 Task: Look for Airbnb properties in Treviso, Italy from 13th December, 2023 to 17th December, 2023 for 2 adults. Place can be entire room with 2 bedrooms having 2 beds and 1 bathroom. Property type can be guest house. Amenities needed are: wifi.
Action: Mouse moved to (273, 325)
Screenshot: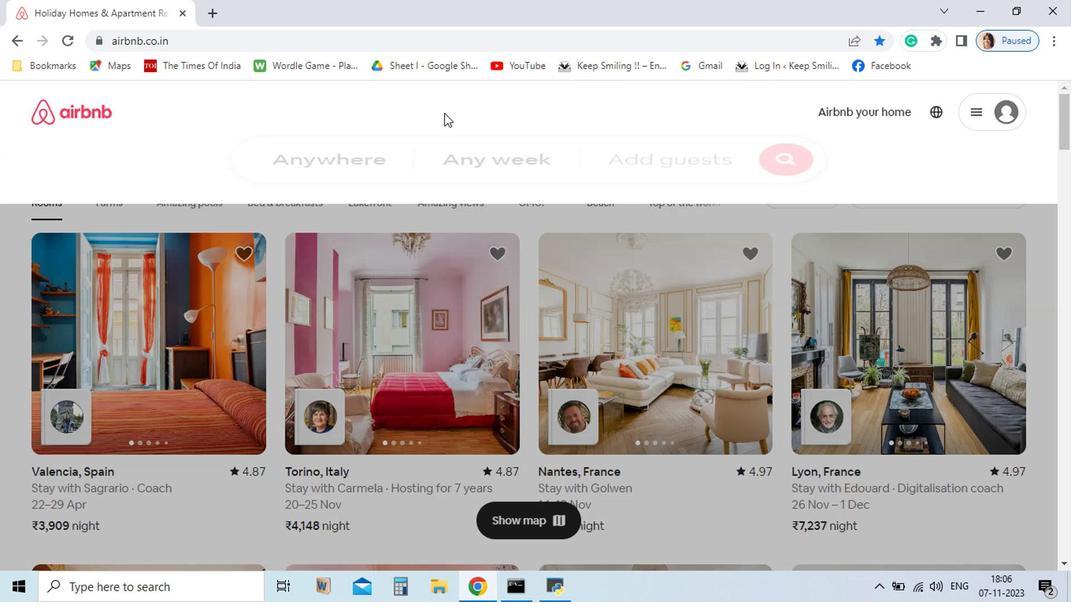 
Action: Mouse pressed left at (273, 325)
Screenshot: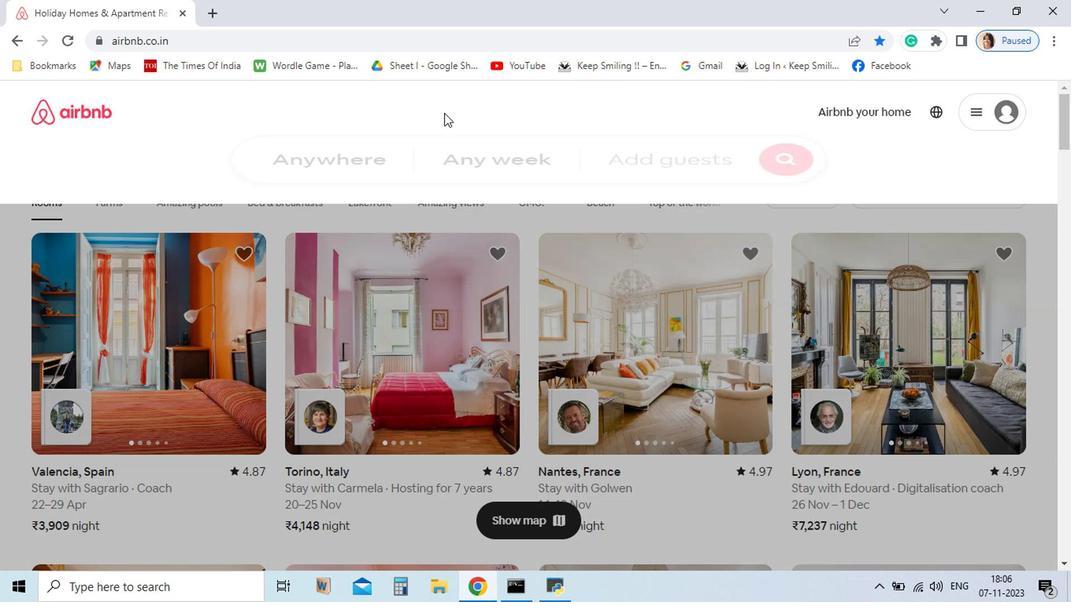 
Action: Mouse moved to (284, 368)
Screenshot: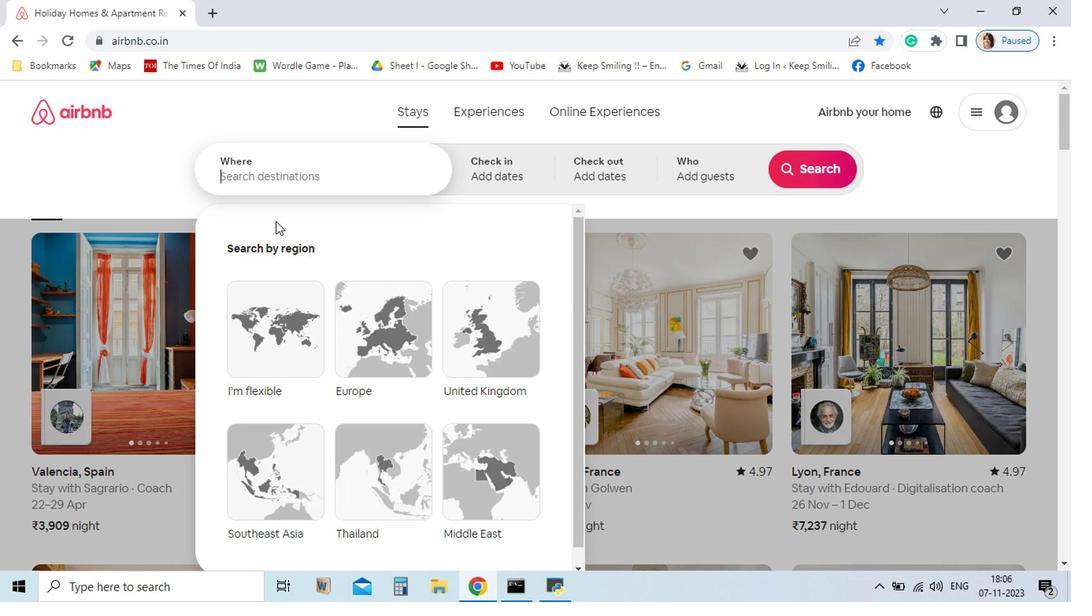 
Action: Key pressed <Key.shift>Treviso,<Key.space><Key.shift_r>Italy
Screenshot: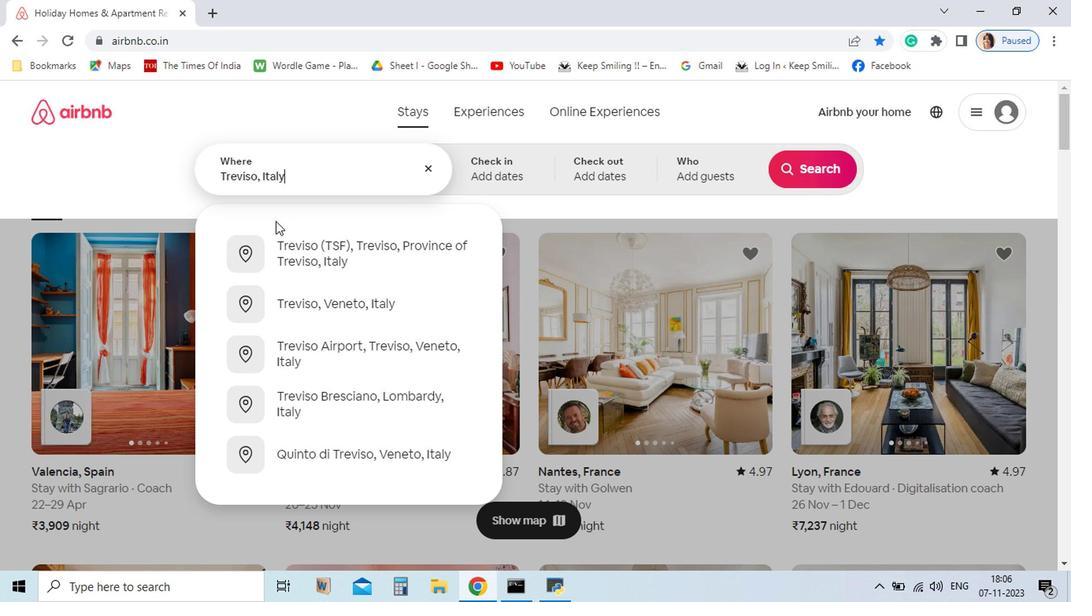 
Action: Mouse moved to (284, 368)
Screenshot: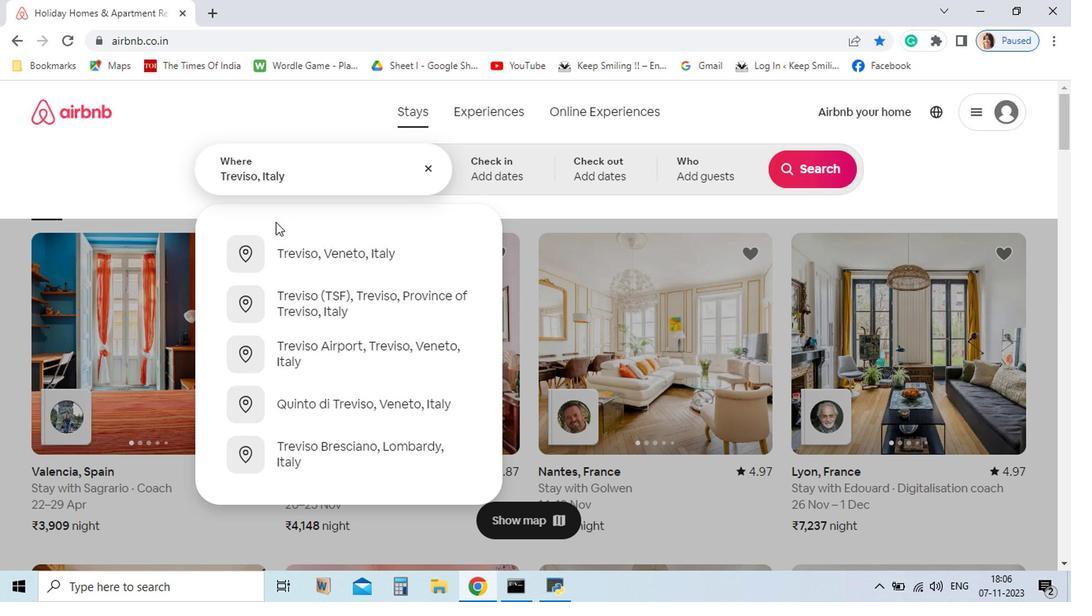 
Action: Key pressed <Key.enter>
Screenshot: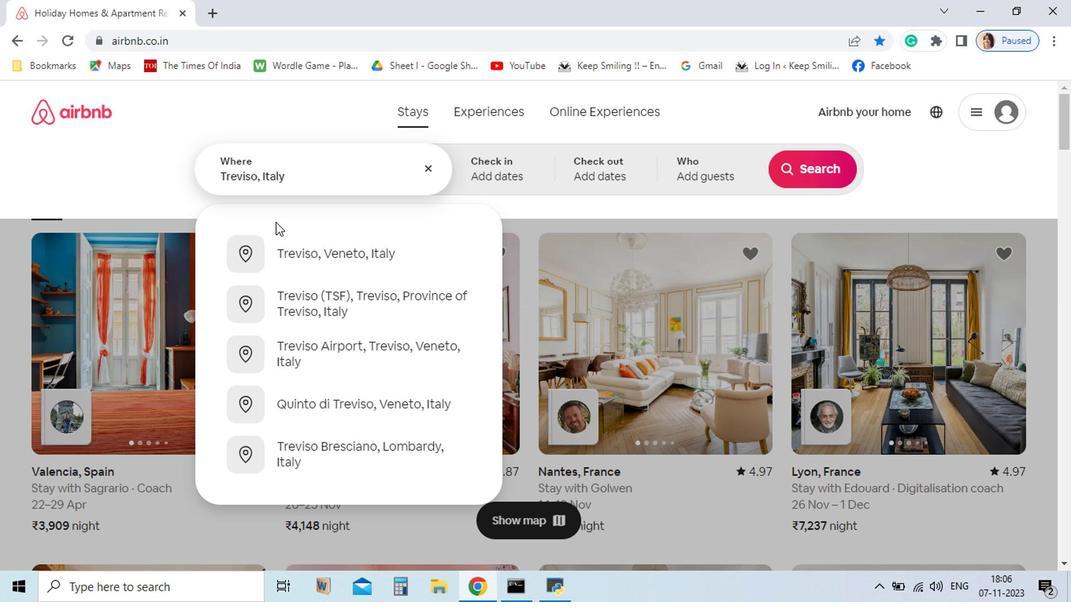 
Action: Mouse moved to (260, 458)
Screenshot: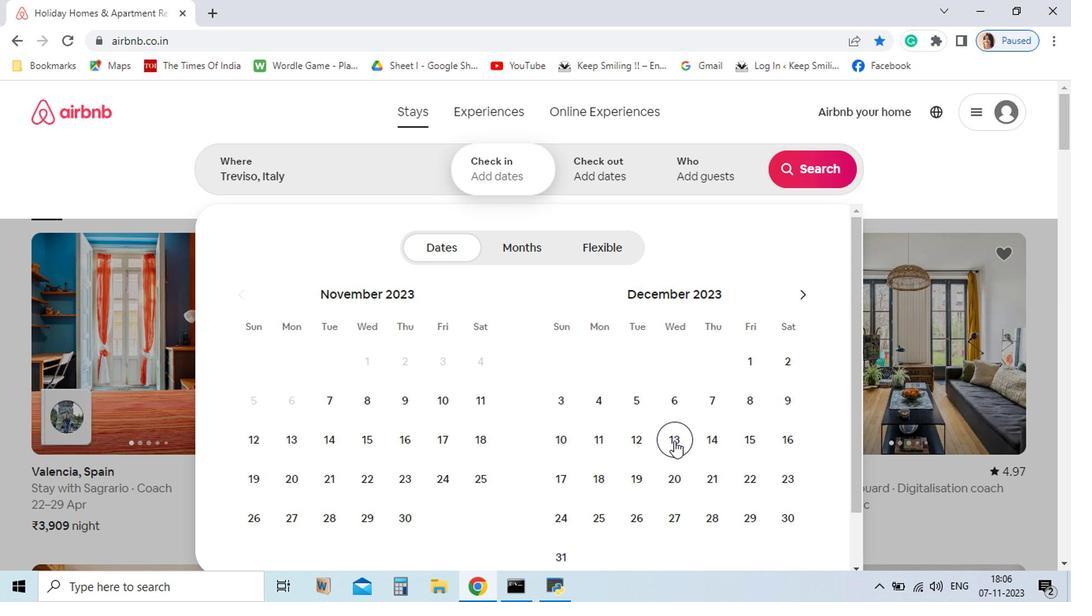 
Action: Mouse pressed left at (260, 458)
Screenshot: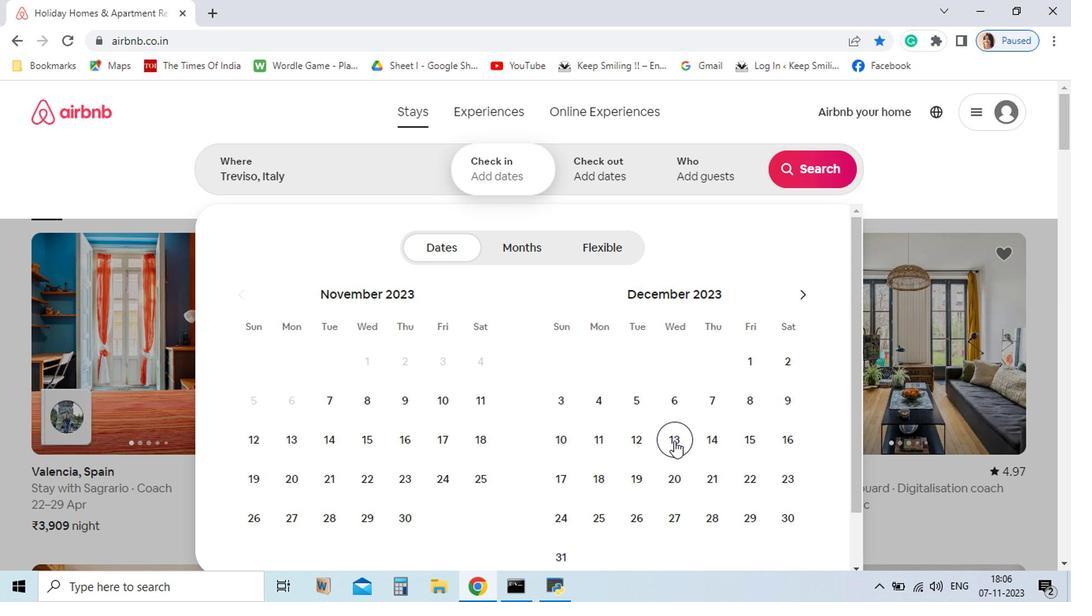 
Action: Mouse moved to (266, 474)
Screenshot: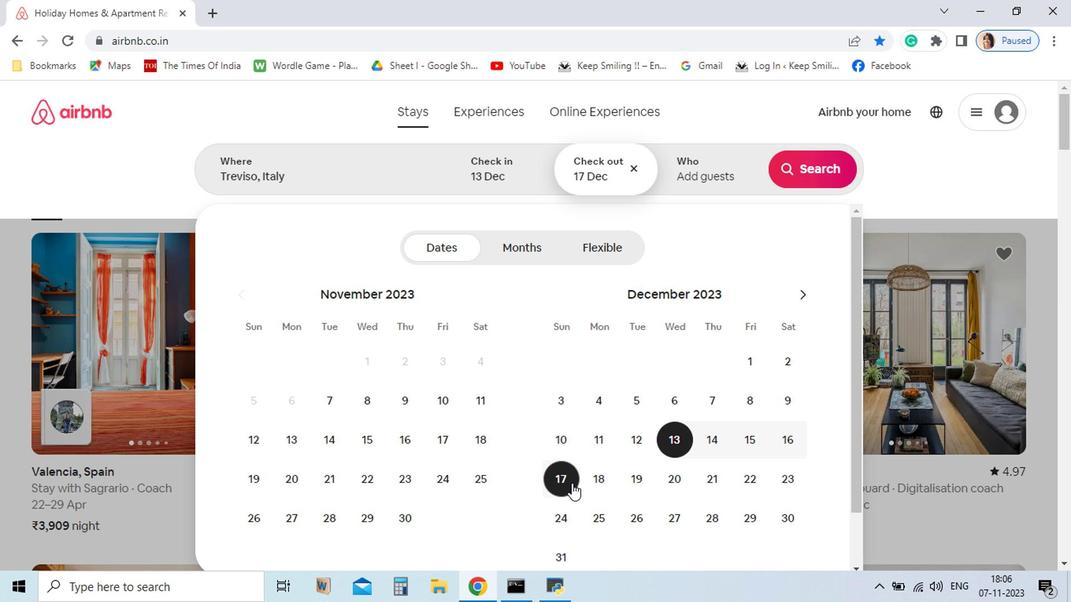 
Action: Mouse pressed left at (266, 474)
Screenshot: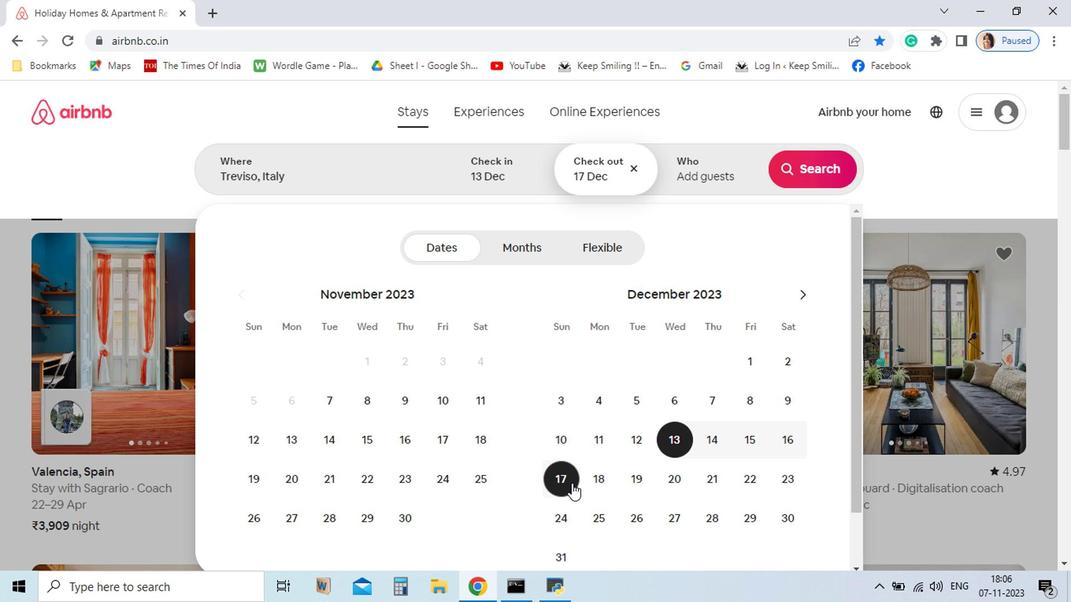 
Action: Mouse moved to (259, 347)
Screenshot: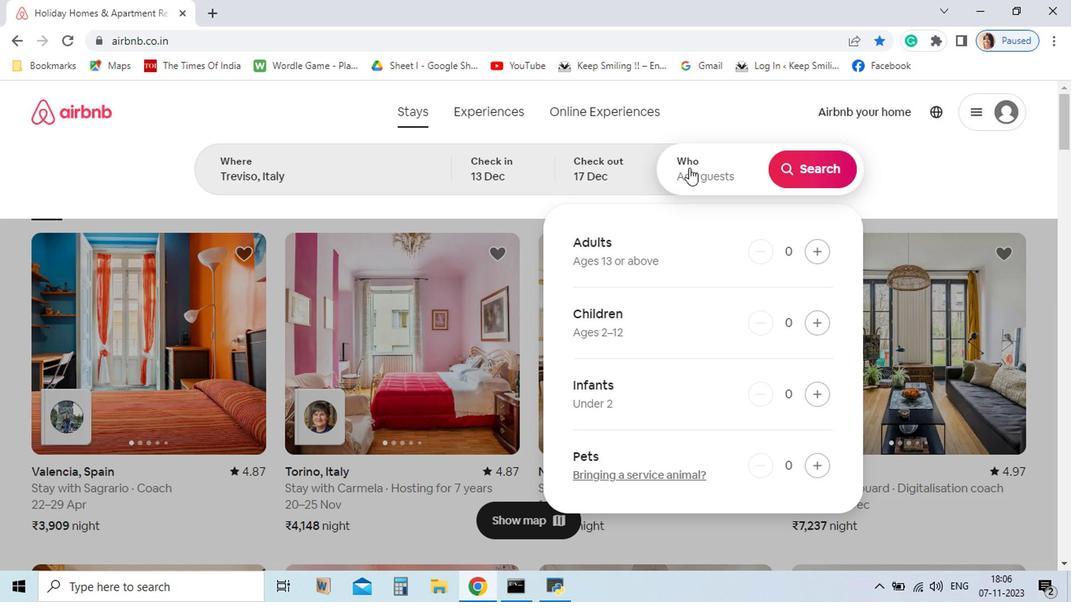 
Action: Mouse pressed left at (259, 347)
Screenshot: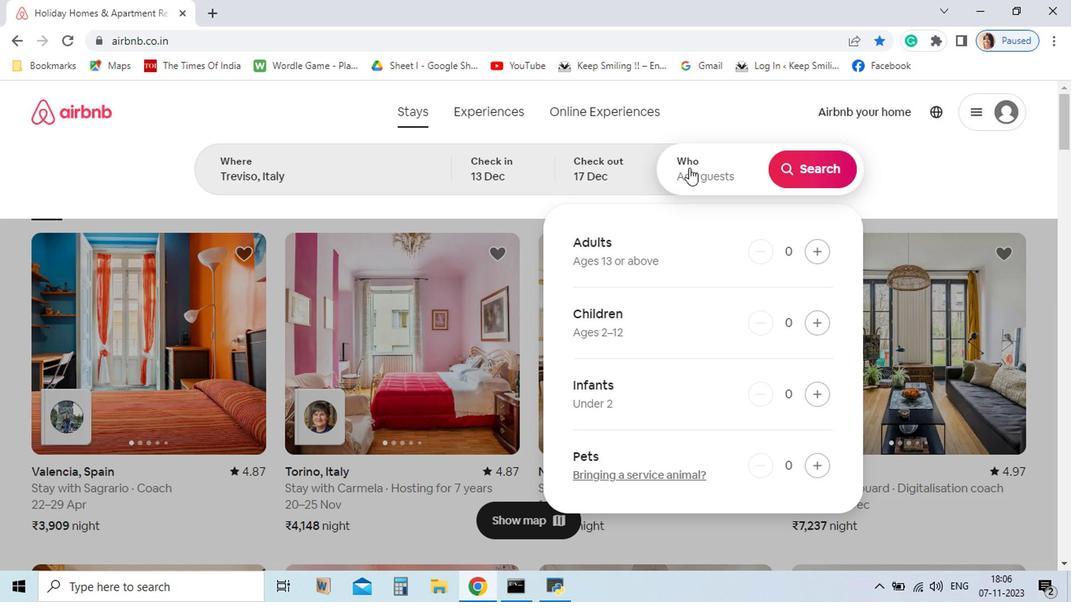 
Action: Mouse moved to (252, 378)
Screenshot: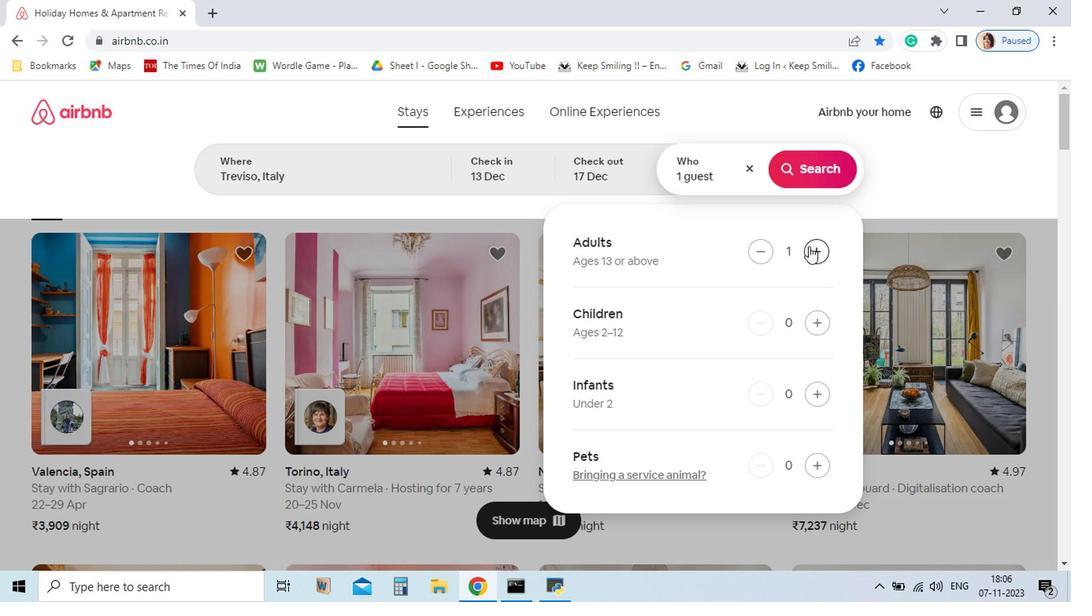 
Action: Mouse pressed left at (252, 378)
Screenshot: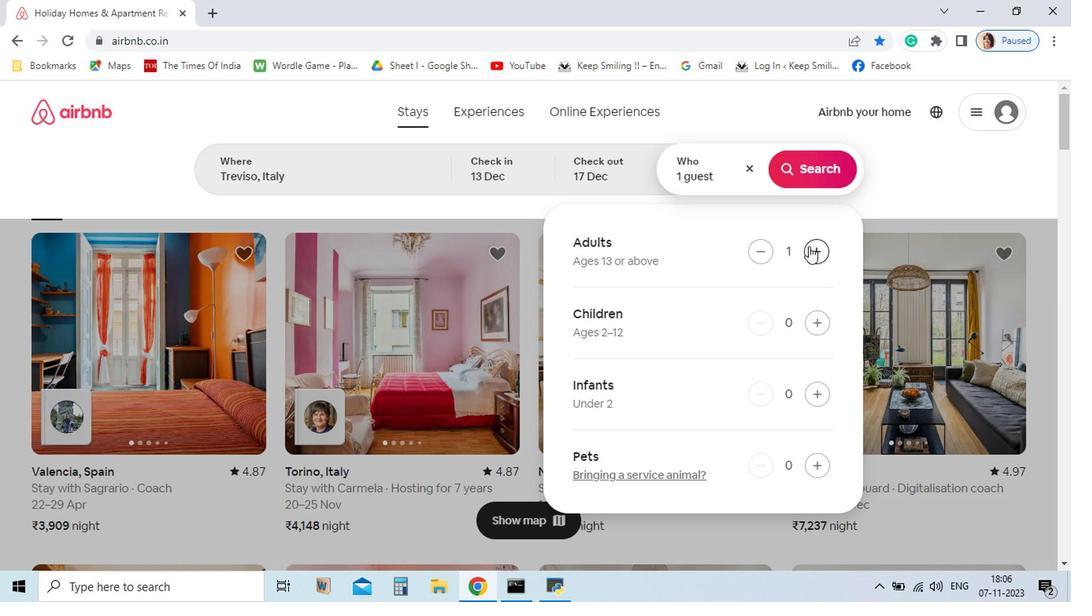 
Action: Mouse pressed left at (252, 378)
Screenshot: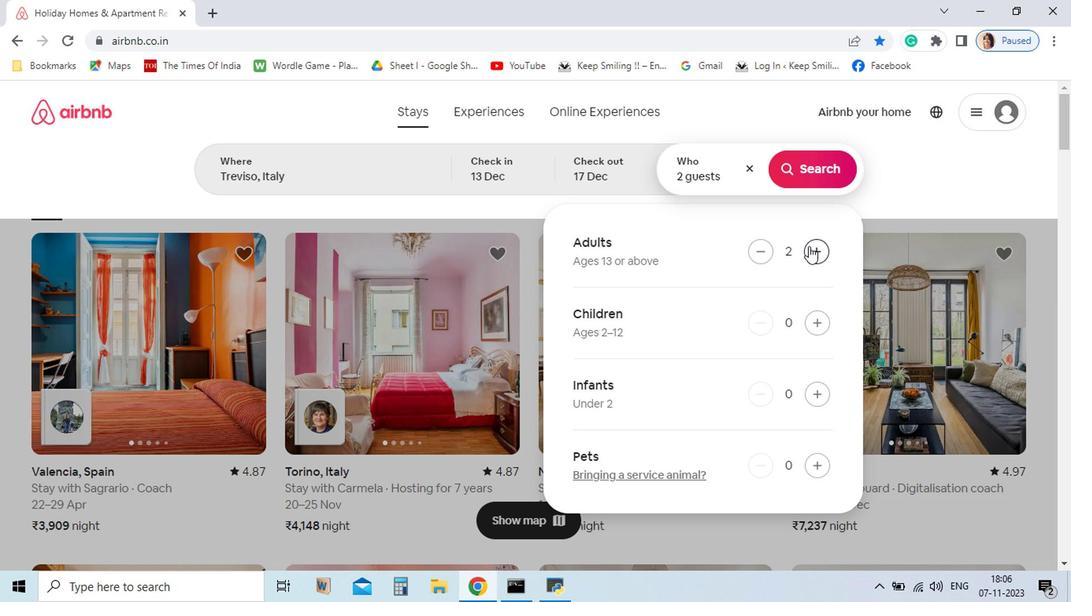
Action: Mouse moved to (252, 352)
Screenshot: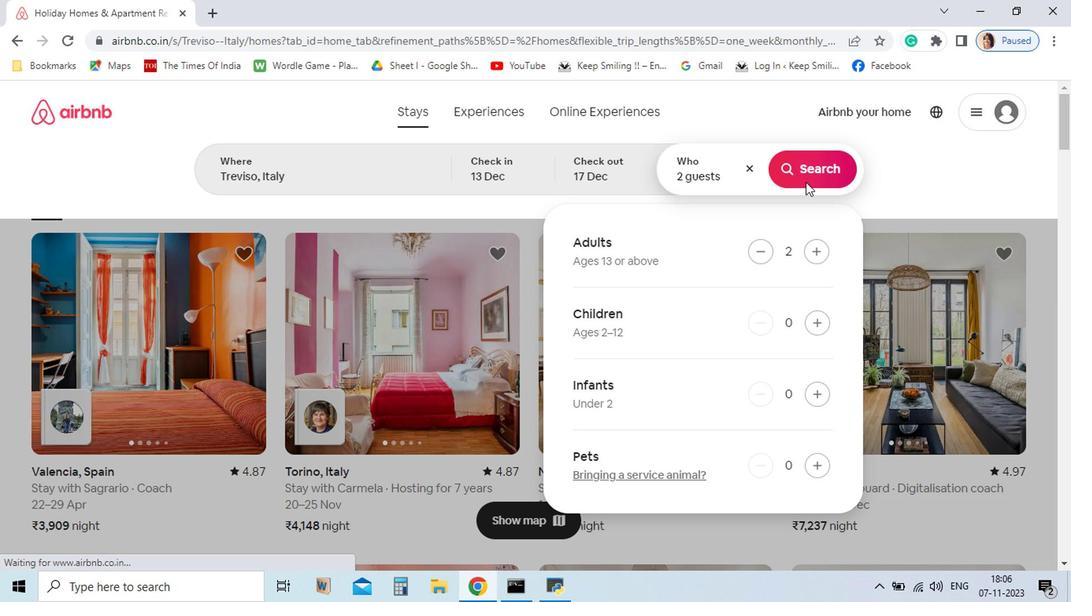 
Action: Mouse pressed left at (252, 352)
Screenshot: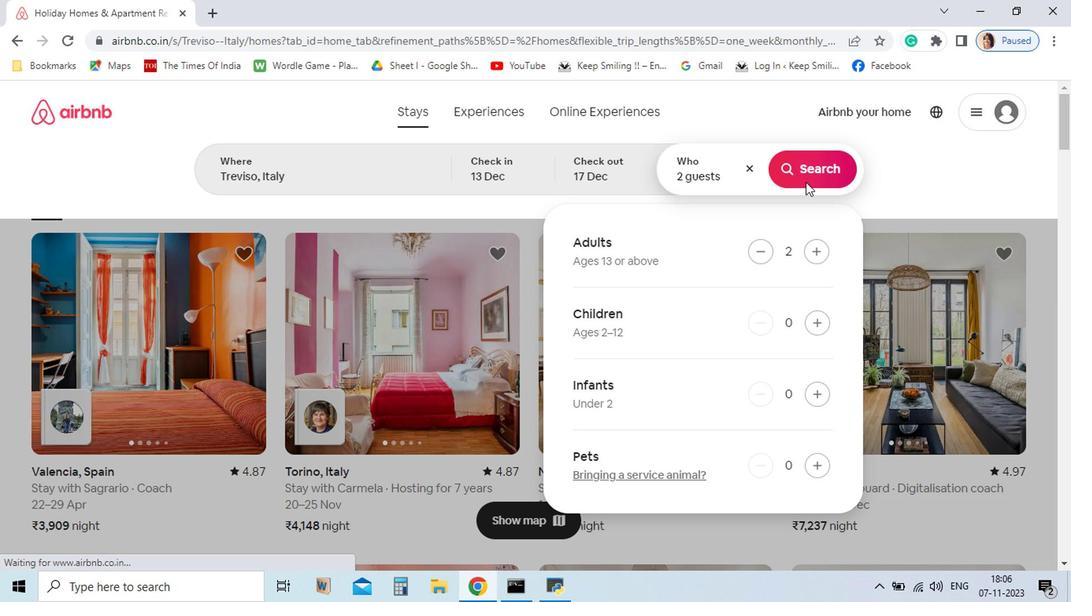 
Action: Mouse moved to (251, 351)
Screenshot: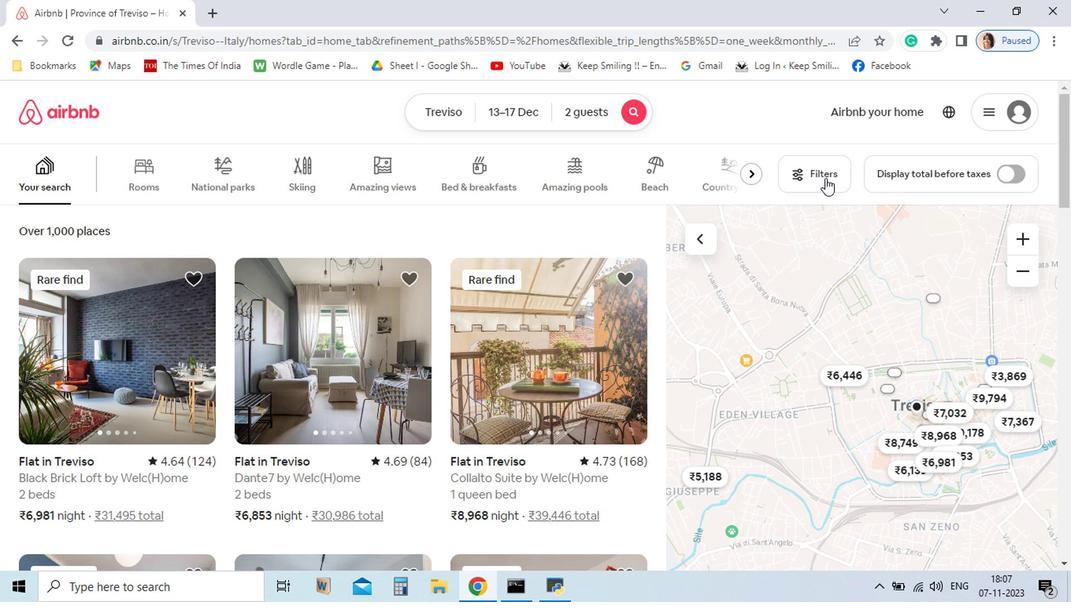 
Action: Mouse pressed left at (251, 351)
Screenshot: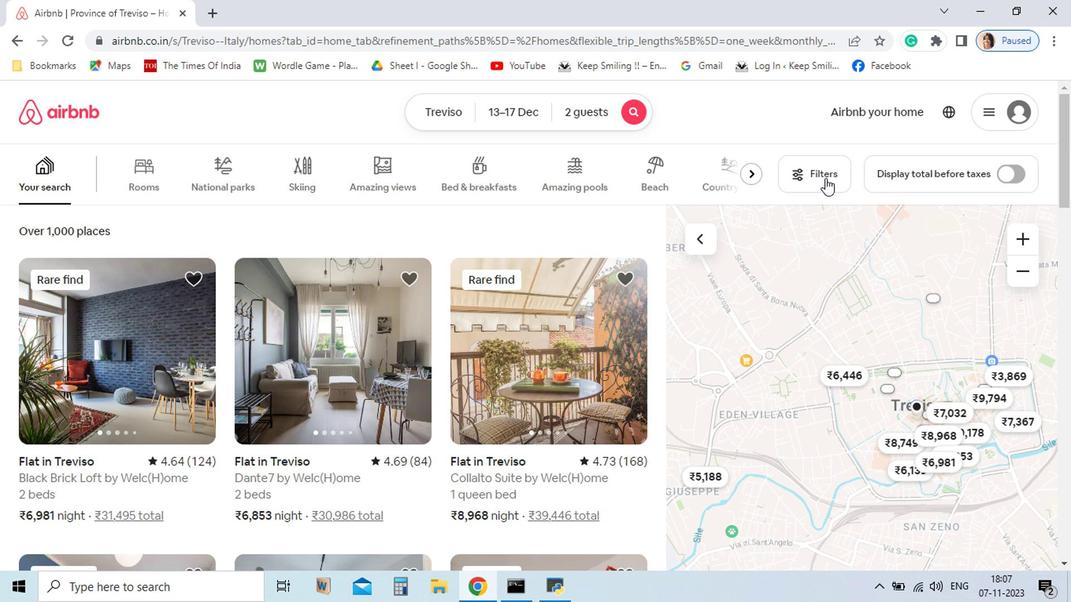 
Action: Mouse moved to (251, 361)
Screenshot: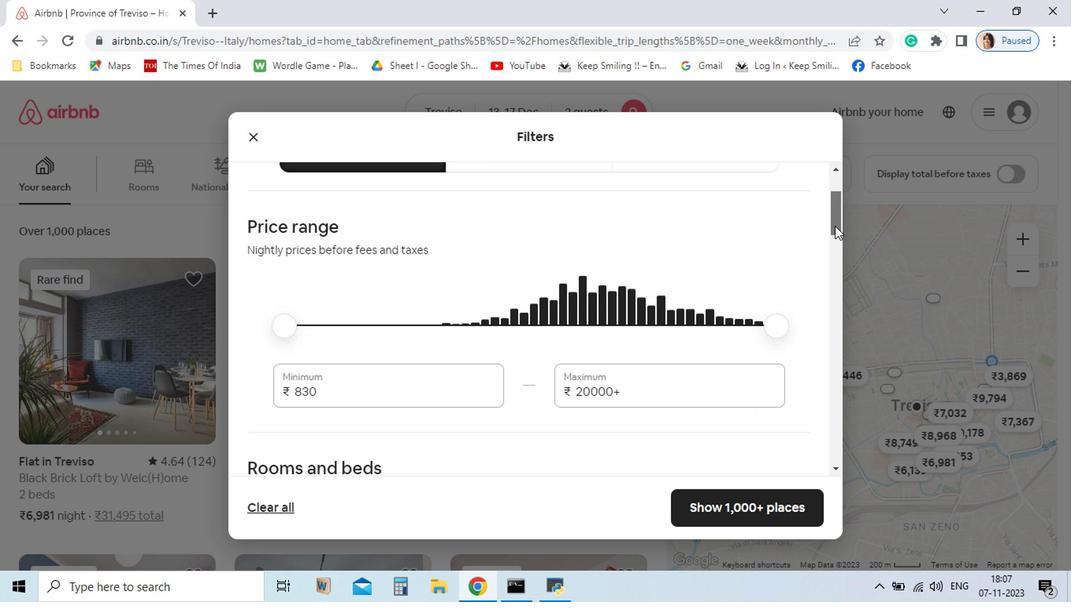 
Action: Mouse pressed left at (251, 361)
Screenshot: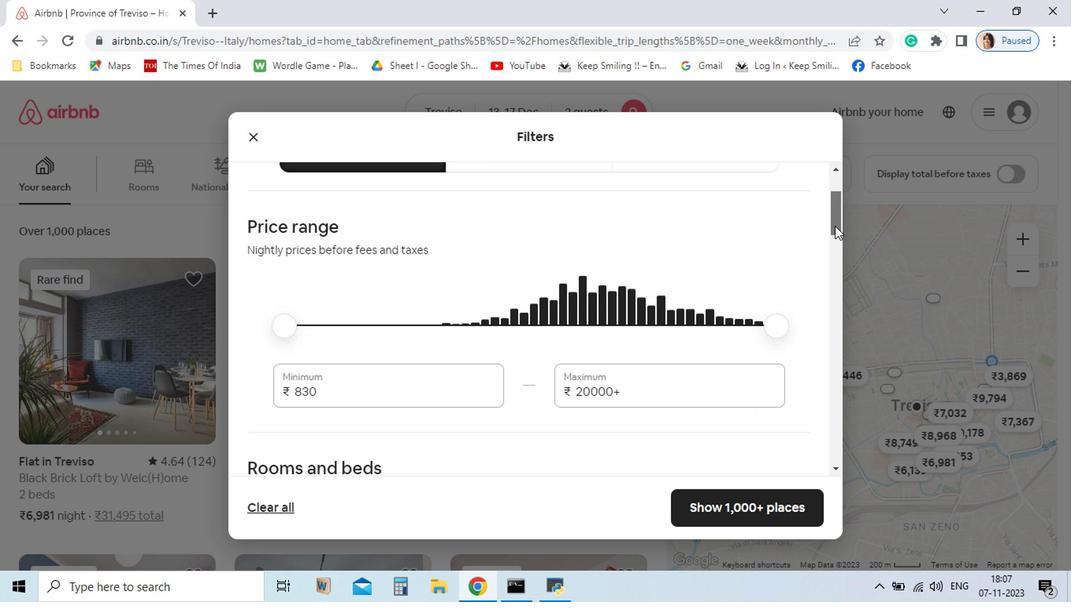 
Action: Mouse moved to (277, 410)
Screenshot: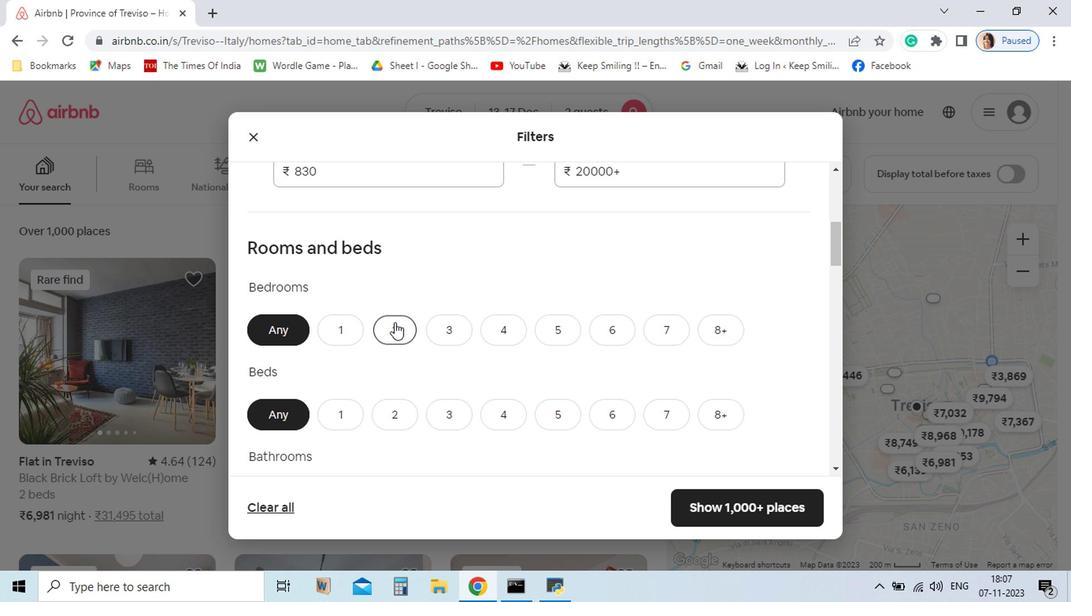 
Action: Mouse pressed left at (277, 410)
Screenshot: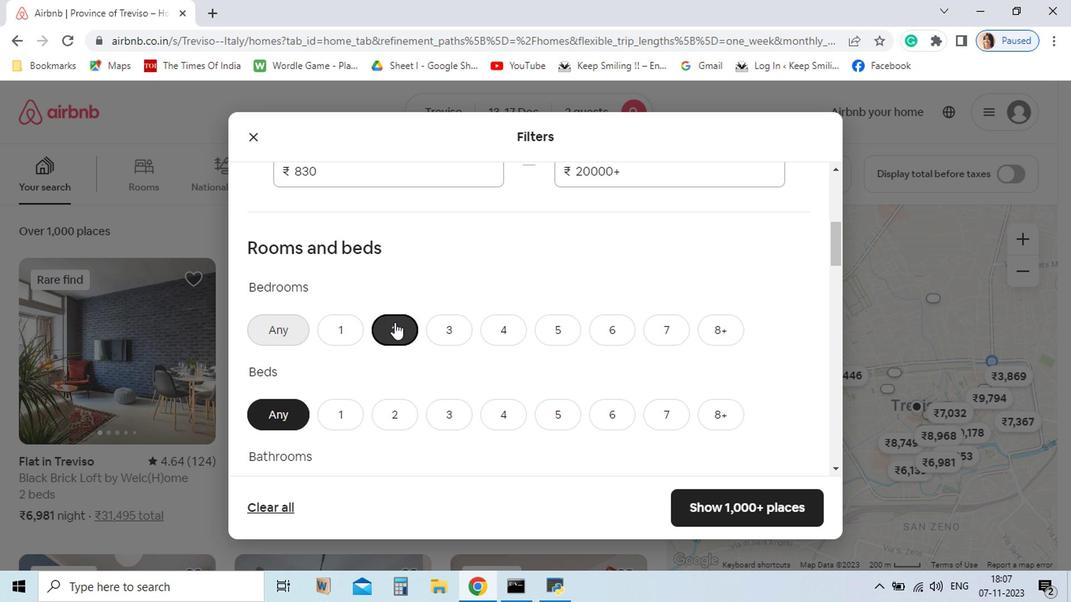 
Action: Mouse moved to (276, 446)
Screenshot: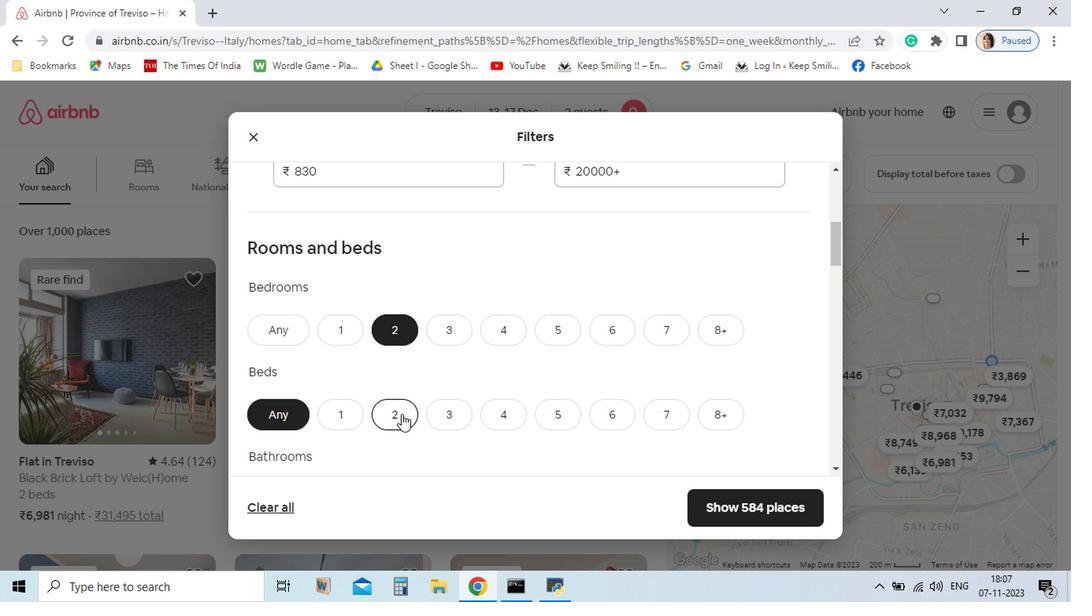 
Action: Mouse pressed left at (276, 446)
Screenshot: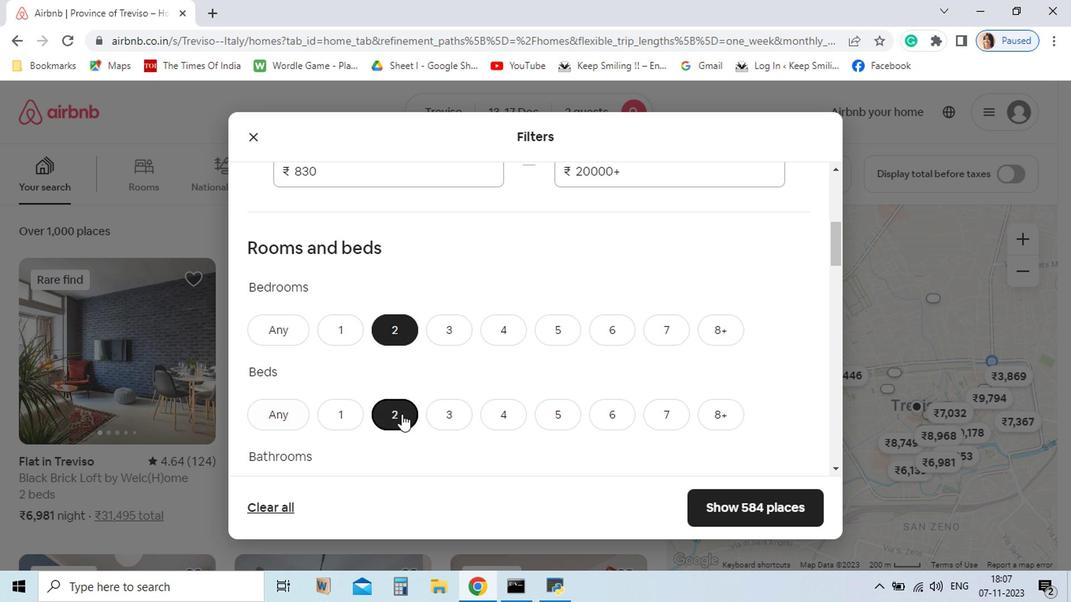 
Action: Mouse moved to (276, 453)
Screenshot: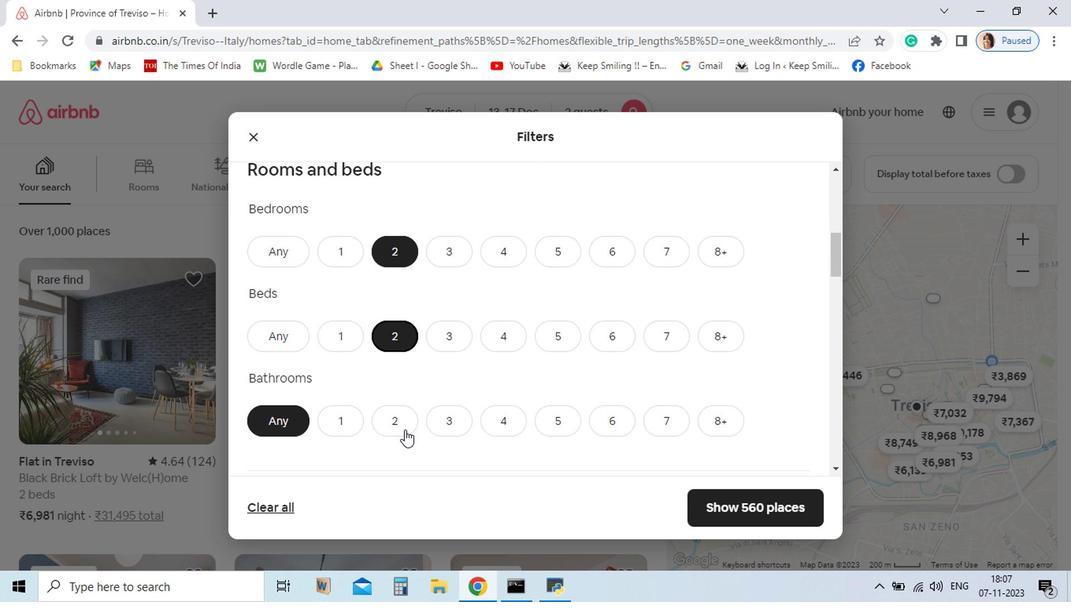 
Action: Mouse scrolled (276, 453) with delta (0, 0)
Screenshot: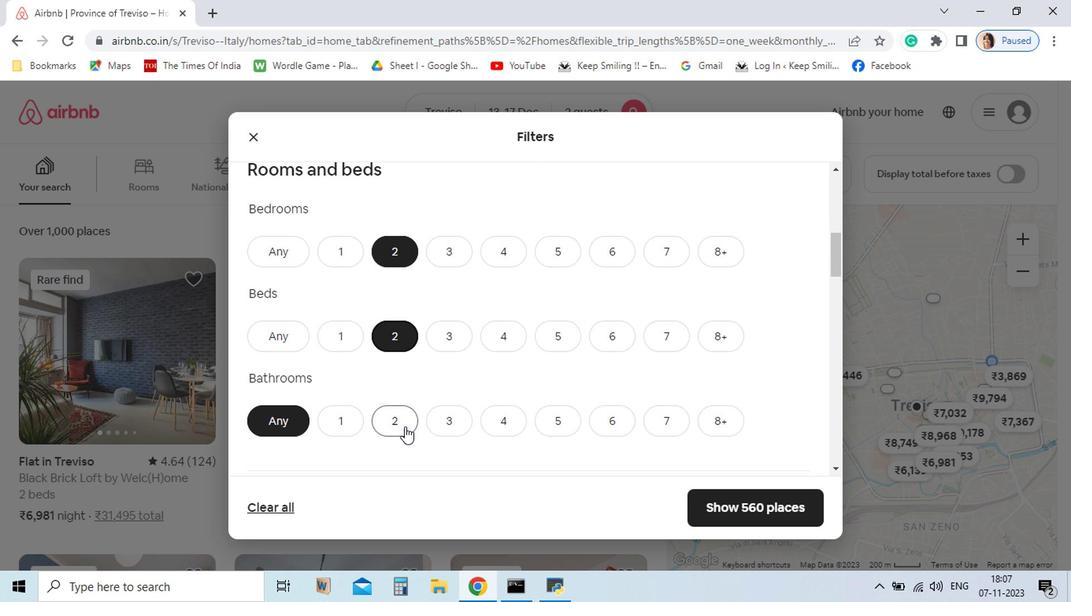 
Action: Mouse moved to (279, 448)
Screenshot: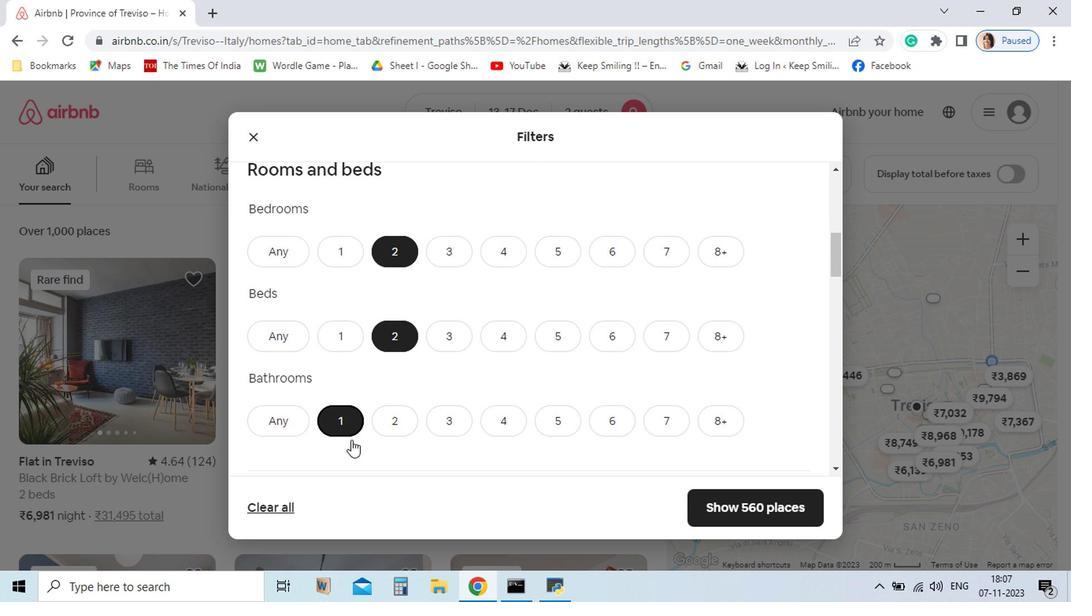 
Action: Mouse pressed left at (279, 448)
Screenshot: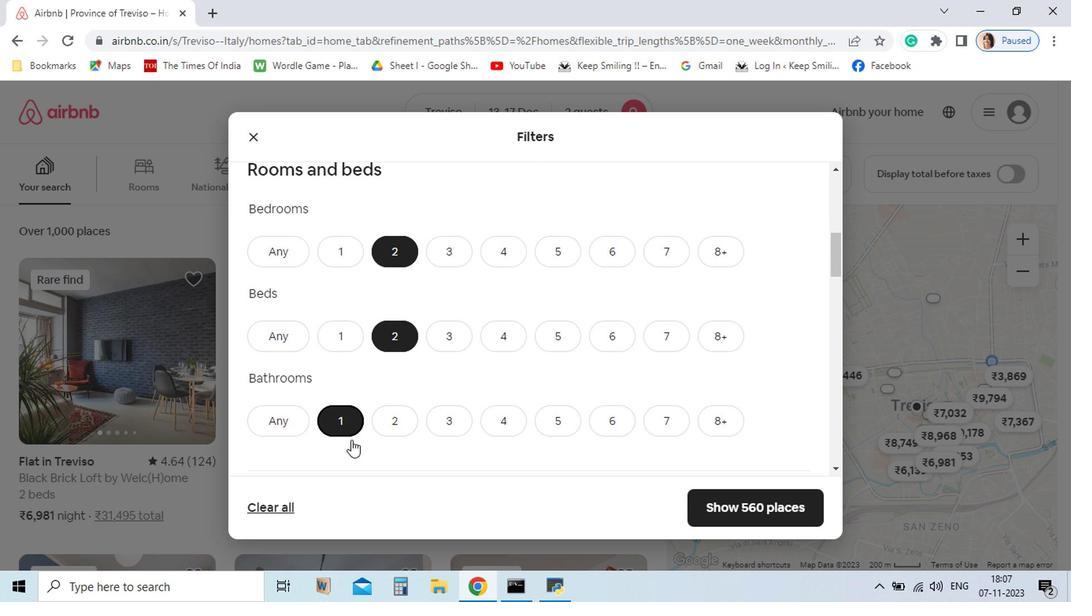 
Action: Mouse moved to (265, 454)
Screenshot: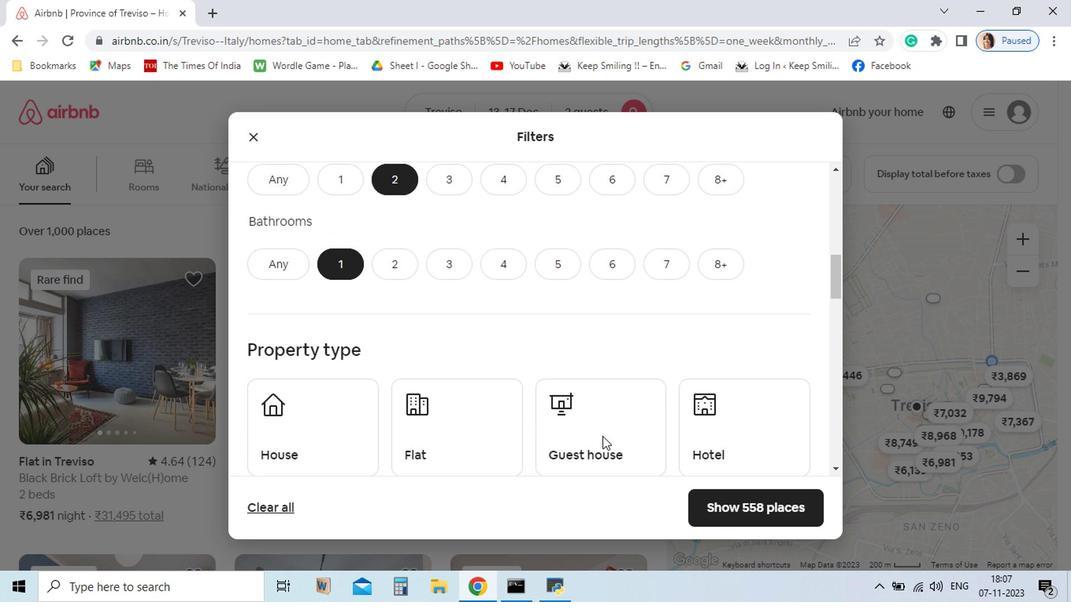 
Action: Mouse scrolled (265, 454) with delta (0, 0)
Screenshot: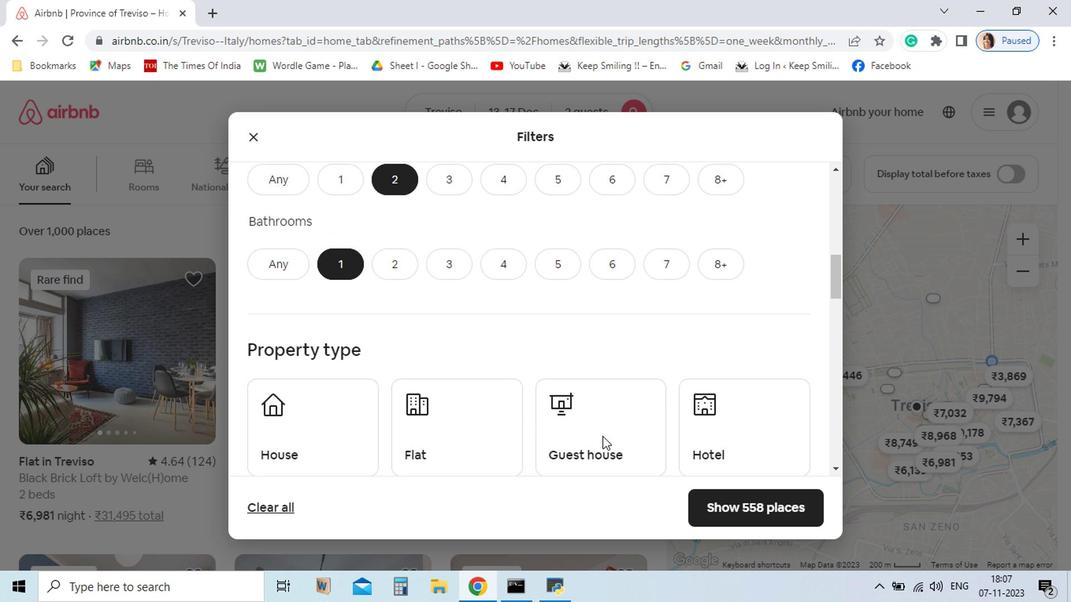 
Action: Mouse moved to (265, 455)
Screenshot: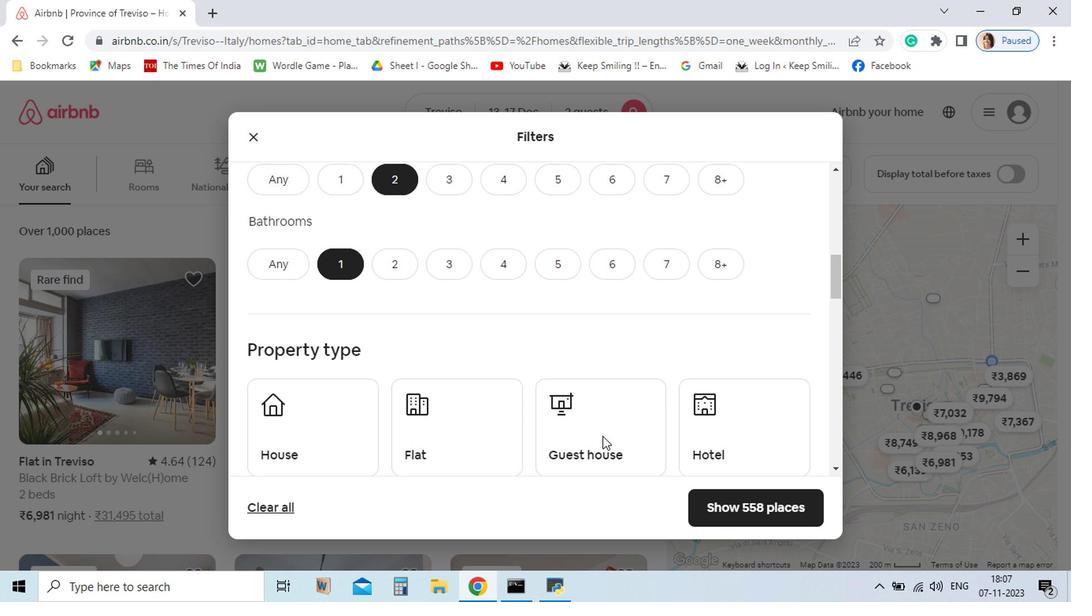 
Action: Mouse scrolled (265, 455) with delta (0, 0)
Screenshot: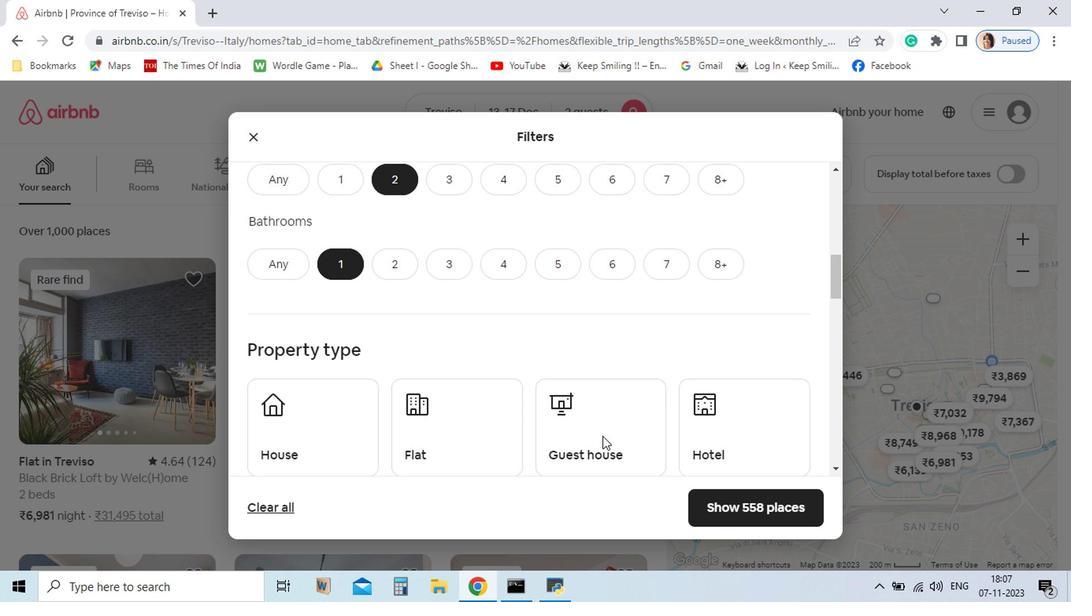 
Action: Mouse moved to (265, 455)
Screenshot: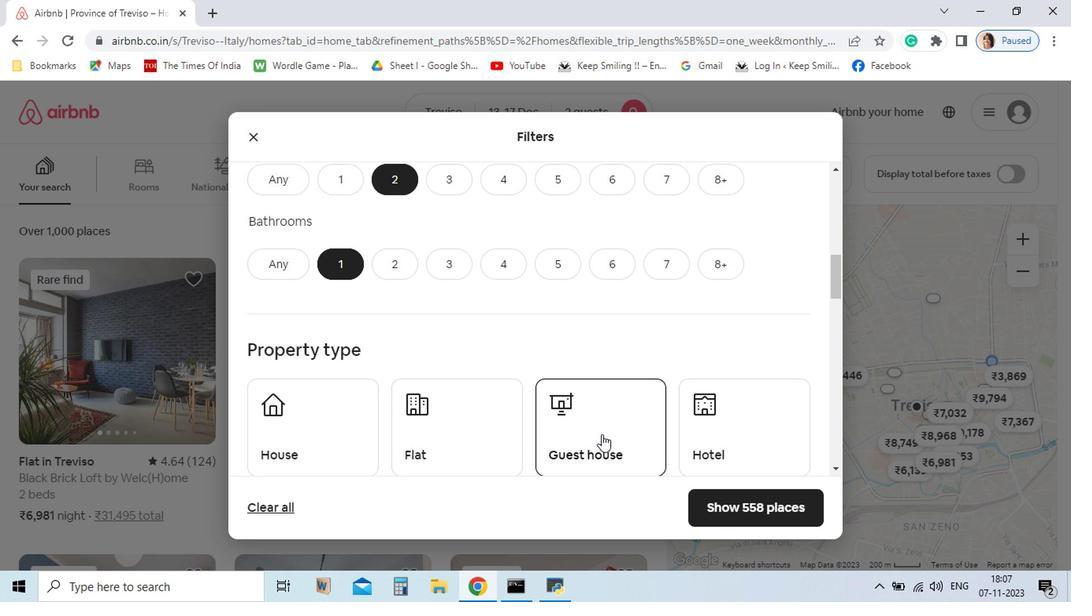 
Action: Mouse pressed left at (265, 455)
Screenshot: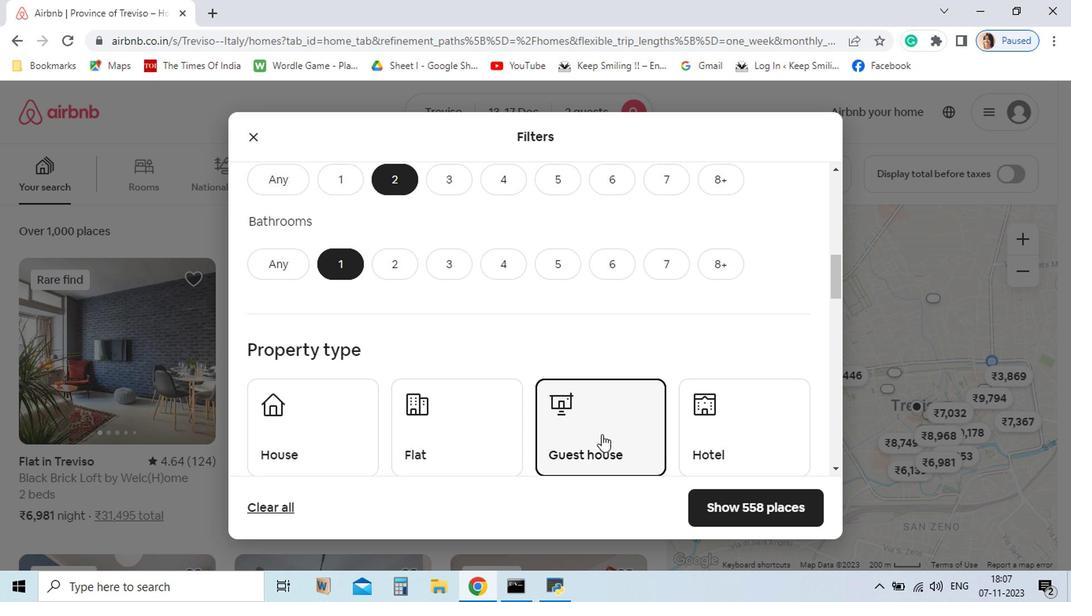 
Action: Mouse scrolled (265, 454) with delta (0, 0)
Screenshot: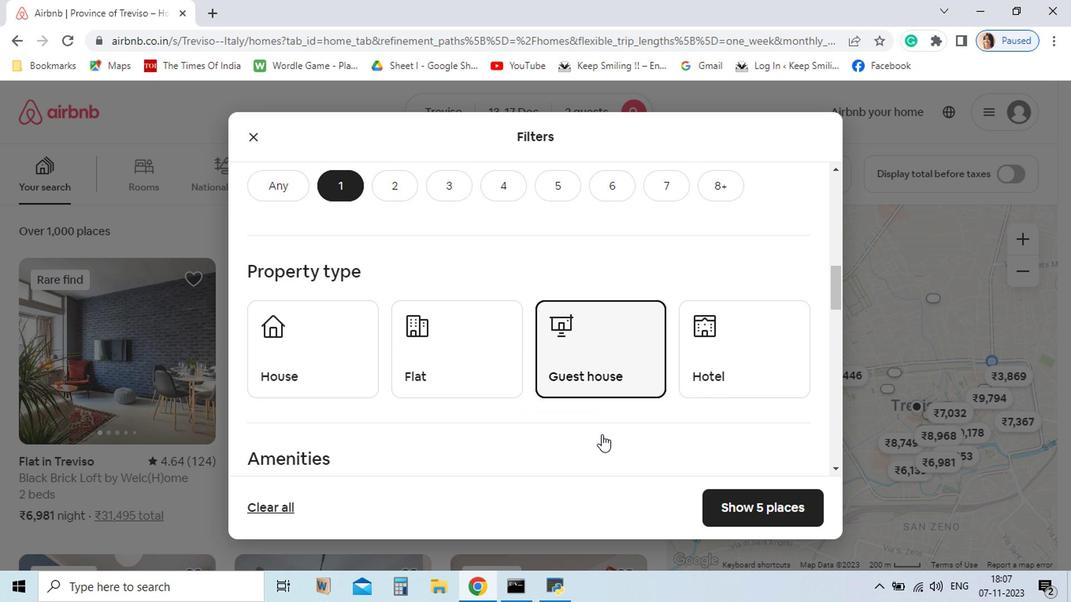 
Action: Mouse scrolled (265, 454) with delta (0, 0)
Screenshot: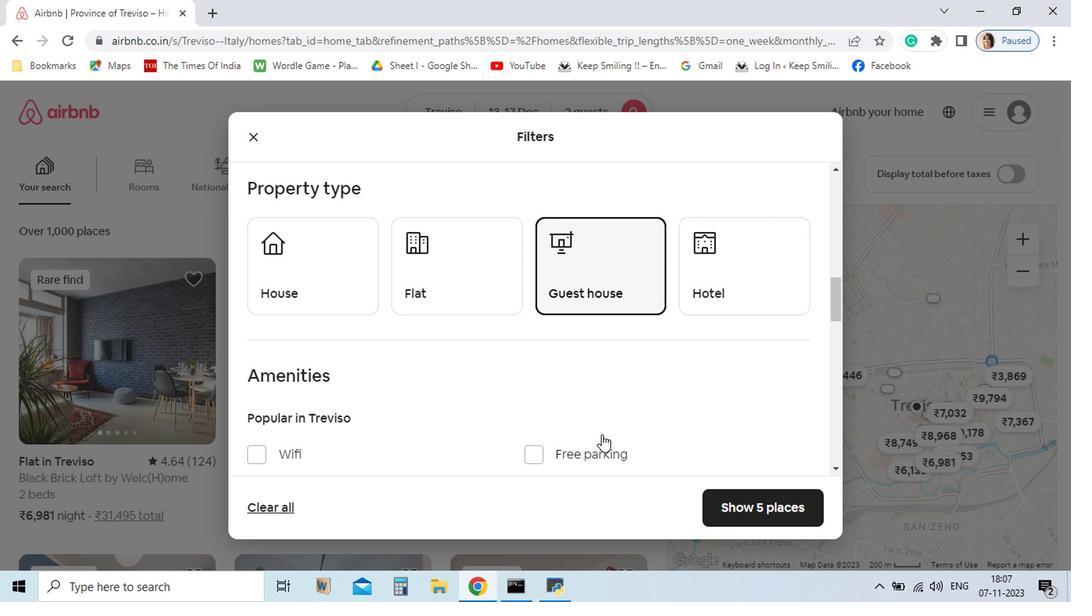 
Action: Mouse scrolled (265, 454) with delta (0, 0)
Screenshot: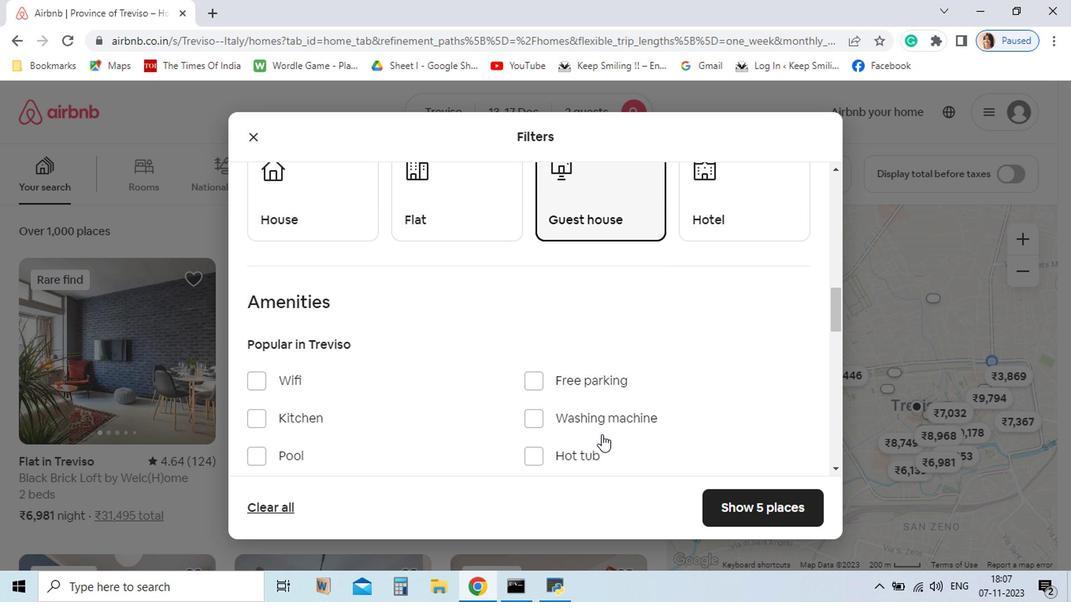 
Action: Mouse moved to (285, 431)
Screenshot: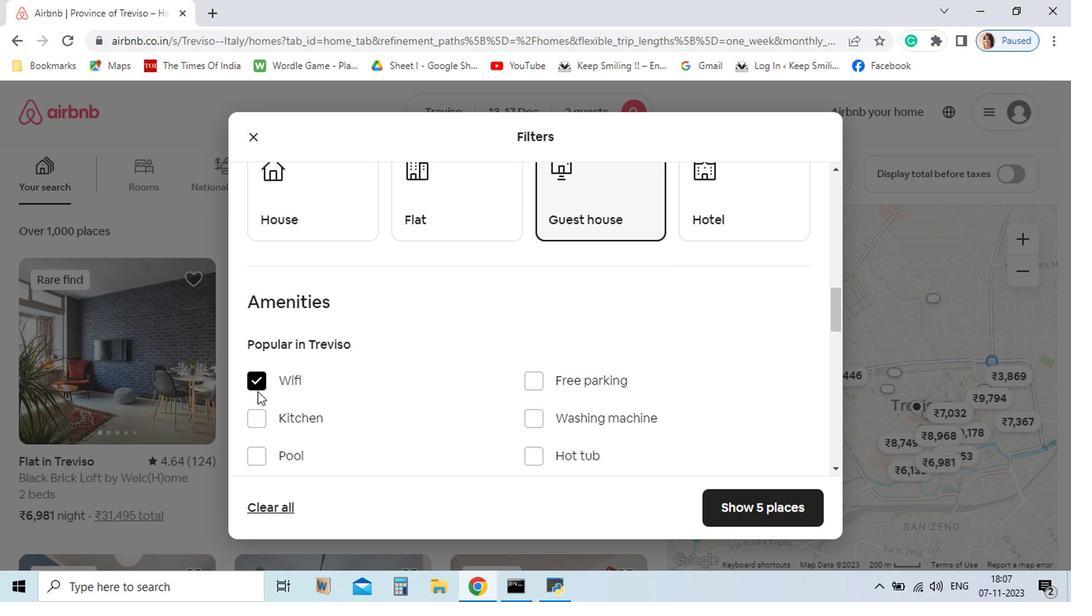 
Action: Mouse pressed left at (285, 431)
Screenshot: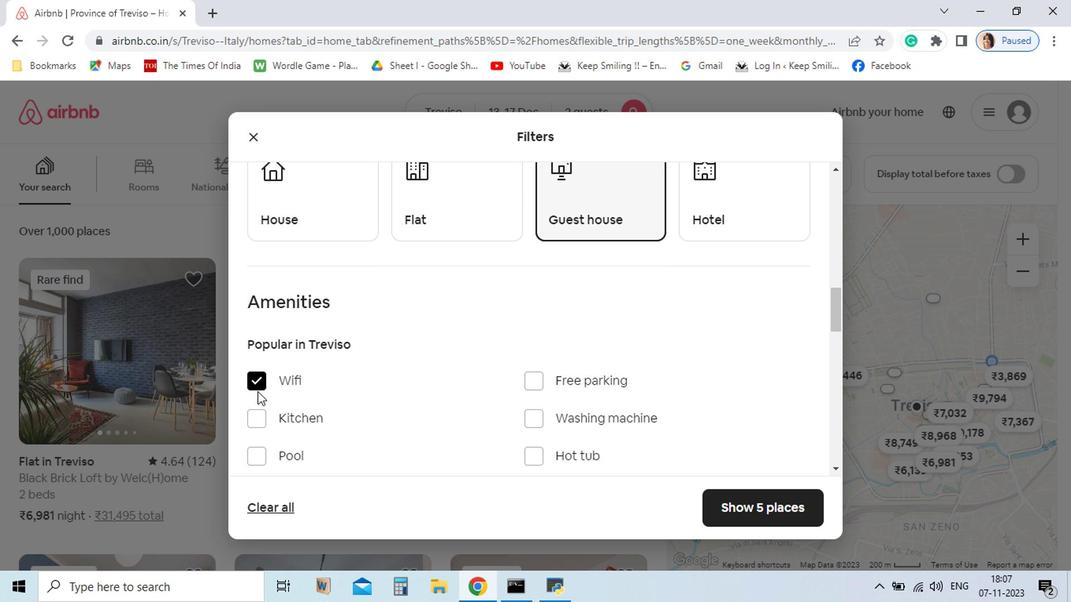 
Action: Mouse moved to (256, 487)
Screenshot: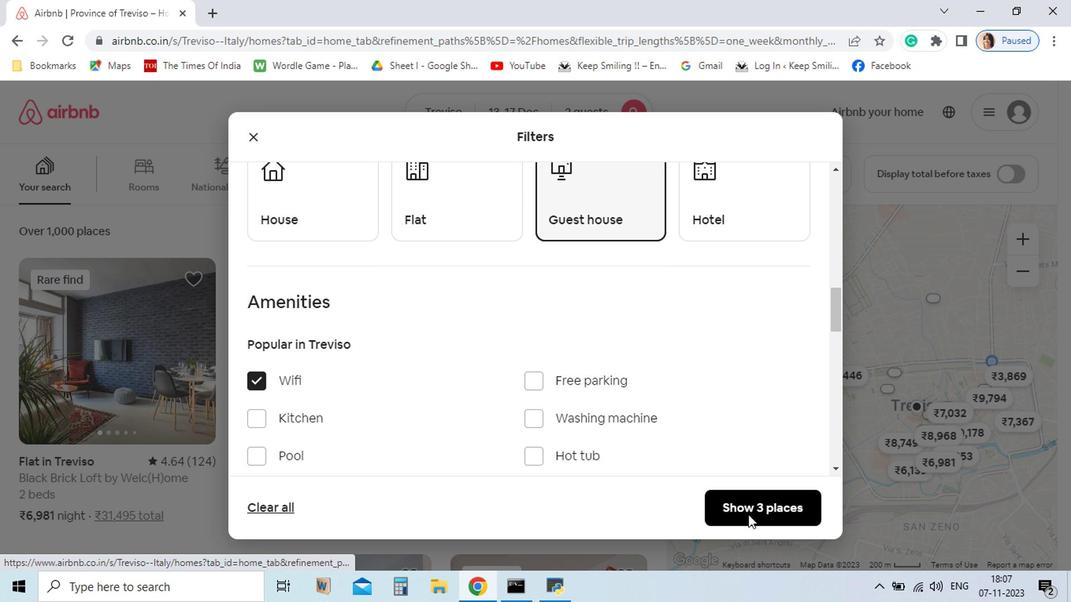 
Action: Mouse pressed left at (256, 487)
Screenshot: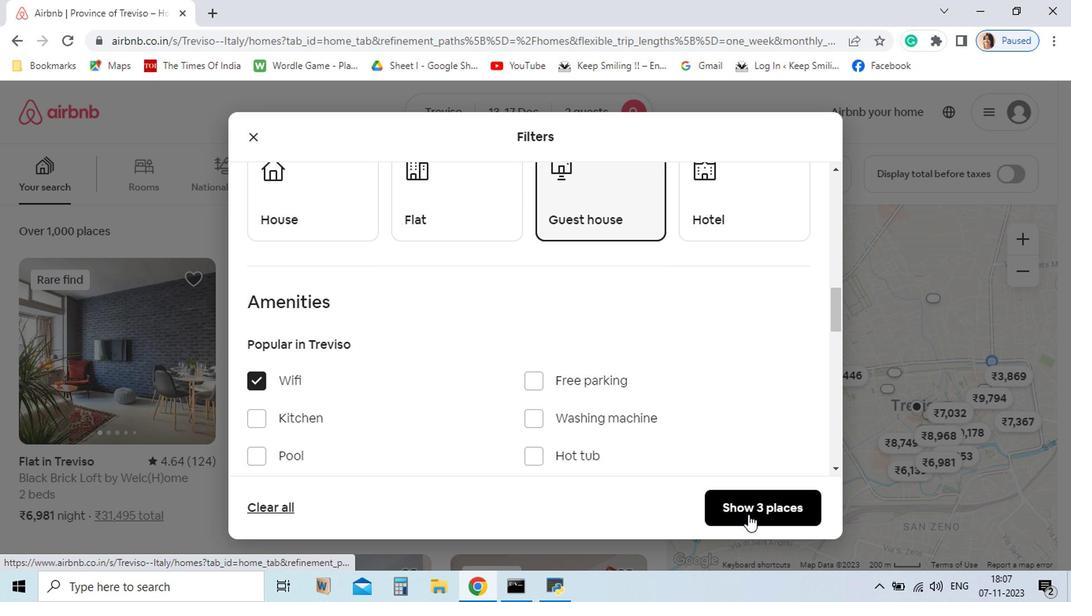 
Action: Mouse moved to (281, 467)
Screenshot: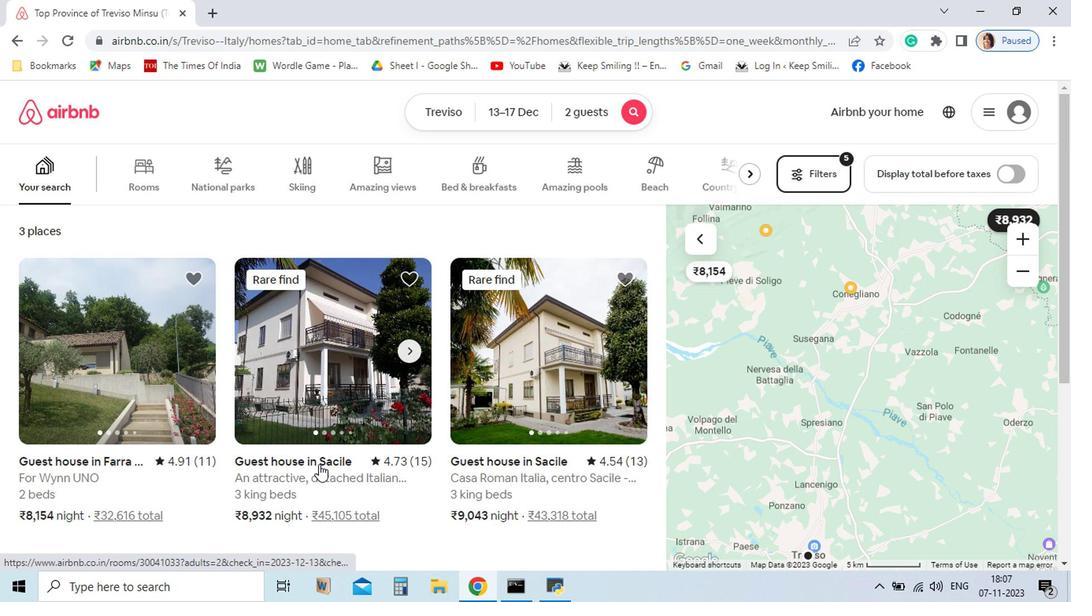 
Action: Mouse pressed left at (281, 467)
Screenshot: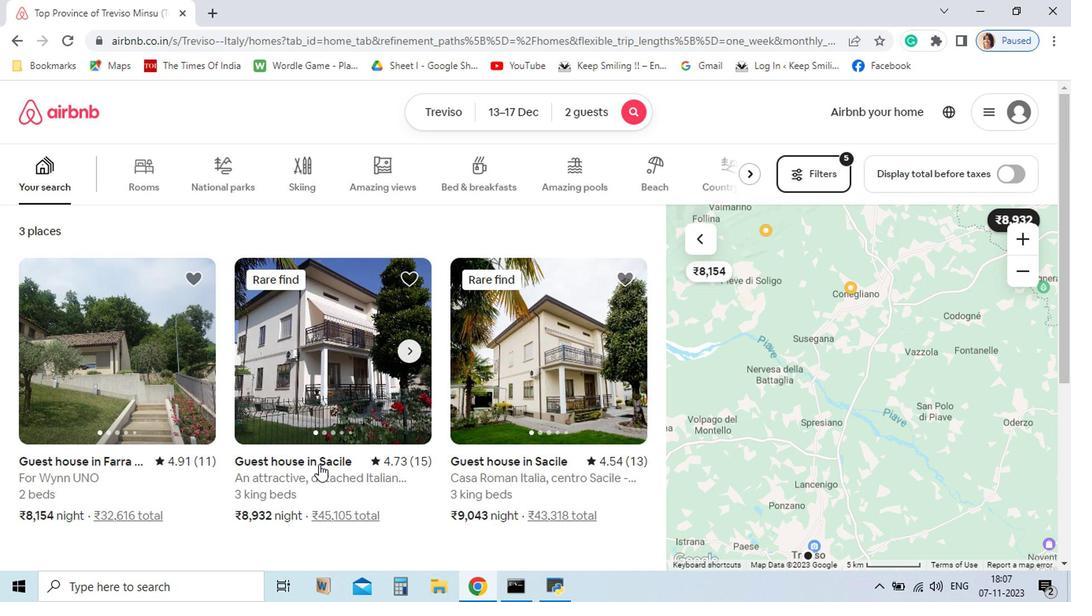 
Action: Mouse moved to (248, 475)
Screenshot: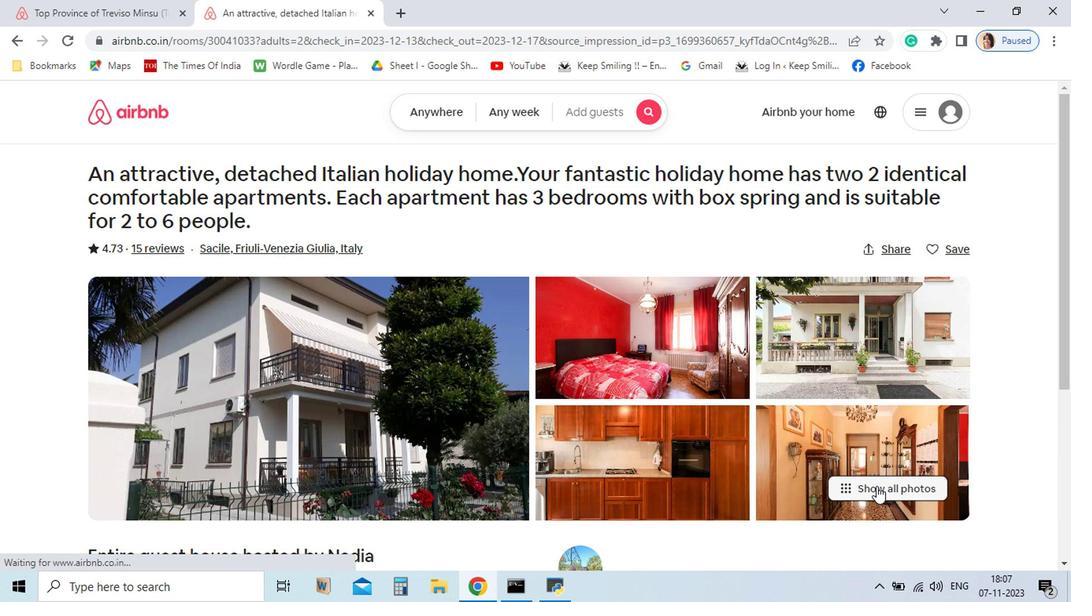 
Action: Mouse pressed left at (248, 475)
Screenshot: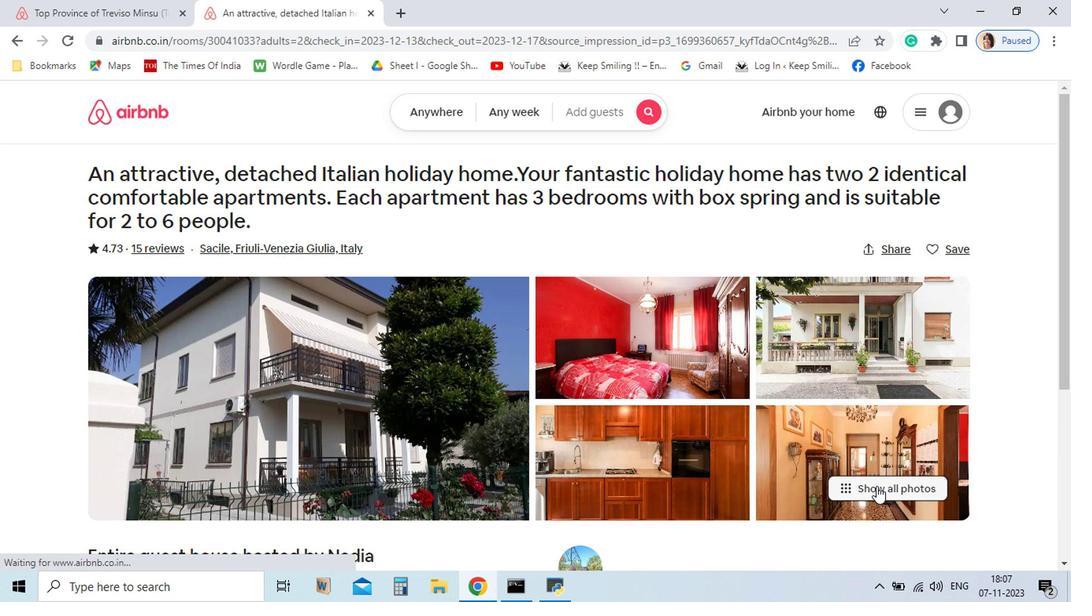 
Action: Mouse moved to (280, 354)
Screenshot: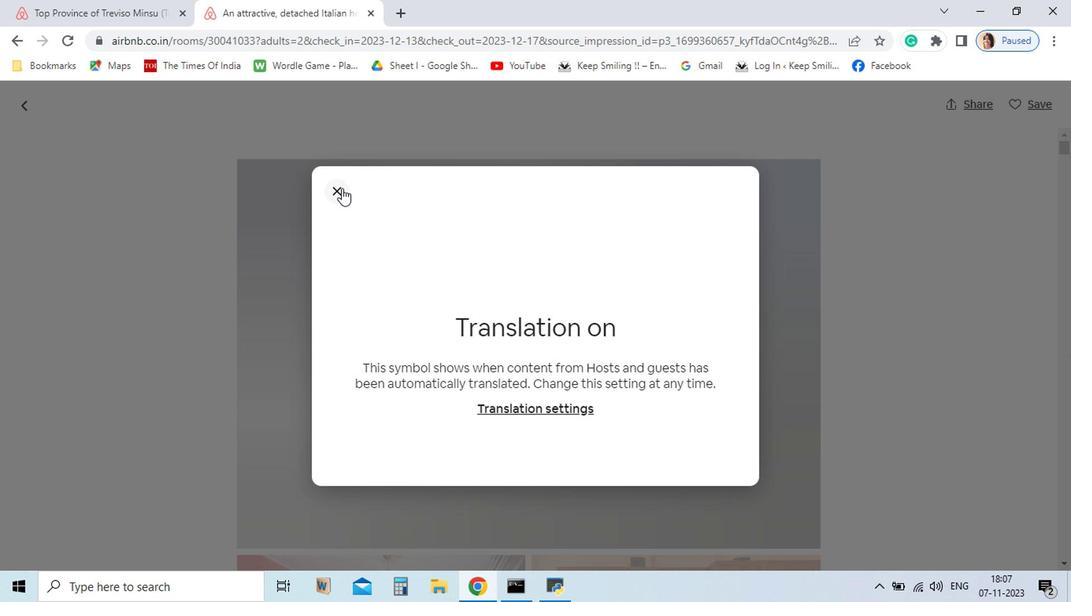 
Action: Mouse pressed left at (280, 354)
Screenshot: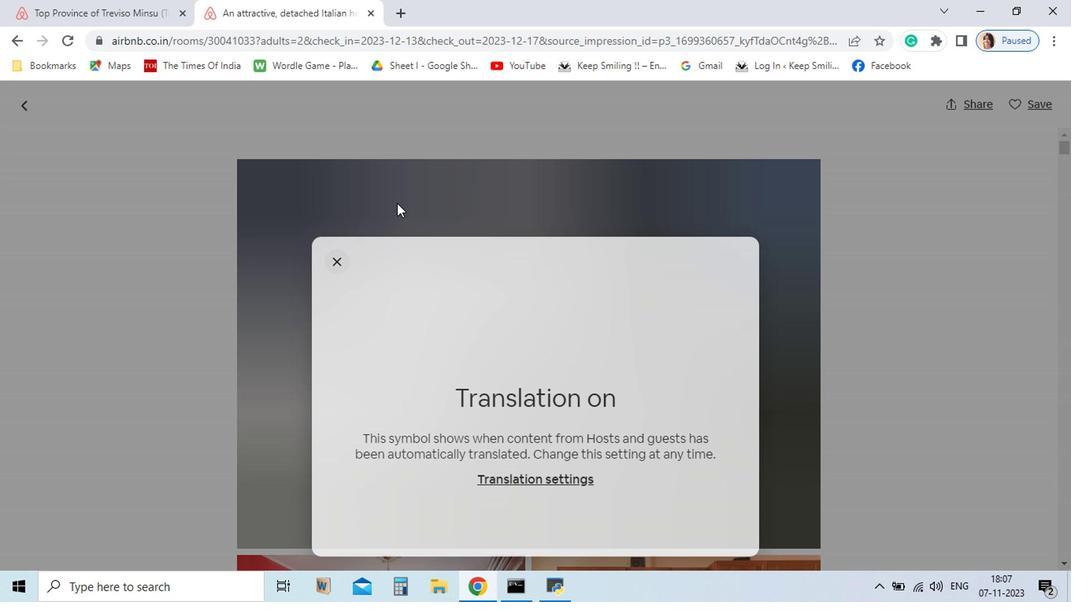 
Action: Mouse moved to (237, 507)
Screenshot: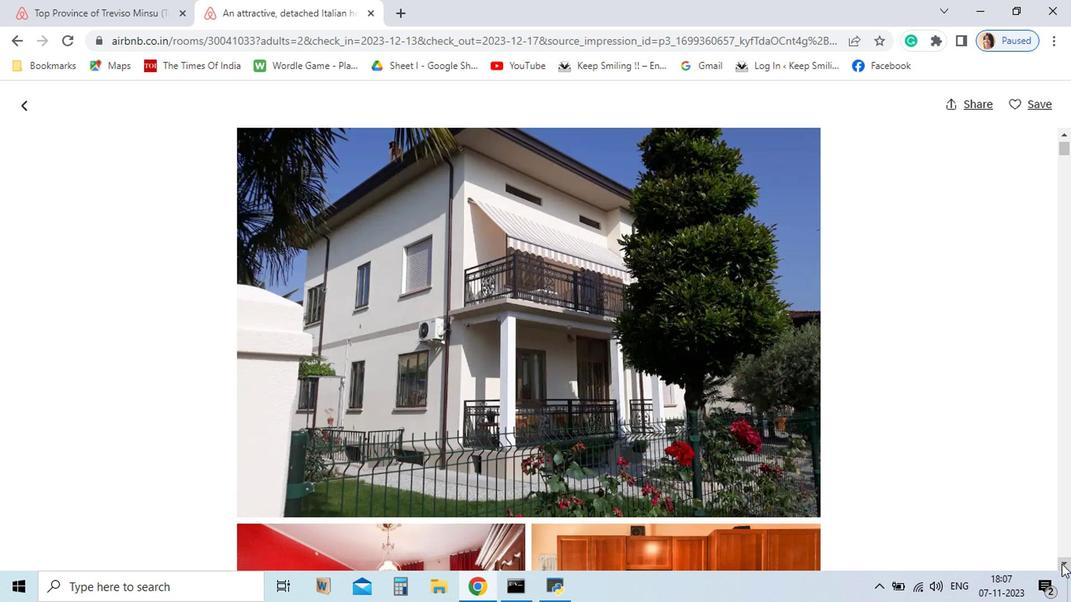
Action: Mouse pressed left at (237, 507)
Screenshot: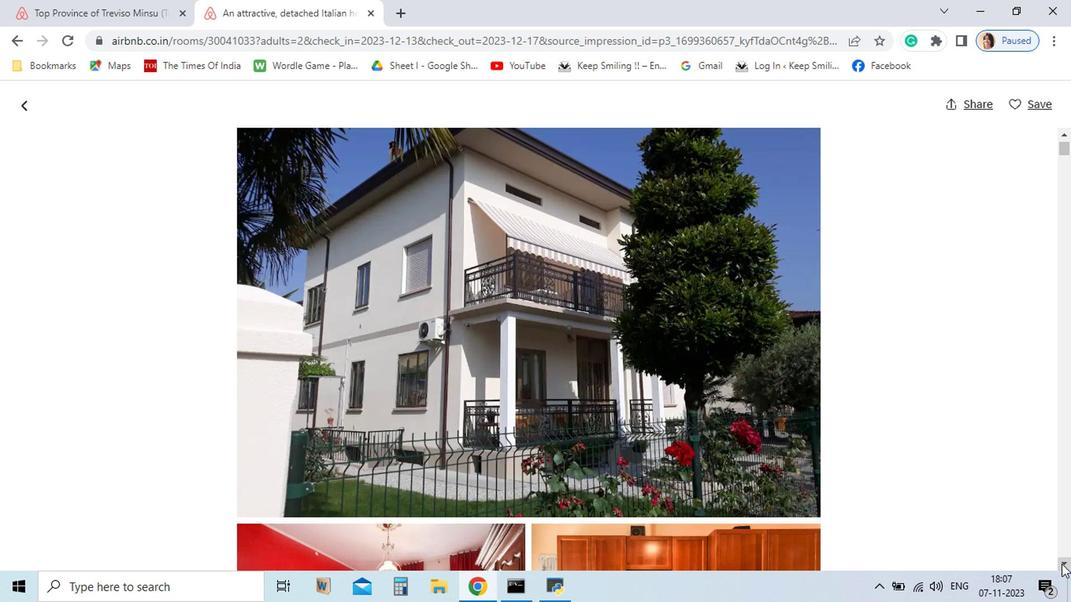 
Action: Mouse pressed left at (237, 507)
Screenshot: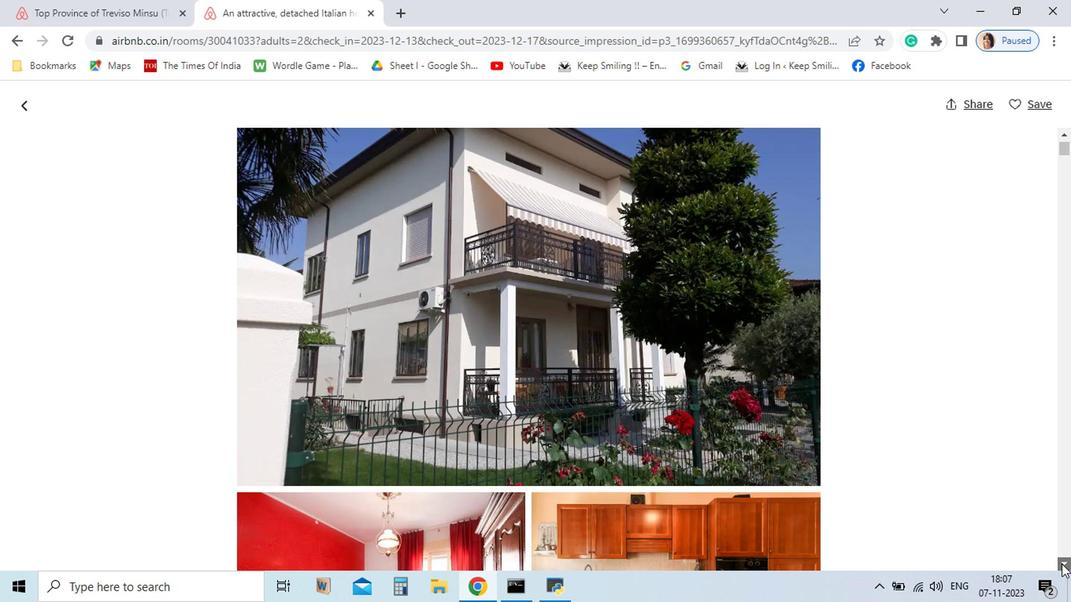 
Action: Mouse pressed left at (237, 507)
Screenshot: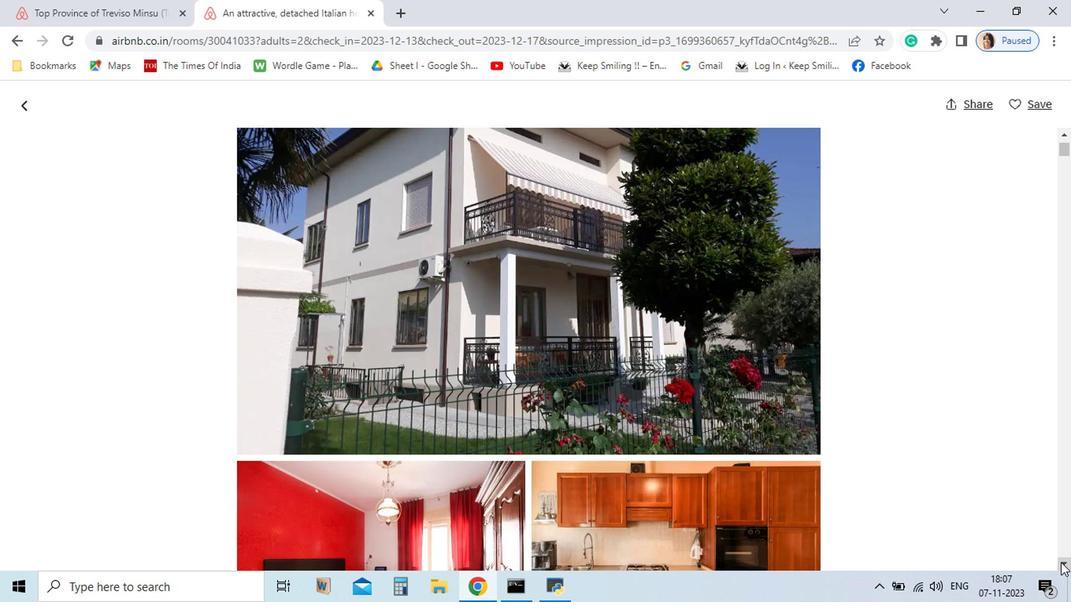 
Action: Mouse moved to (237, 506)
Screenshot: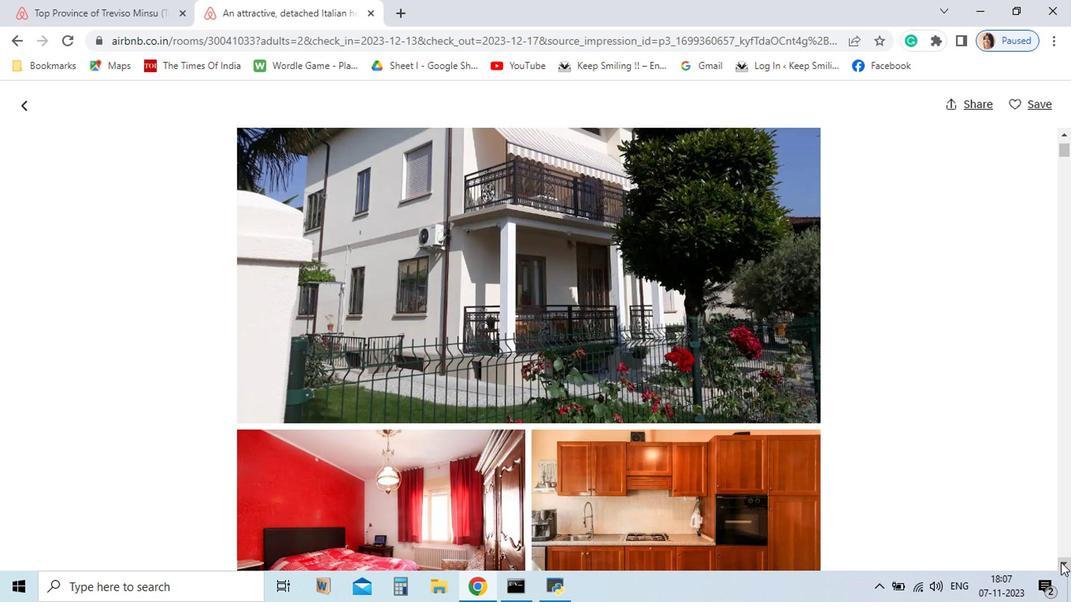 
Action: Mouse pressed left at (237, 506)
Screenshot: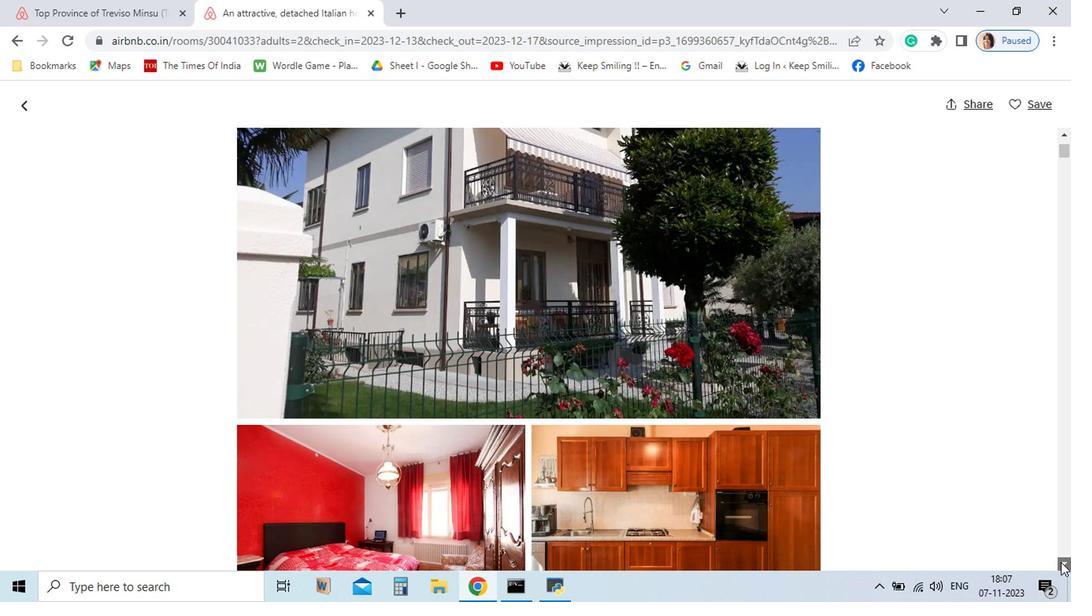 
Action: Mouse pressed left at (237, 506)
Screenshot: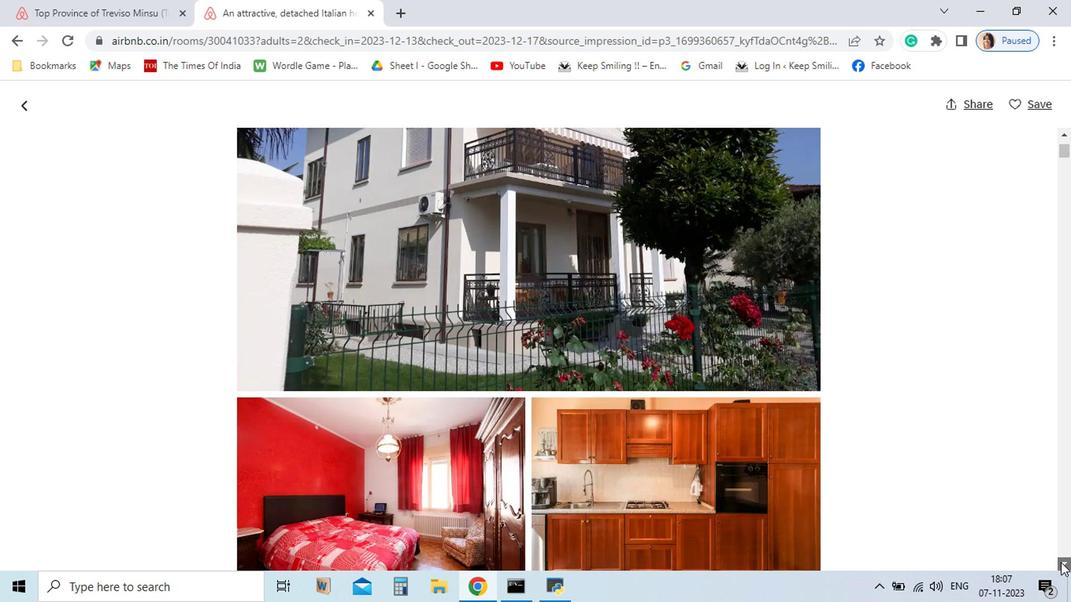 
Action: Mouse pressed left at (237, 506)
Screenshot: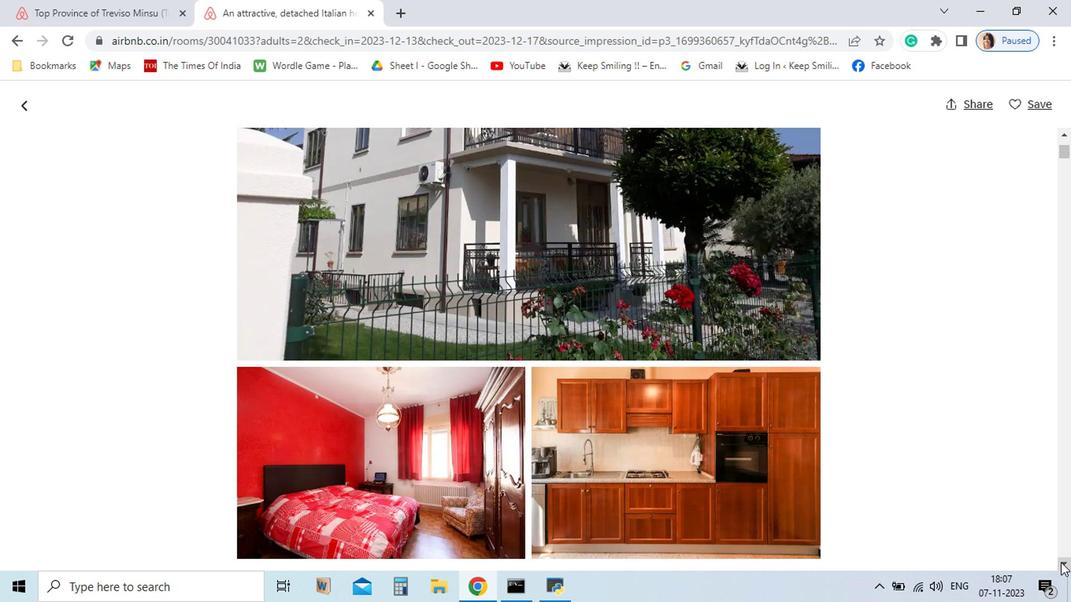 
Action: Mouse pressed left at (237, 506)
Screenshot: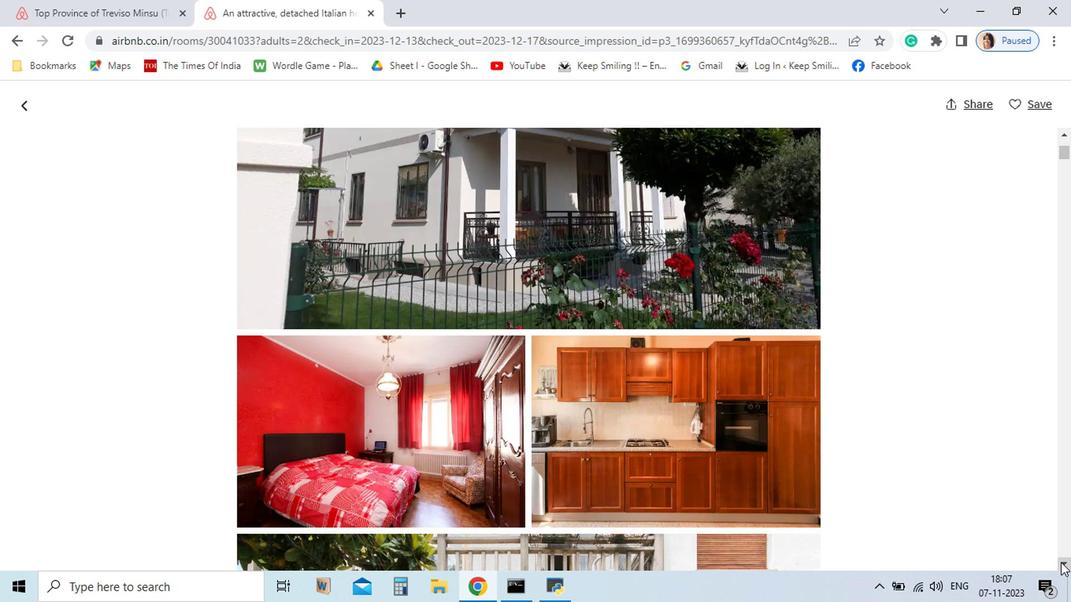 
Action: Mouse pressed left at (237, 506)
Screenshot: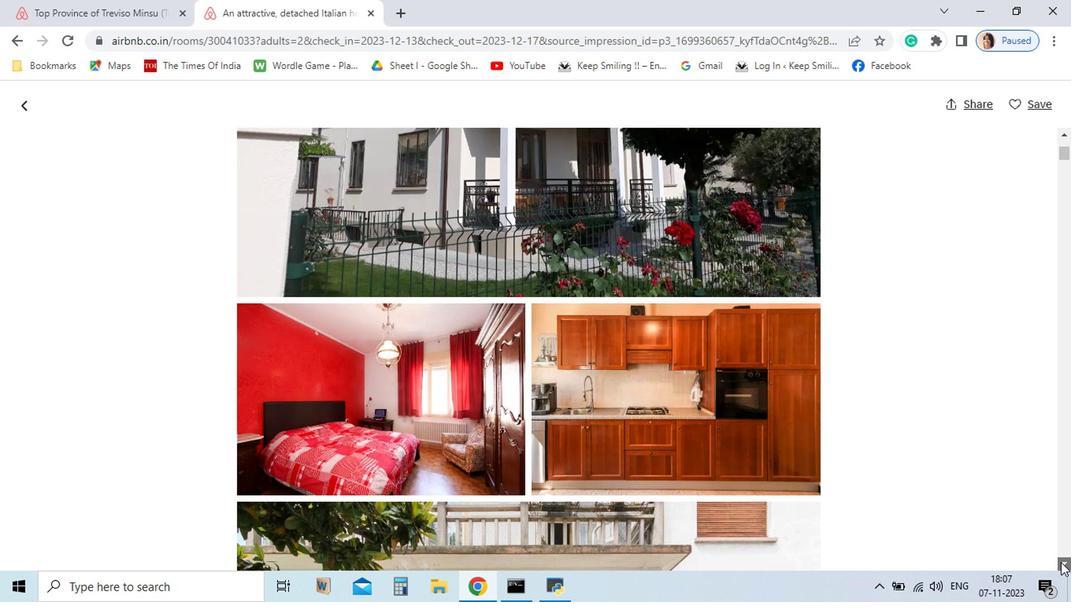 
Action: Mouse pressed left at (237, 506)
Screenshot: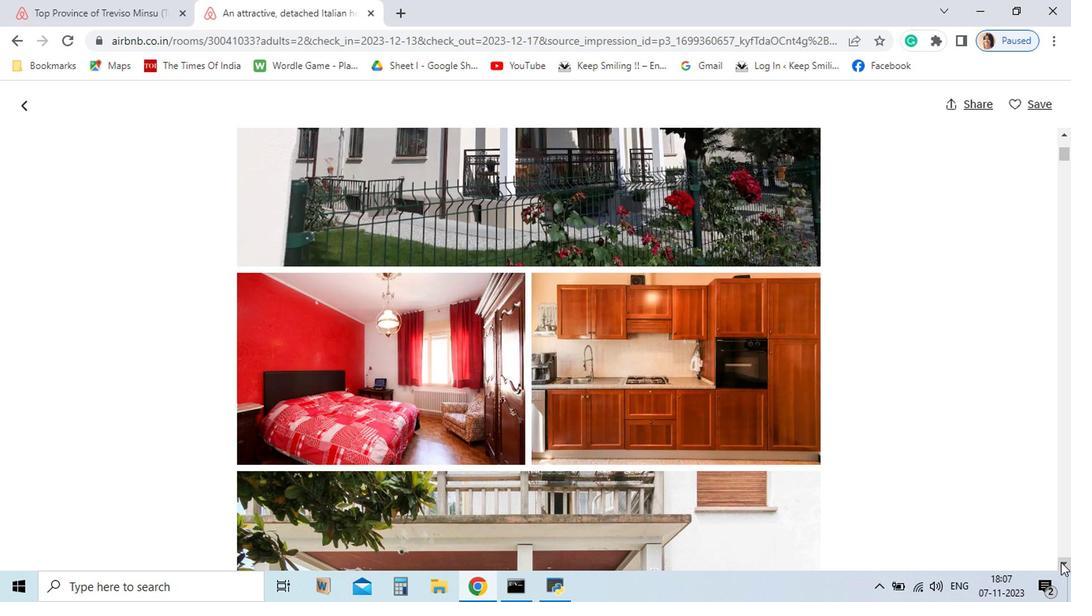 
Action: Mouse pressed left at (237, 506)
Screenshot: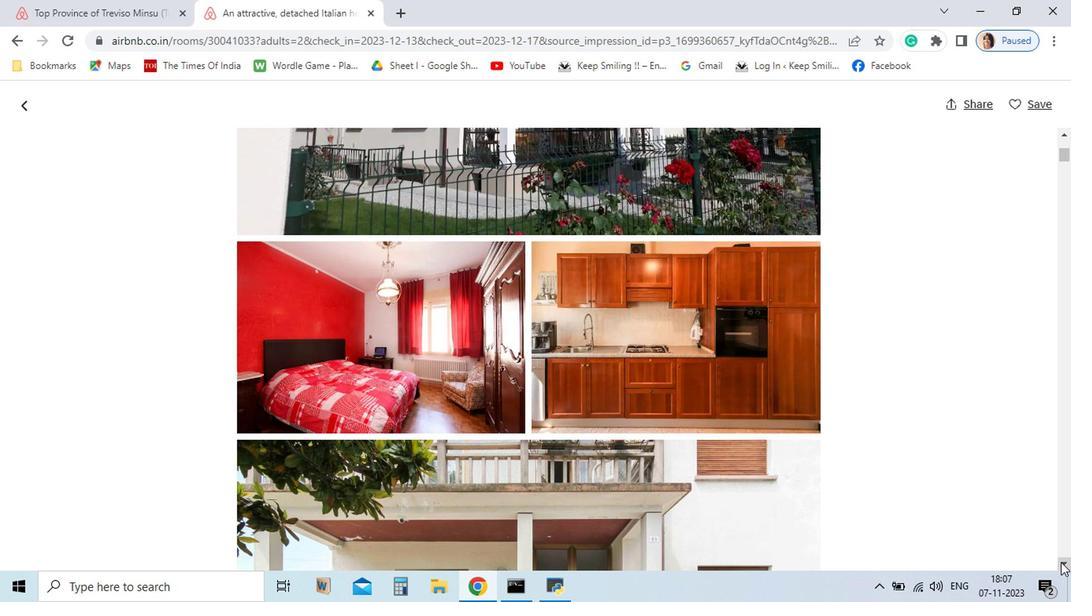 
Action: Mouse pressed left at (237, 506)
Screenshot: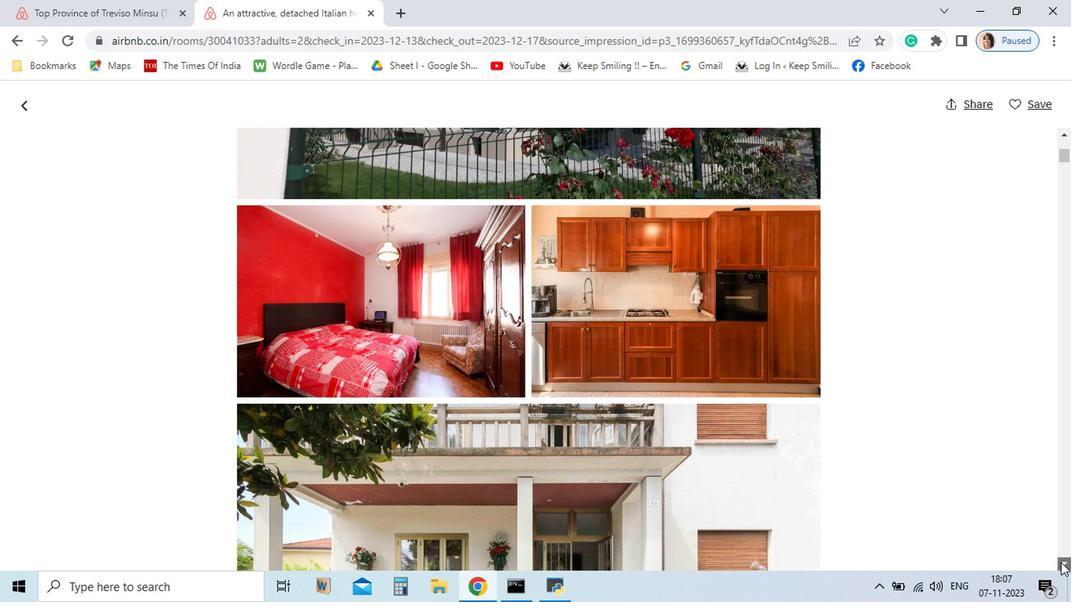 
Action: Mouse pressed left at (237, 506)
Screenshot: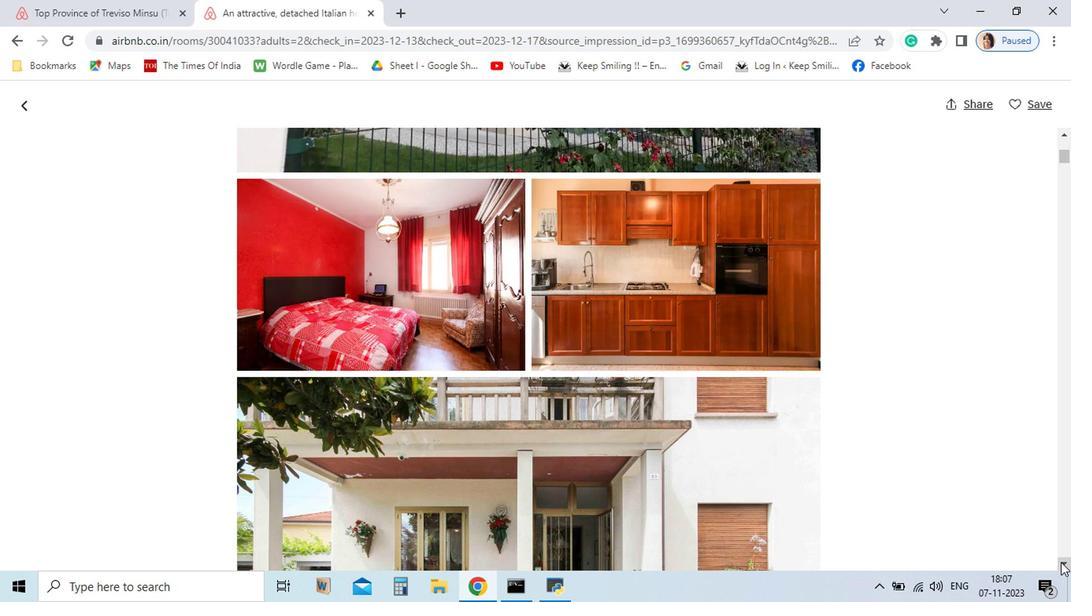 
Action: Mouse pressed left at (237, 506)
Screenshot: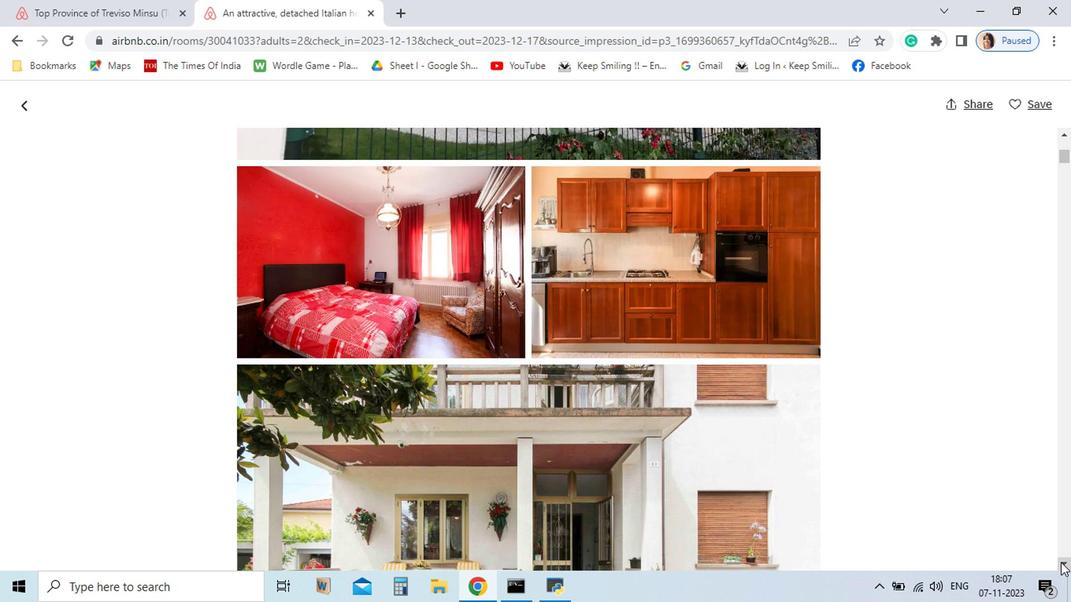 
Action: Mouse pressed left at (237, 506)
Screenshot: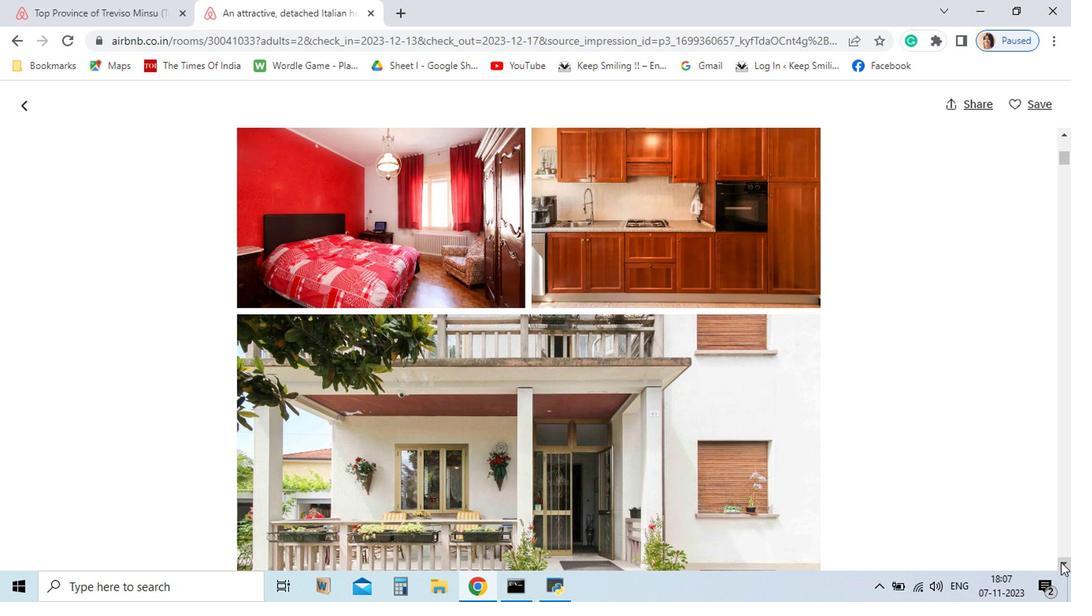 
Action: Mouse pressed left at (237, 506)
Screenshot: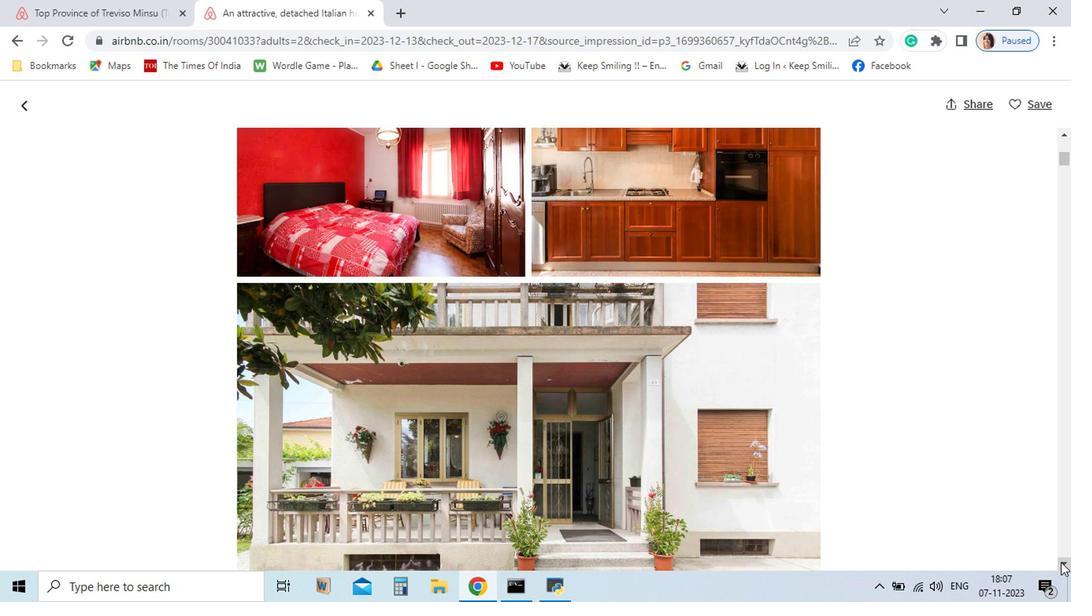 
Action: Mouse pressed left at (237, 506)
Screenshot: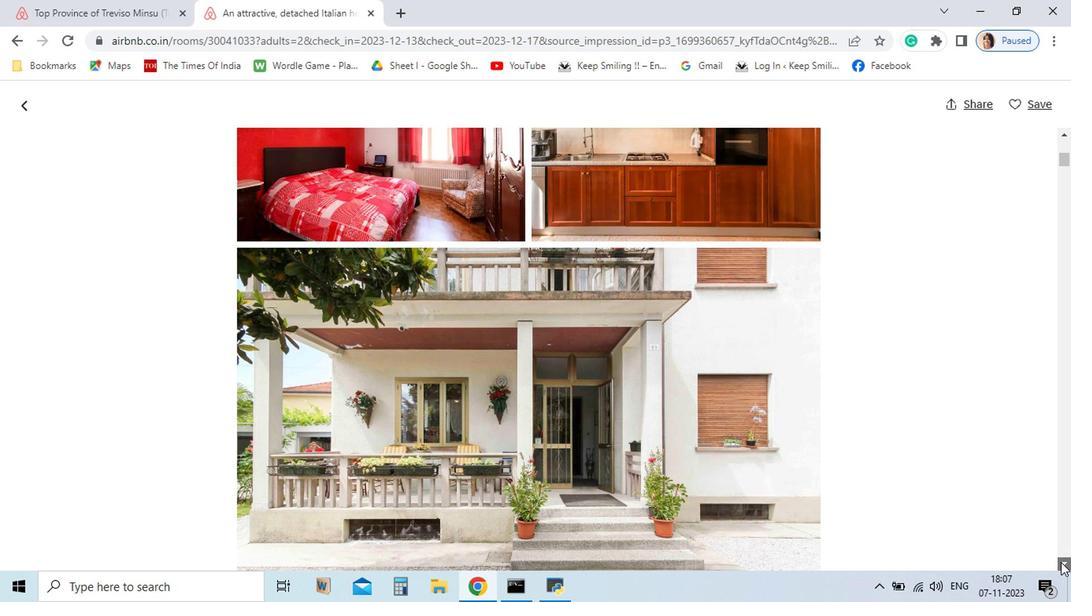 
Action: Mouse pressed left at (237, 506)
Screenshot: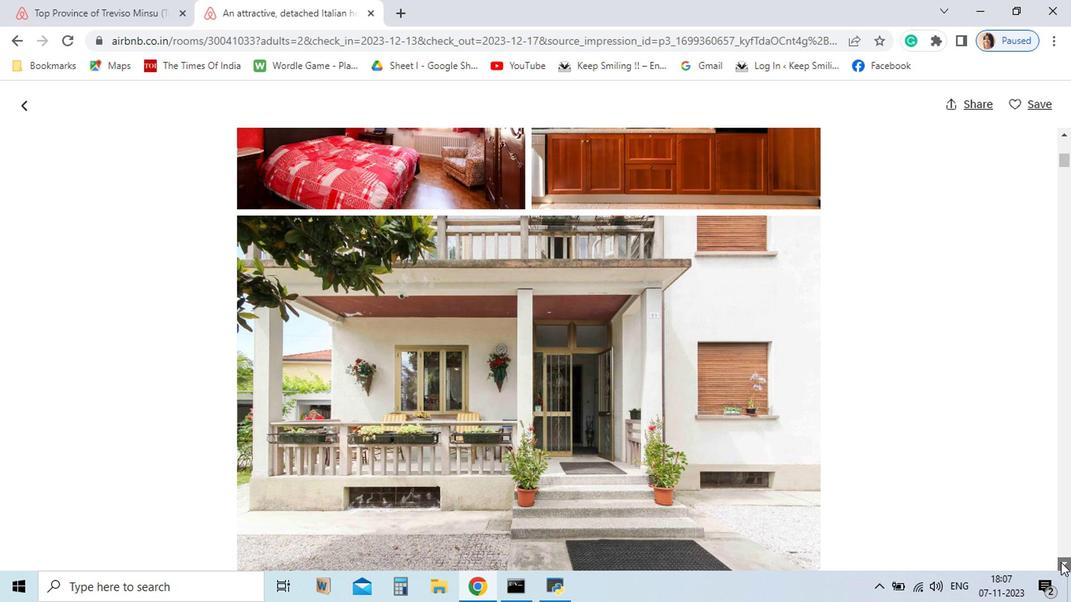 
Action: Mouse pressed left at (237, 506)
Screenshot: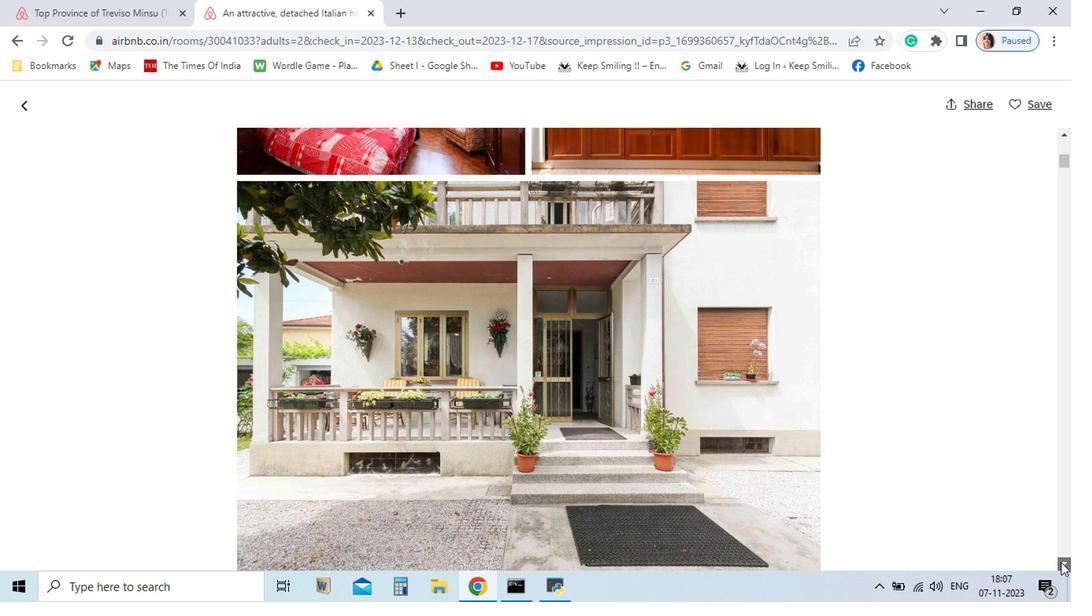 
Action: Mouse pressed left at (237, 506)
Screenshot: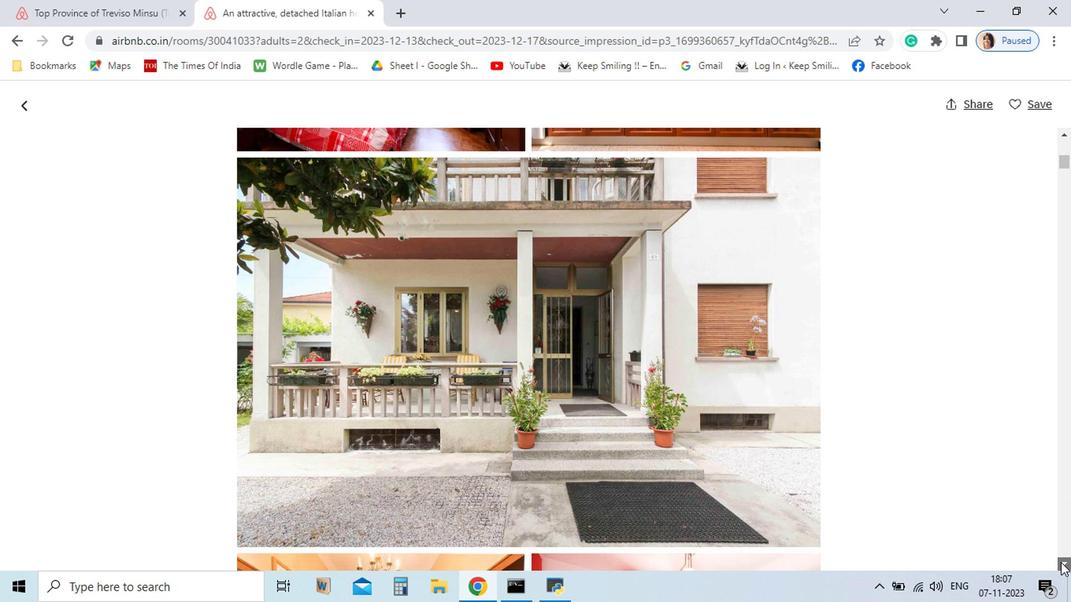 
Action: Mouse pressed left at (237, 506)
Screenshot: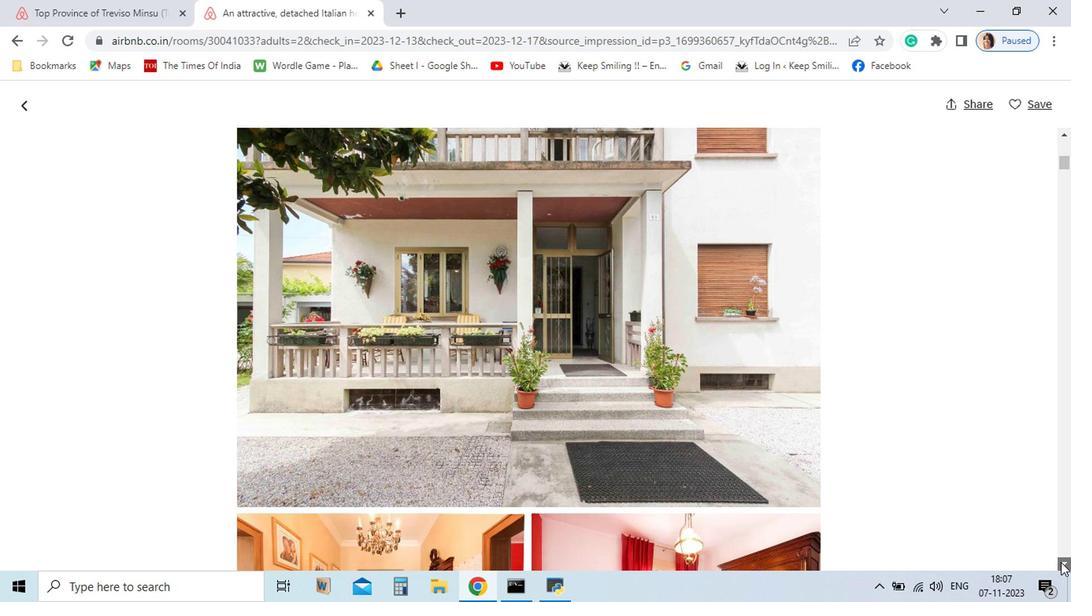 
Action: Mouse pressed left at (237, 506)
Screenshot: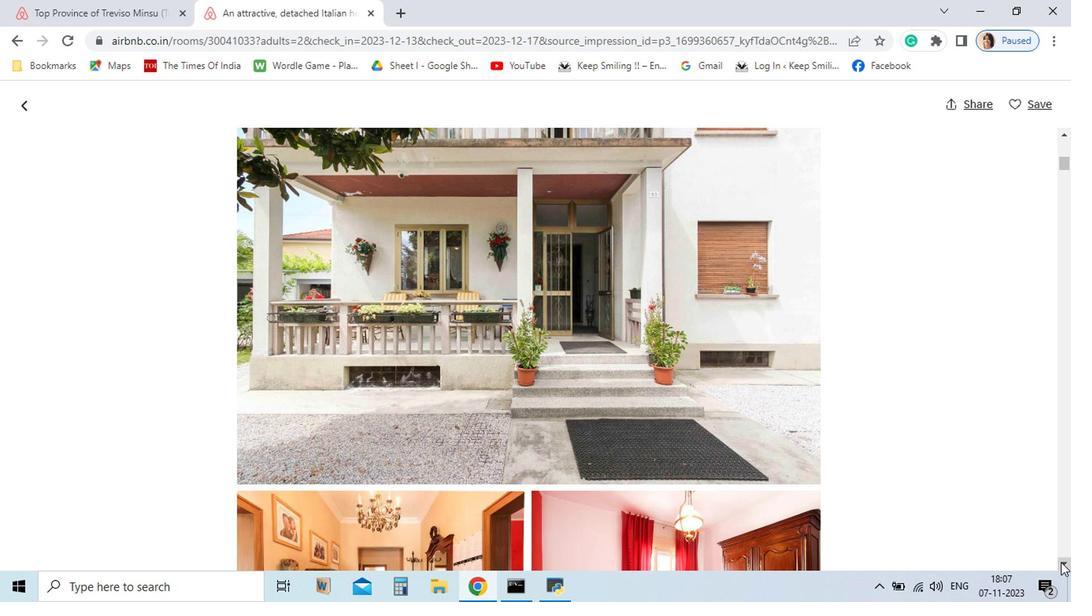 
Action: Mouse pressed left at (237, 506)
Screenshot: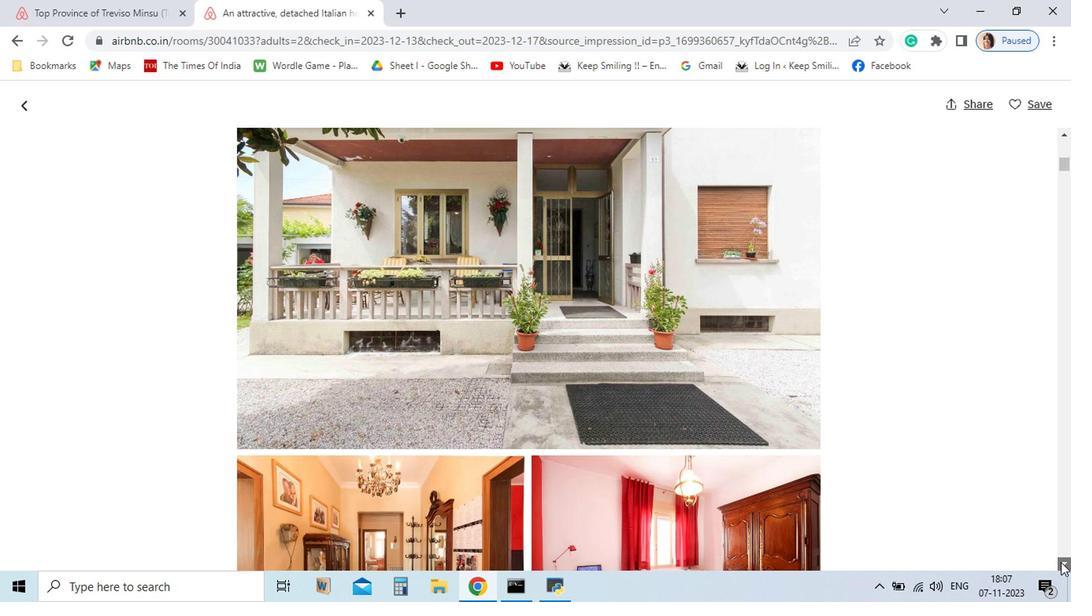 
Action: Mouse pressed left at (237, 506)
Screenshot: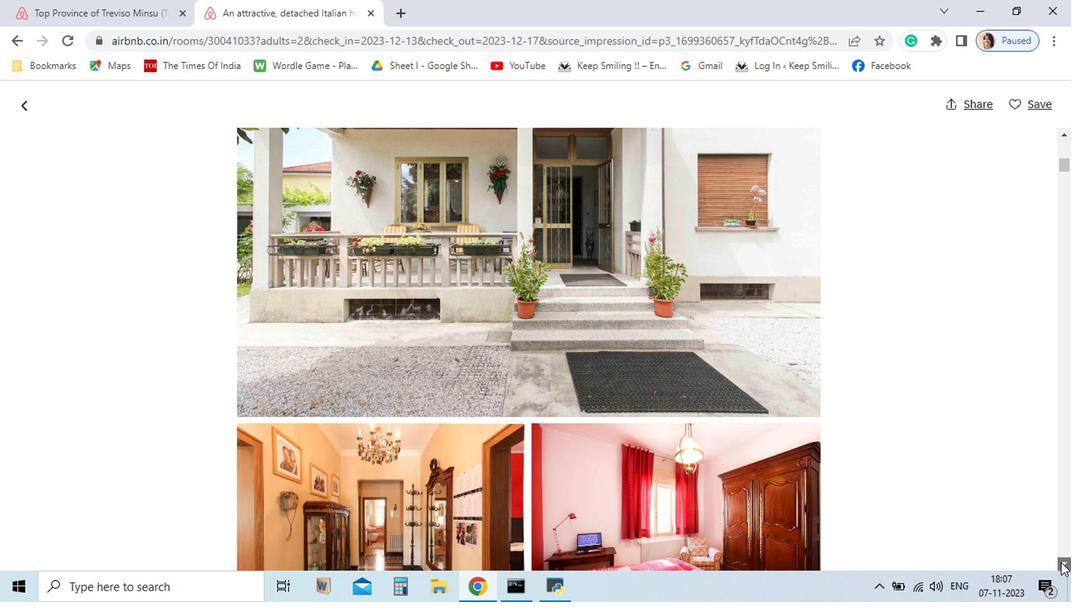 
Action: Mouse pressed left at (237, 506)
Screenshot: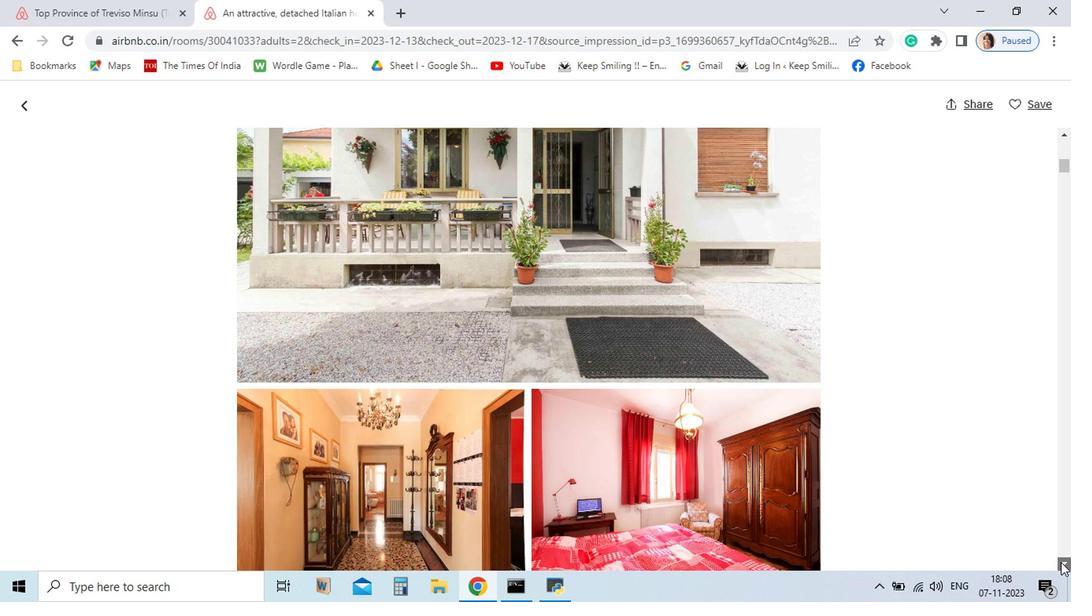 
Action: Mouse pressed left at (237, 506)
Screenshot: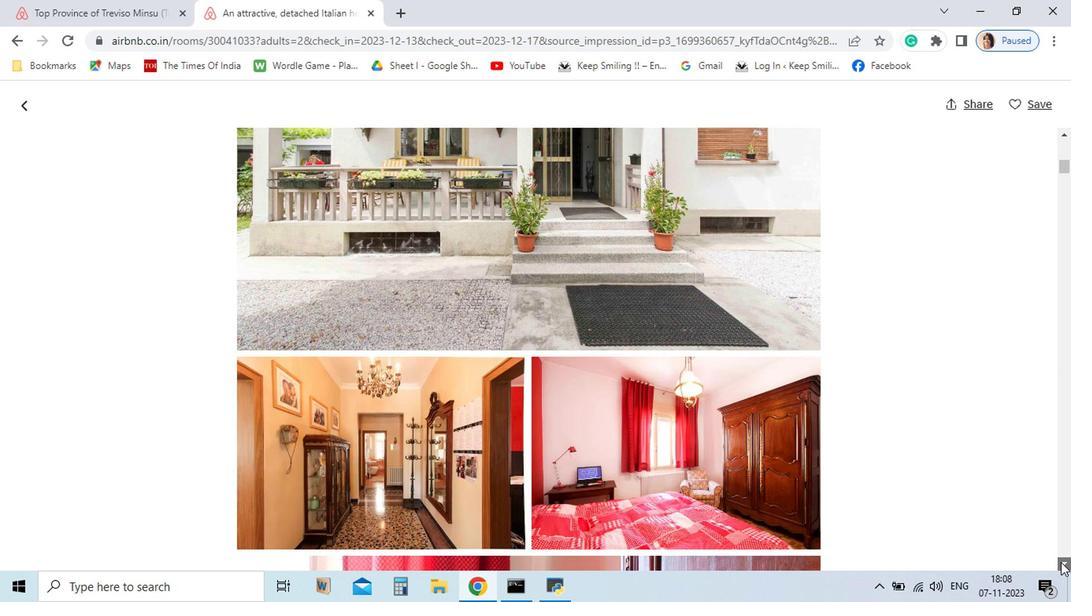 
Action: Mouse pressed left at (237, 506)
Screenshot: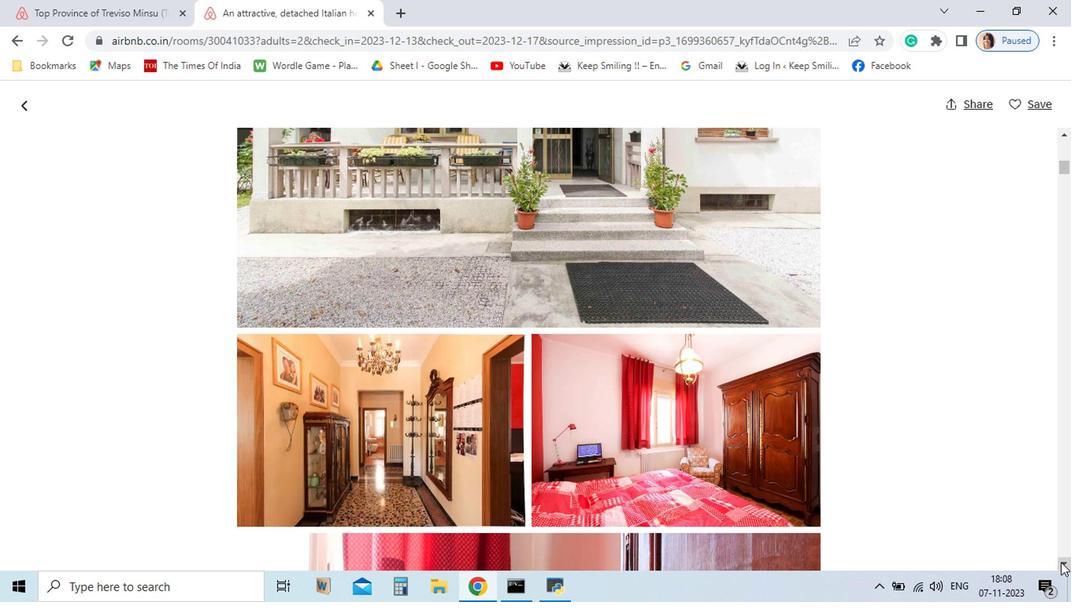 
Action: Mouse pressed left at (237, 506)
Screenshot: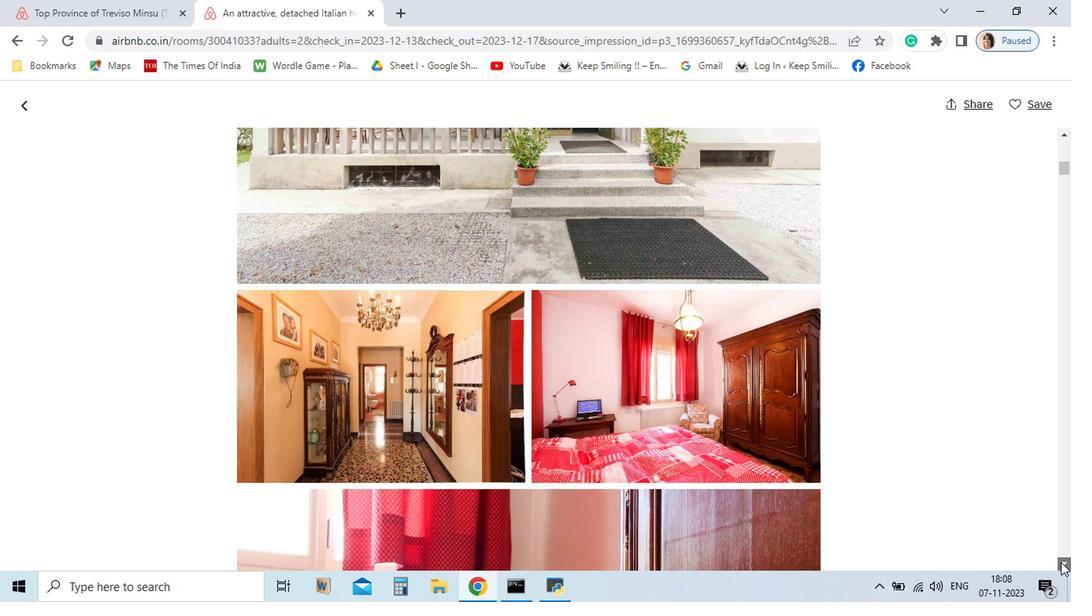 
Action: Mouse pressed left at (237, 506)
Screenshot: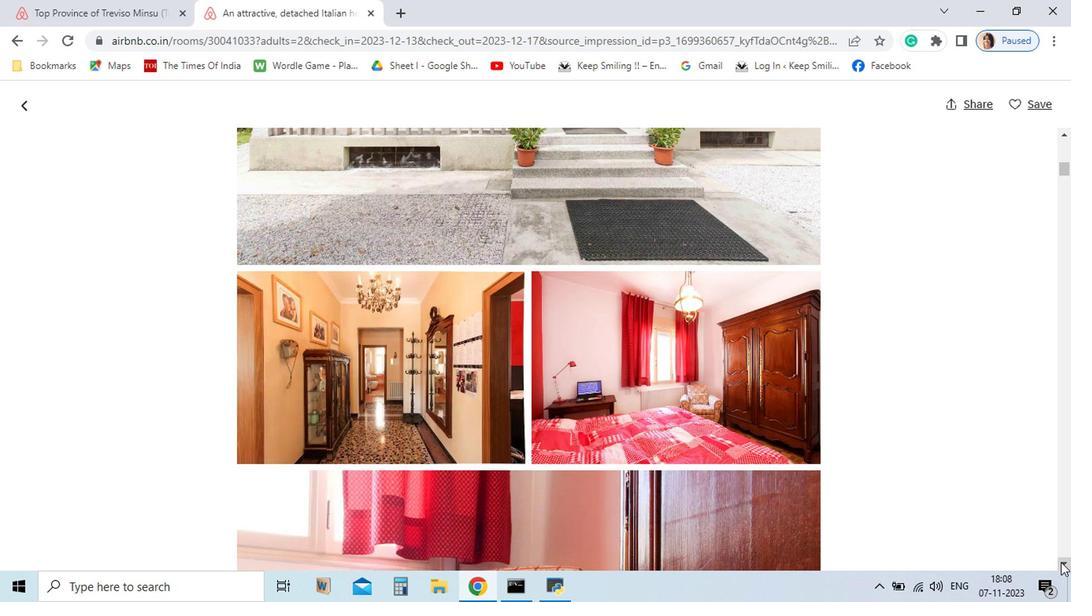 
Action: Mouse pressed left at (237, 506)
Screenshot: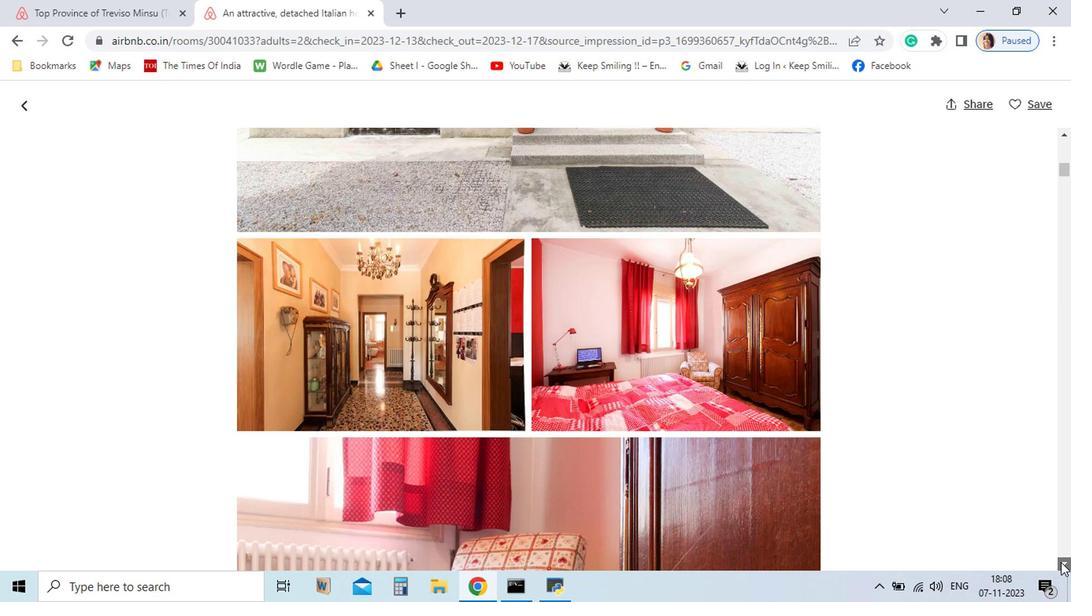 
Action: Mouse pressed left at (237, 506)
Screenshot: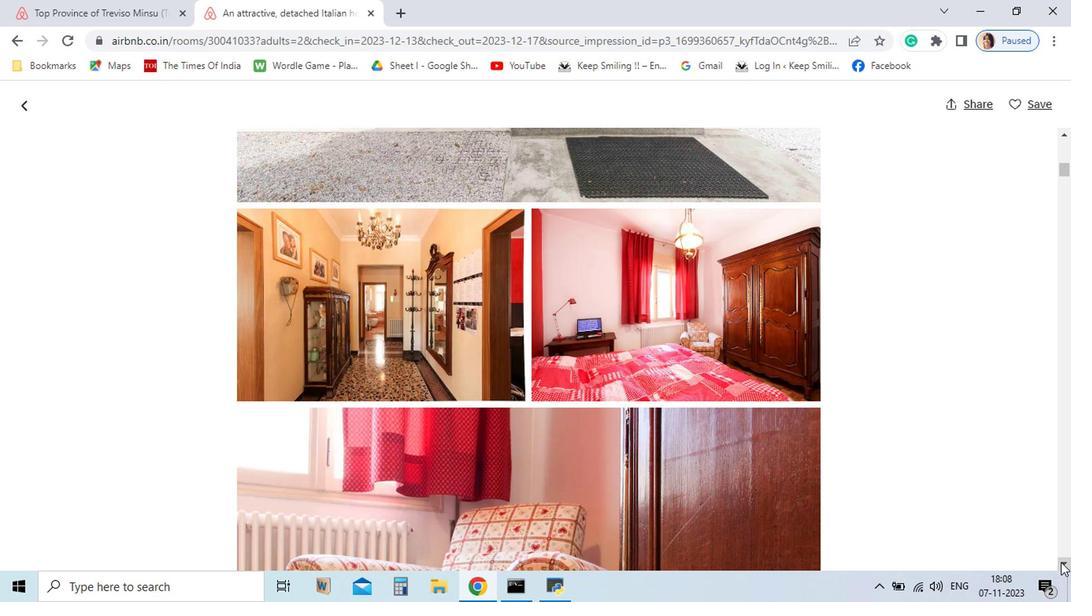
Action: Mouse pressed left at (237, 506)
Screenshot: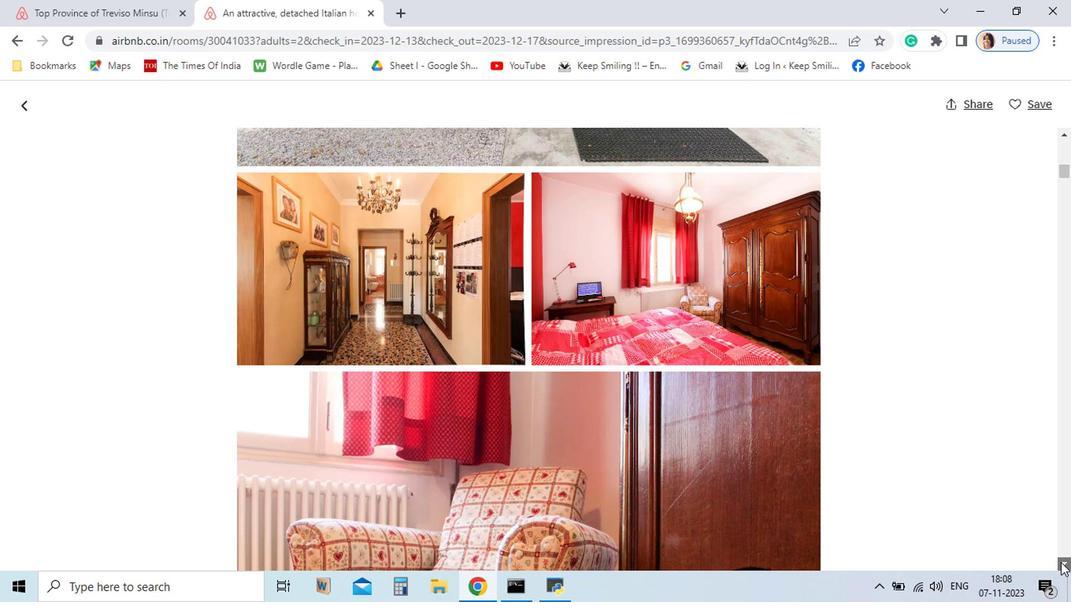 
Action: Mouse pressed left at (237, 506)
Screenshot: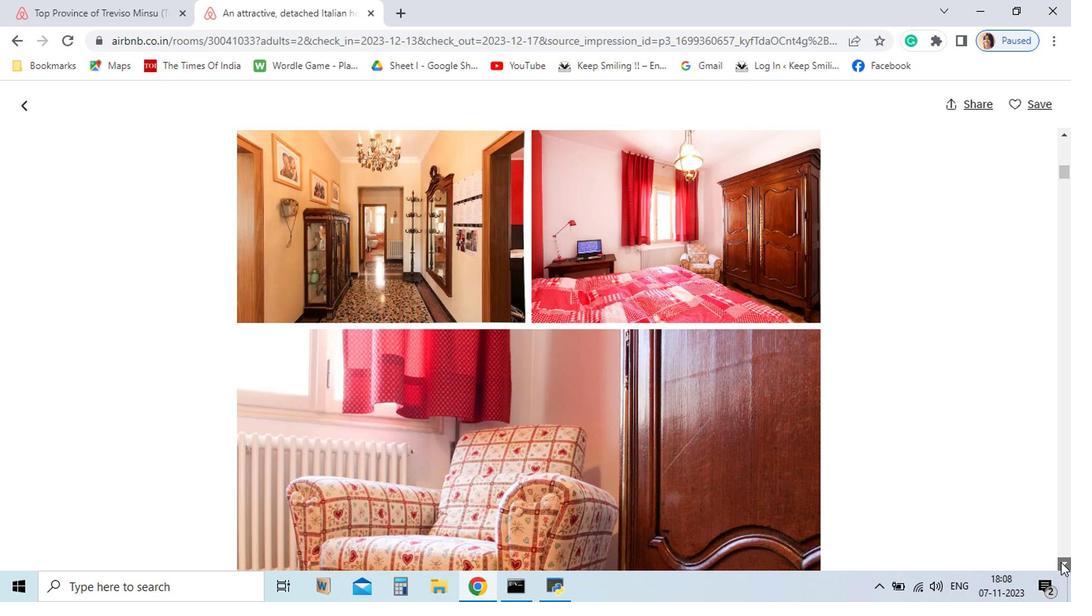 
Action: Mouse pressed left at (237, 506)
Screenshot: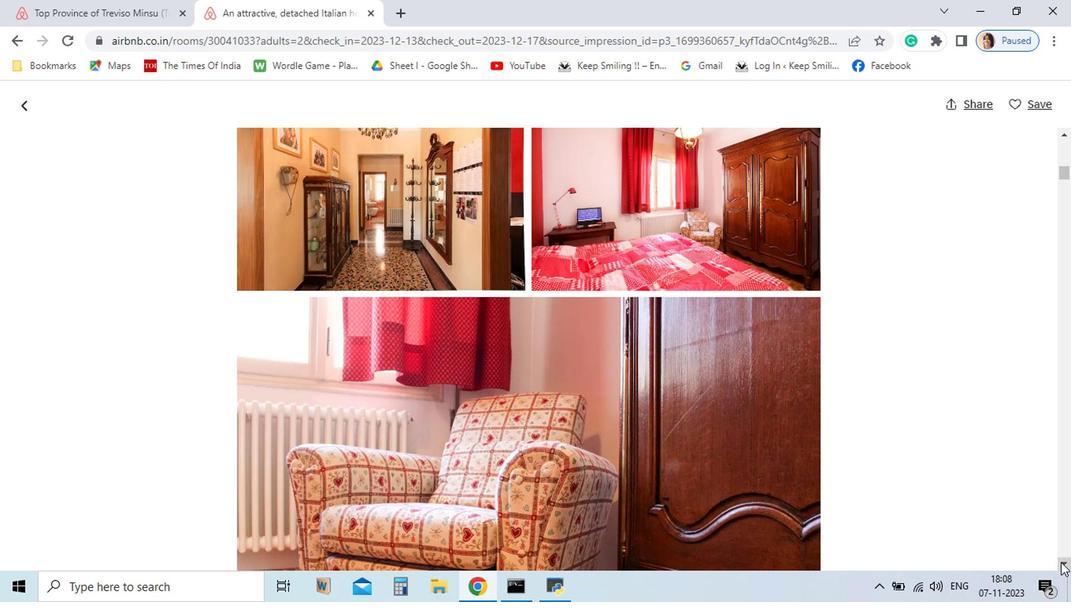 
Action: Mouse pressed left at (237, 506)
Screenshot: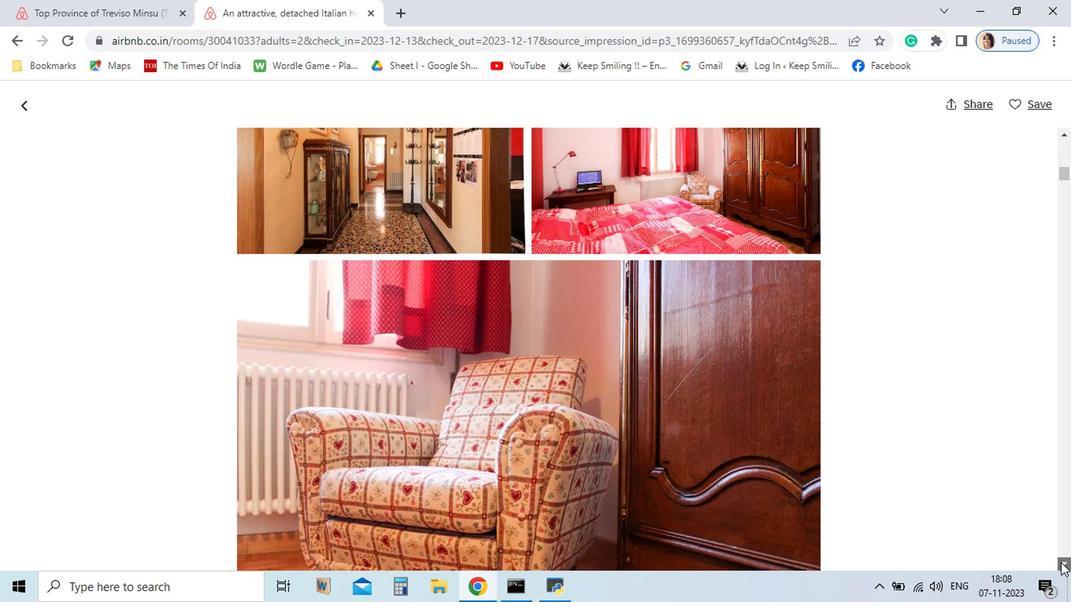 
Action: Mouse pressed left at (237, 506)
Screenshot: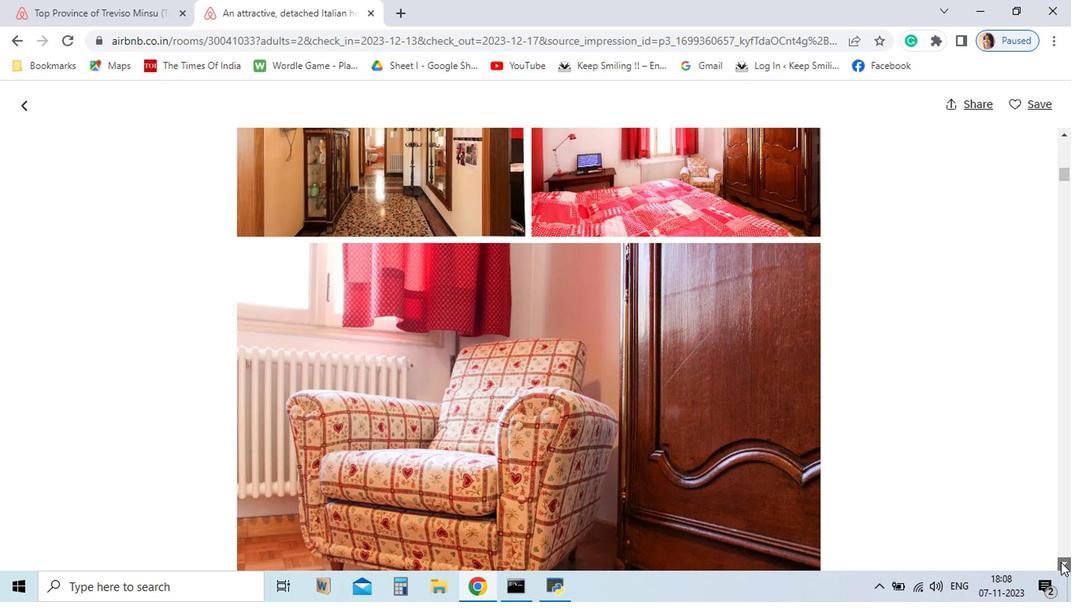 
Action: Mouse pressed left at (237, 506)
Screenshot: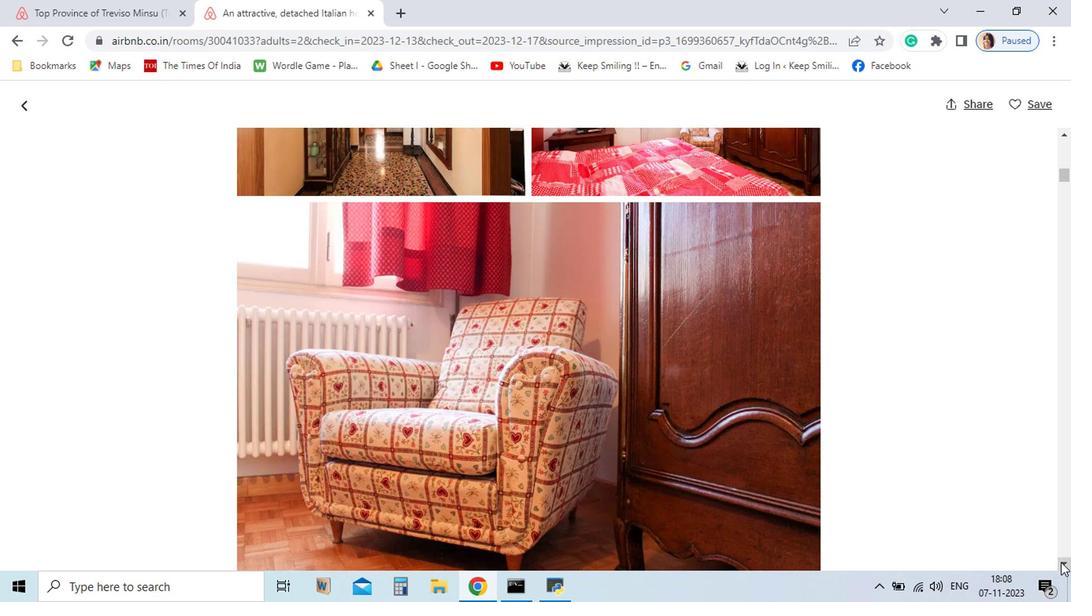 
Action: Mouse pressed left at (237, 506)
Screenshot: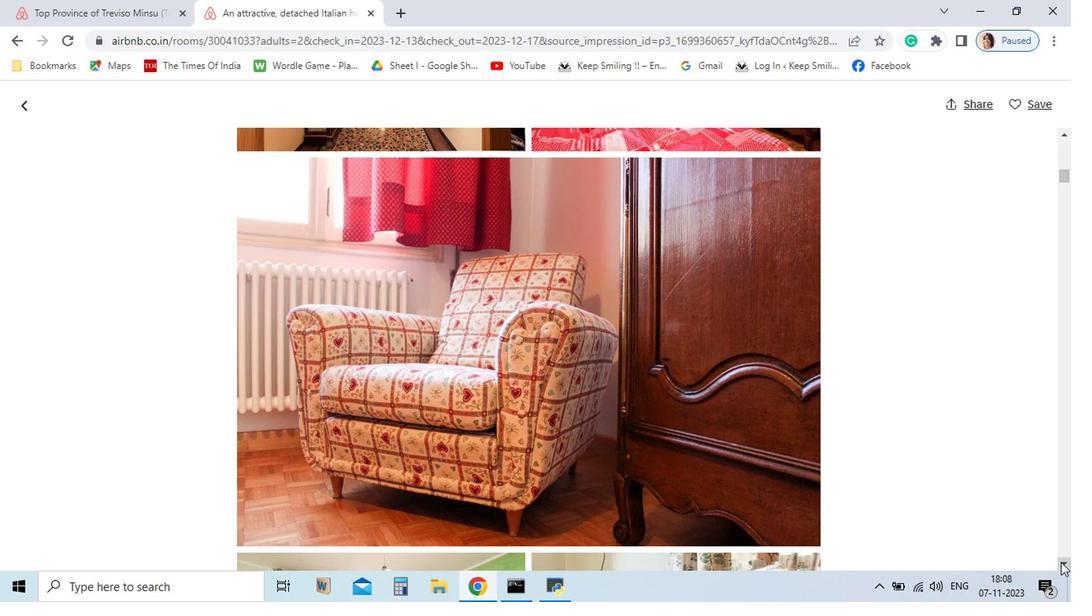 
Action: Mouse pressed left at (237, 506)
Screenshot: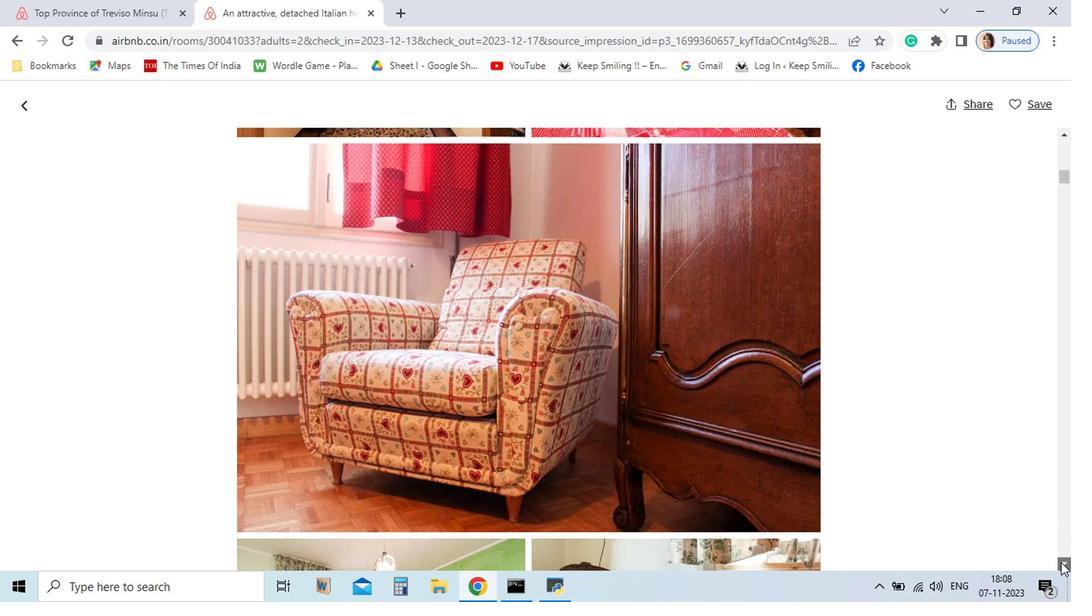 
Action: Mouse pressed left at (237, 506)
Screenshot: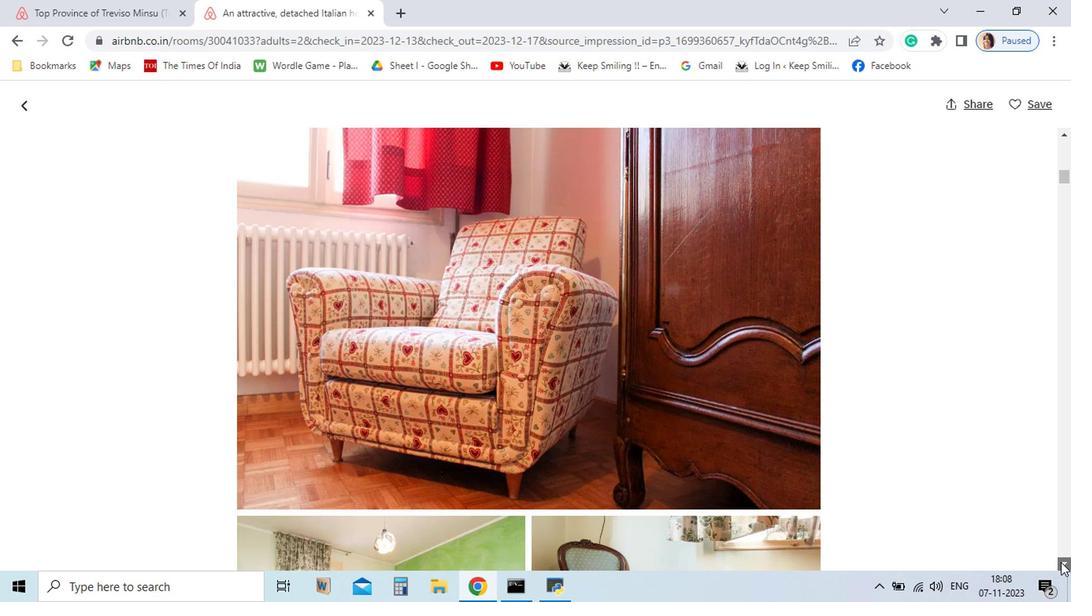 
Action: Mouse pressed left at (237, 506)
Screenshot: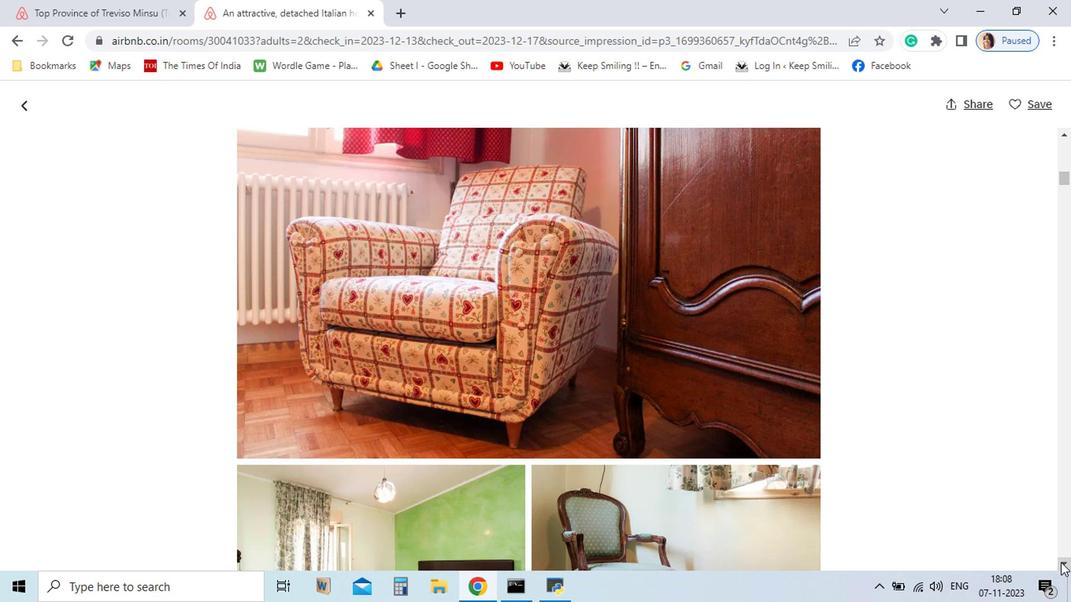 
Action: Mouse pressed left at (237, 506)
Screenshot: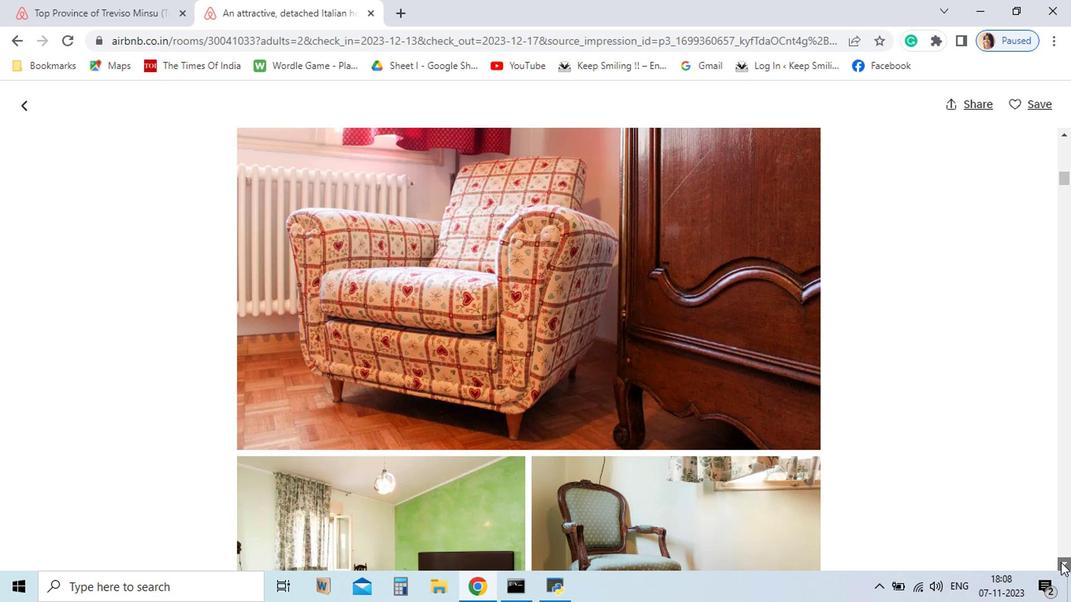 
Action: Mouse pressed left at (237, 506)
Screenshot: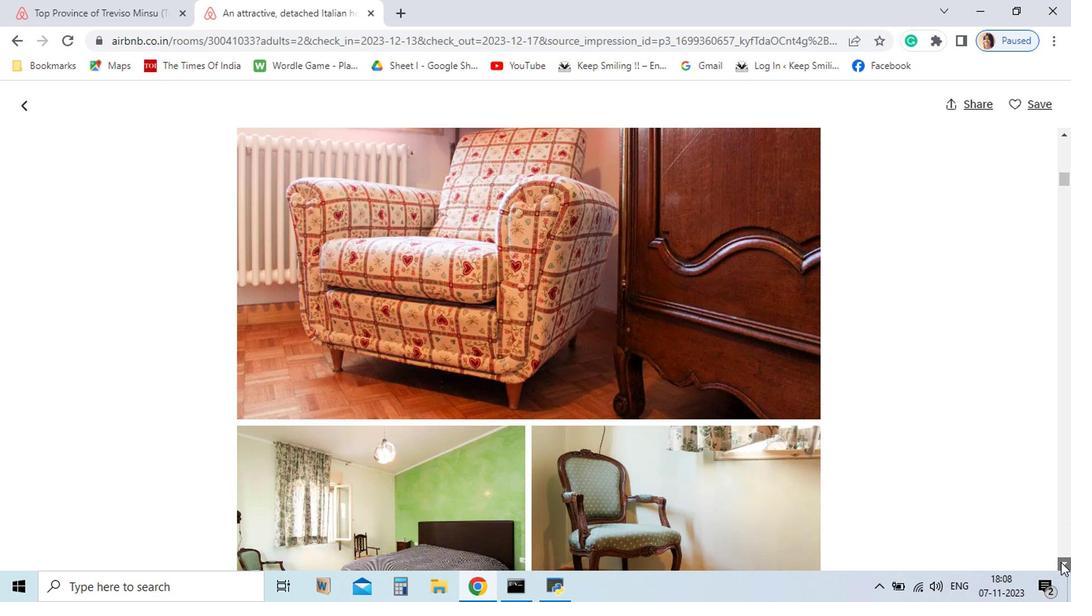 
Action: Mouse pressed left at (237, 506)
Screenshot: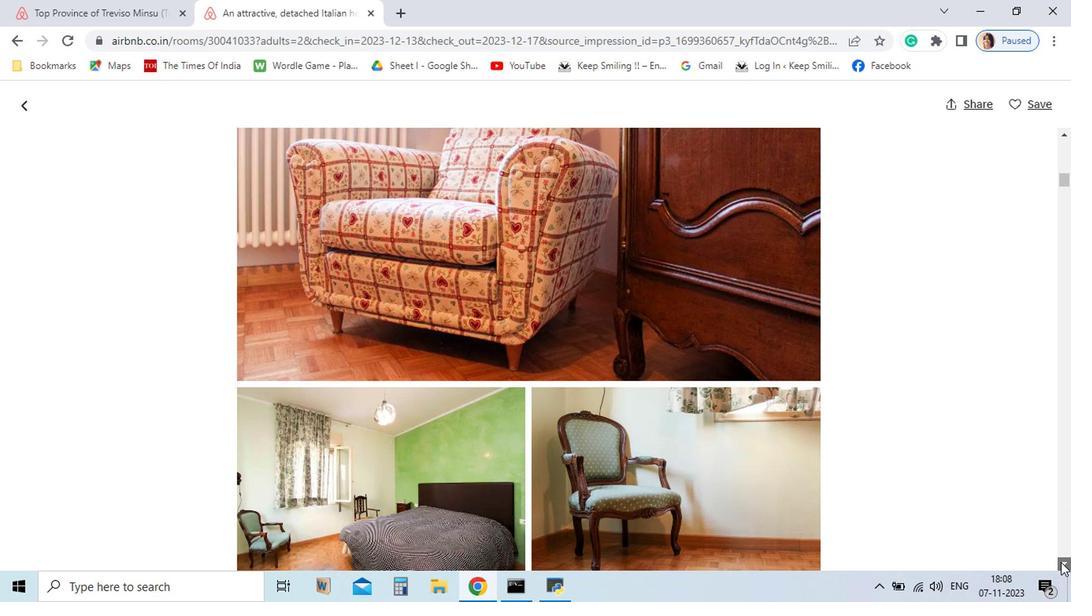 
Action: Mouse pressed left at (237, 506)
Screenshot: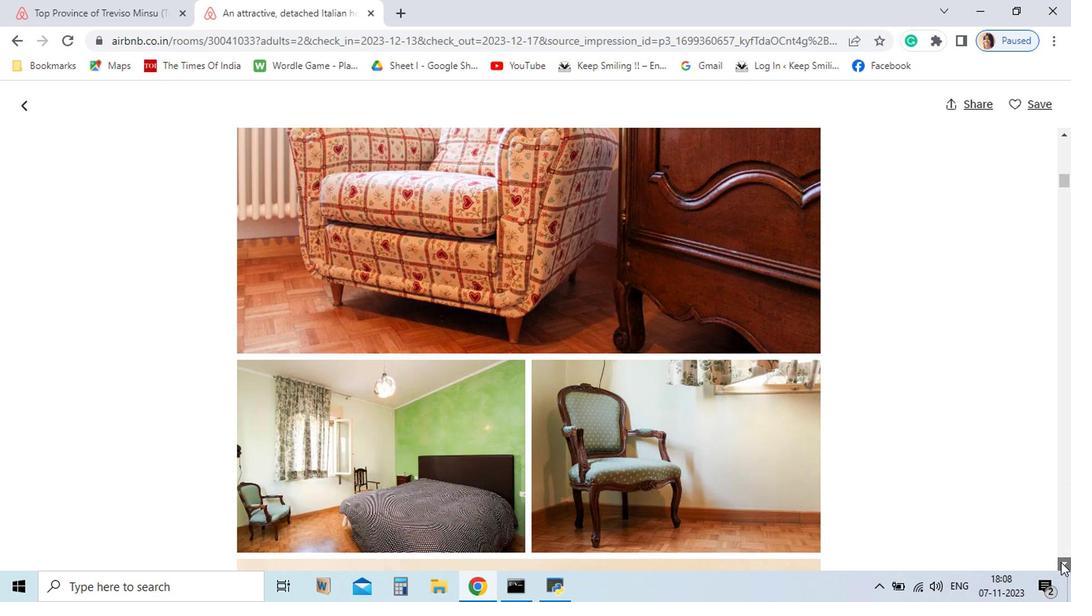 
Action: Mouse pressed left at (237, 506)
Screenshot: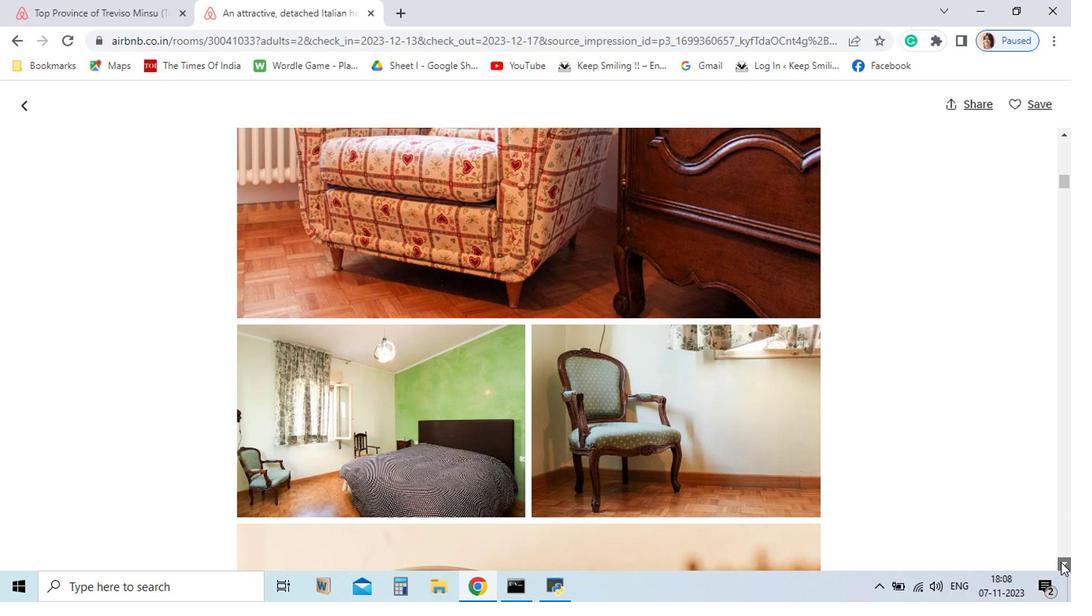 
Action: Mouse pressed left at (237, 506)
Screenshot: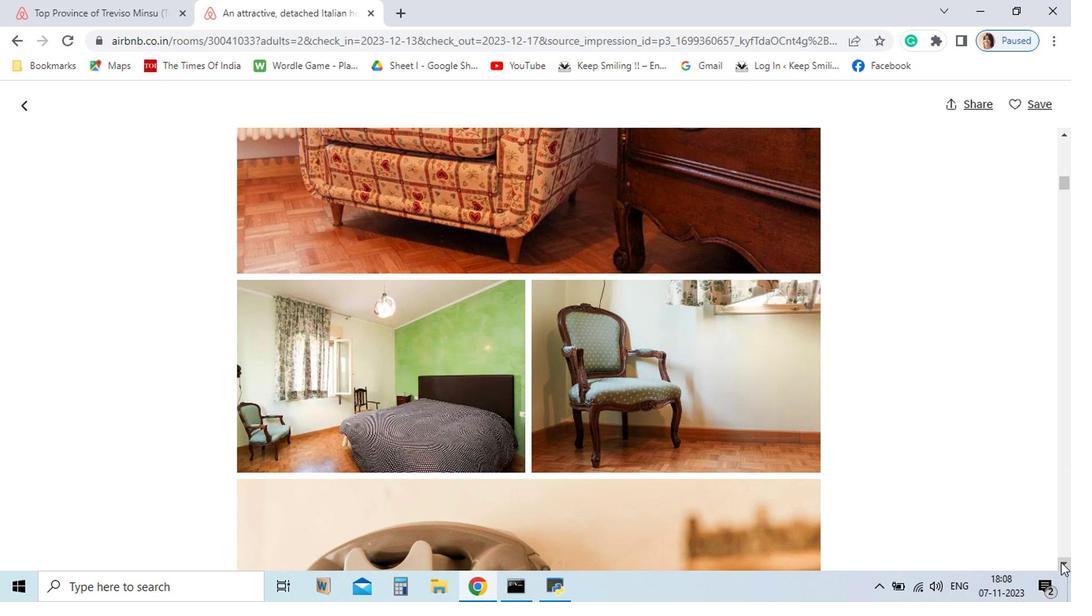 
Action: Mouse pressed left at (237, 506)
Screenshot: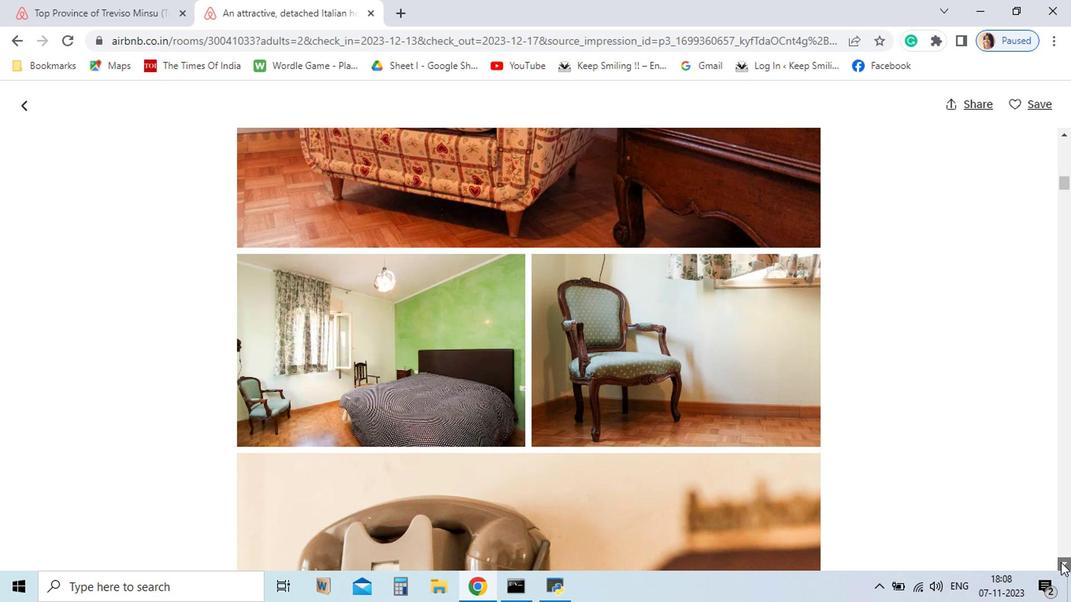
Action: Mouse pressed left at (237, 506)
Screenshot: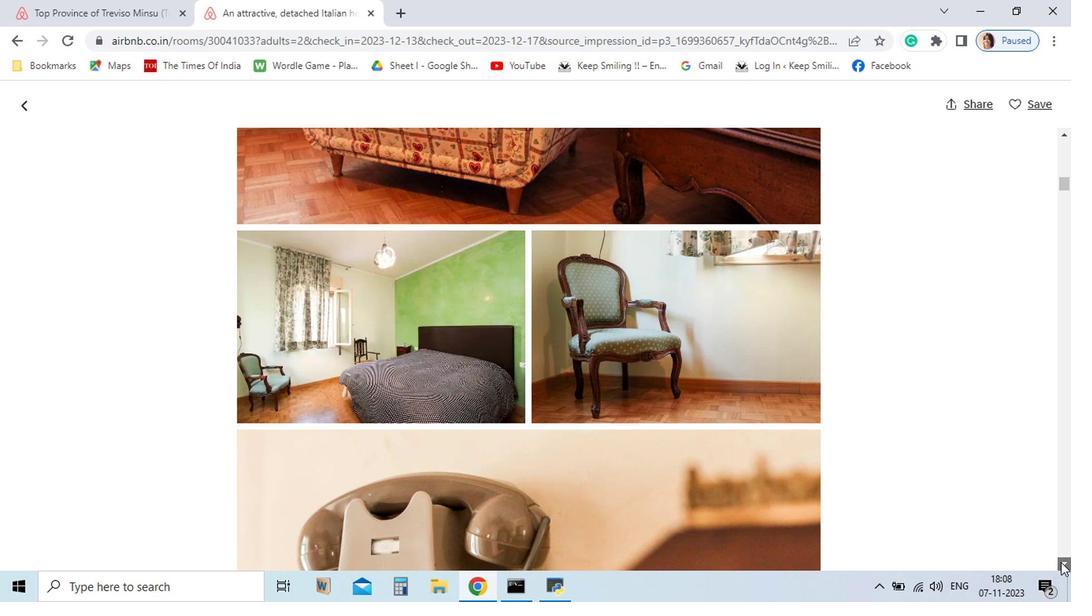 
Action: Mouse pressed left at (237, 506)
Screenshot: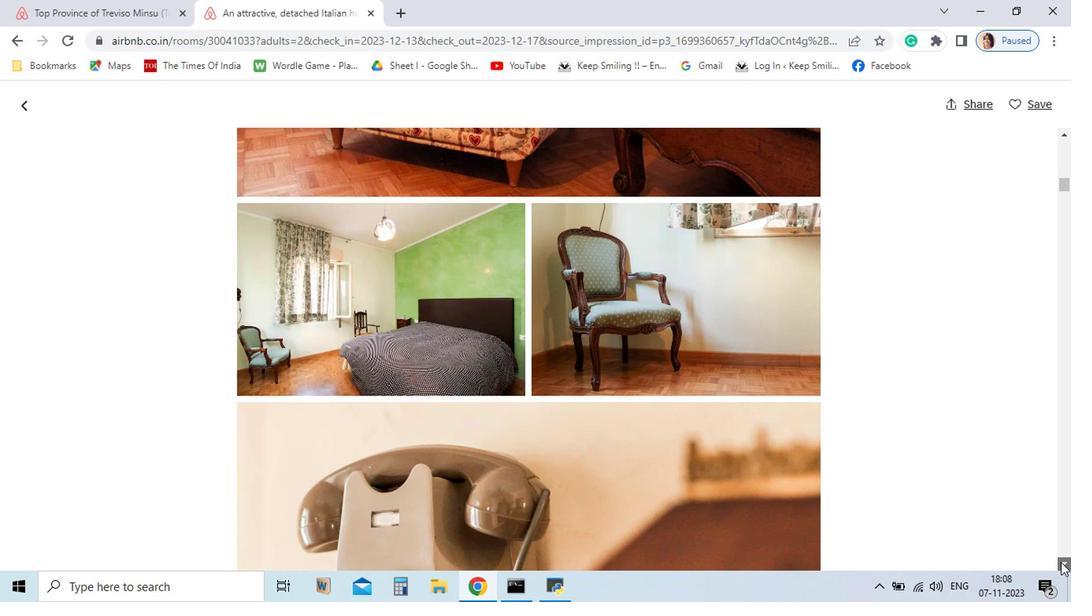 
Action: Mouse pressed left at (237, 506)
Screenshot: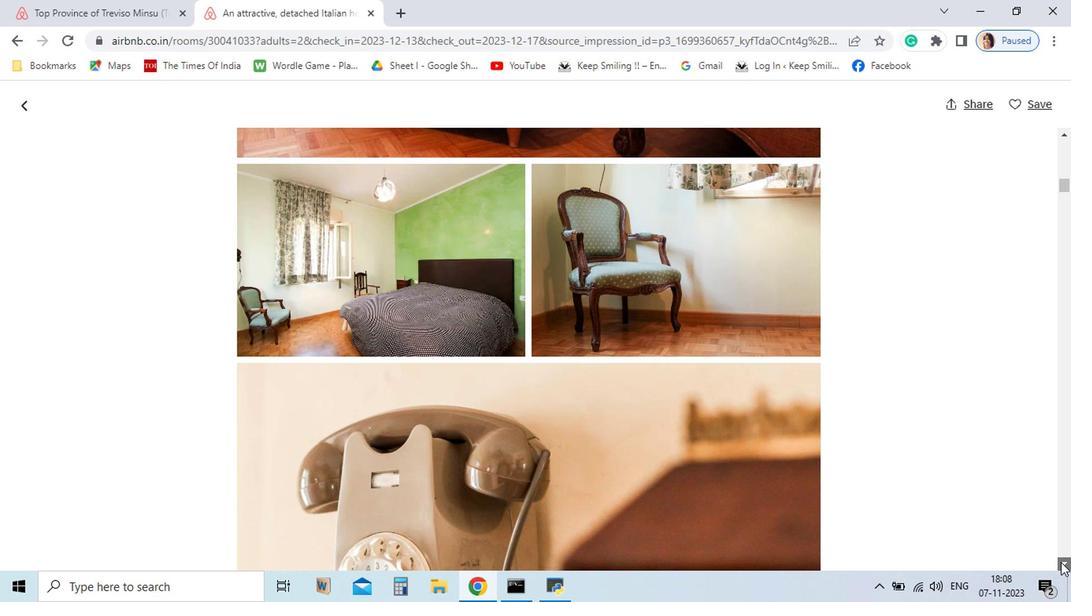
Action: Mouse pressed left at (237, 506)
Screenshot: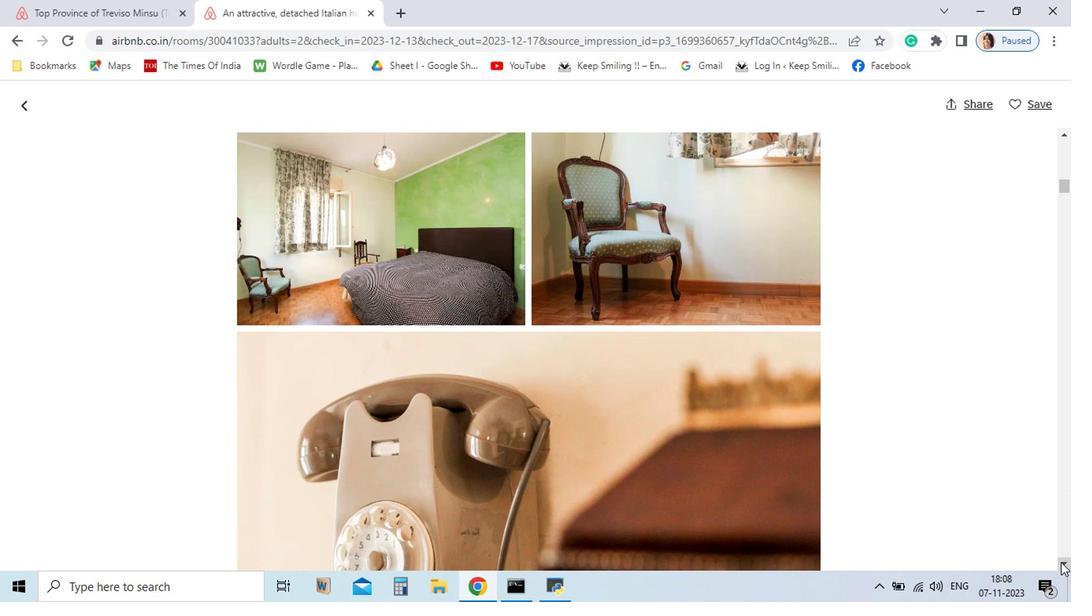 
Action: Mouse pressed left at (237, 506)
Screenshot: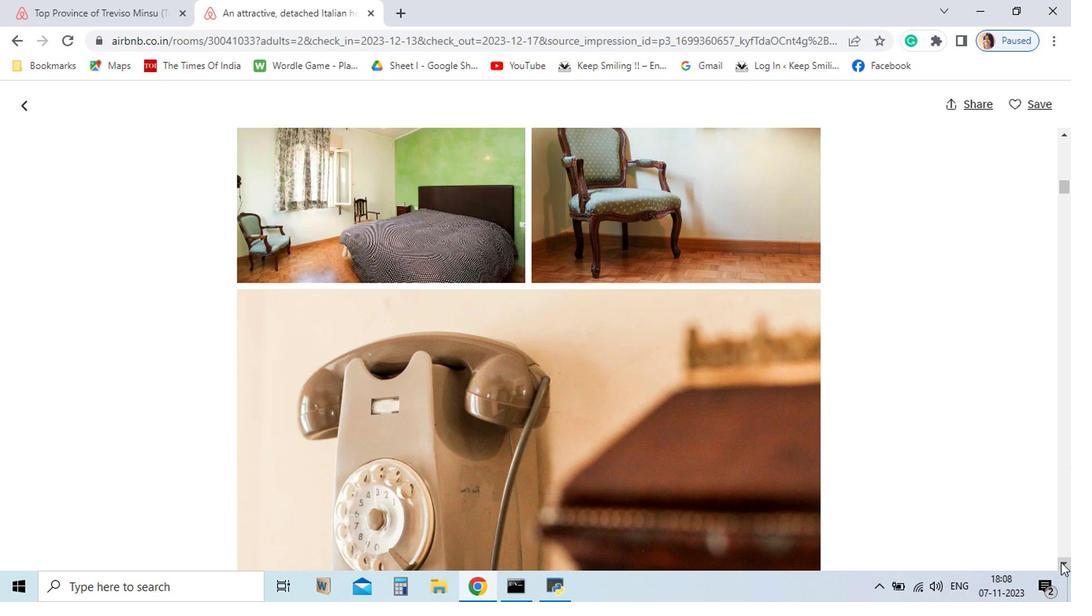 
Action: Mouse pressed left at (237, 506)
Screenshot: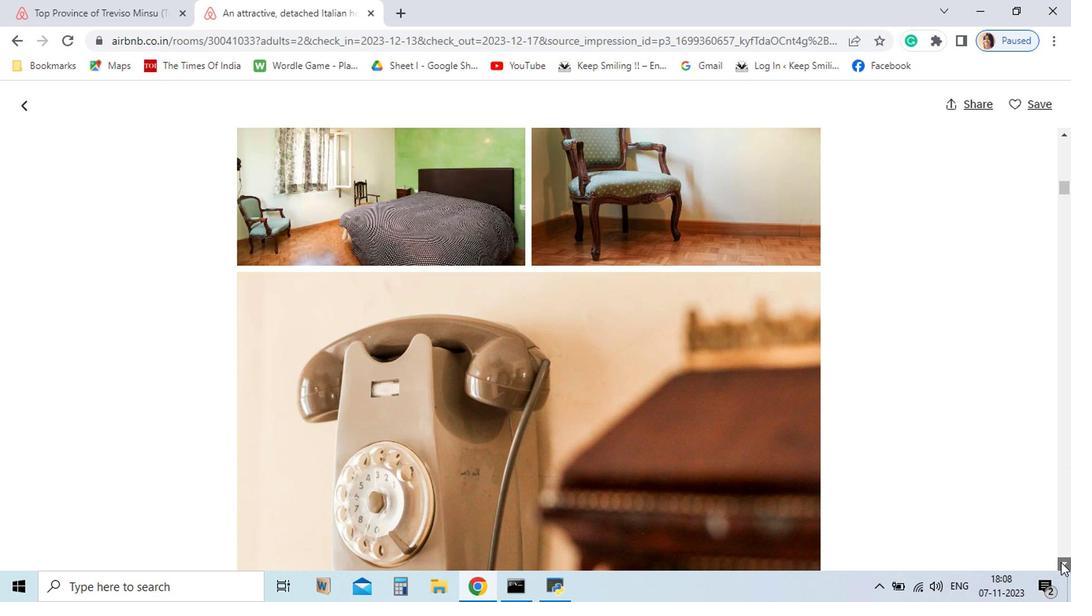 
Action: Mouse pressed left at (237, 506)
Screenshot: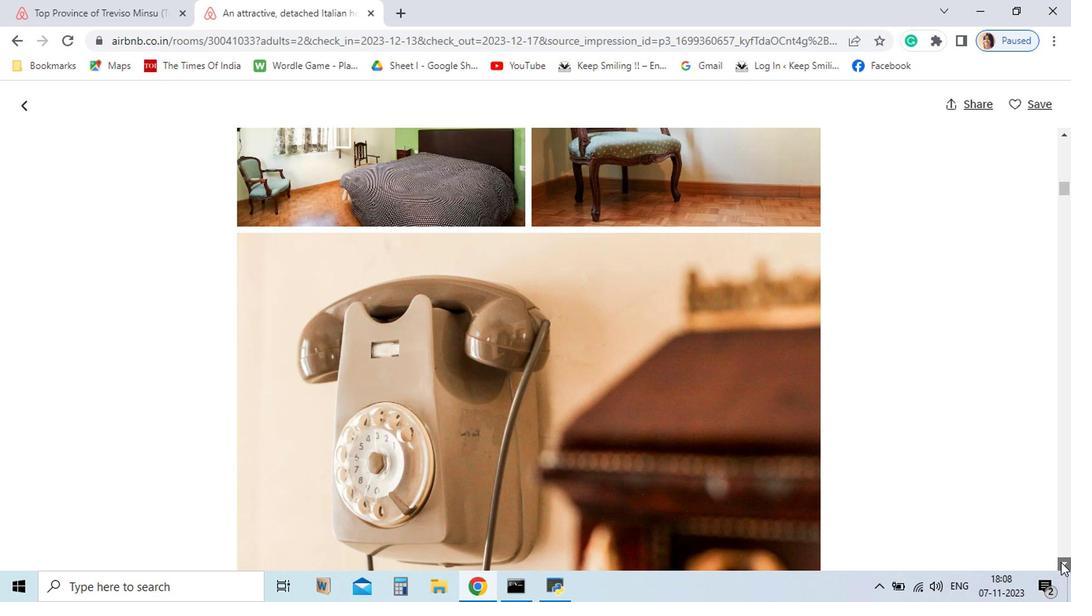 
Action: Mouse pressed left at (237, 506)
Screenshot: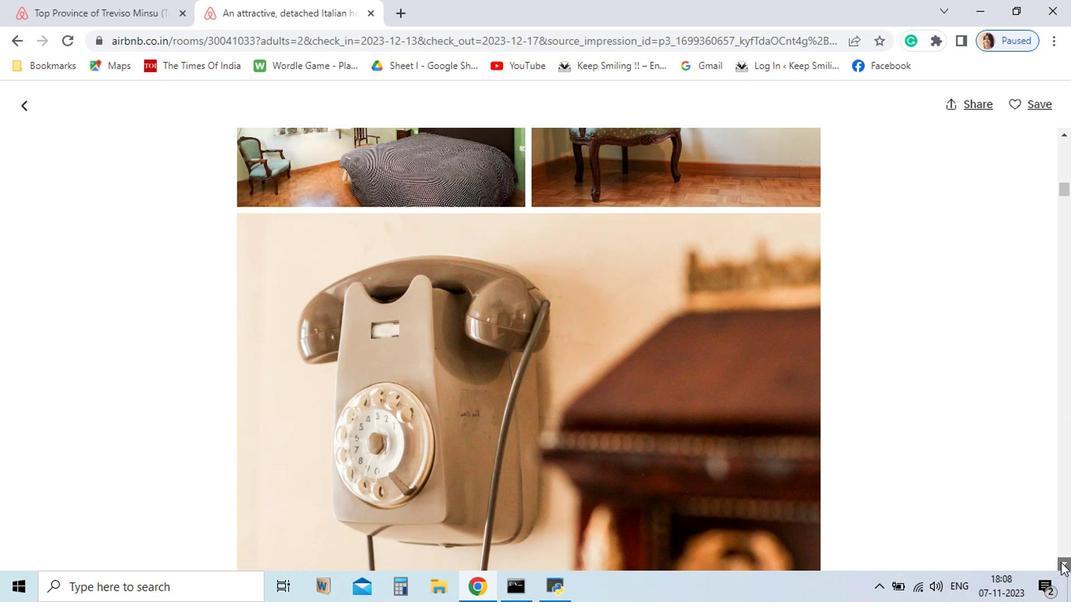
Action: Mouse pressed left at (237, 506)
Screenshot: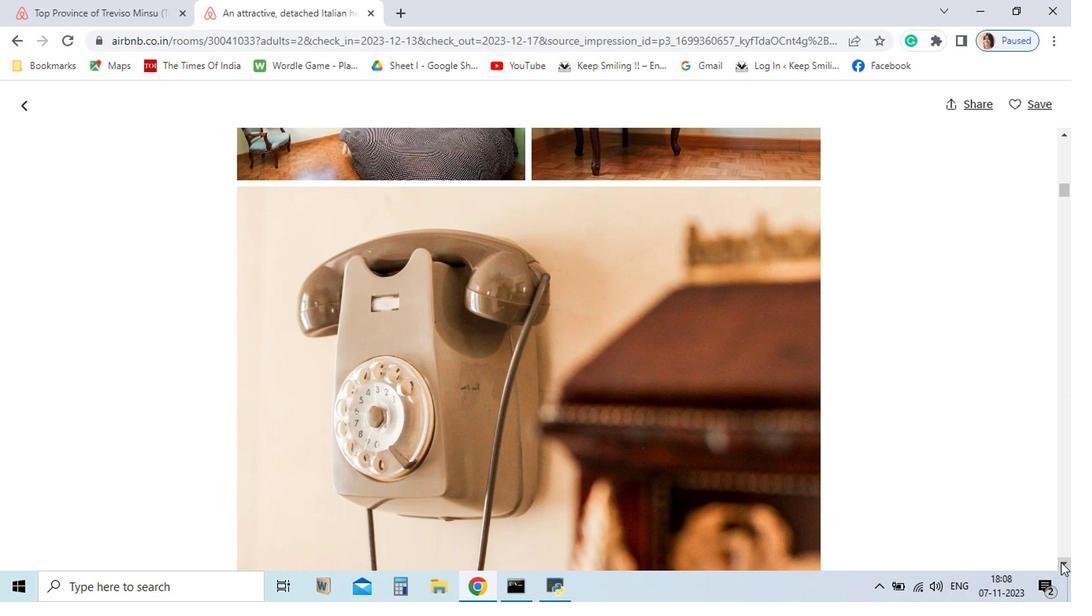 
Action: Mouse pressed left at (237, 506)
Screenshot: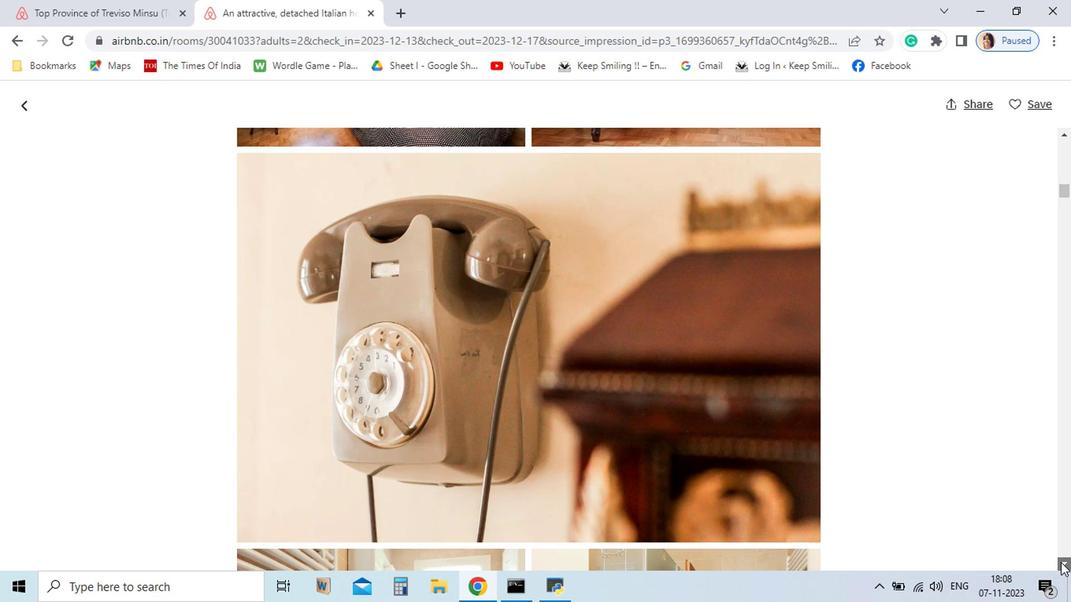 
Action: Mouse pressed left at (237, 506)
Screenshot: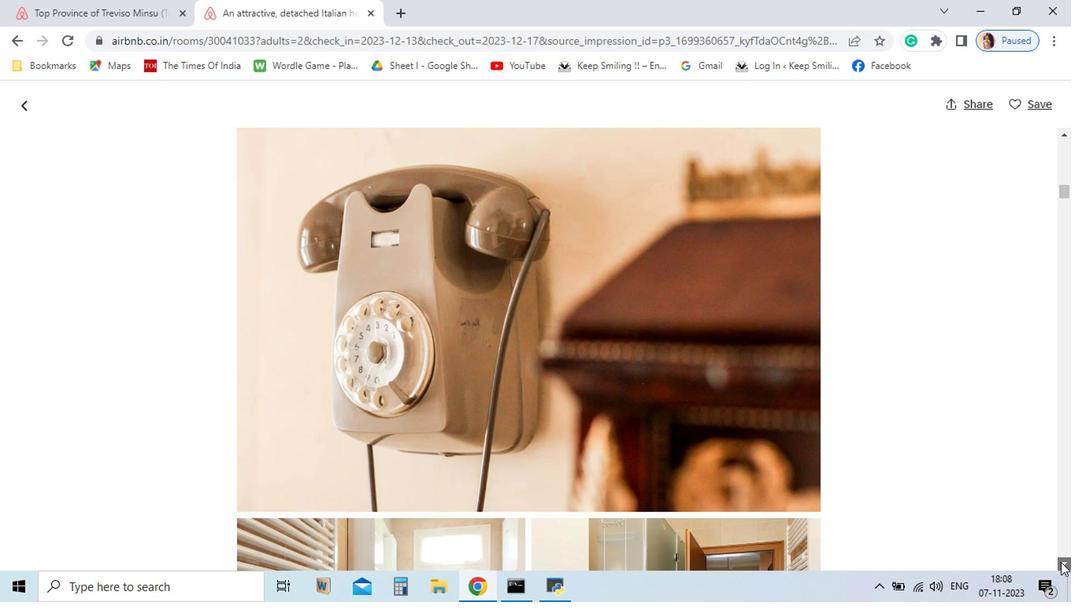 
Action: Mouse pressed left at (237, 506)
Screenshot: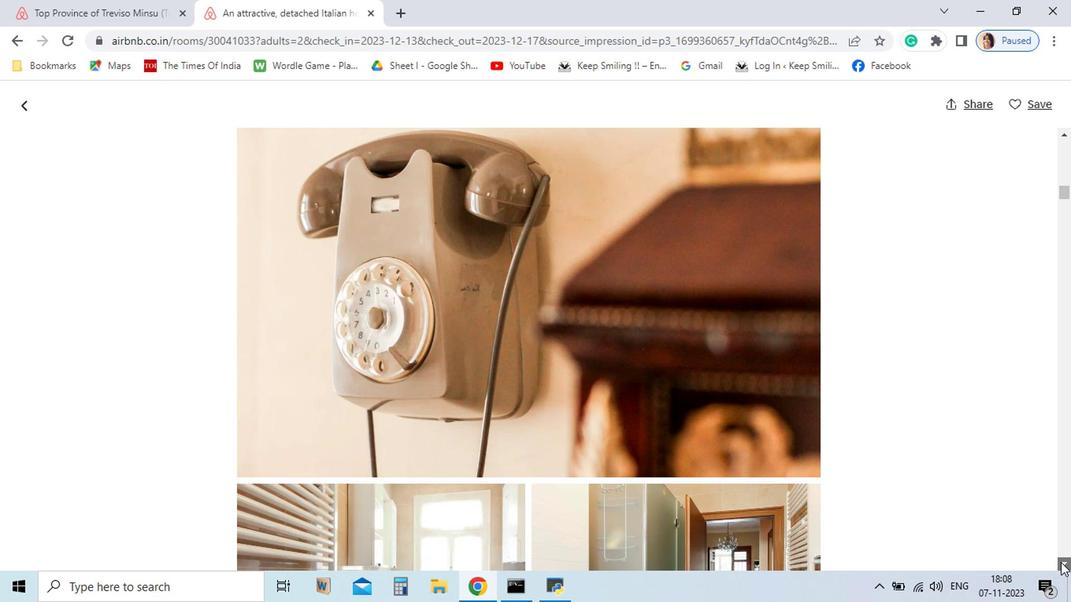 
Action: Mouse pressed left at (237, 506)
Screenshot: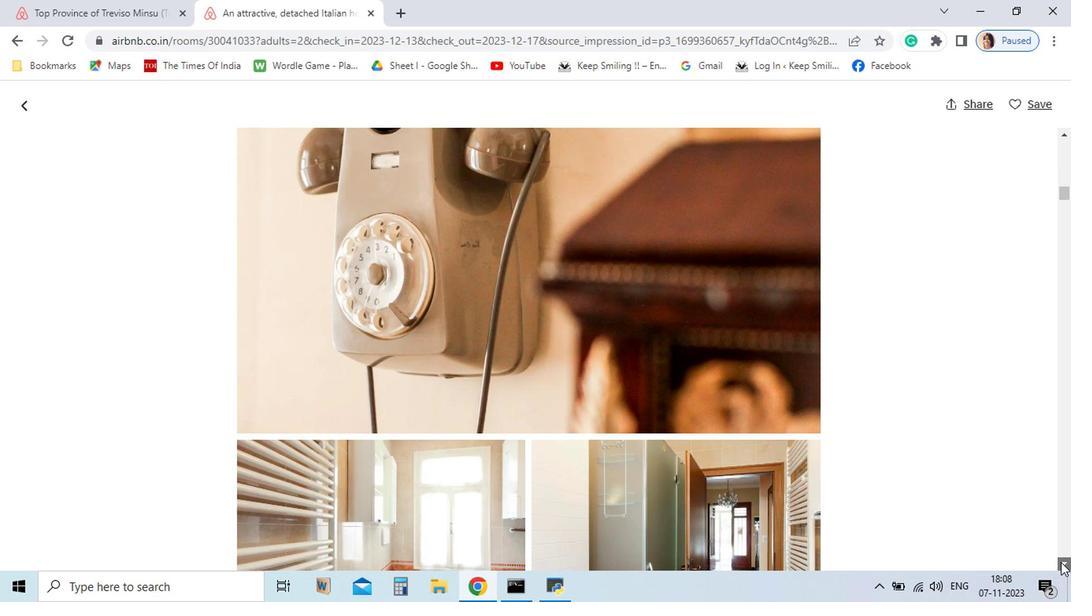 
Action: Mouse pressed left at (237, 506)
Screenshot: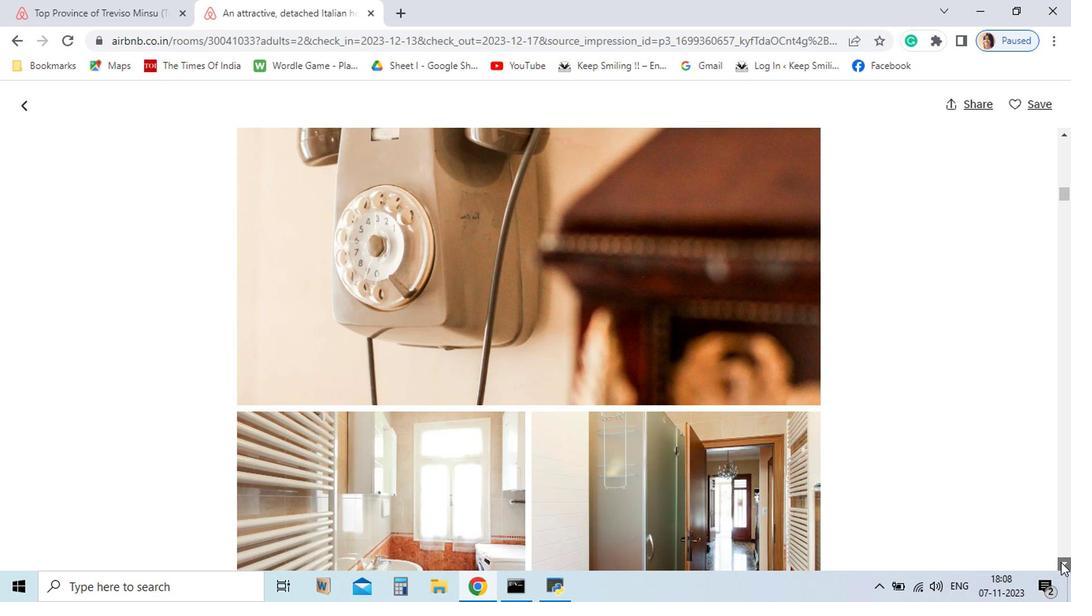 
Action: Mouse pressed left at (237, 506)
Screenshot: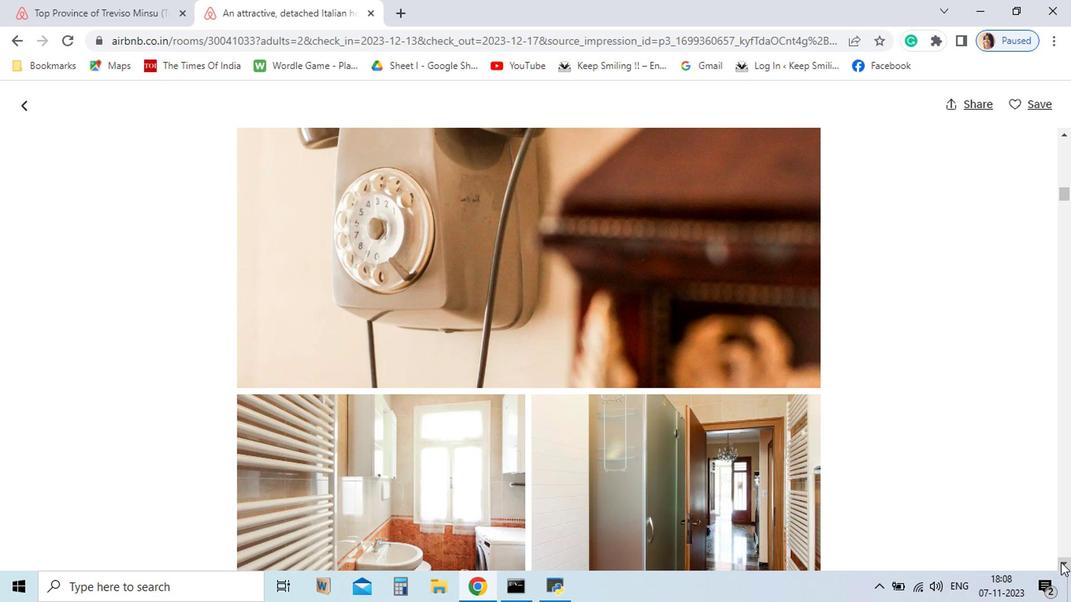 
Action: Mouse pressed left at (237, 506)
Screenshot: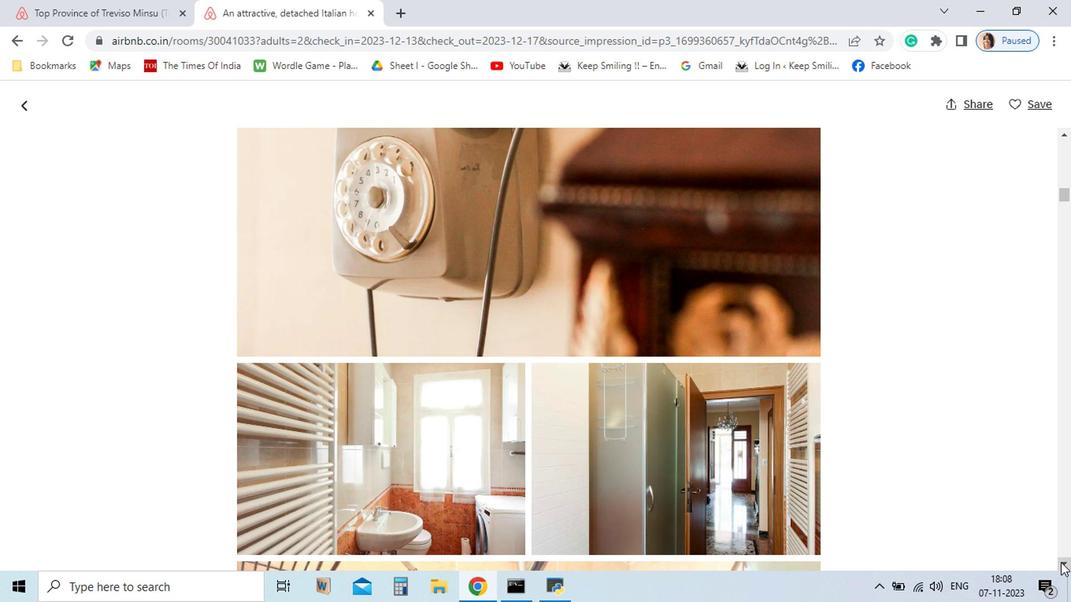 
Action: Mouse pressed left at (237, 506)
Screenshot: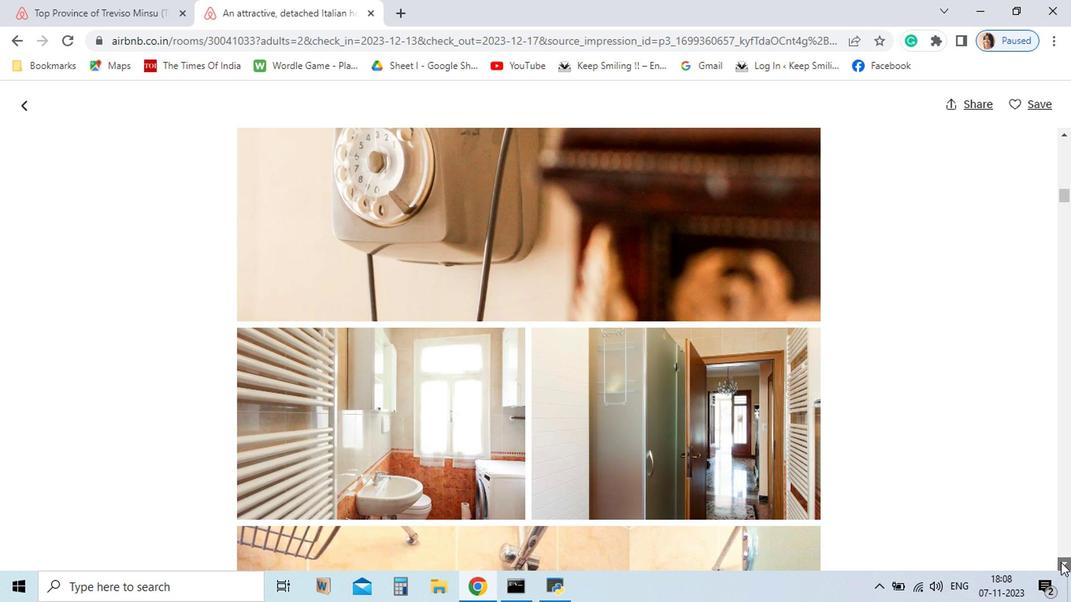 
Action: Mouse pressed left at (237, 506)
Screenshot: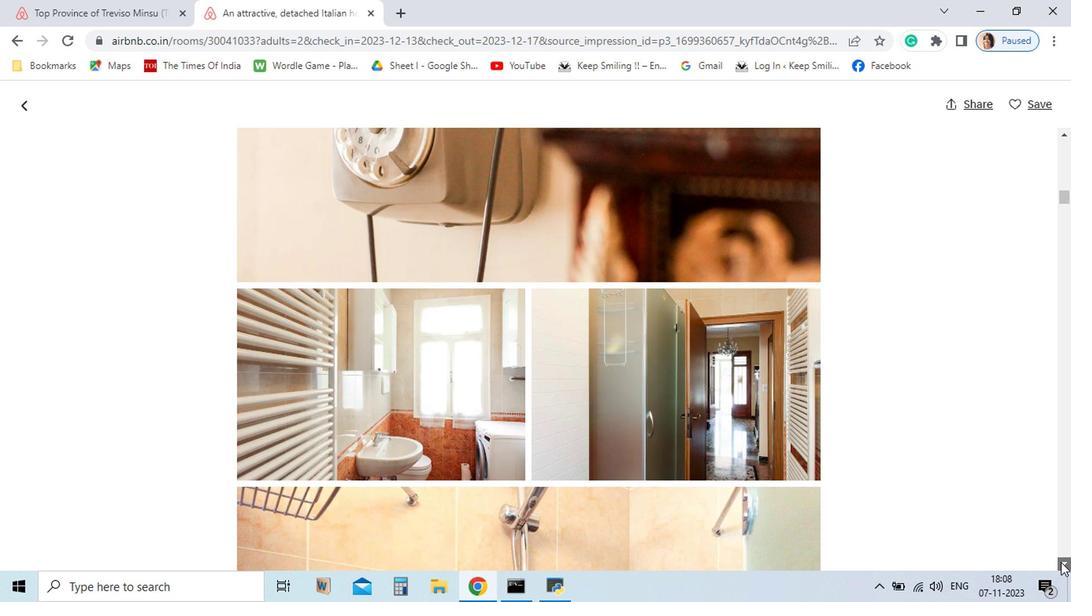 
Action: Mouse pressed left at (237, 506)
Screenshot: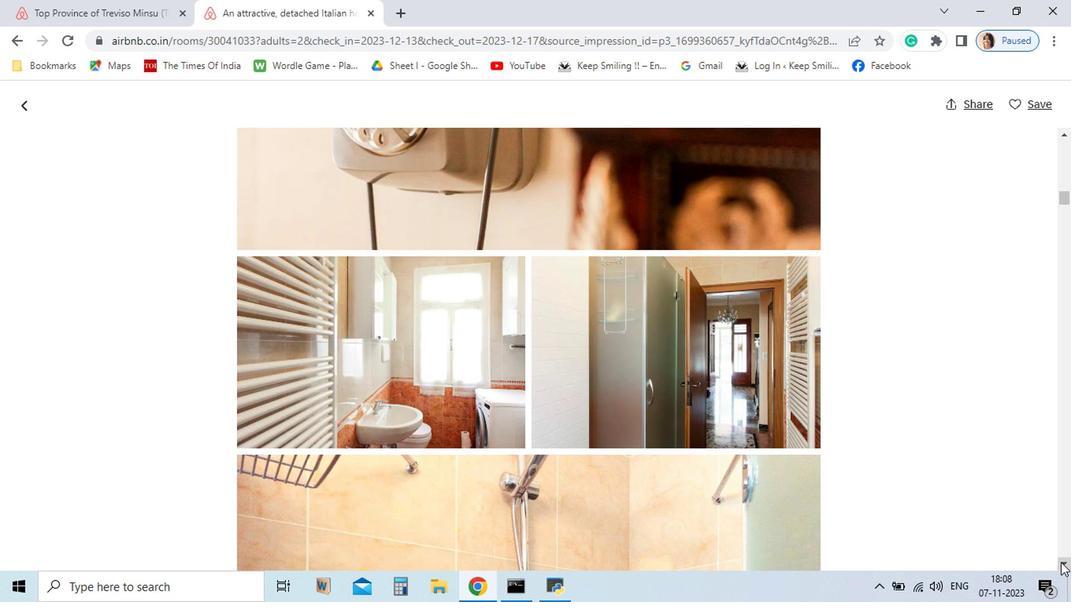 
Action: Mouse pressed left at (237, 506)
Screenshot: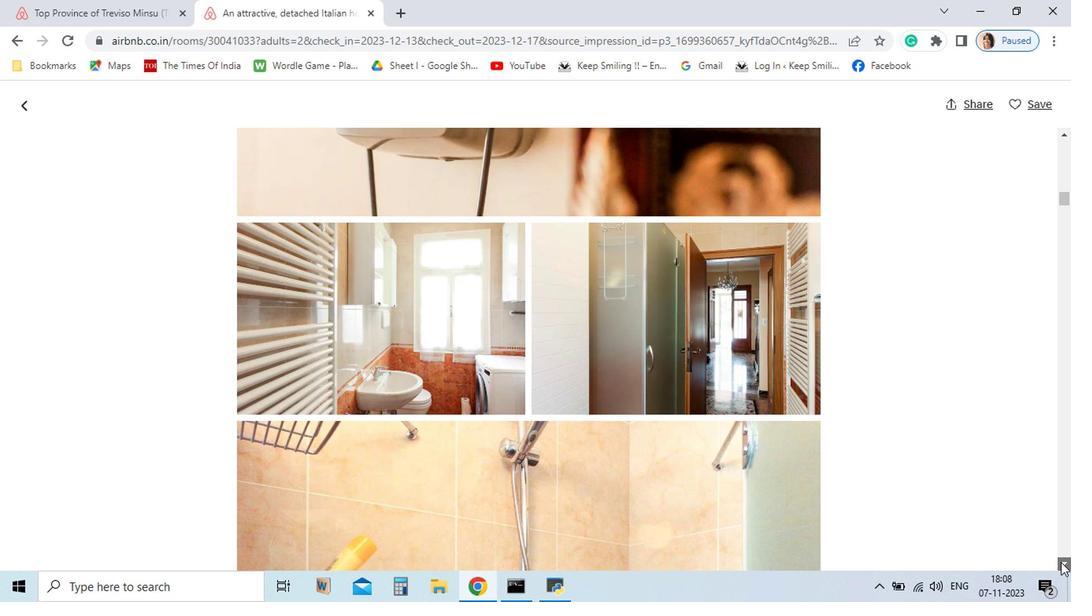 
Action: Mouse pressed left at (237, 506)
Screenshot: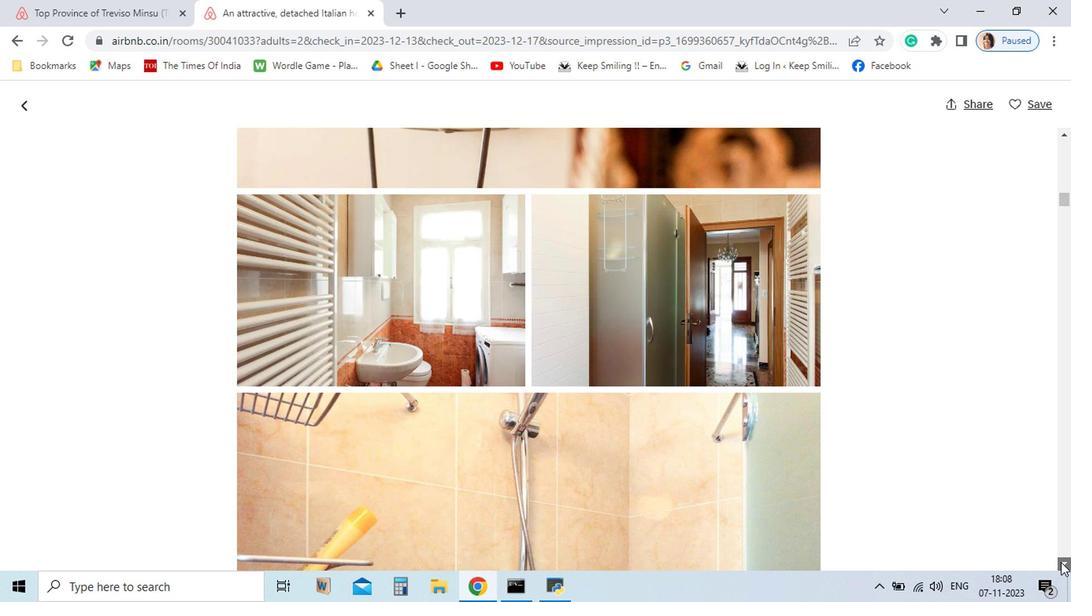 
Action: Mouse pressed left at (237, 506)
Screenshot: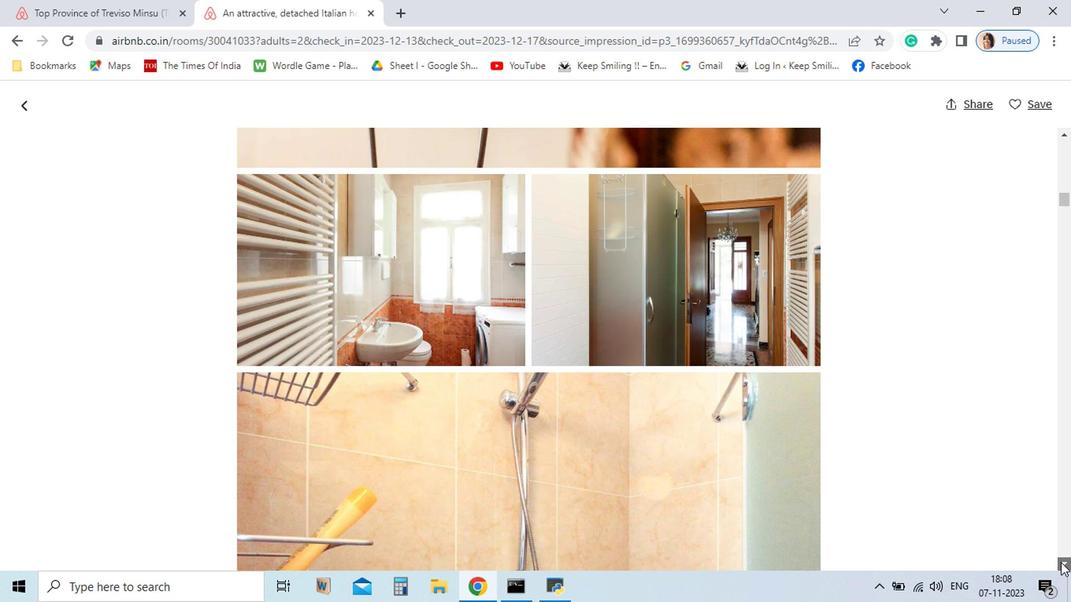 
Action: Mouse pressed left at (237, 506)
Screenshot: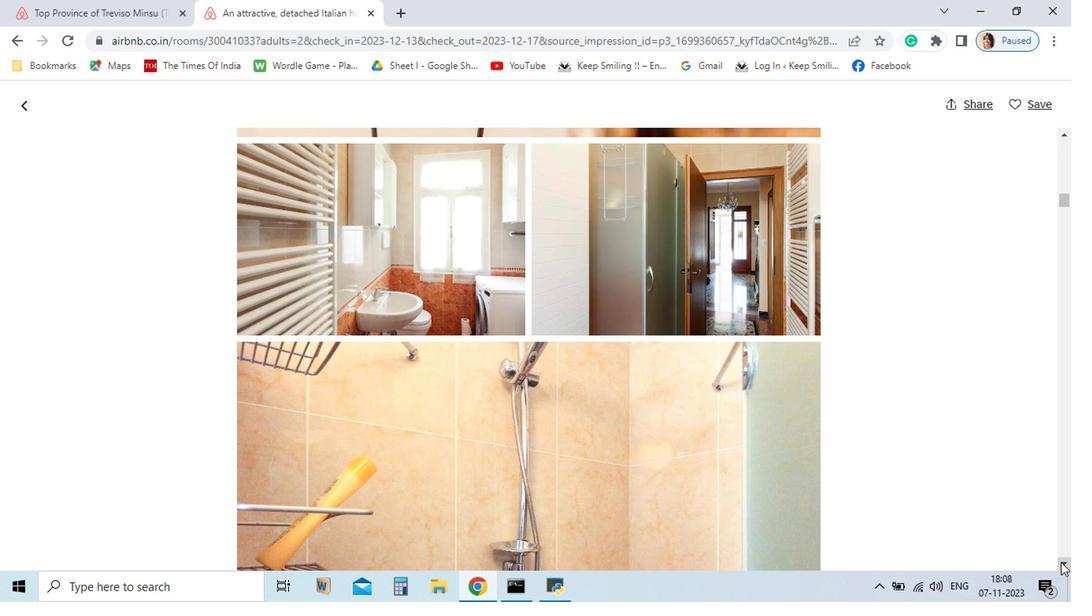 
Action: Mouse pressed left at (237, 506)
Screenshot: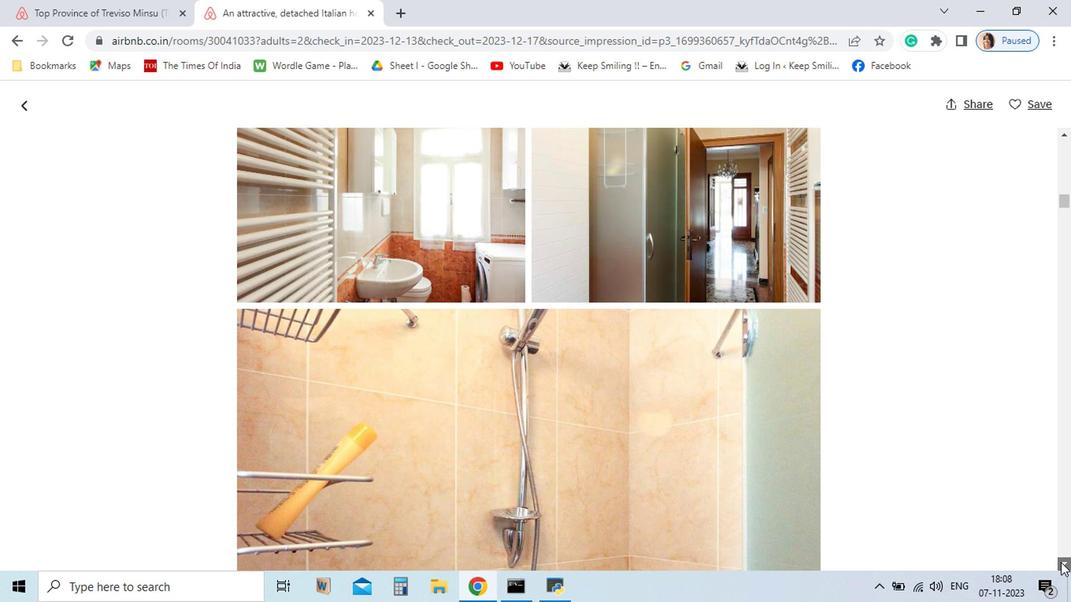 
Action: Mouse pressed left at (237, 506)
Screenshot: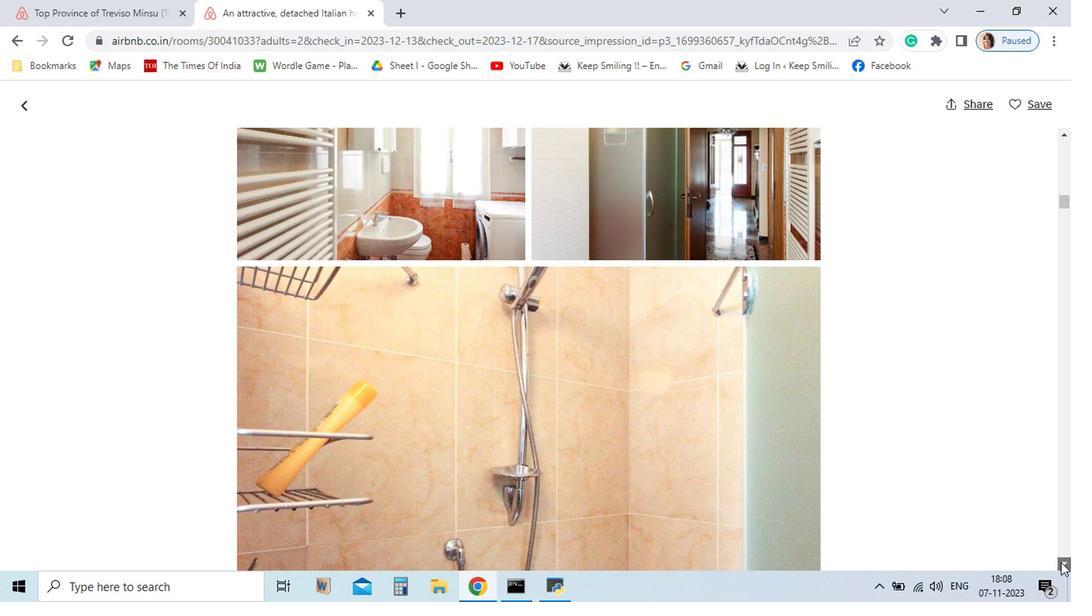 
Action: Mouse pressed left at (237, 506)
Screenshot: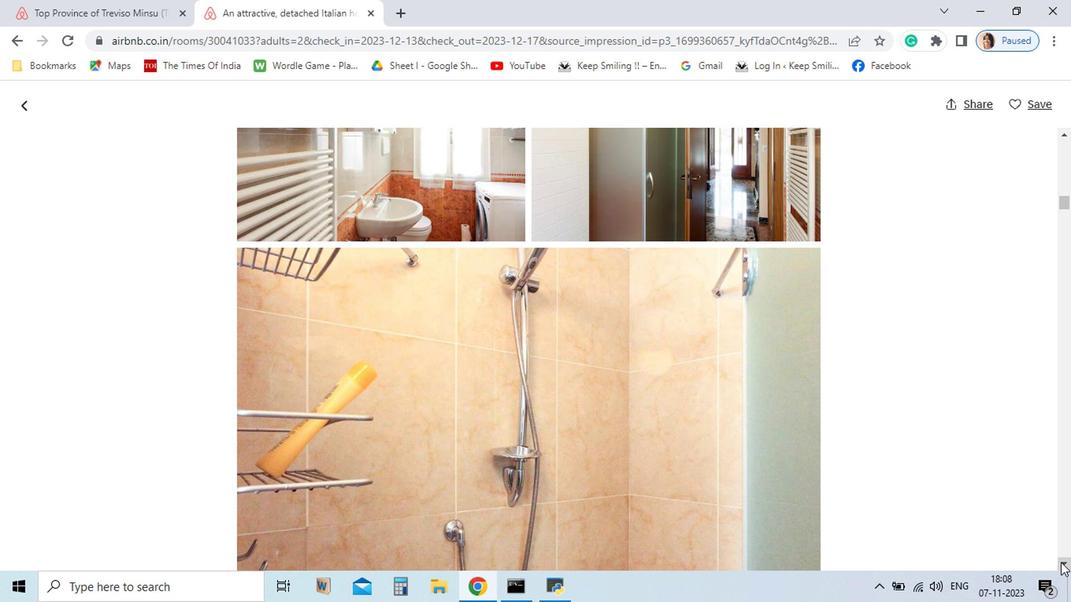 
Action: Mouse pressed left at (237, 506)
Screenshot: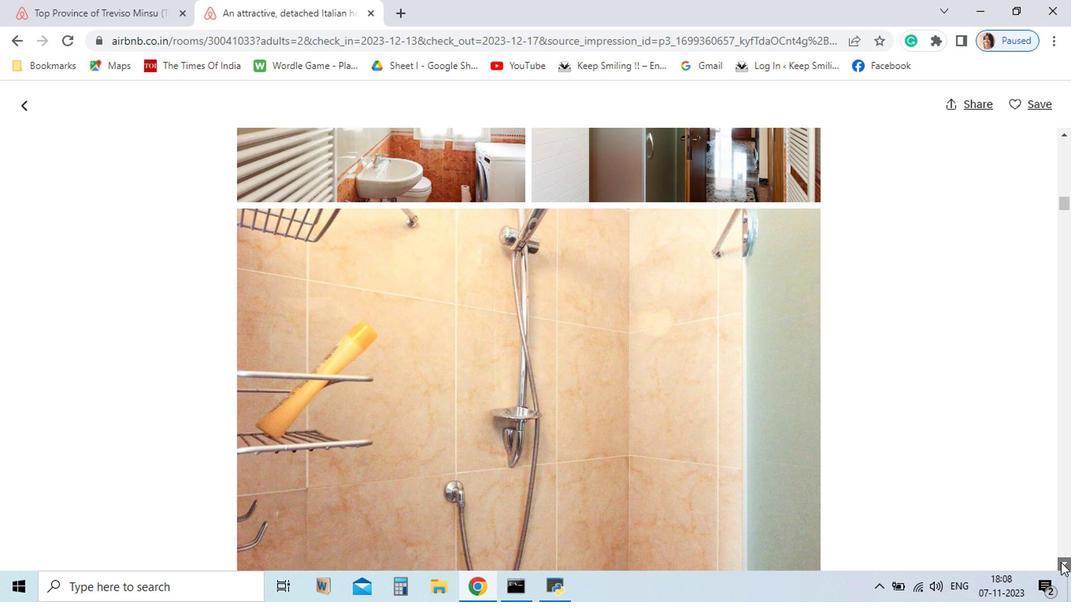 
Action: Mouse pressed left at (237, 506)
Screenshot: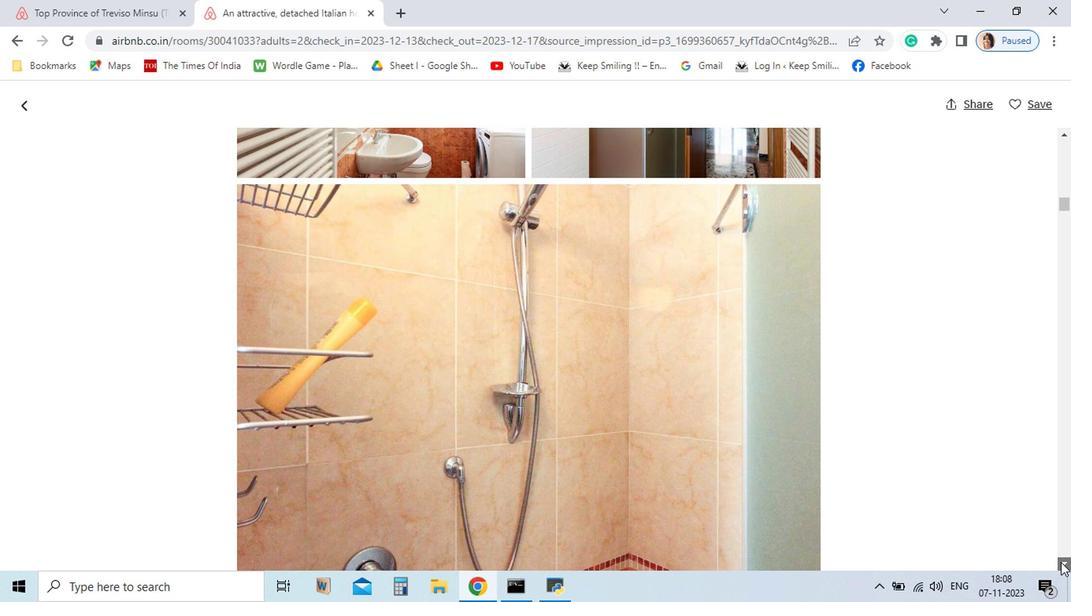 
Action: Mouse pressed left at (237, 506)
Screenshot: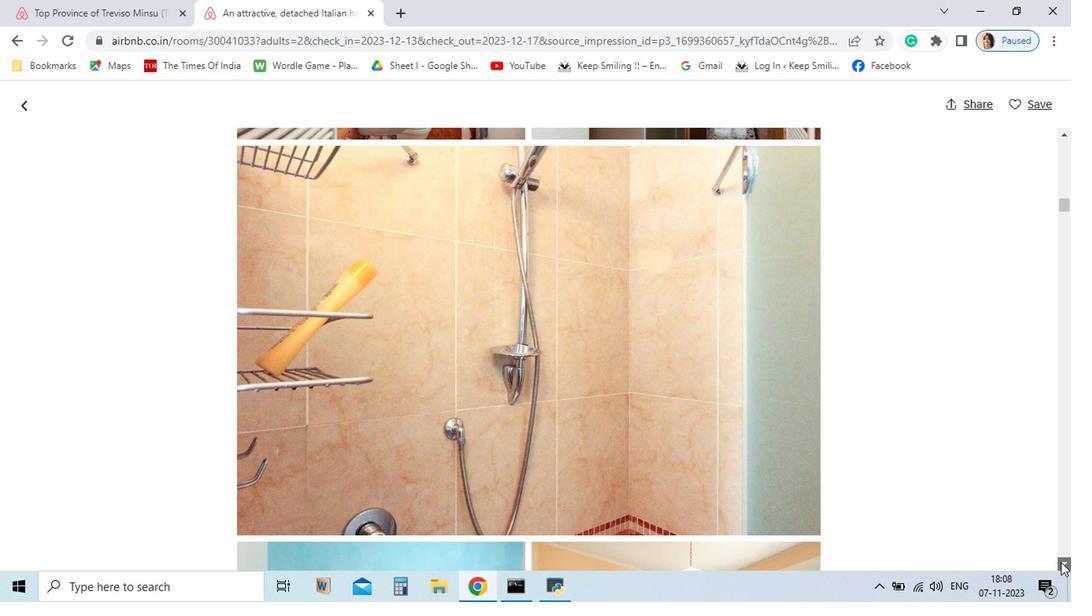 
Action: Mouse pressed left at (237, 506)
Screenshot: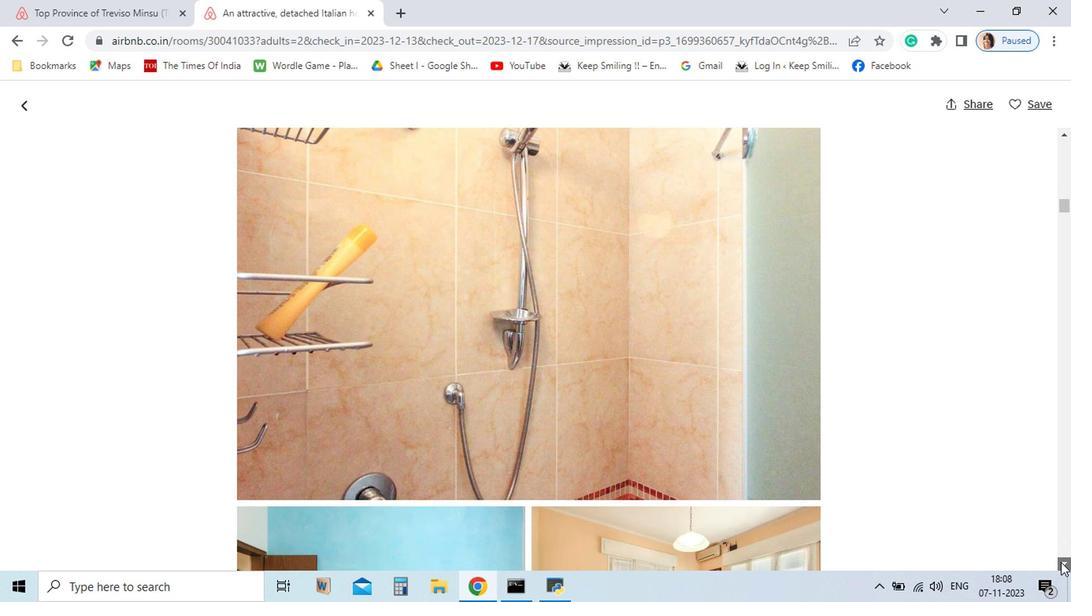 
Action: Mouse pressed left at (237, 506)
Screenshot: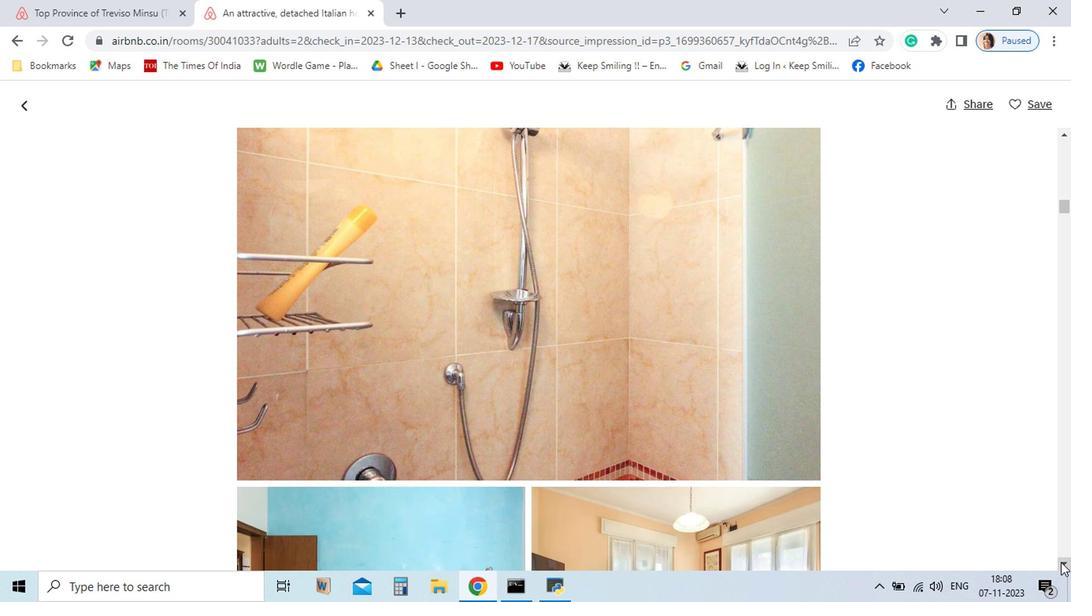 
Action: Mouse pressed left at (237, 506)
Screenshot: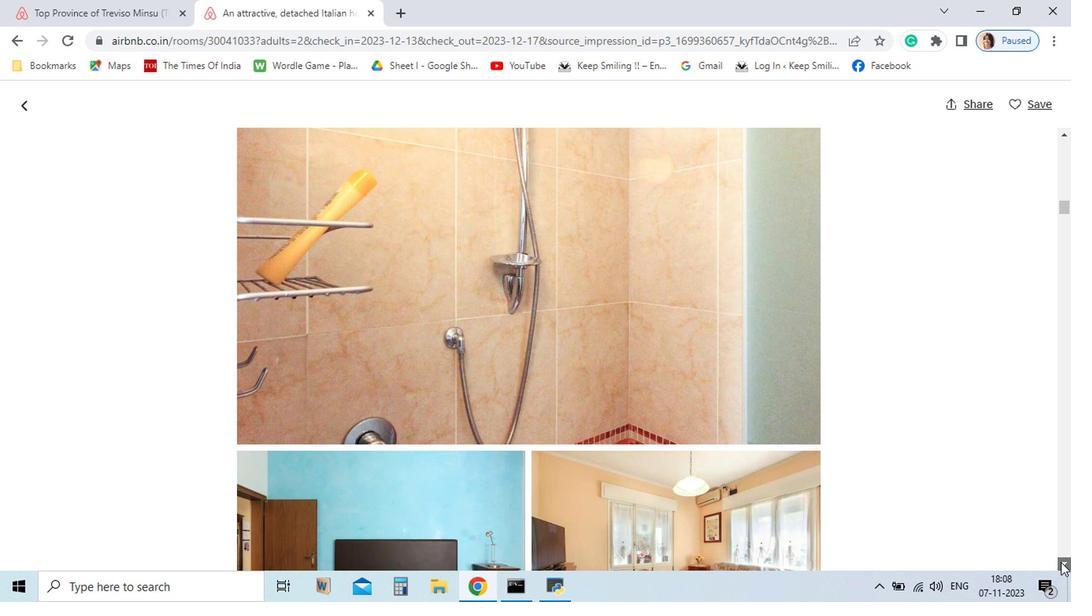 
Action: Mouse pressed left at (237, 506)
Screenshot: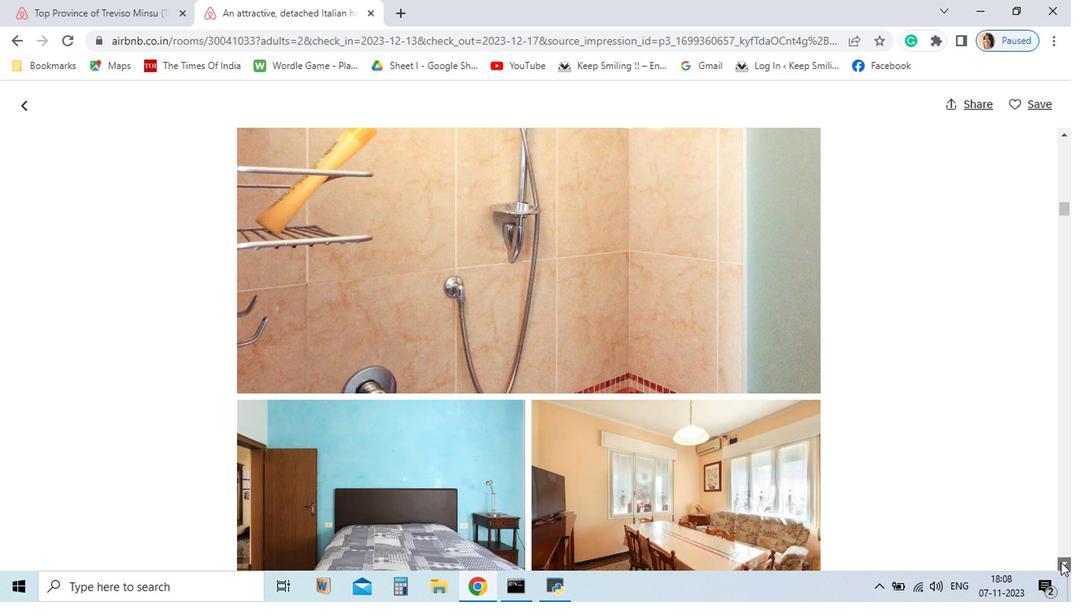 
Action: Mouse pressed left at (237, 506)
Screenshot: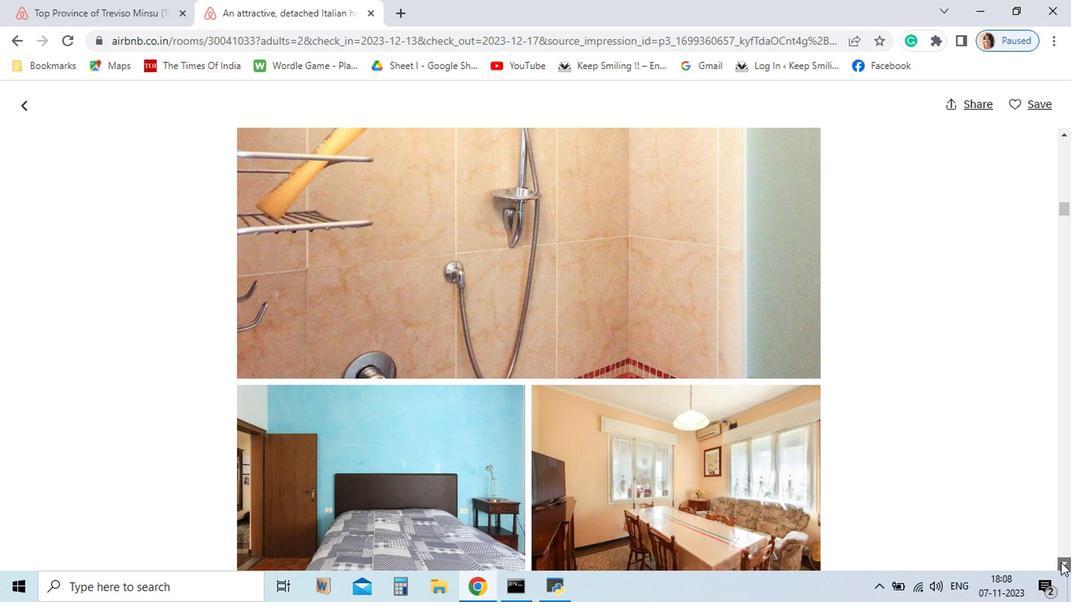 
Action: Mouse pressed left at (237, 506)
Screenshot: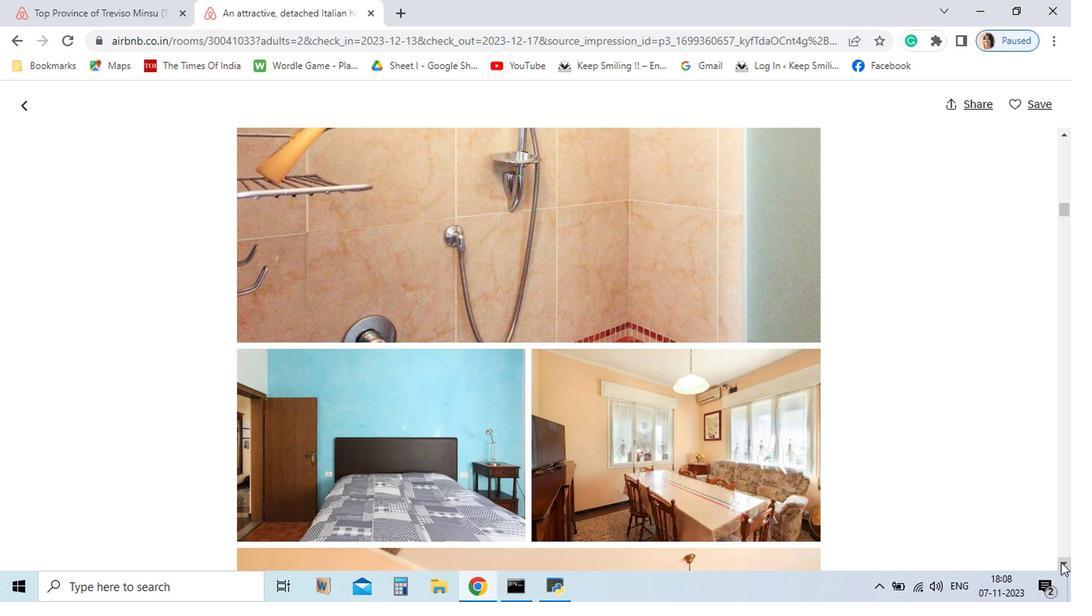 
Action: Mouse pressed left at (237, 506)
Screenshot: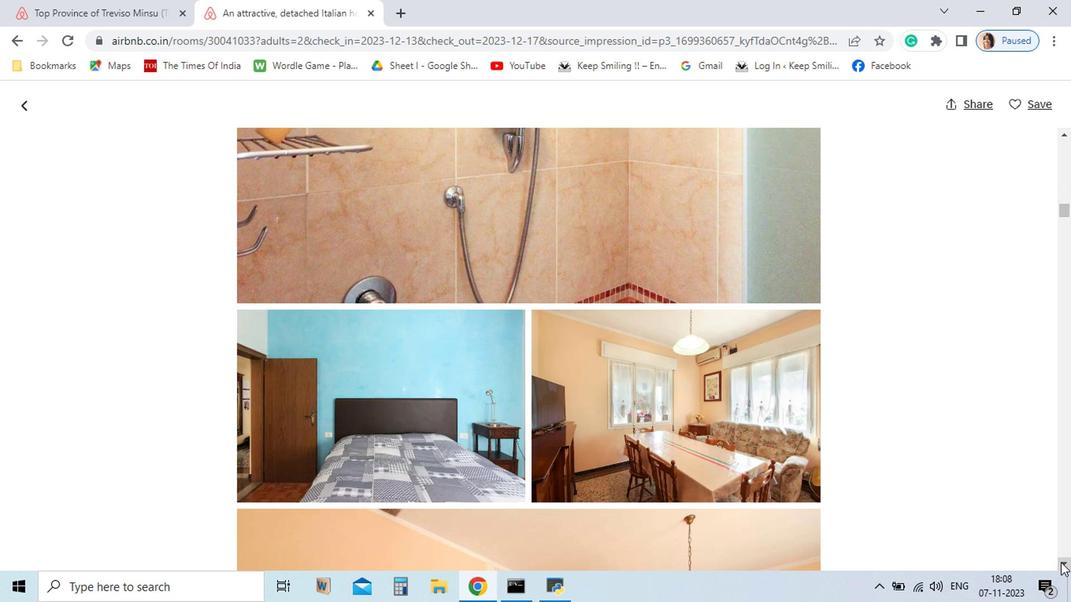 
Action: Mouse pressed left at (237, 506)
Screenshot: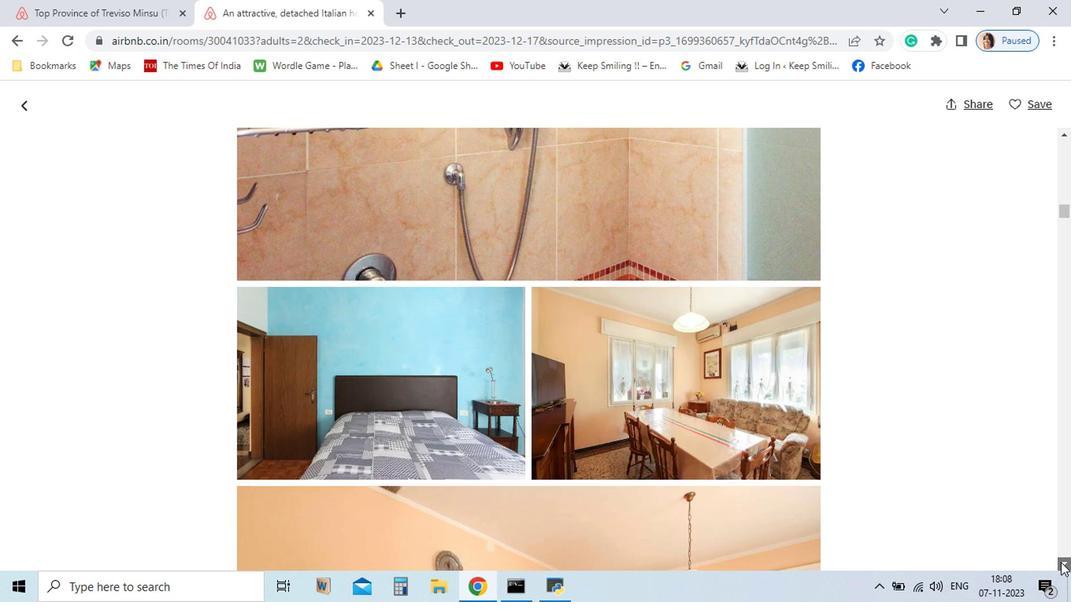 
Action: Mouse pressed left at (237, 506)
Screenshot: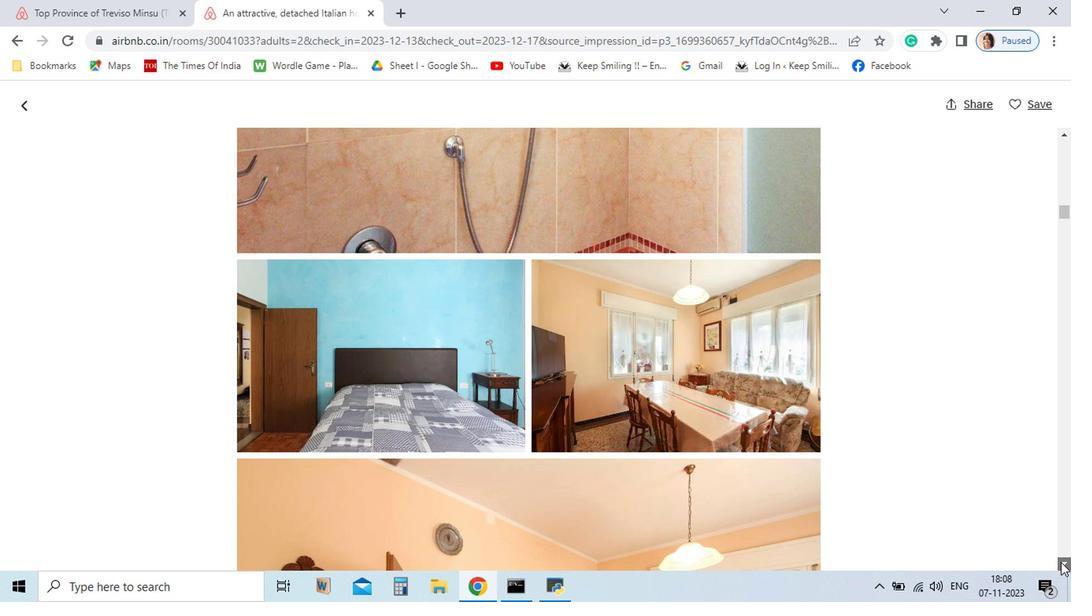 
Action: Mouse pressed left at (237, 506)
Screenshot: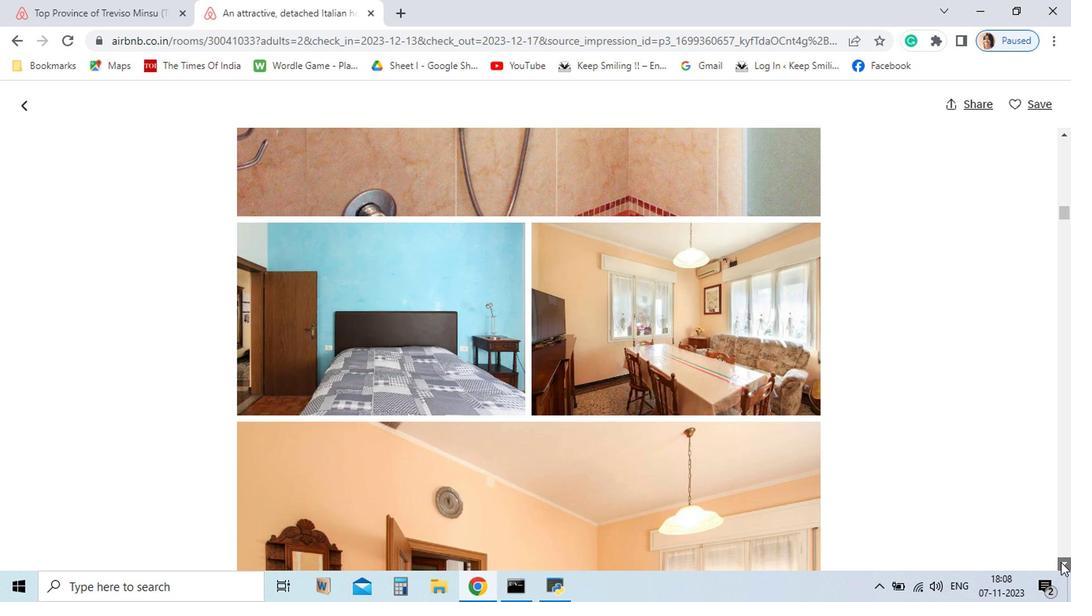 
Action: Mouse pressed left at (237, 506)
Screenshot: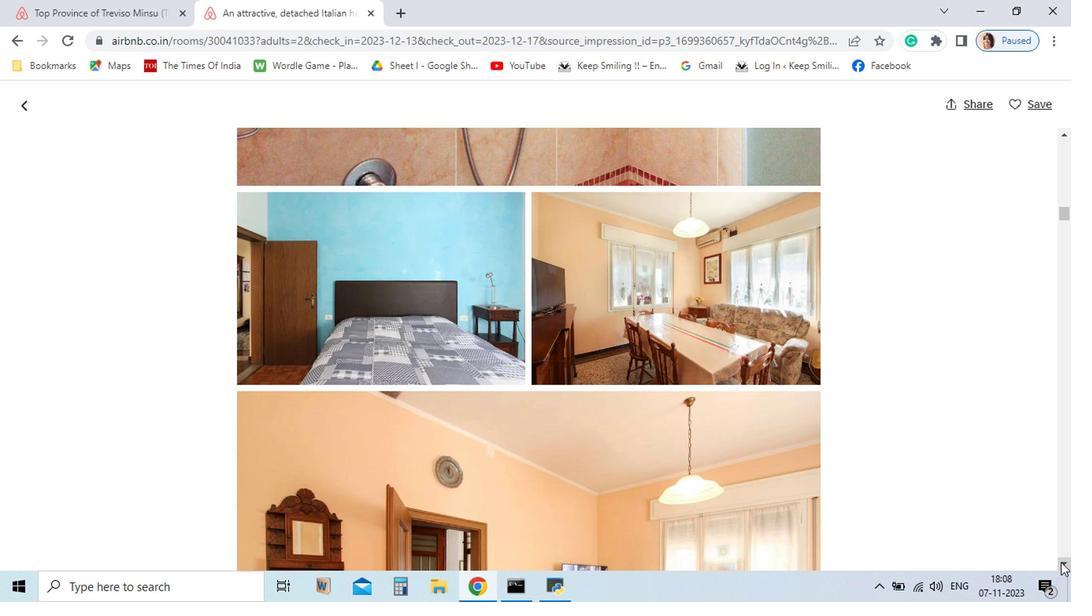 
Action: Mouse pressed left at (237, 506)
Screenshot: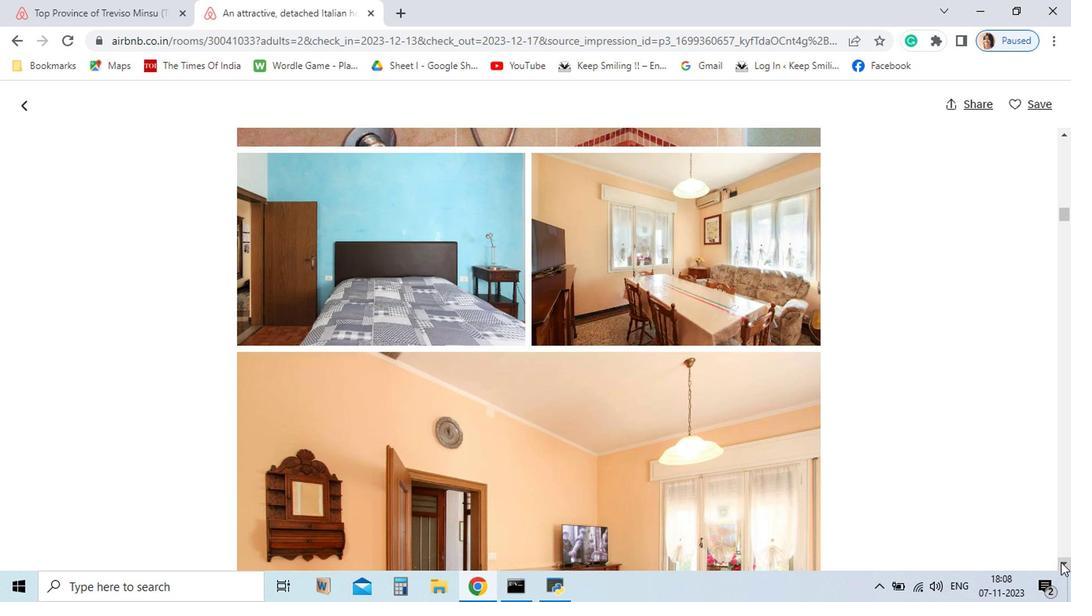 
Action: Mouse pressed left at (237, 506)
Screenshot: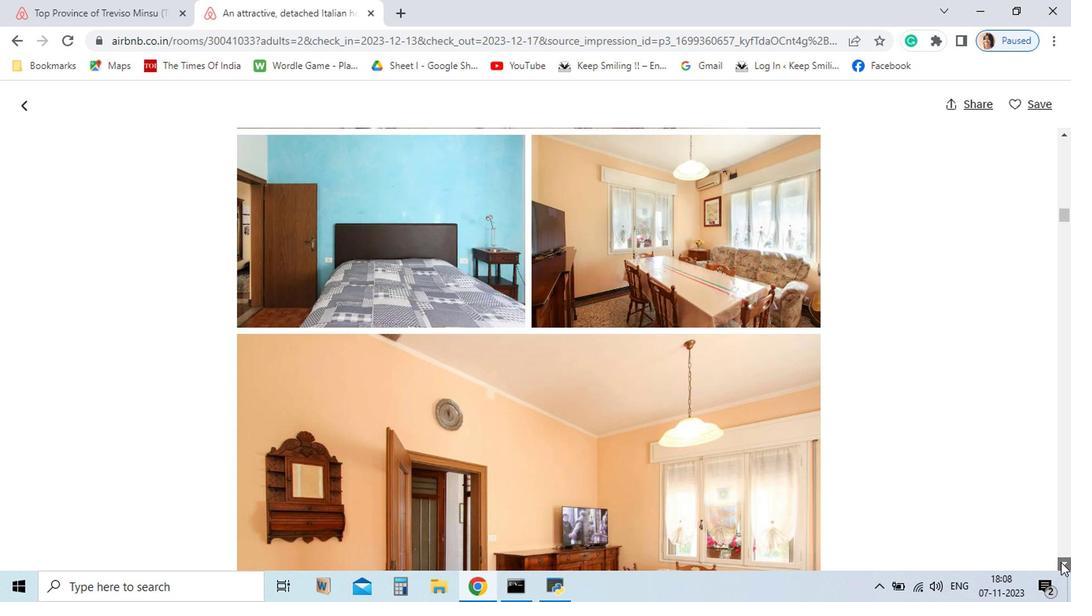 
Action: Mouse pressed left at (237, 506)
Screenshot: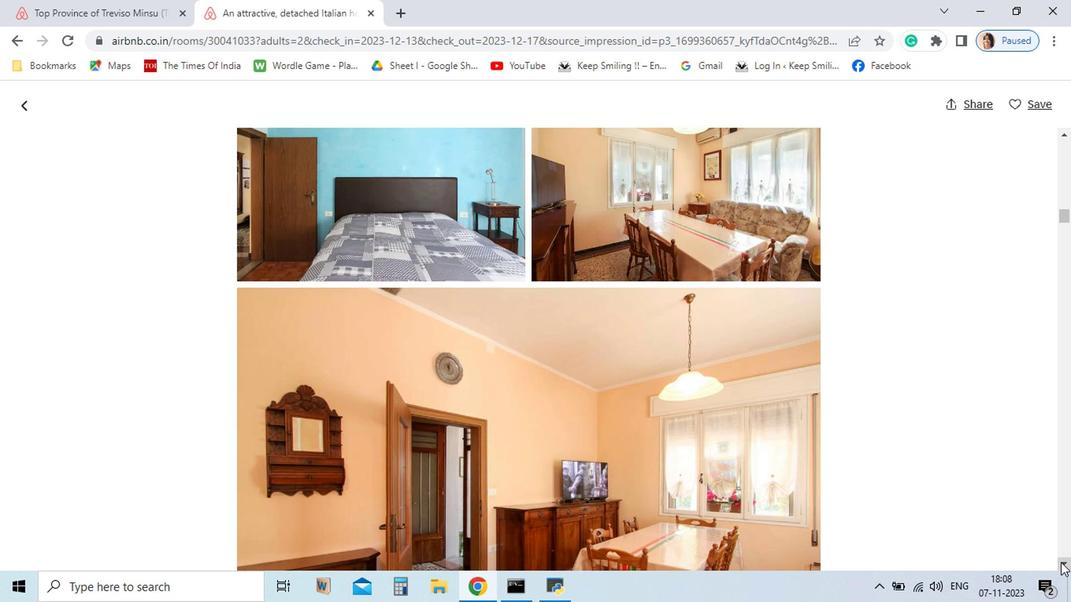 
Action: Mouse pressed left at (237, 506)
Screenshot: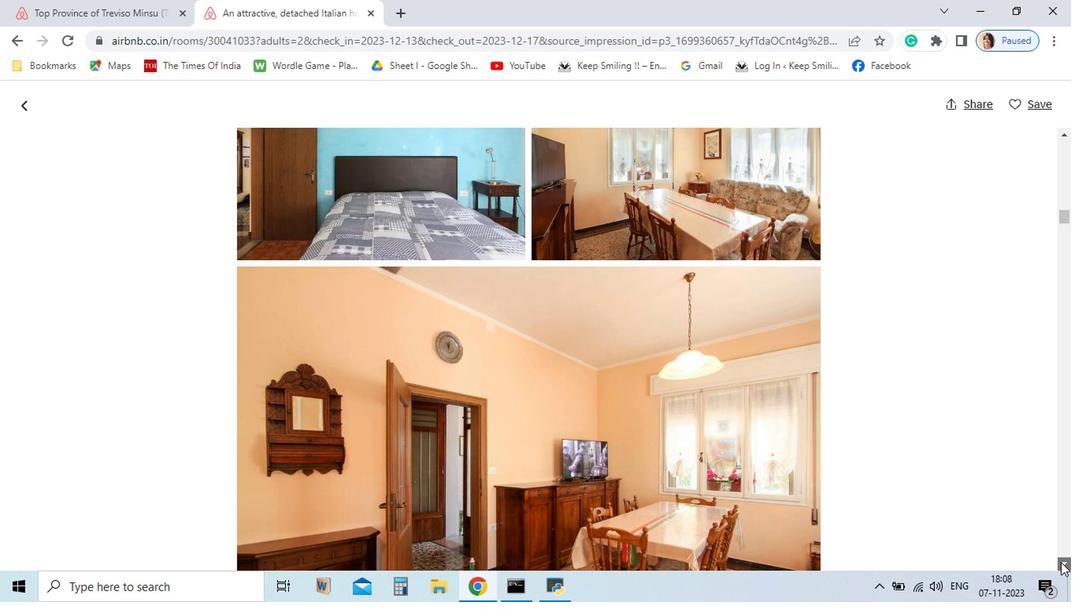 
Action: Mouse pressed left at (237, 506)
Screenshot: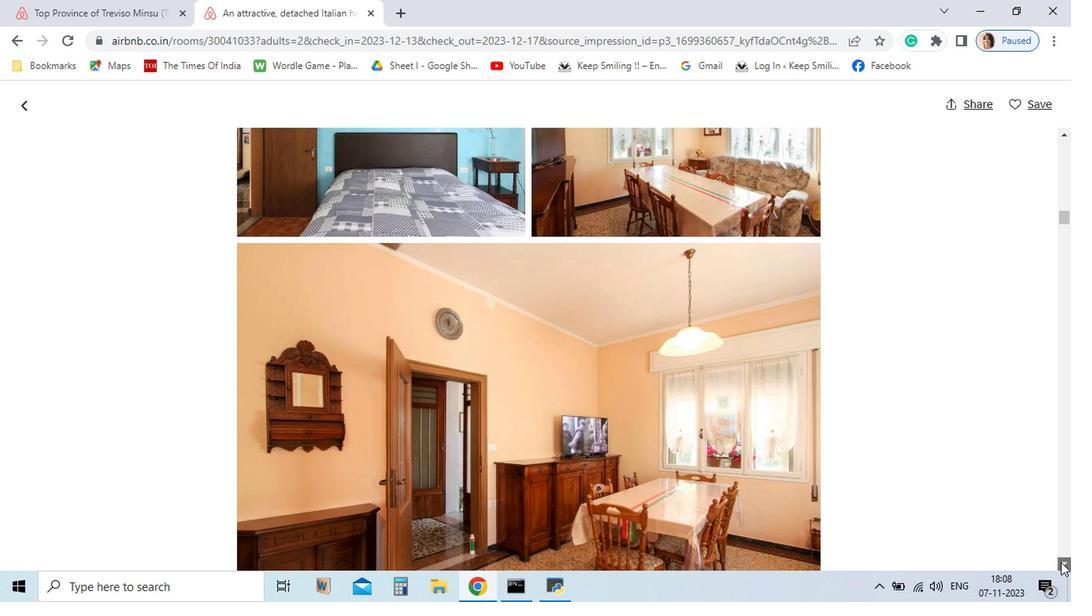 
Action: Mouse pressed left at (237, 506)
Screenshot: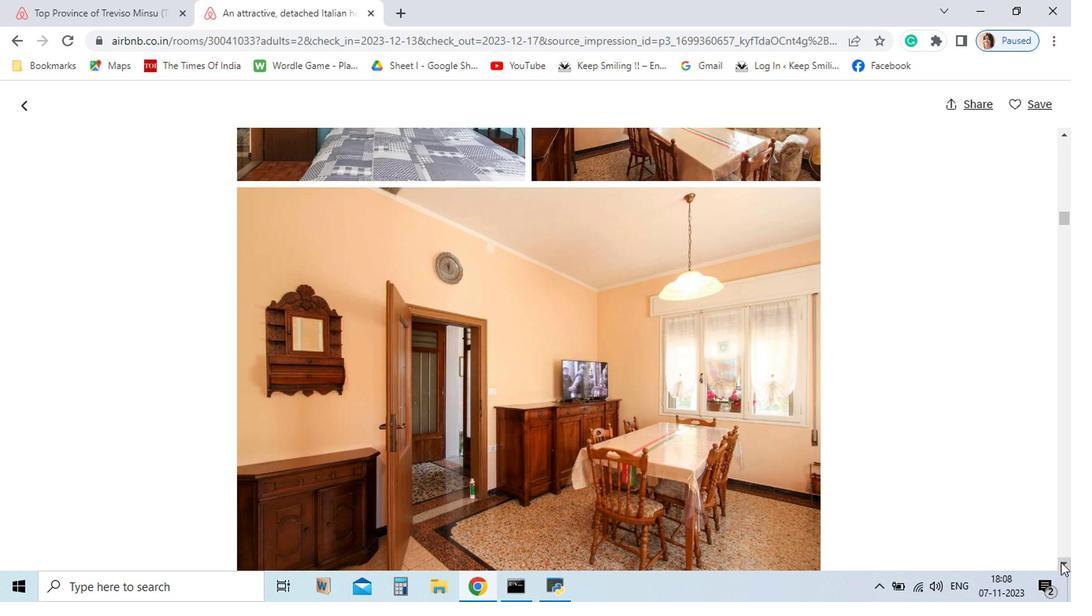 
Action: Mouse pressed left at (237, 506)
Screenshot: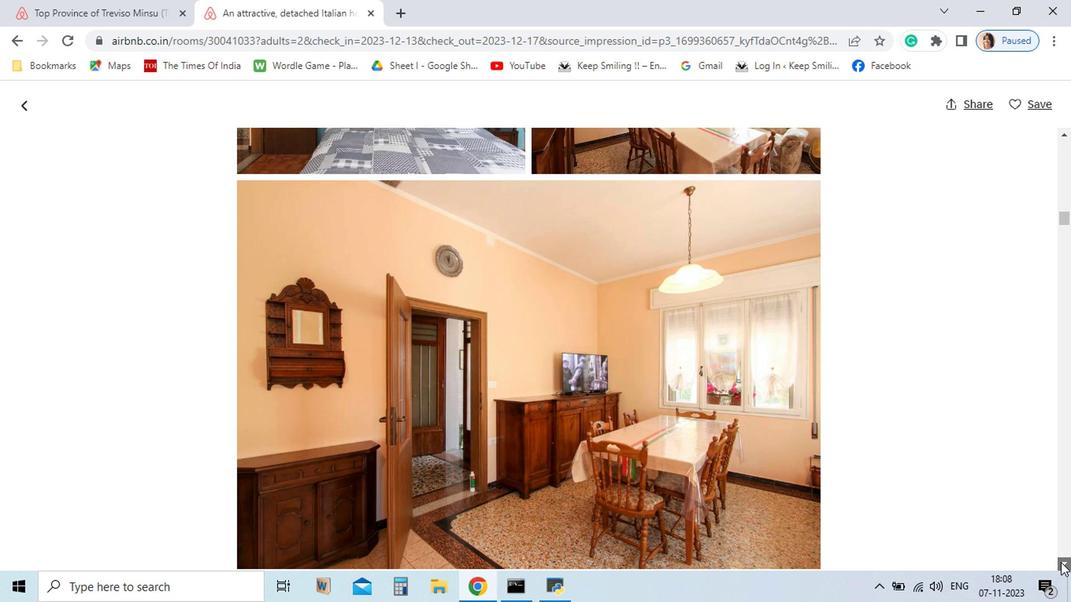 
Action: Mouse pressed left at (237, 506)
Screenshot: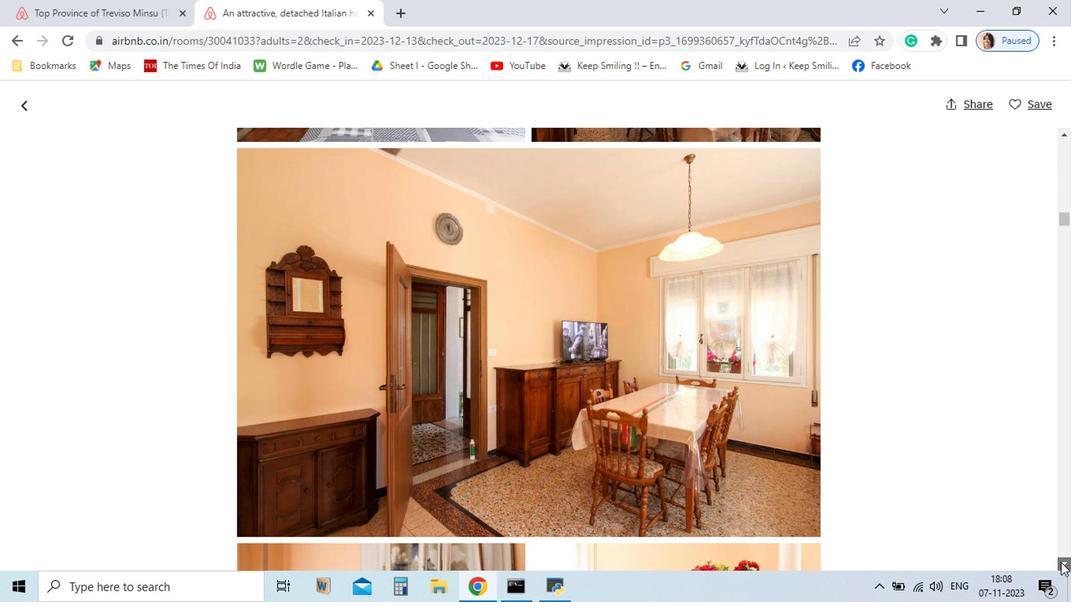 
Action: Mouse pressed left at (237, 506)
Screenshot: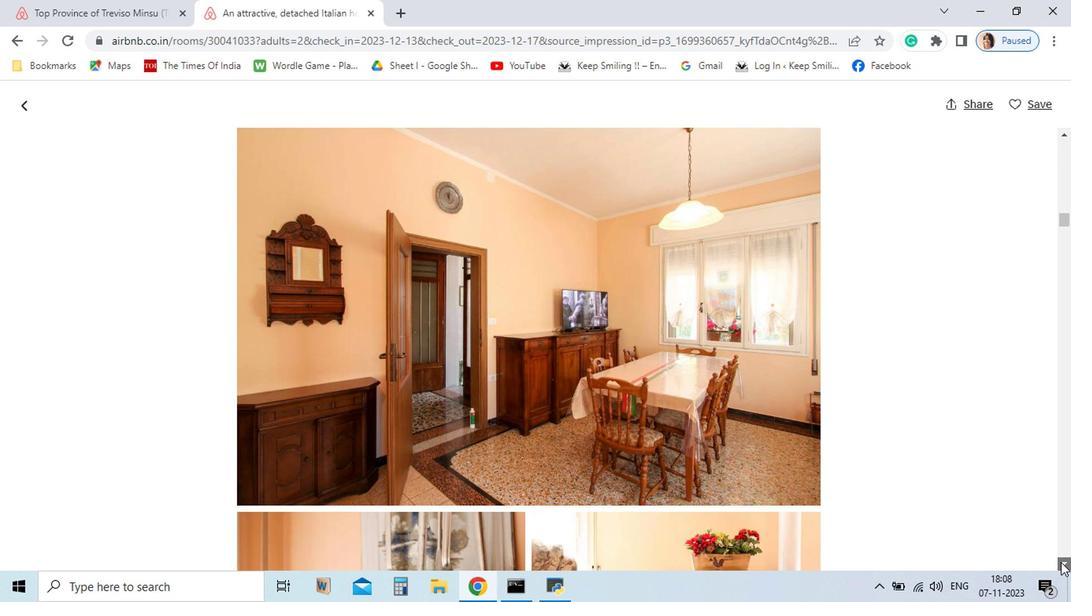 
Action: Mouse pressed left at (237, 506)
Screenshot: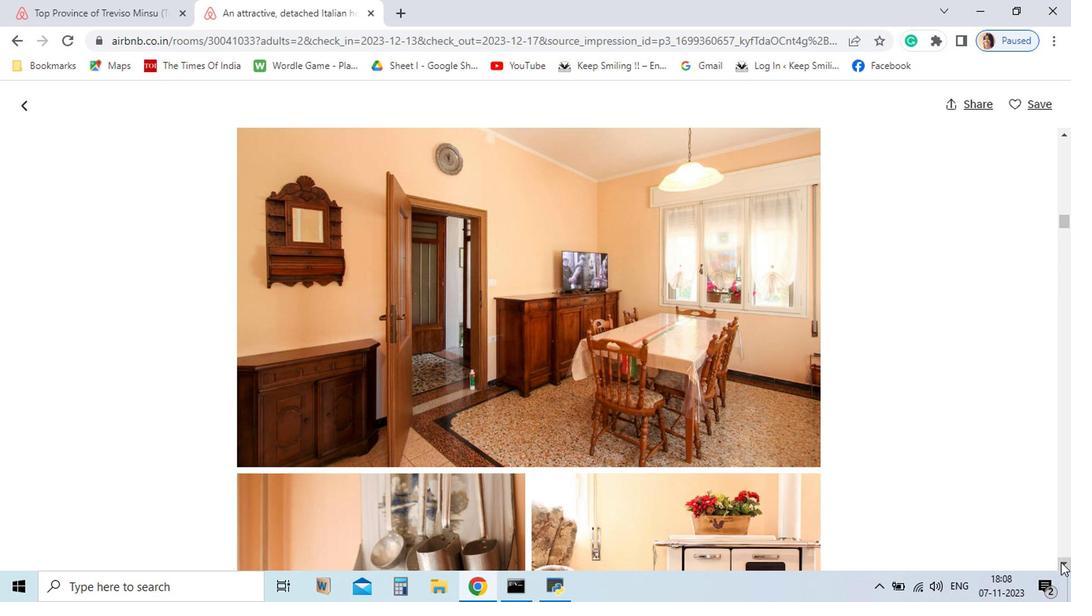 
Action: Mouse pressed left at (237, 506)
Screenshot: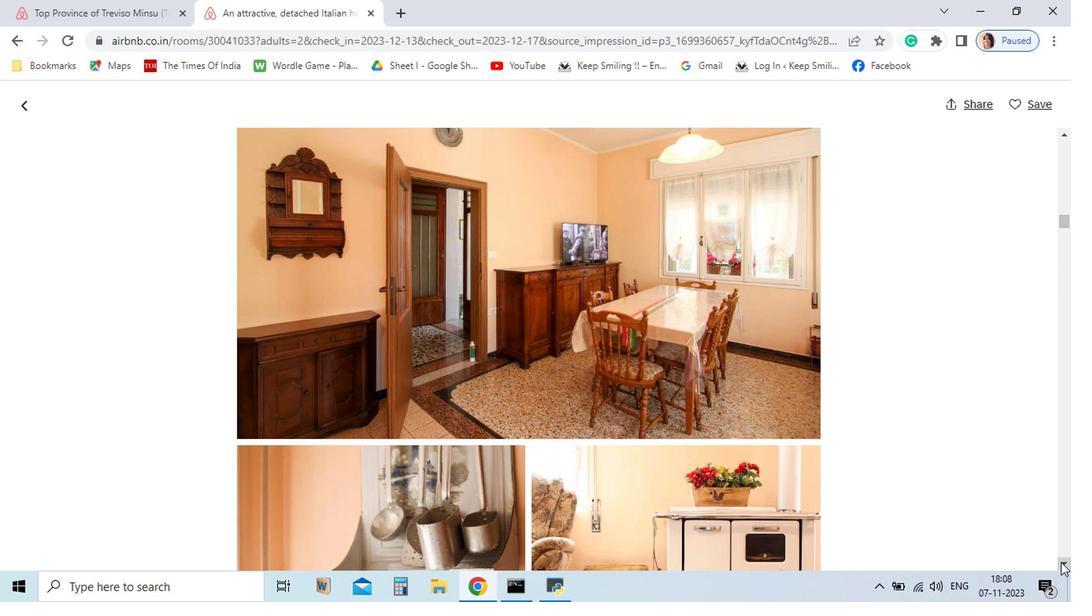 
Action: Mouse pressed left at (237, 506)
Screenshot: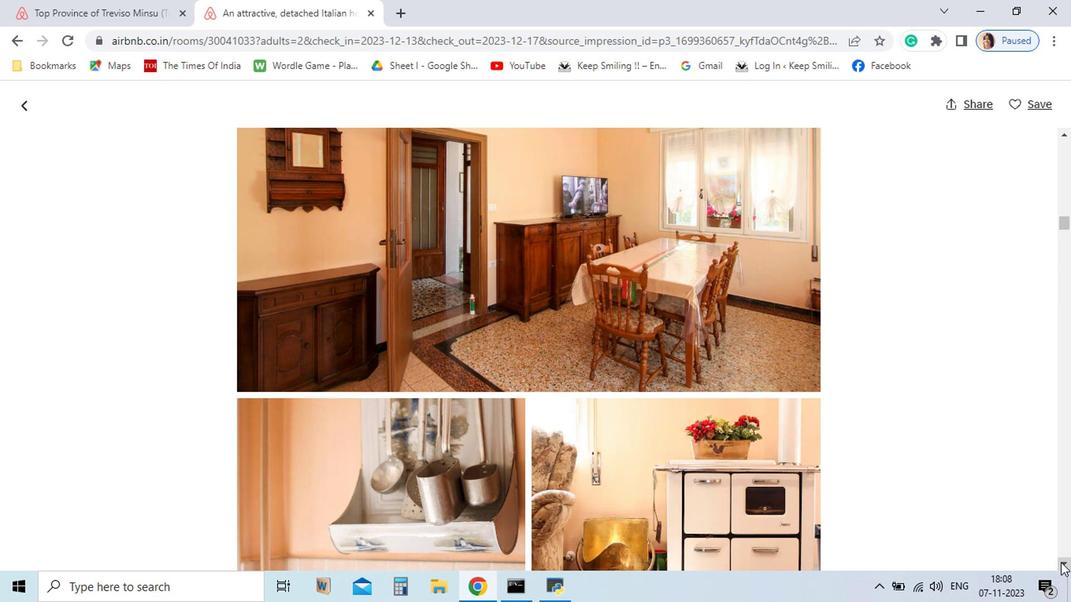 
Action: Mouse pressed left at (237, 506)
Screenshot: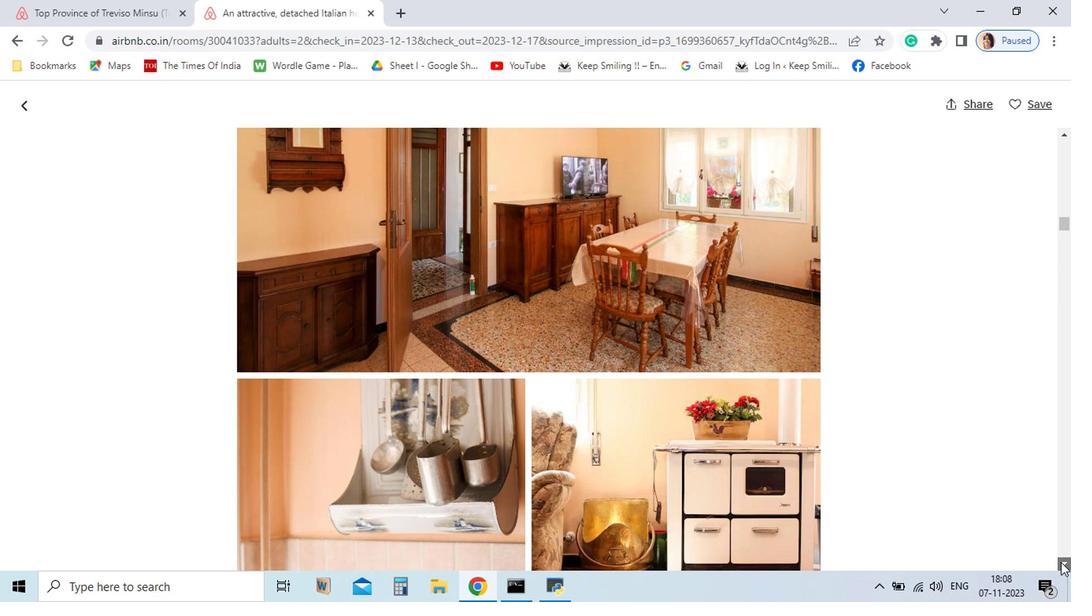
Action: Mouse pressed left at (237, 506)
Screenshot: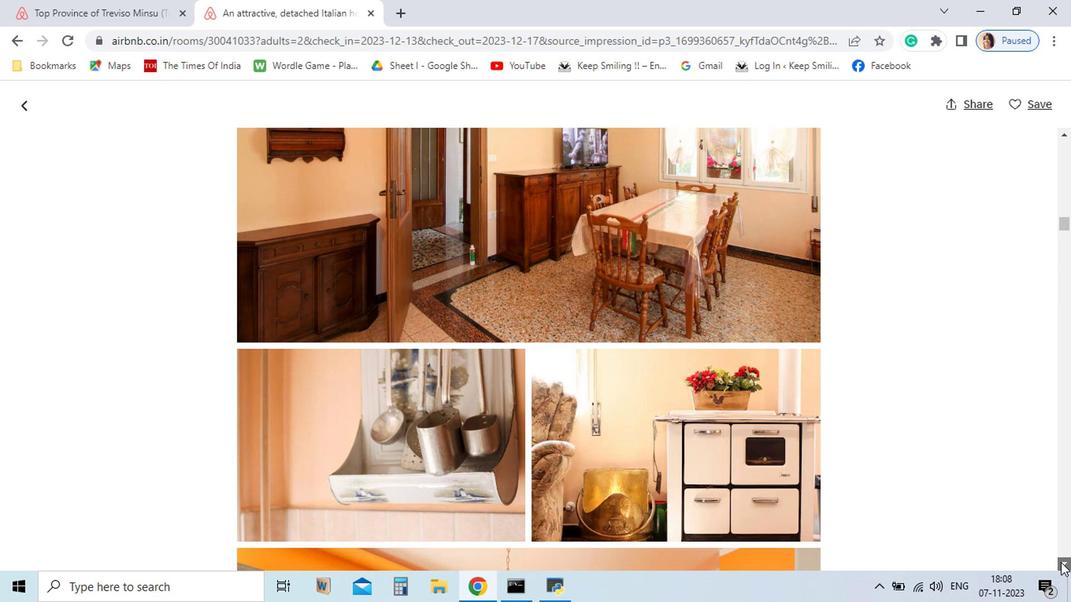 
Action: Mouse pressed left at (237, 506)
Screenshot: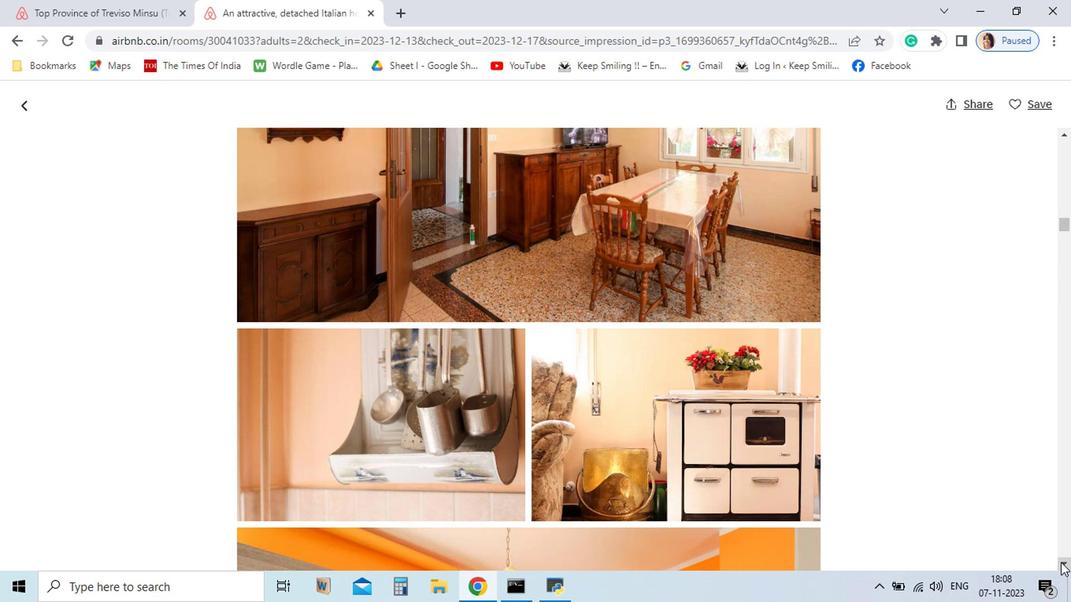 
Action: Mouse pressed left at (237, 506)
Screenshot: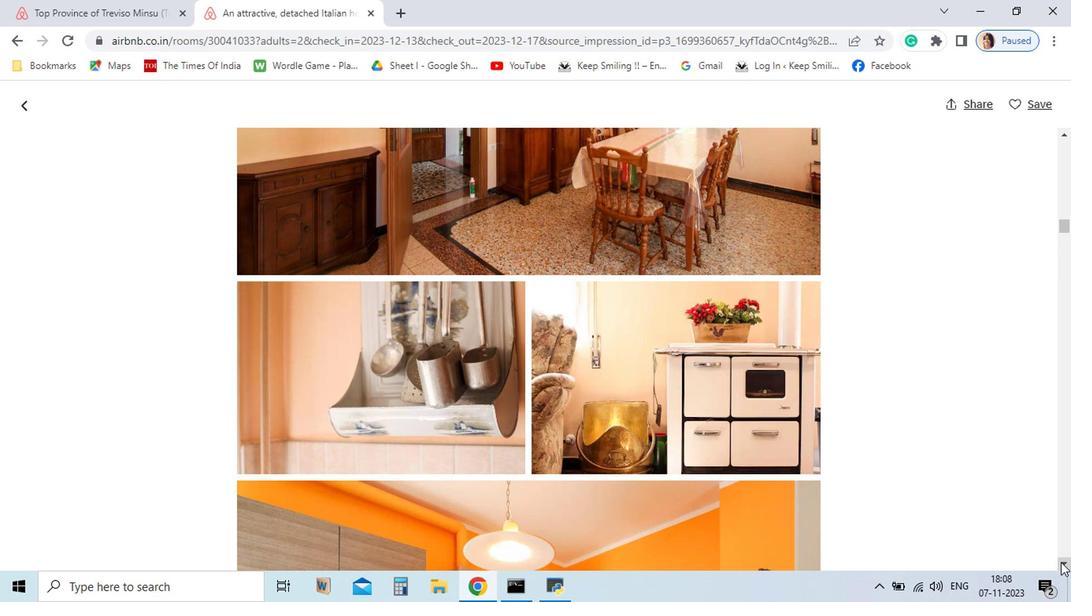 
Action: Mouse pressed left at (237, 506)
Screenshot: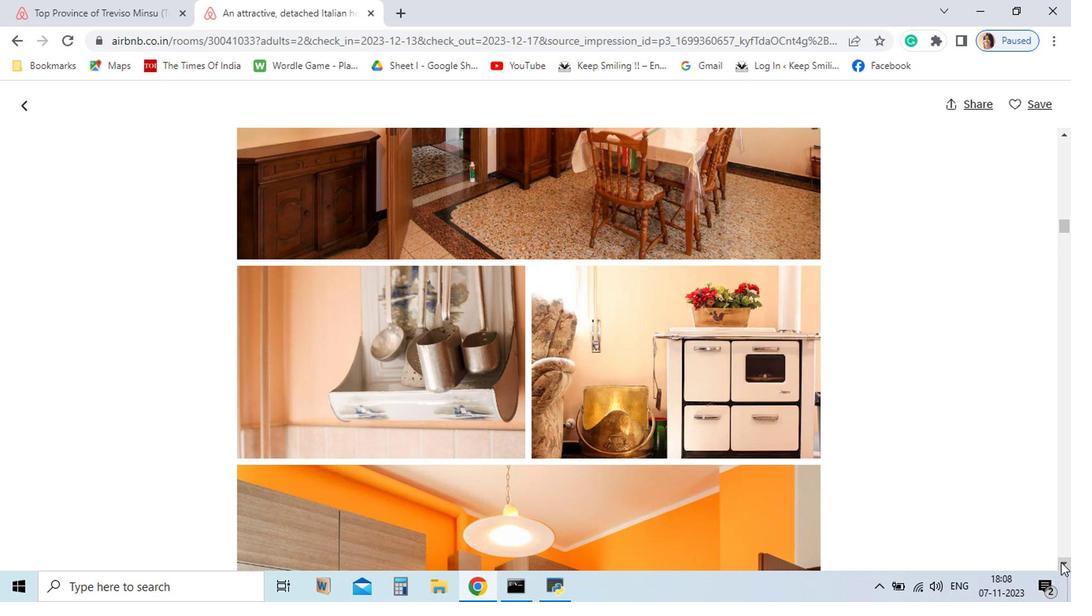 
Action: Mouse pressed left at (237, 506)
Screenshot: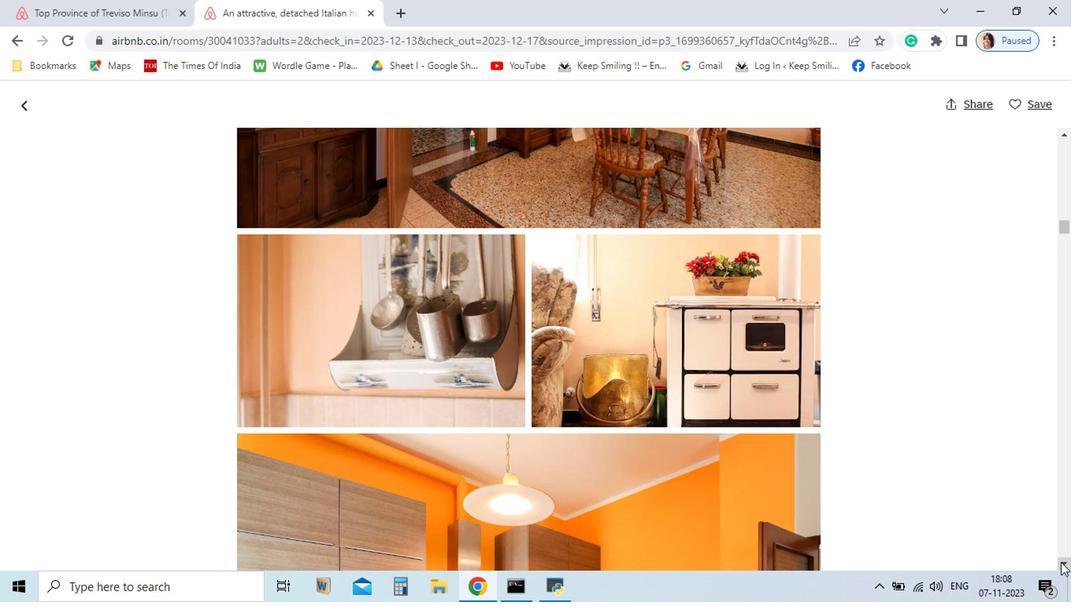 
Action: Mouse pressed left at (237, 506)
Screenshot: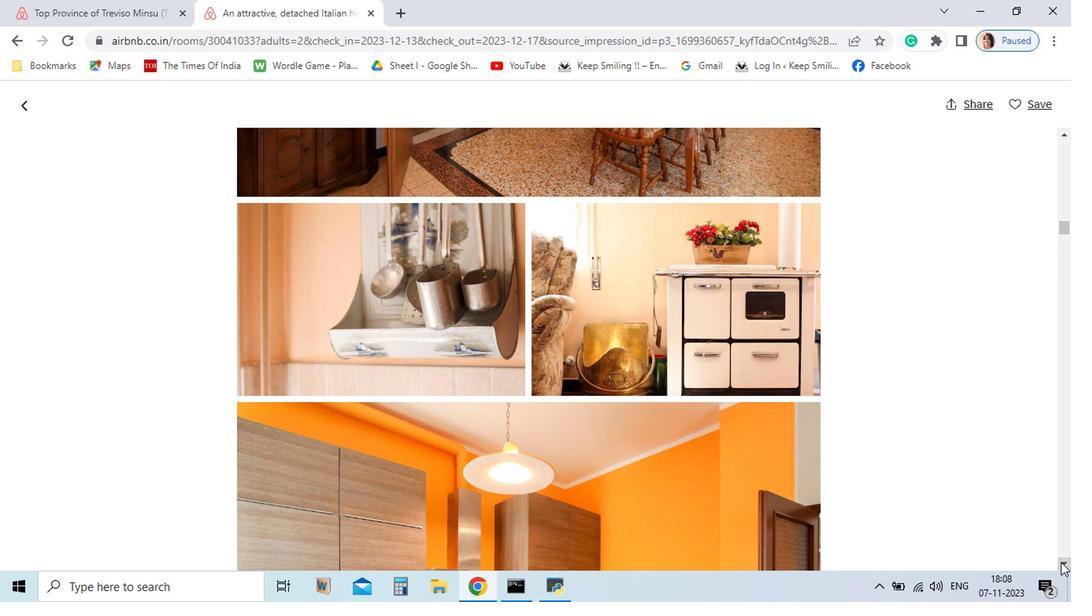 
Action: Mouse pressed left at (237, 506)
Screenshot: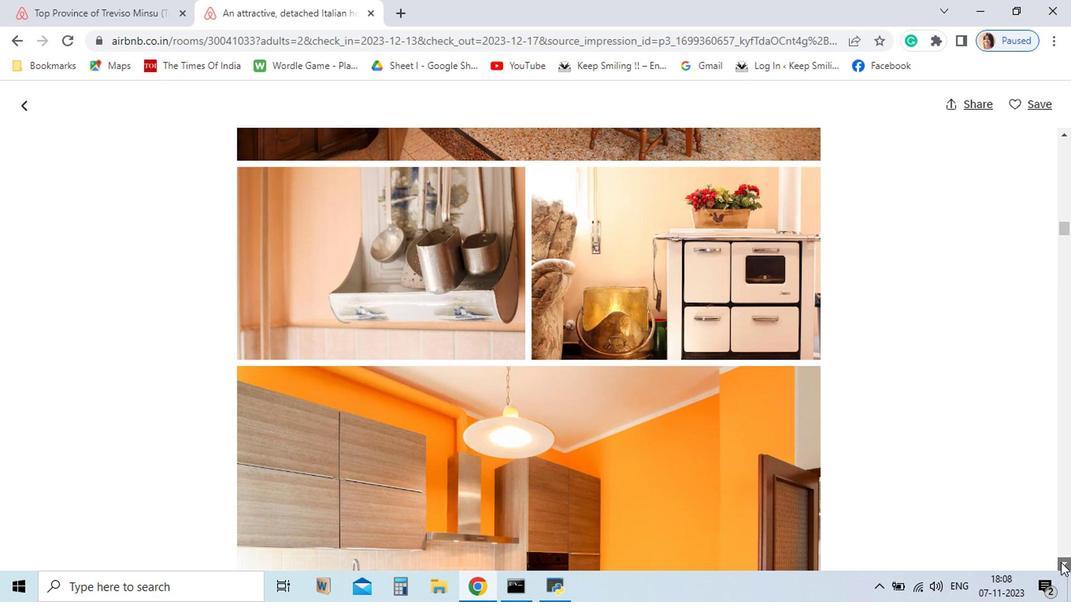
Action: Mouse pressed left at (237, 506)
Screenshot: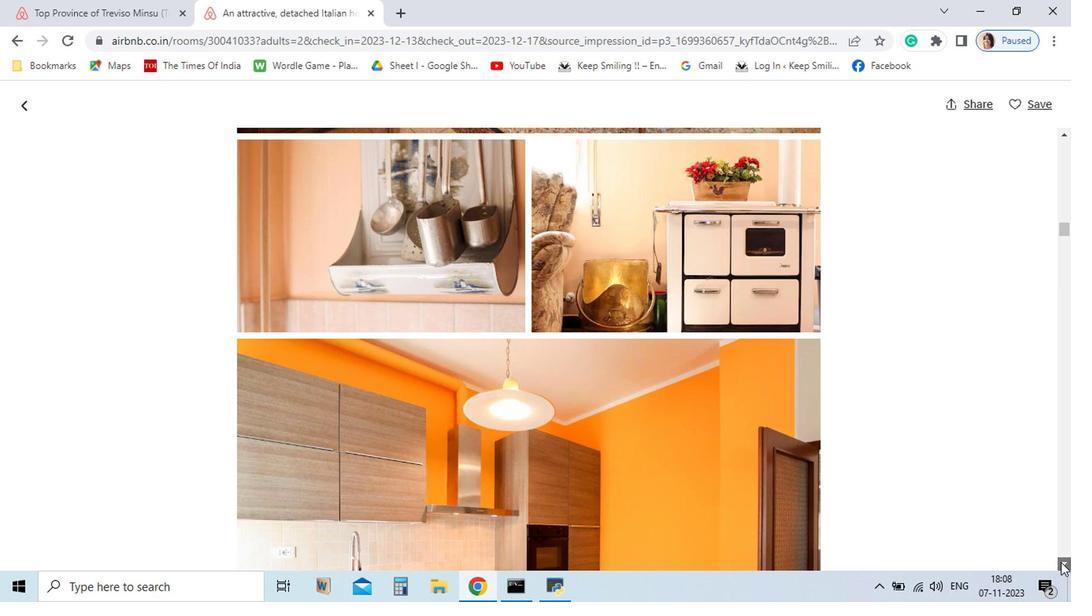 
Action: Mouse pressed left at (237, 506)
Screenshot: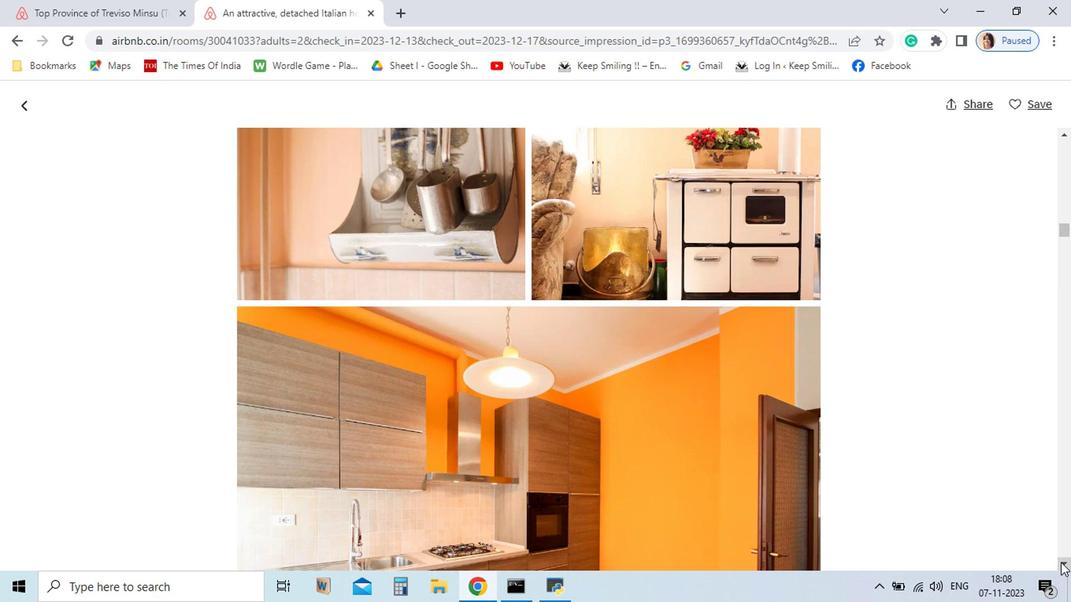 
Action: Mouse pressed left at (237, 506)
Screenshot: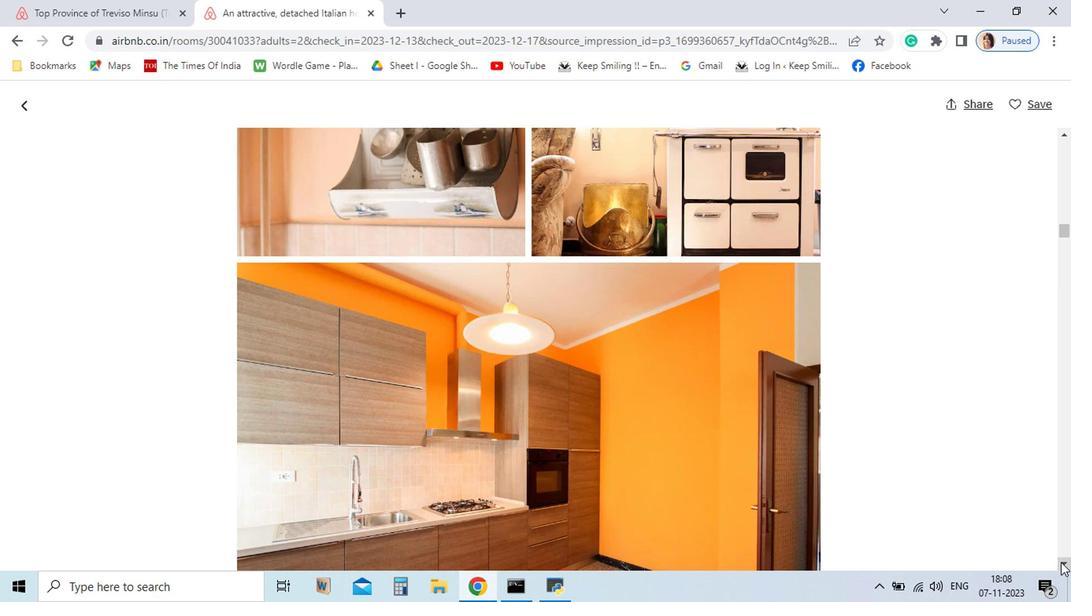 
Action: Mouse pressed left at (237, 506)
Screenshot: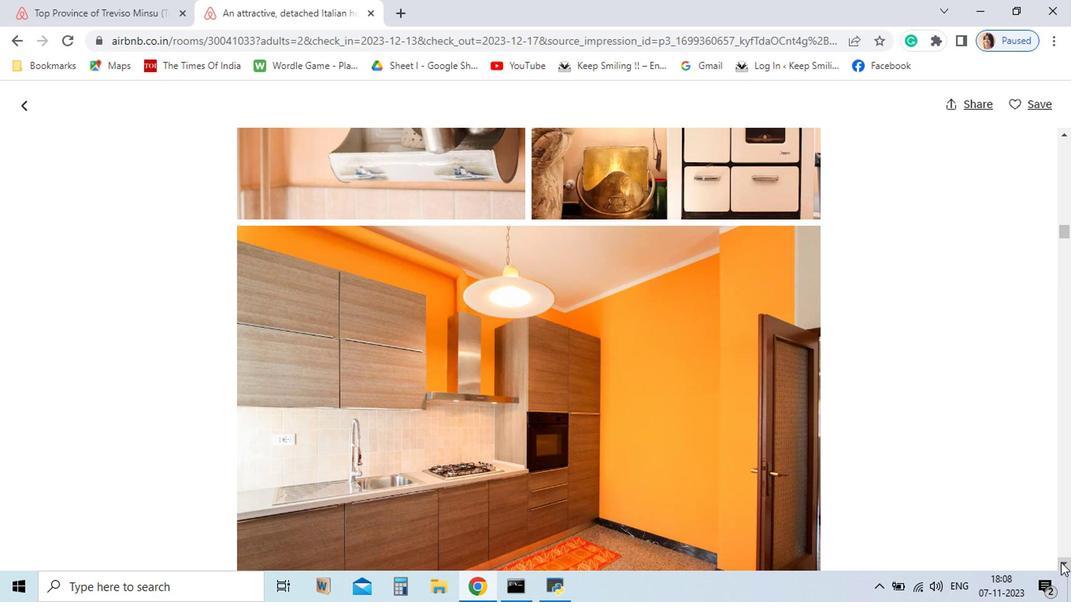 
Action: Mouse pressed left at (237, 506)
Screenshot: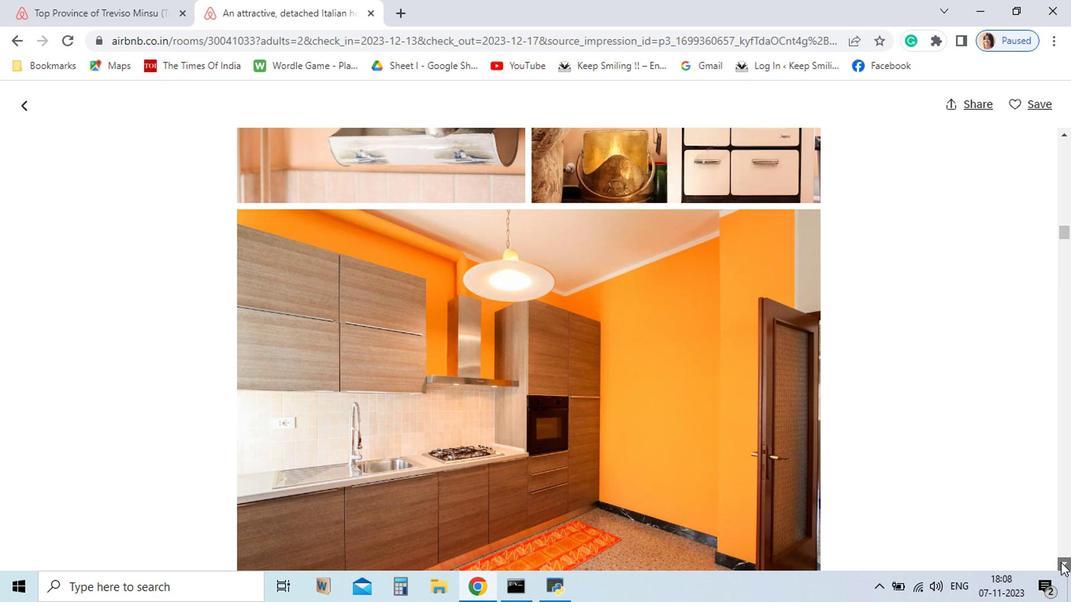 
Action: Mouse pressed left at (237, 506)
Screenshot: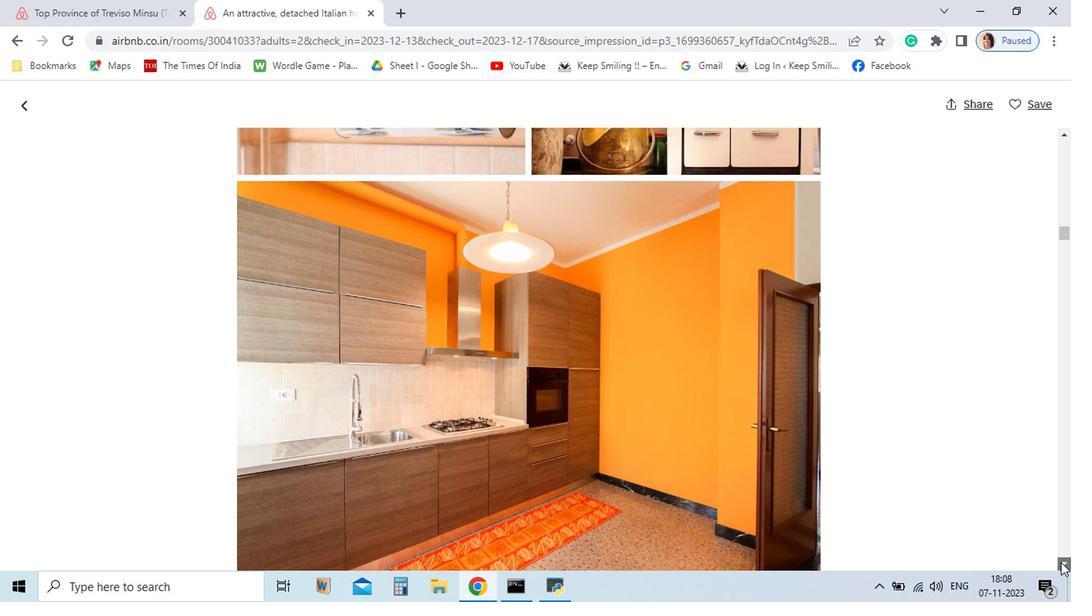 
Action: Mouse pressed left at (237, 506)
Screenshot: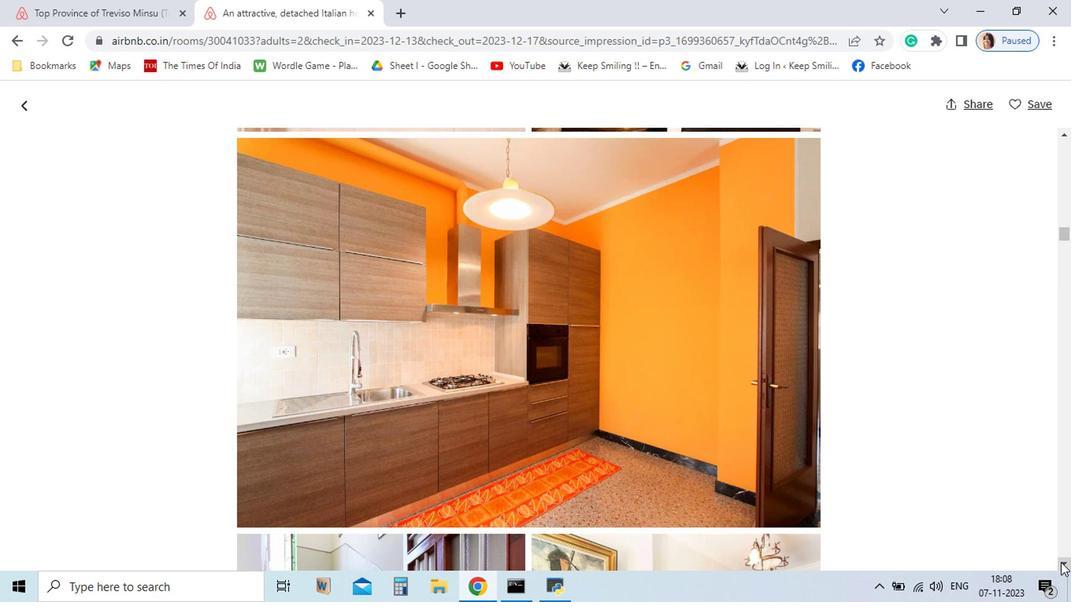 
Action: Mouse pressed left at (237, 506)
Screenshot: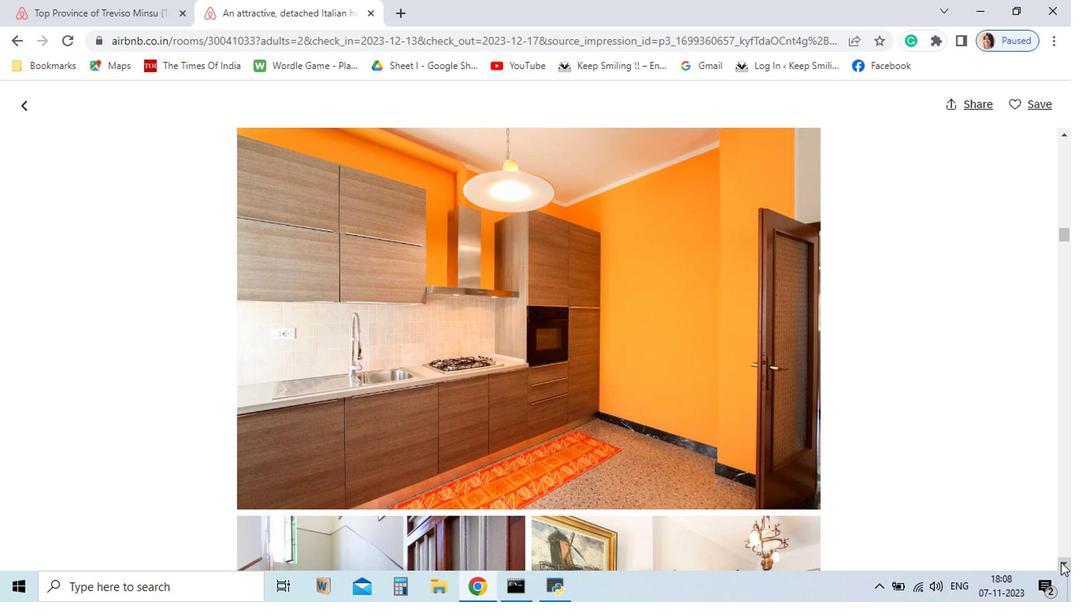 
Action: Mouse pressed left at (237, 506)
Screenshot: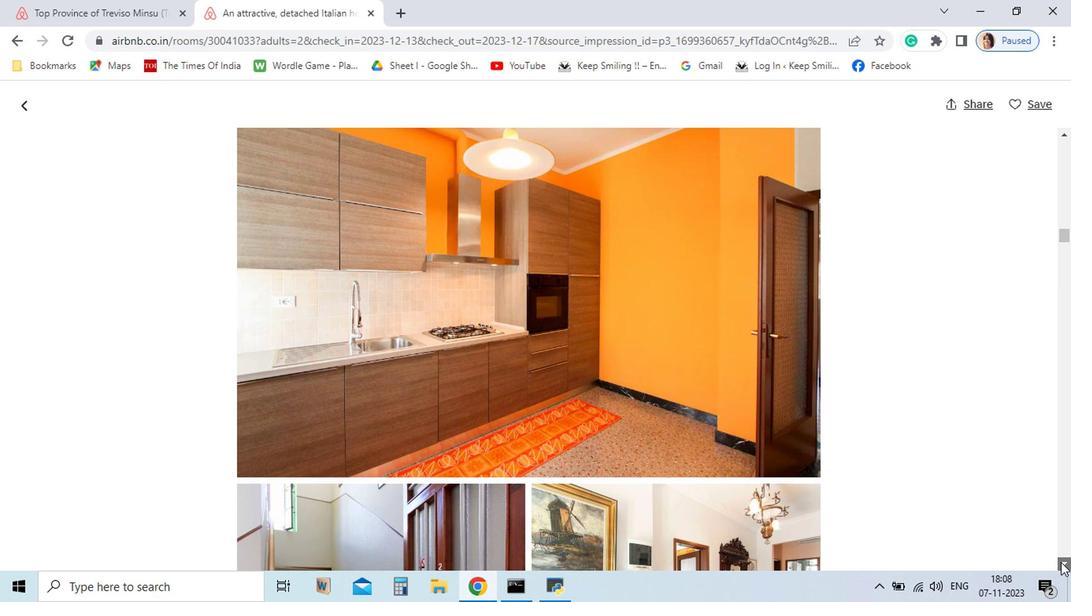 
Action: Mouse pressed left at (237, 506)
Screenshot: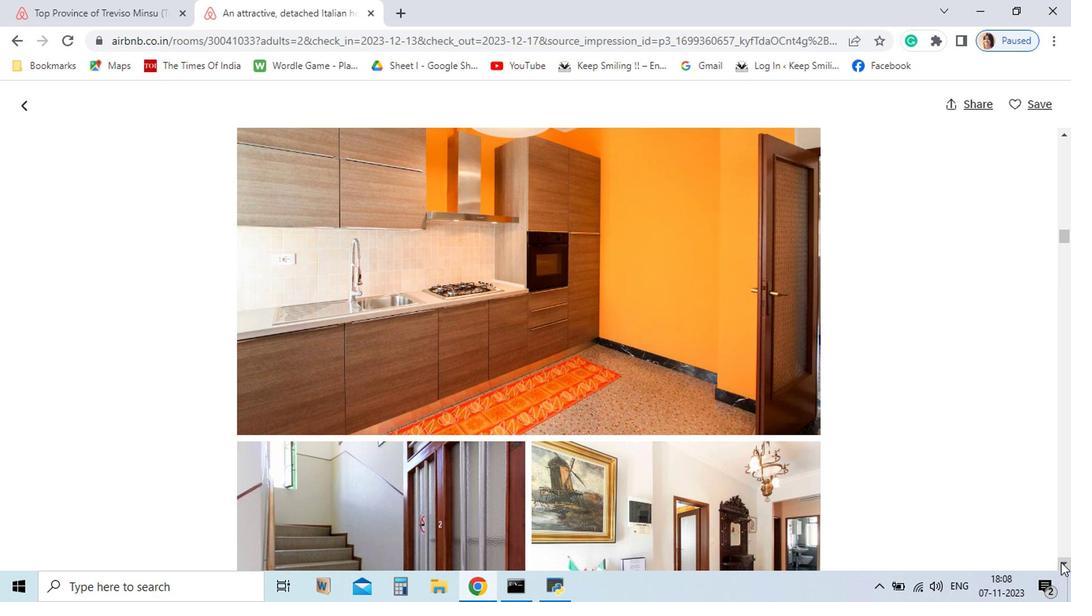 
Action: Mouse pressed left at (237, 506)
Screenshot: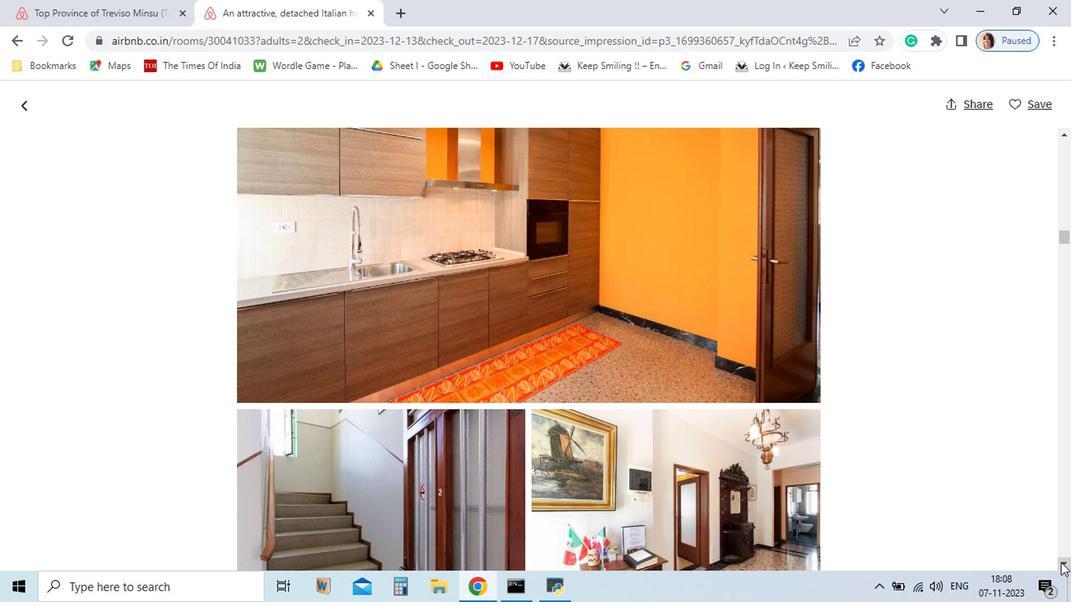 
Action: Mouse pressed left at (237, 506)
Screenshot: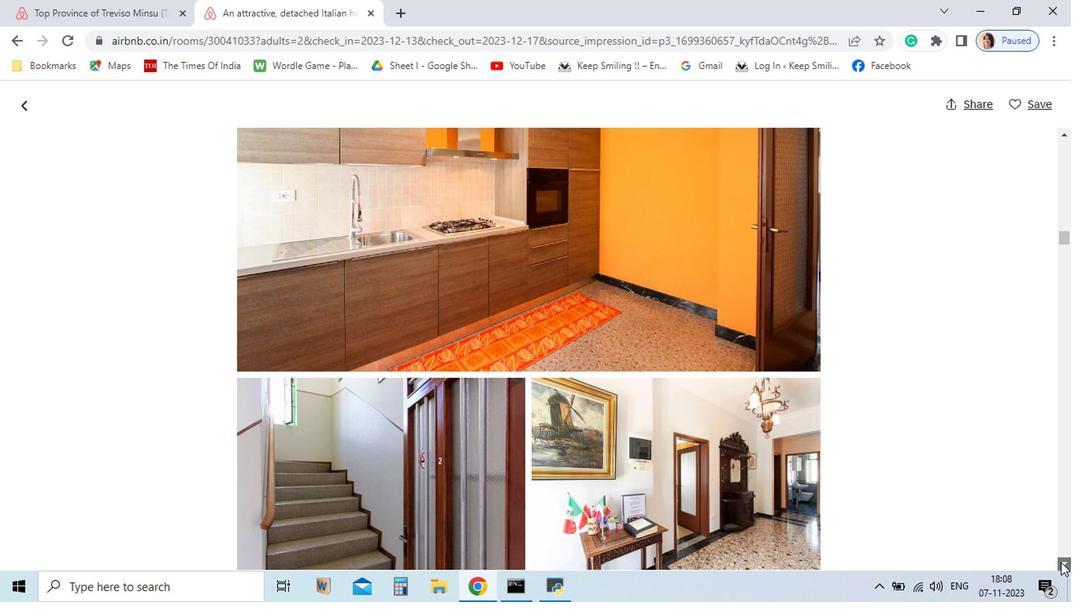 
Action: Mouse pressed left at (237, 506)
Screenshot: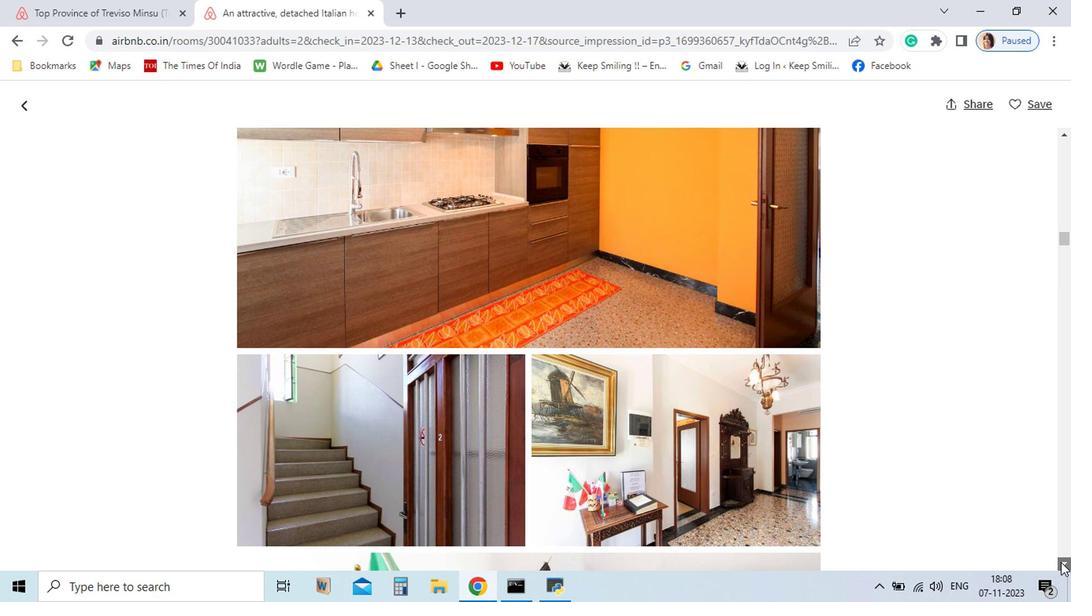 
Action: Mouse pressed left at (237, 506)
Screenshot: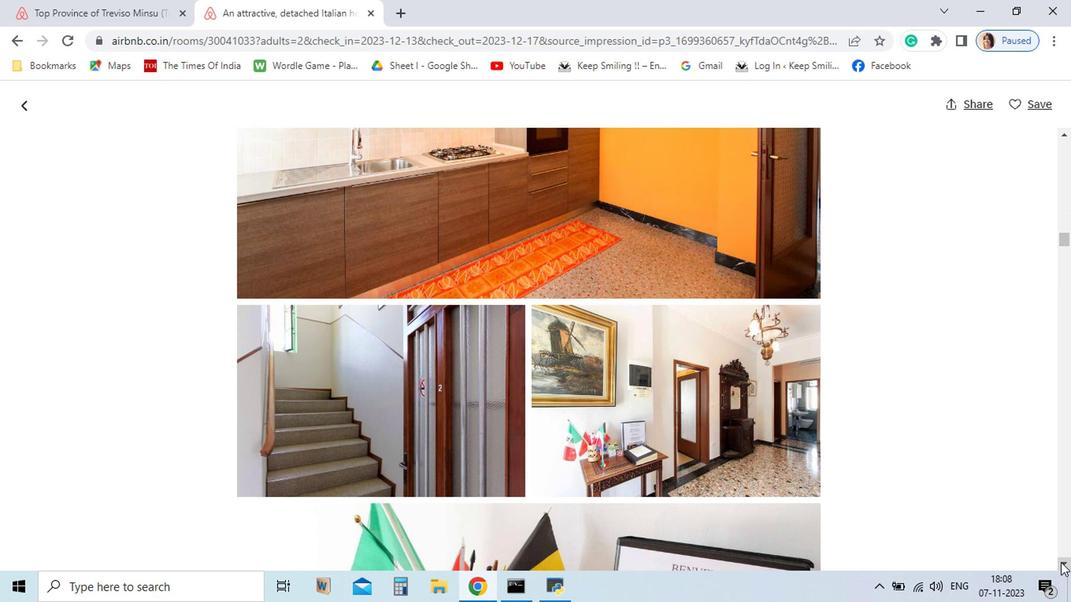 
Action: Mouse pressed left at (237, 506)
Screenshot: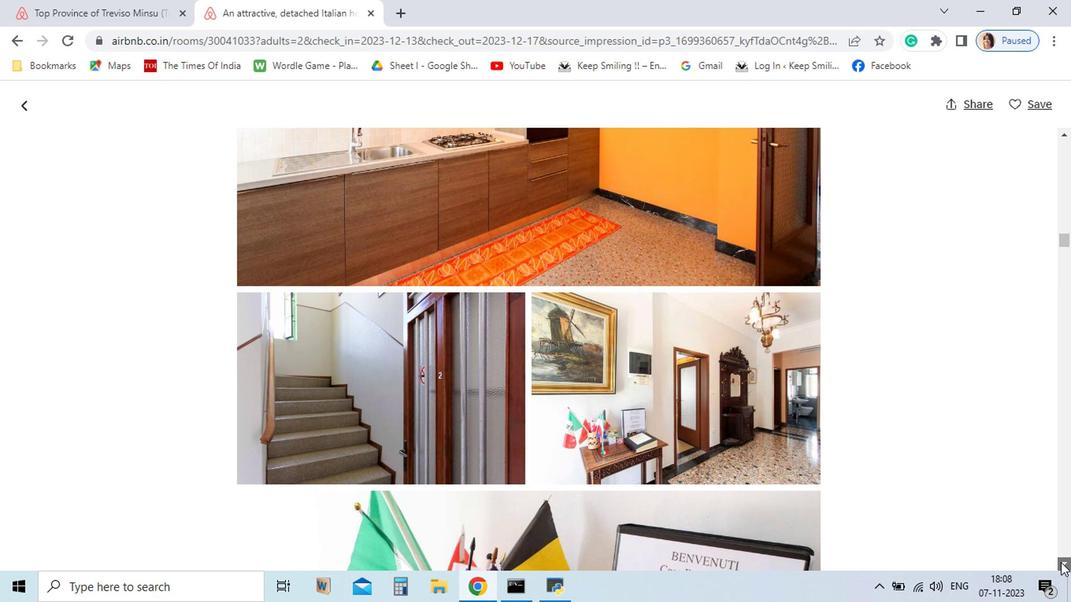 
Action: Mouse pressed left at (237, 506)
Screenshot: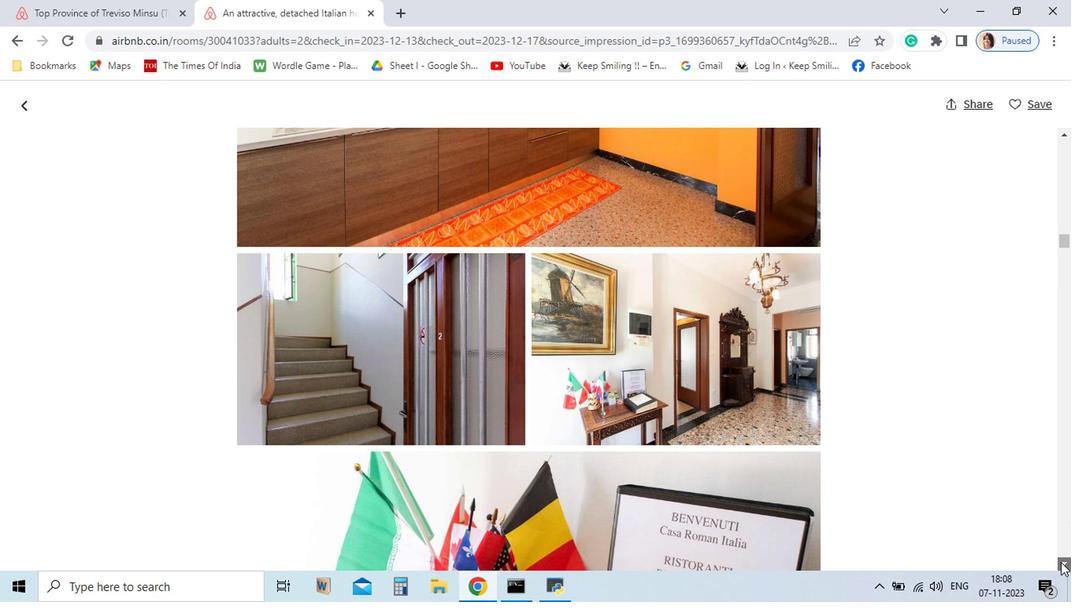 
Action: Mouse pressed left at (237, 506)
Screenshot: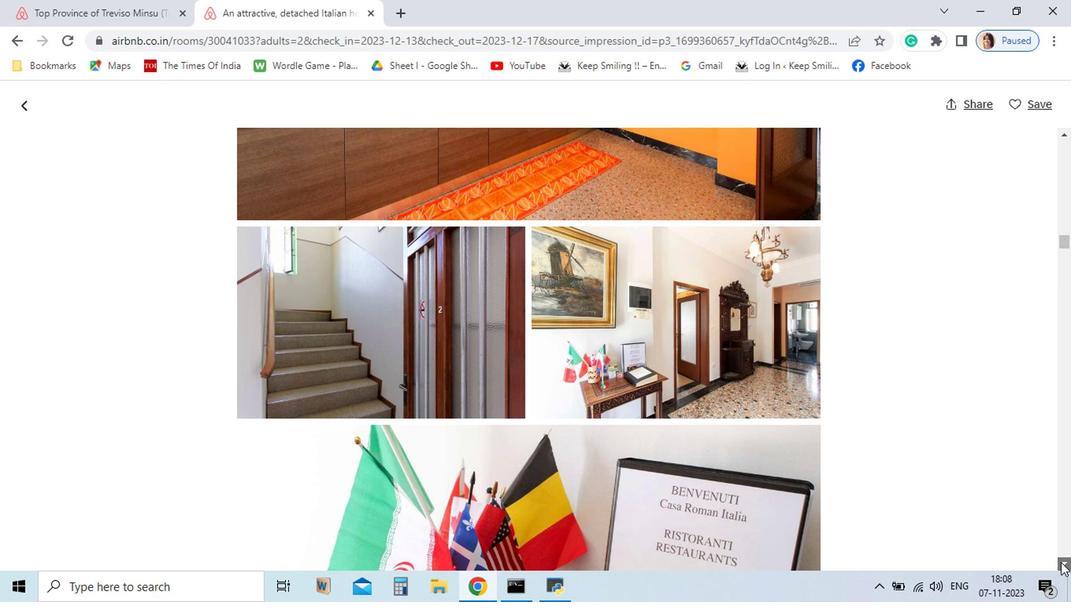 
Action: Mouse pressed left at (237, 506)
Screenshot: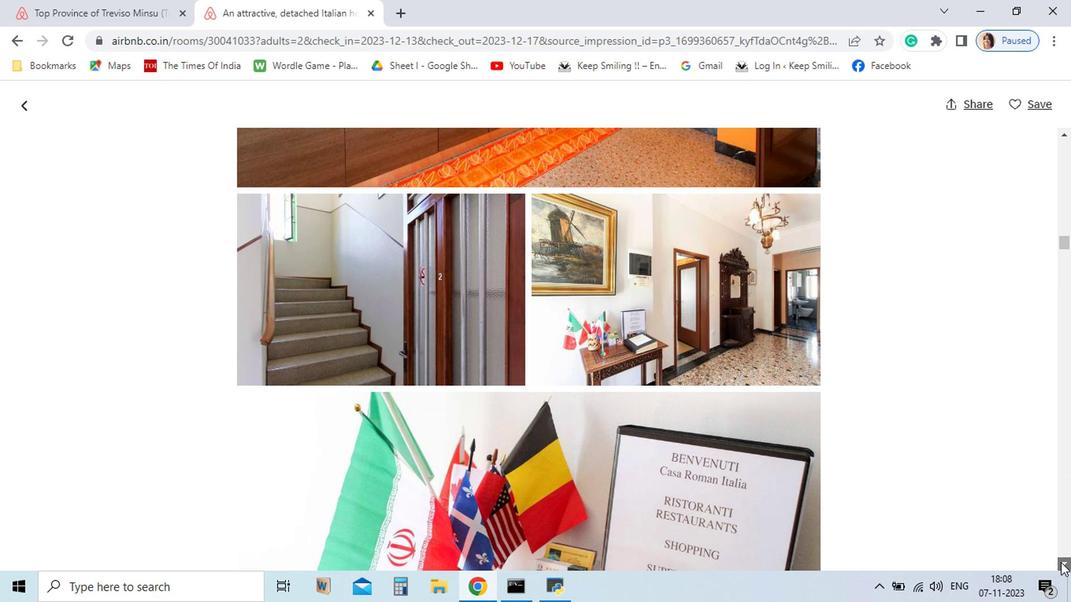 
Action: Mouse pressed left at (237, 506)
Screenshot: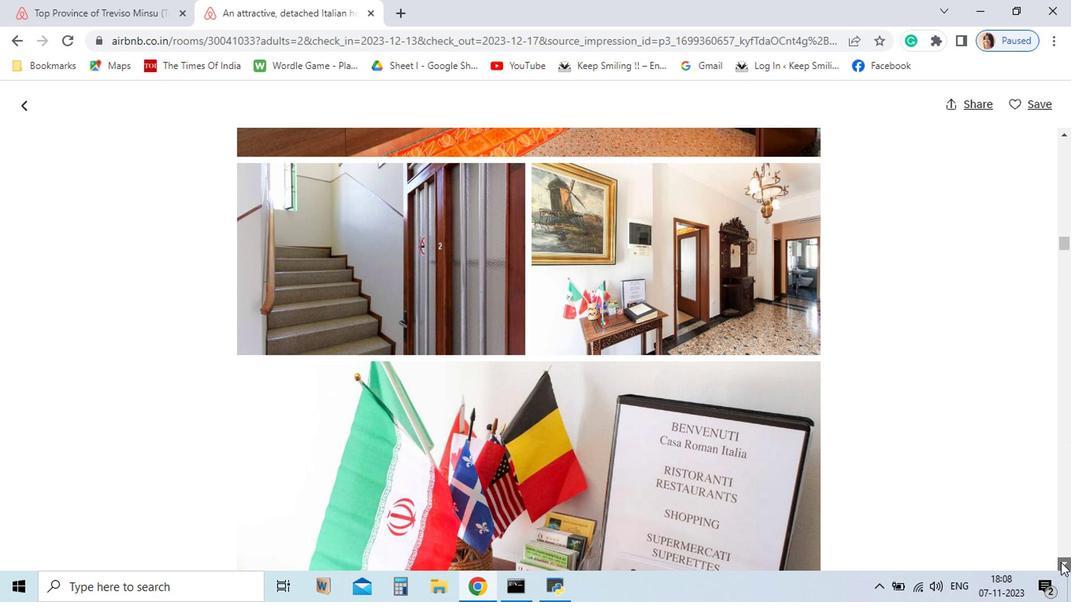 
Action: Mouse pressed left at (237, 506)
Screenshot: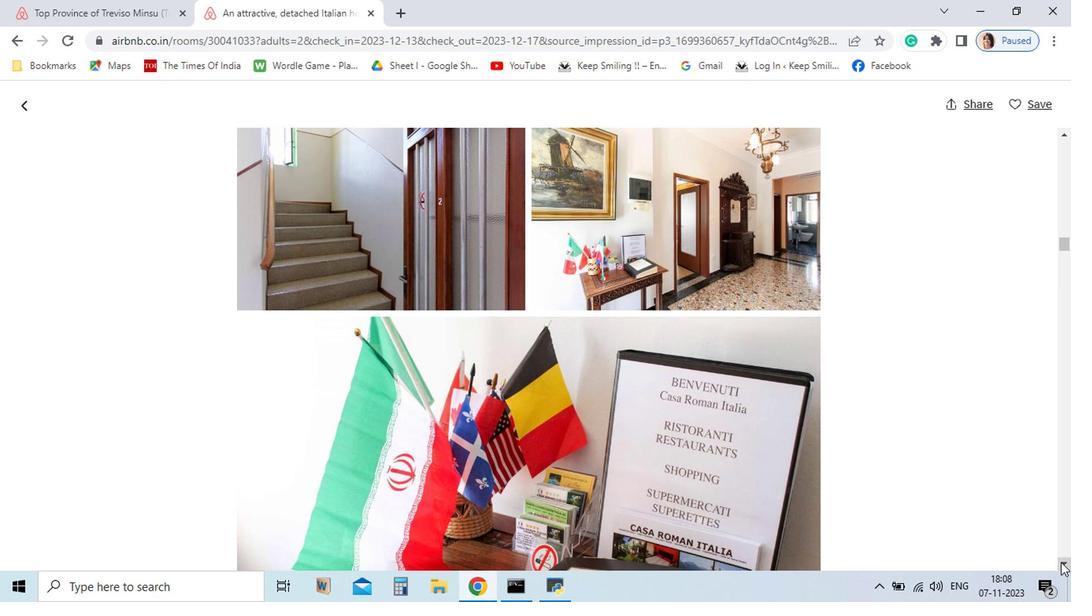 
Action: Mouse pressed left at (237, 506)
Screenshot: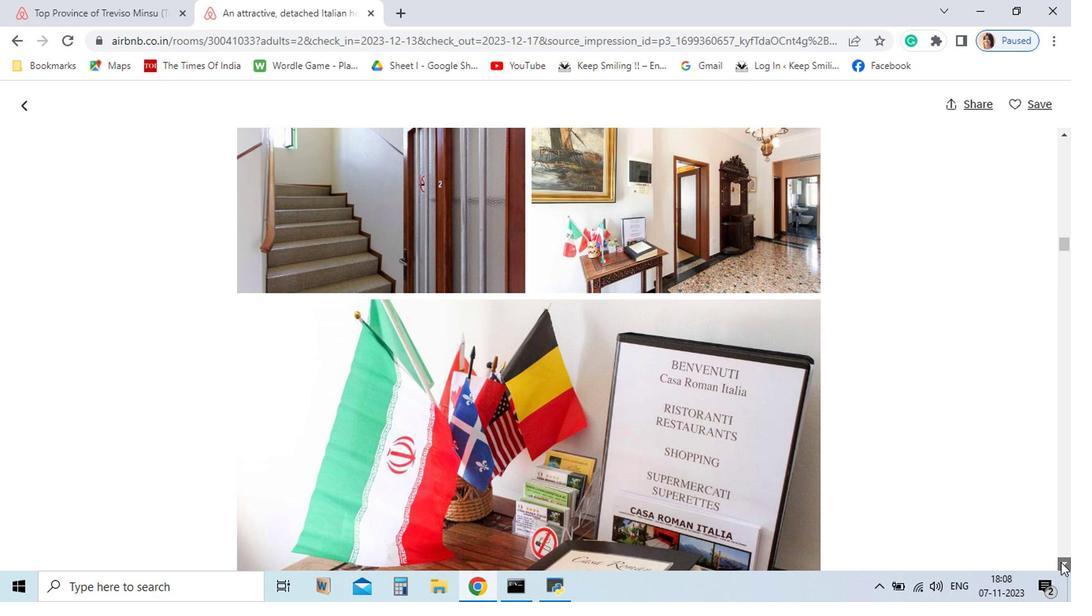 
Action: Mouse pressed left at (237, 506)
Screenshot: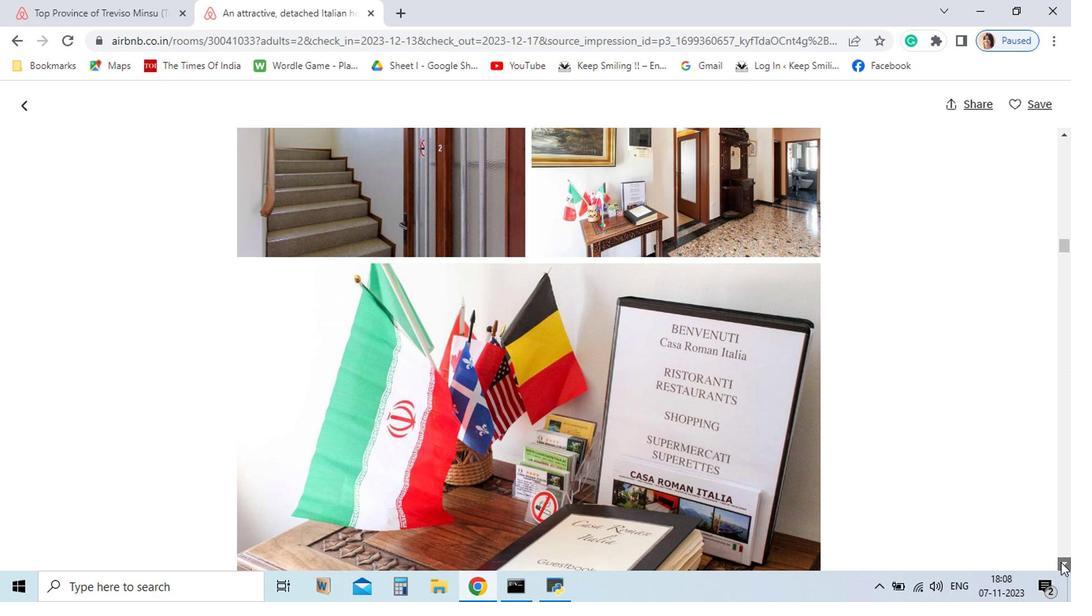 
Action: Mouse pressed left at (237, 506)
Screenshot: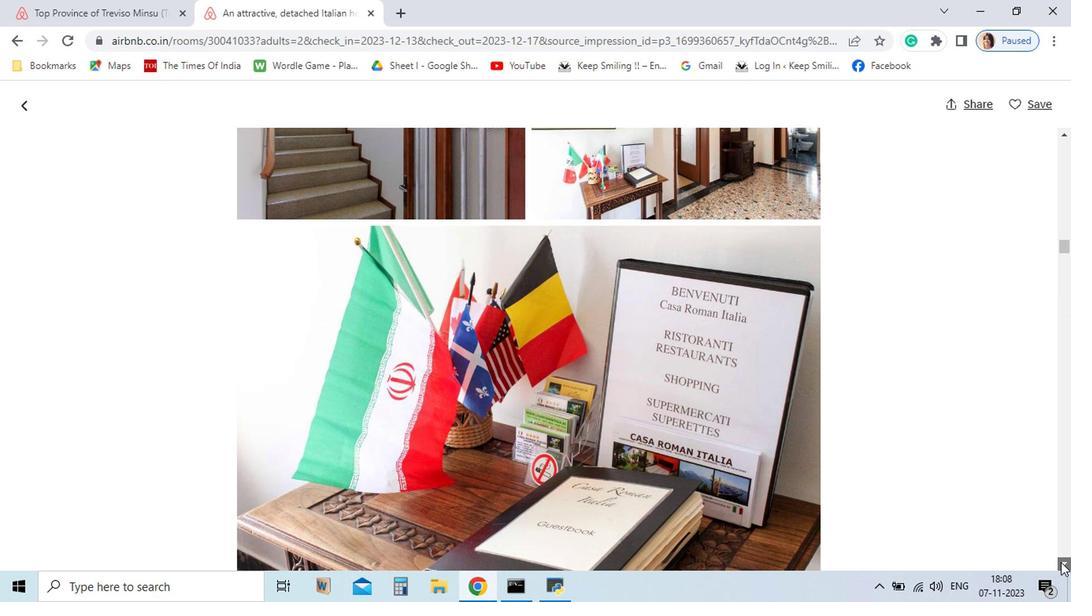
Action: Mouse pressed left at (237, 506)
Screenshot: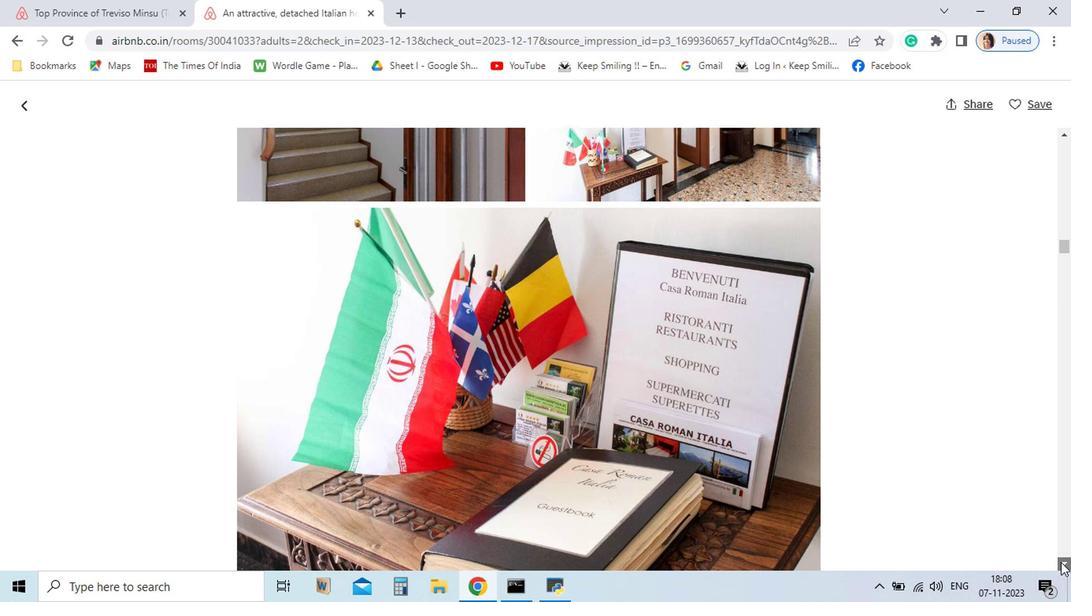 
Action: Mouse pressed left at (237, 506)
Screenshot: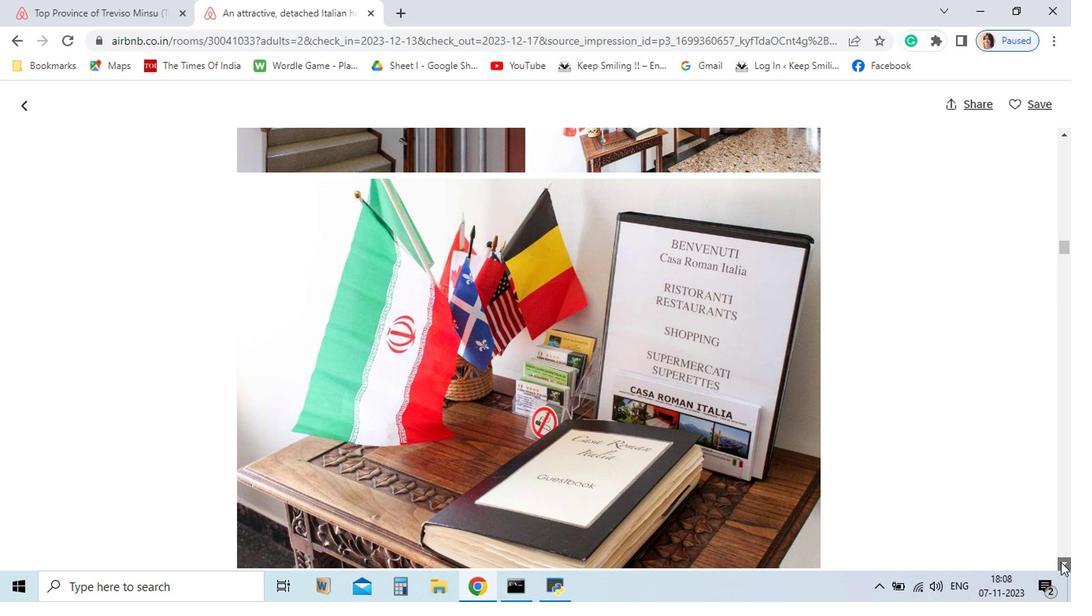 
Action: Mouse pressed left at (237, 506)
Screenshot: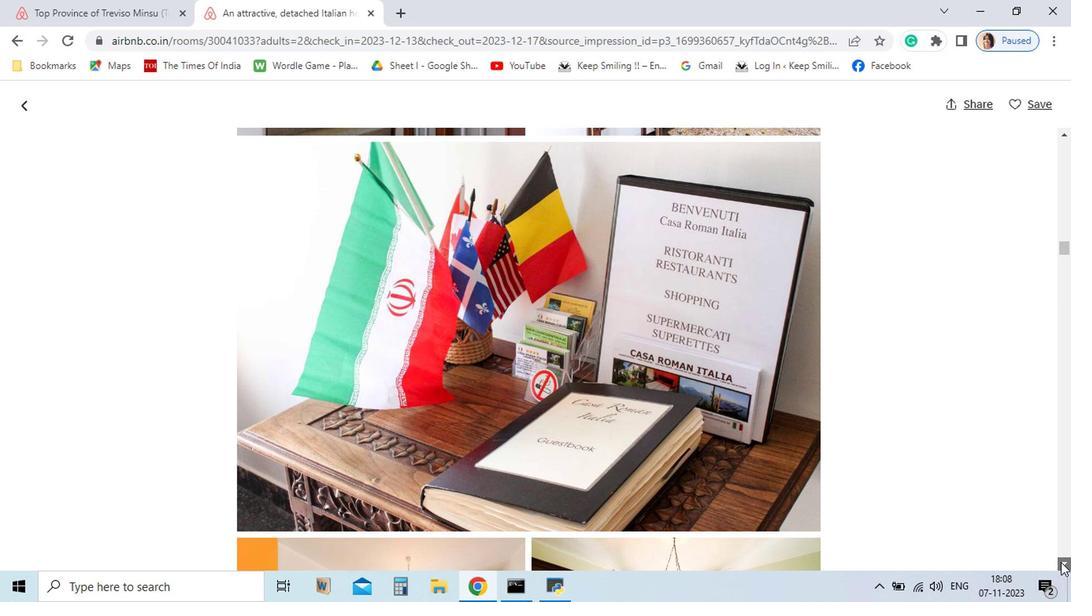 
Action: Mouse pressed left at (237, 506)
Screenshot: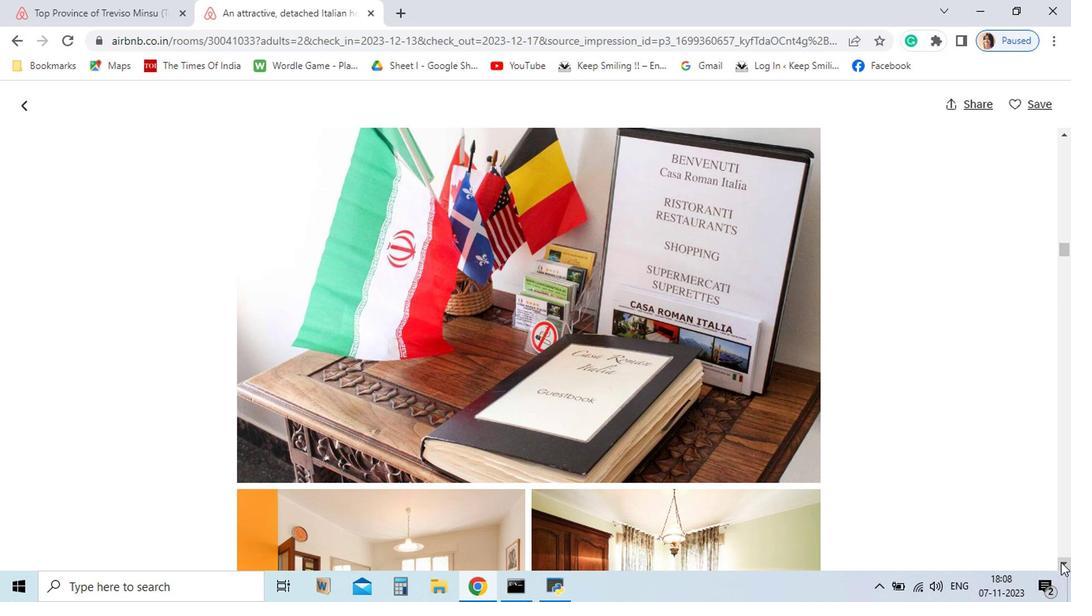 
Action: Mouse pressed left at (237, 506)
Screenshot: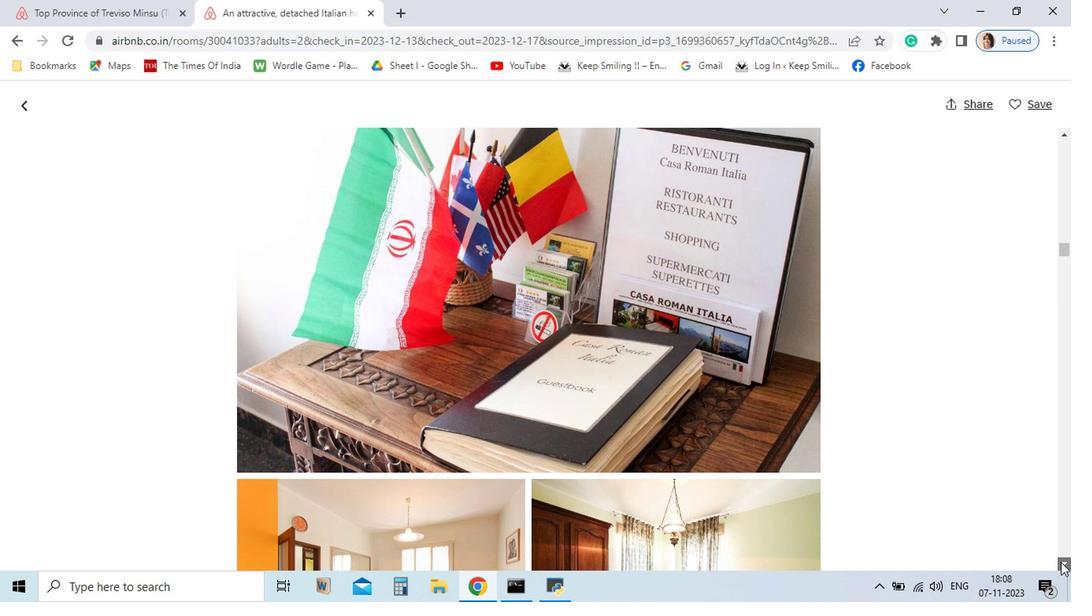 
Action: Mouse pressed left at (237, 506)
Screenshot: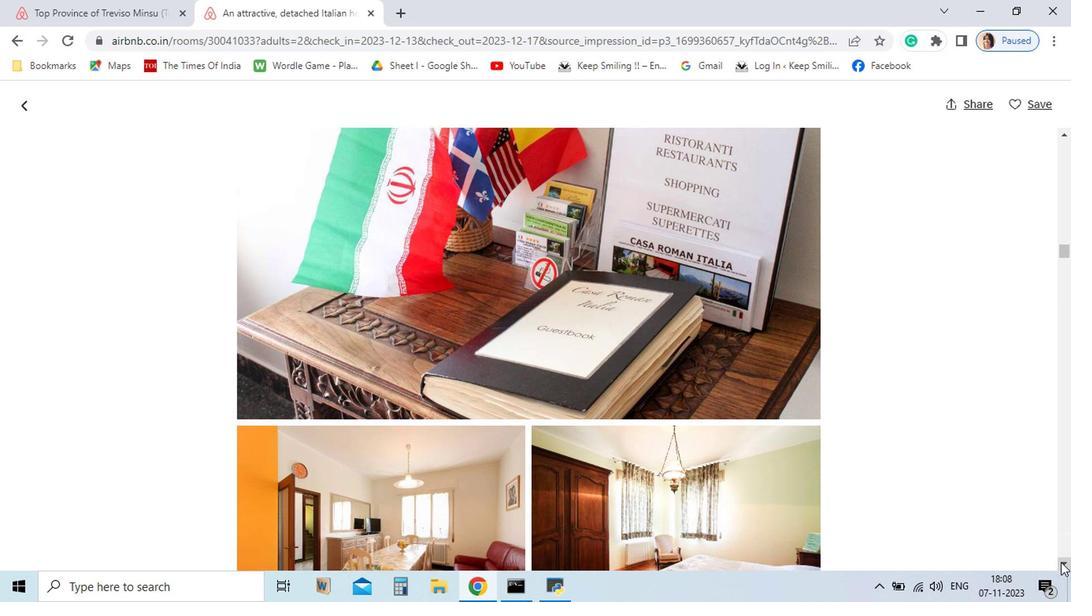 
Action: Mouse pressed left at (237, 506)
Screenshot: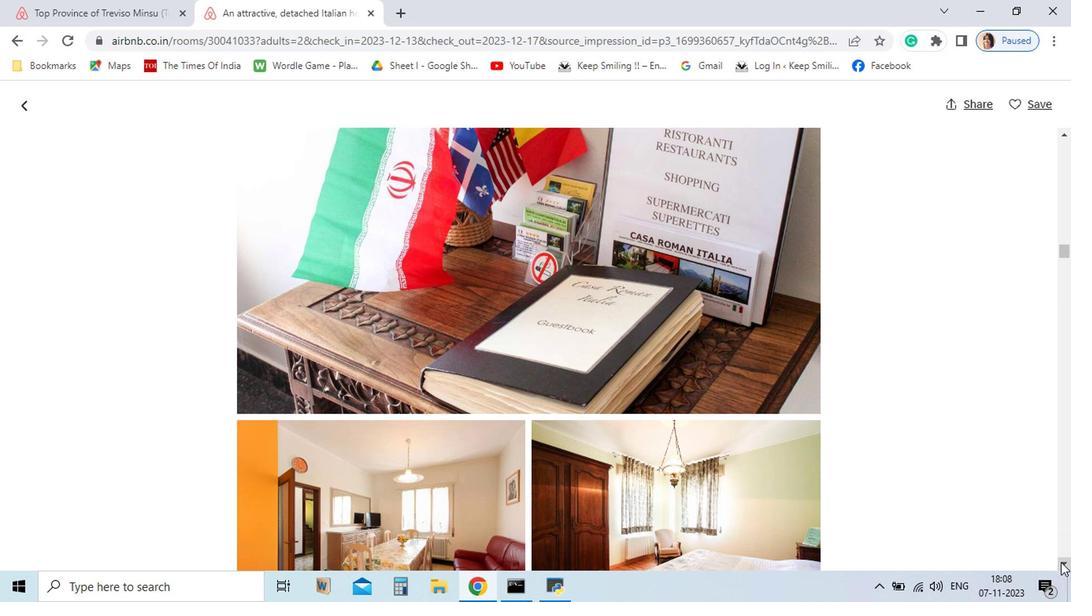 
Action: Mouse pressed left at (237, 506)
Screenshot: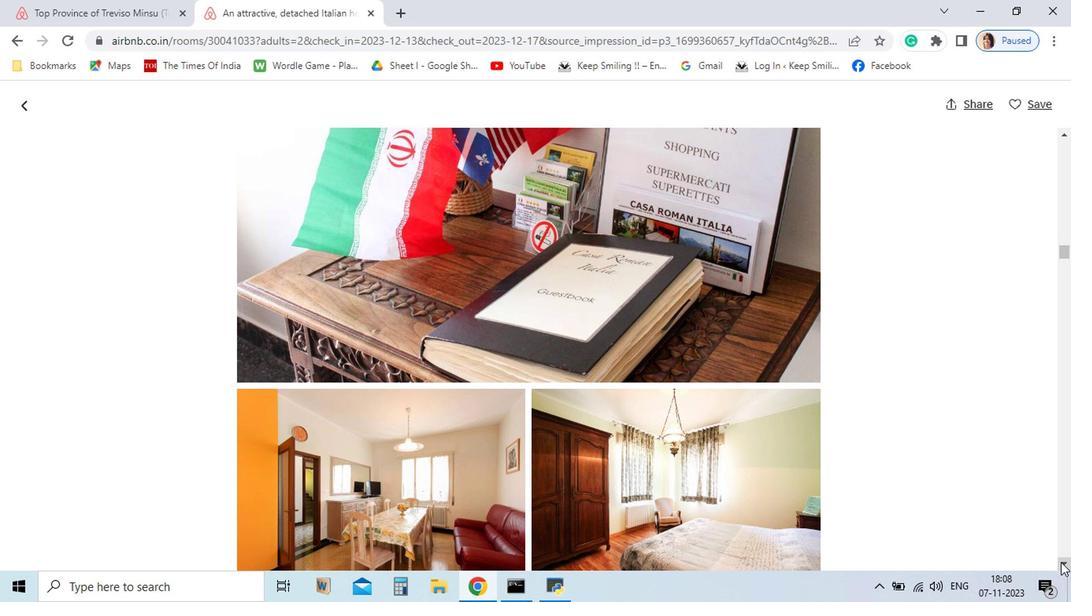
Action: Mouse moved to (237, 506)
Screenshot: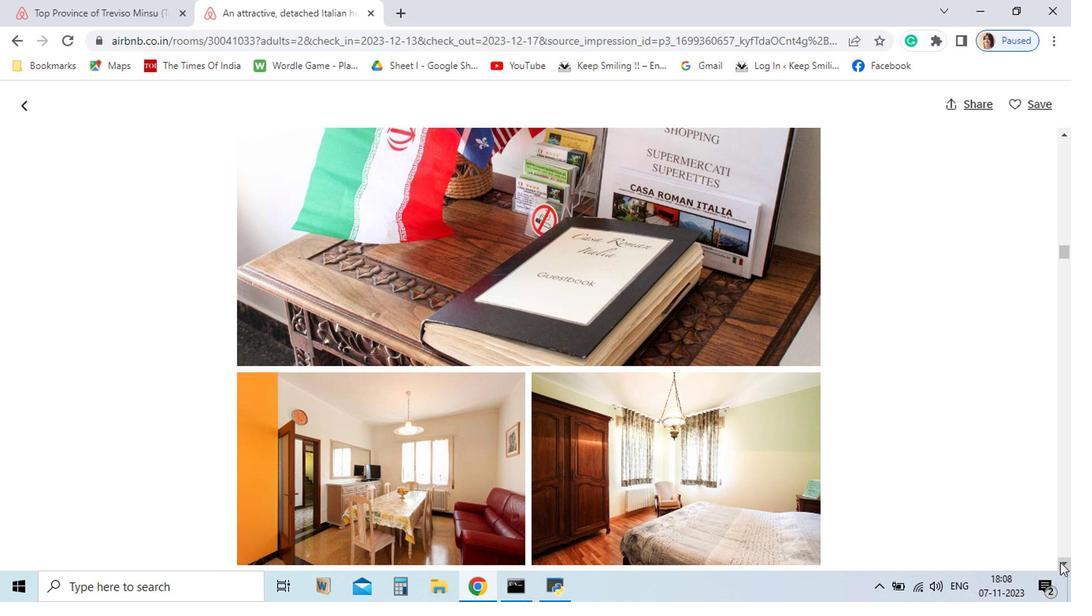 
Action: Mouse pressed left at (237, 506)
Screenshot: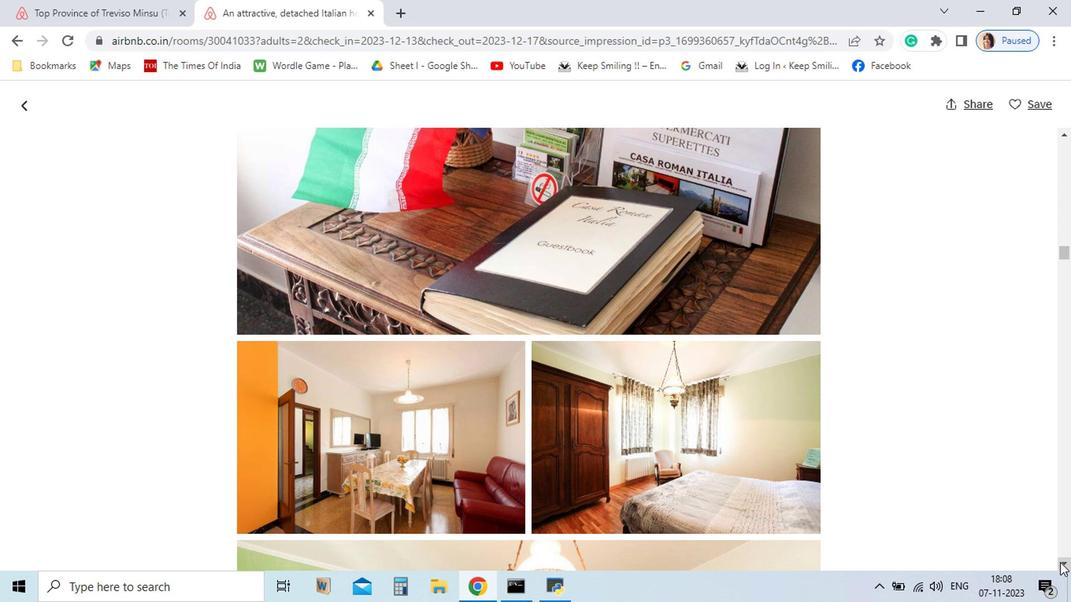 
Action: Mouse moved to (237, 506)
Screenshot: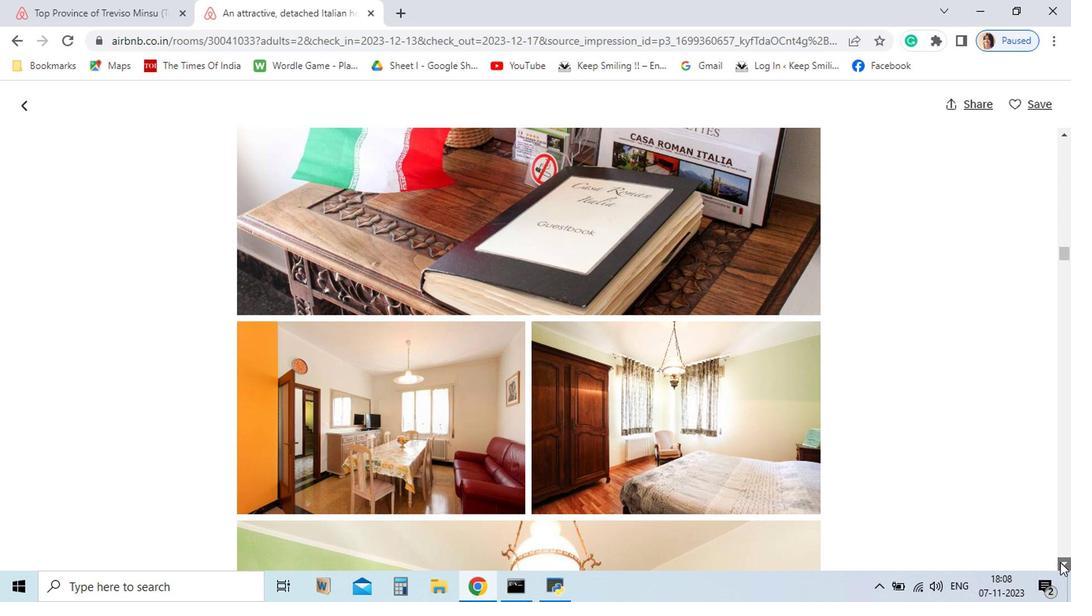 
Action: Mouse pressed left at (237, 506)
Screenshot: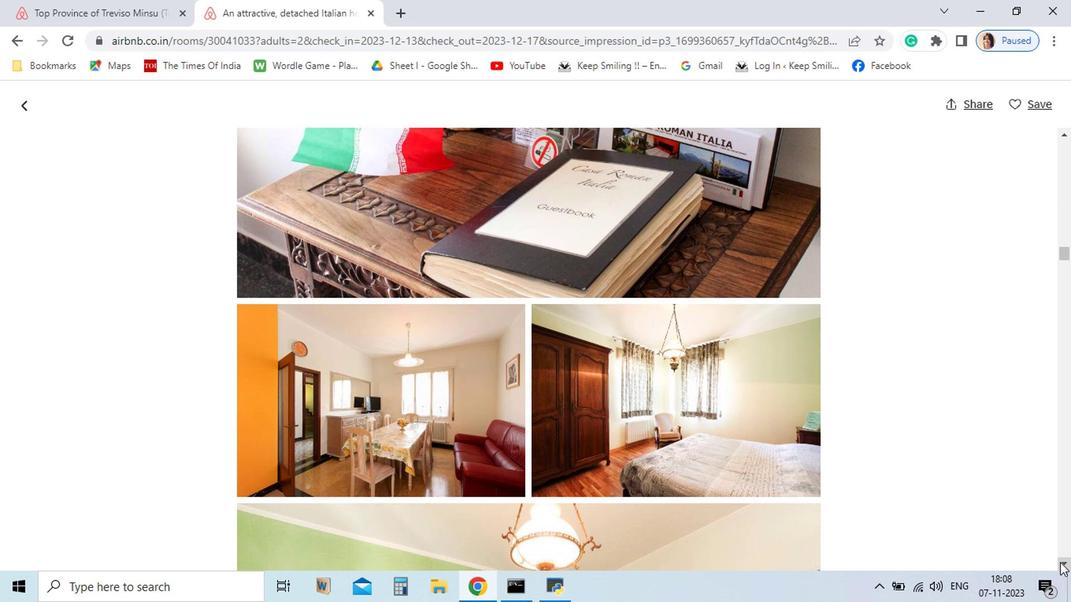 
Action: Mouse pressed left at (237, 506)
Screenshot: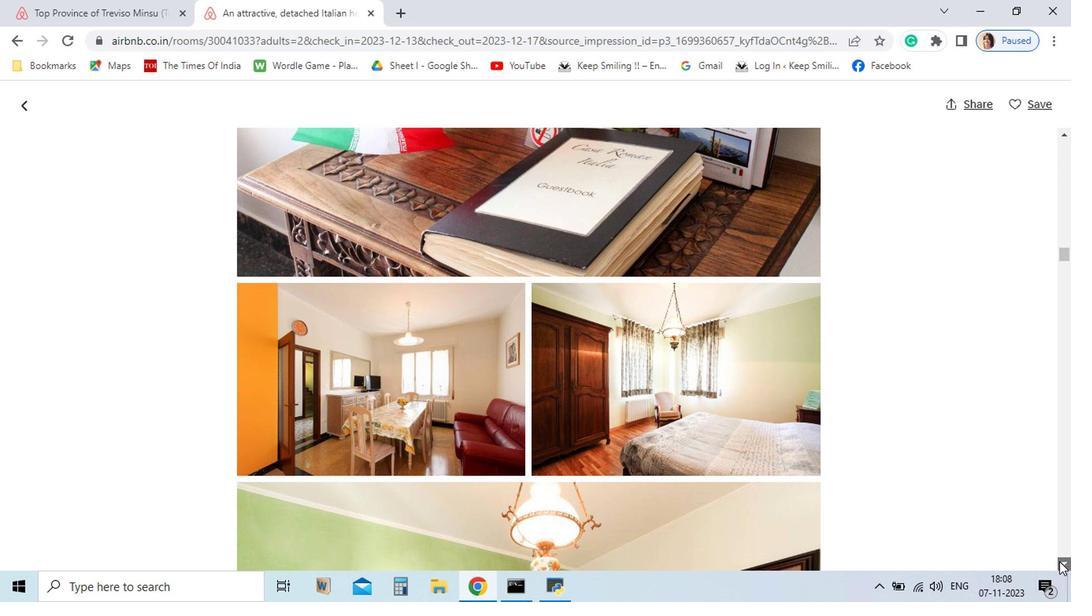 
Action: Mouse pressed left at (237, 506)
Screenshot: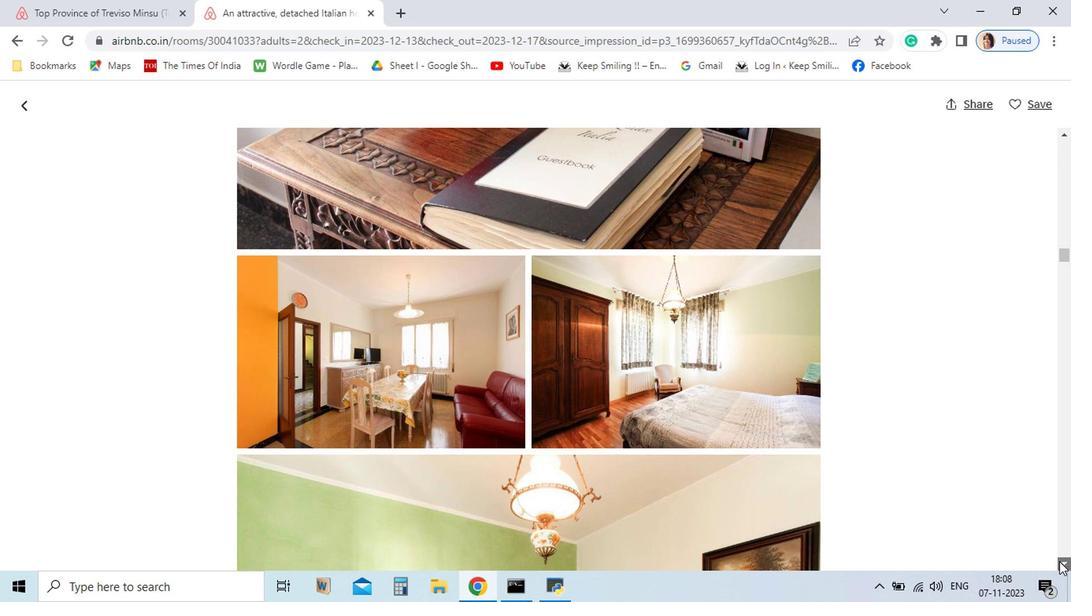 
Action: Mouse moved to (237, 506)
Screenshot: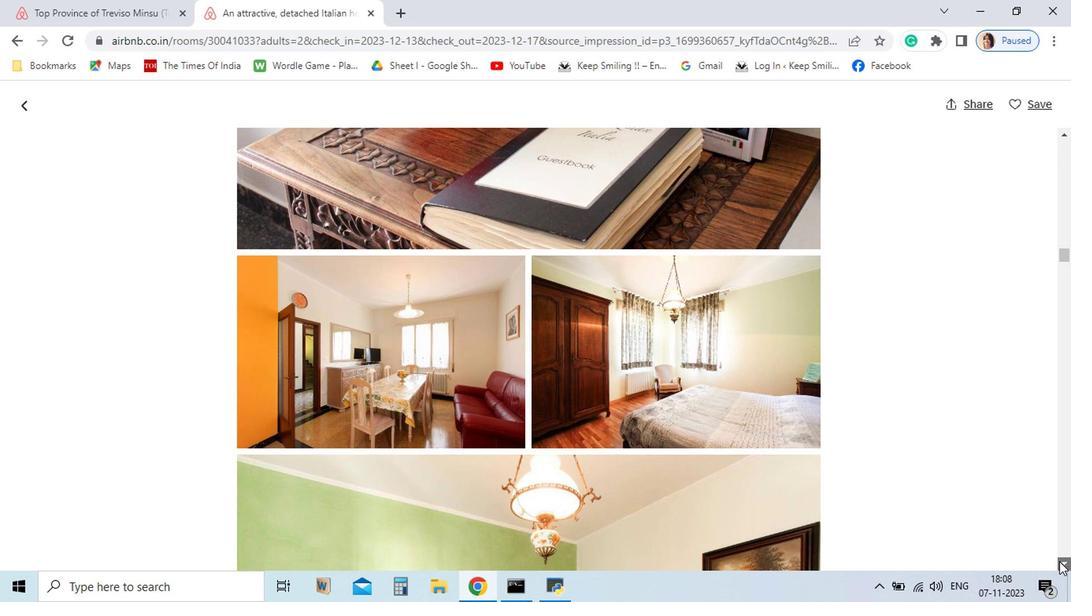 
Action: Mouse pressed left at (237, 506)
Screenshot: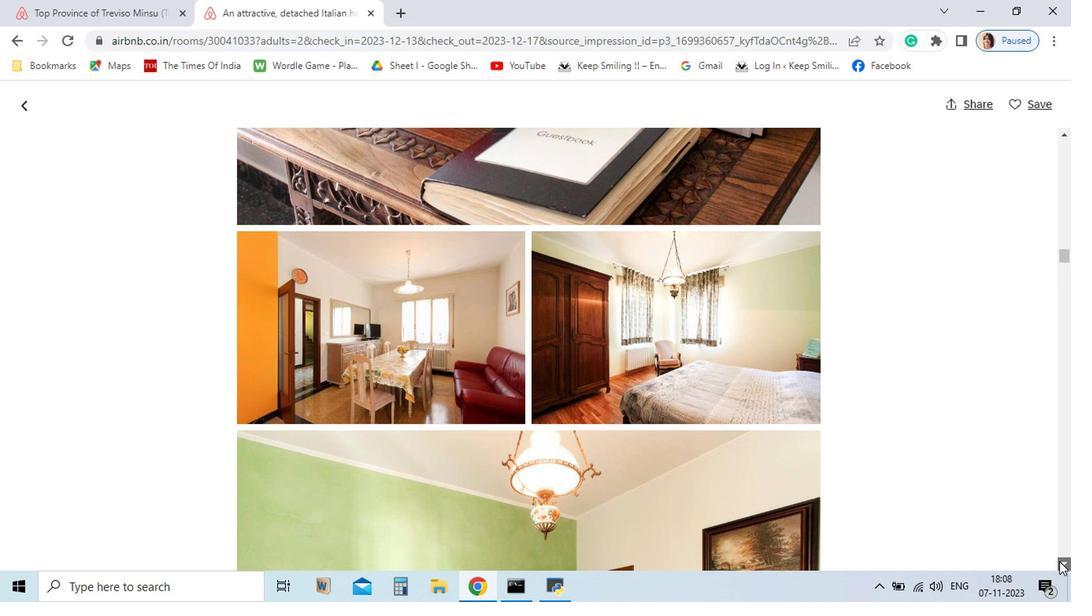 
Action: Mouse pressed left at (237, 506)
Screenshot: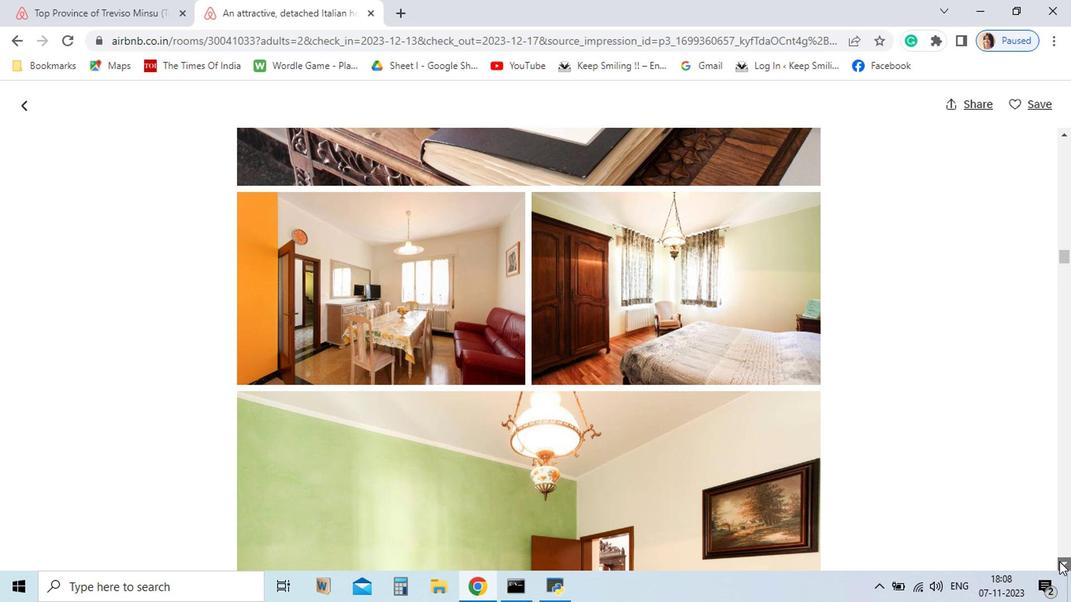 
Action: Mouse pressed left at (237, 506)
Screenshot: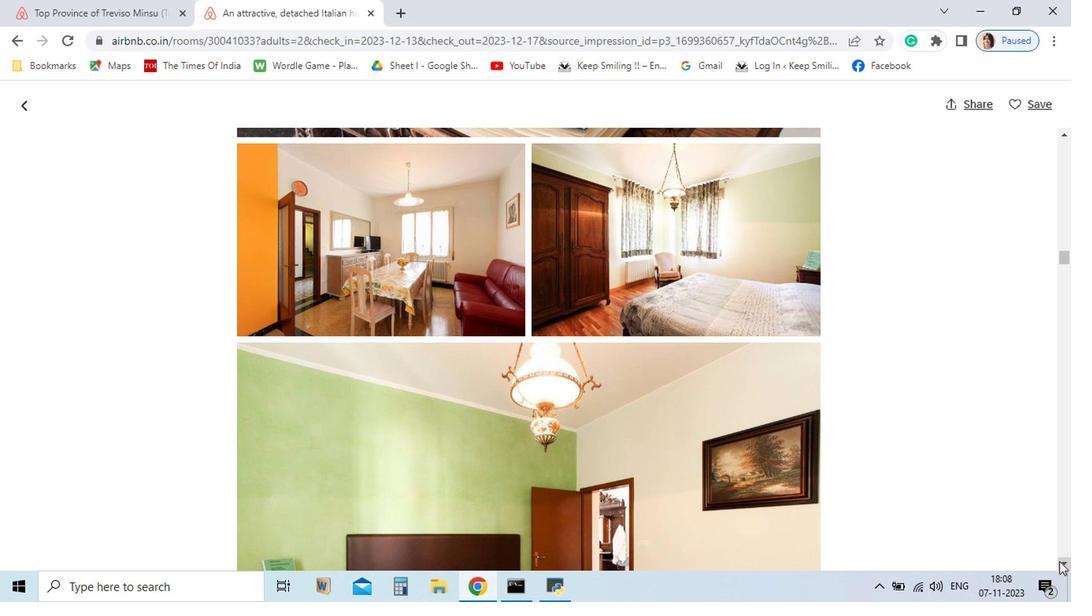
Action: Mouse pressed left at (237, 506)
Screenshot: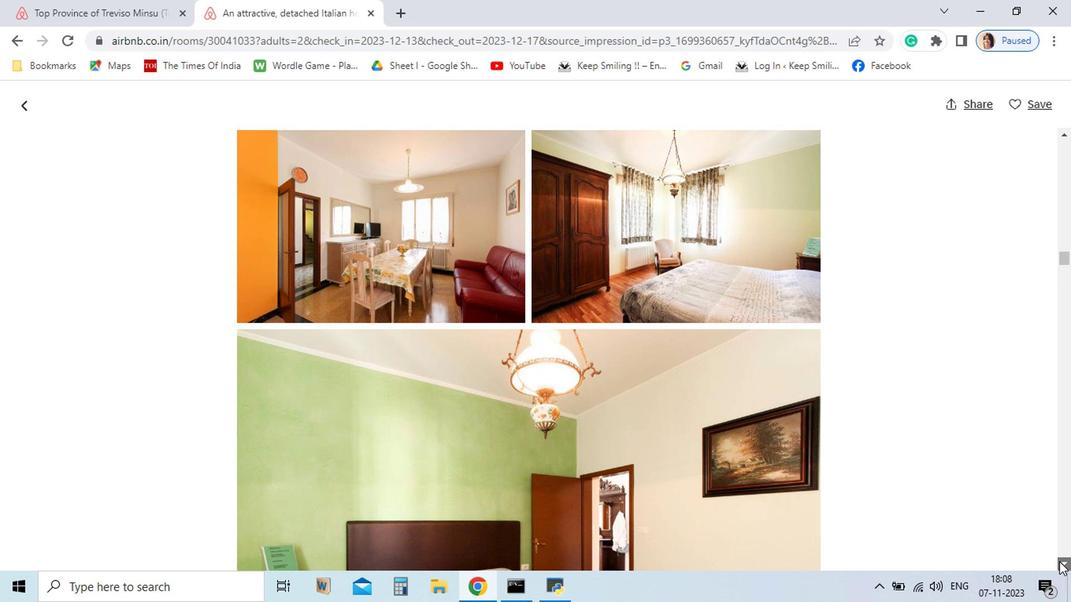 
Action: Mouse pressed left at (237, 506)
Screenshot: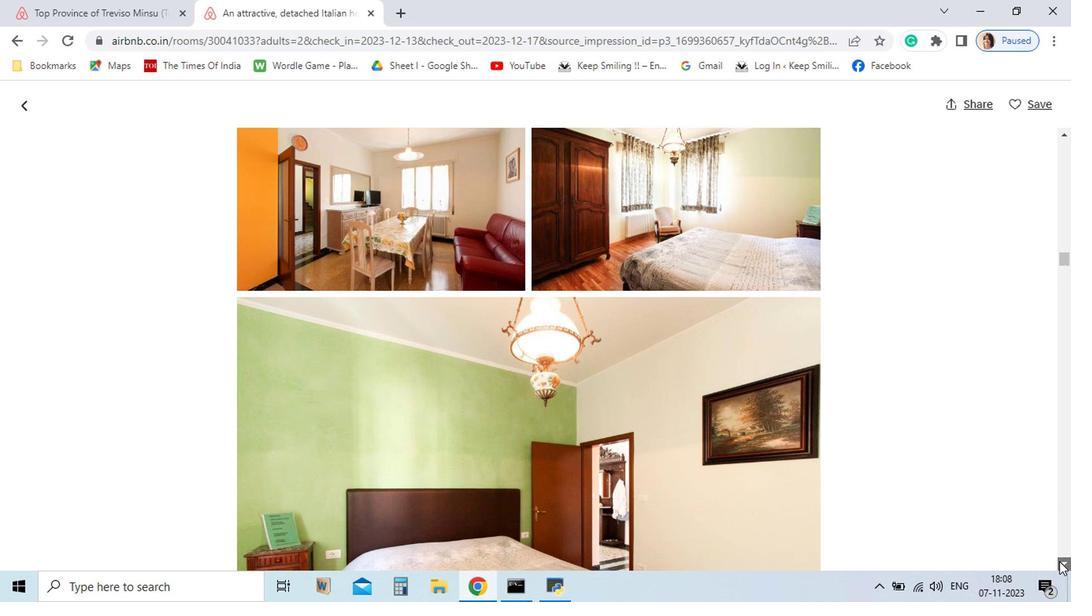 
Action: Mouse pressed left at (237, 506)
Screenshot: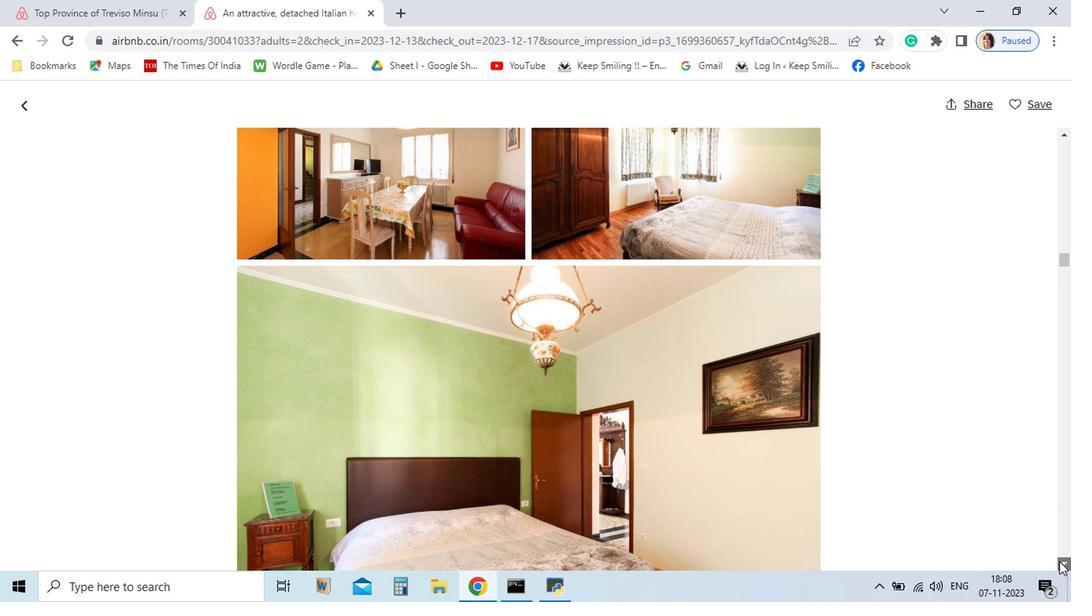 
Action: Mouse pressed left at (237, 506)
Screenshot: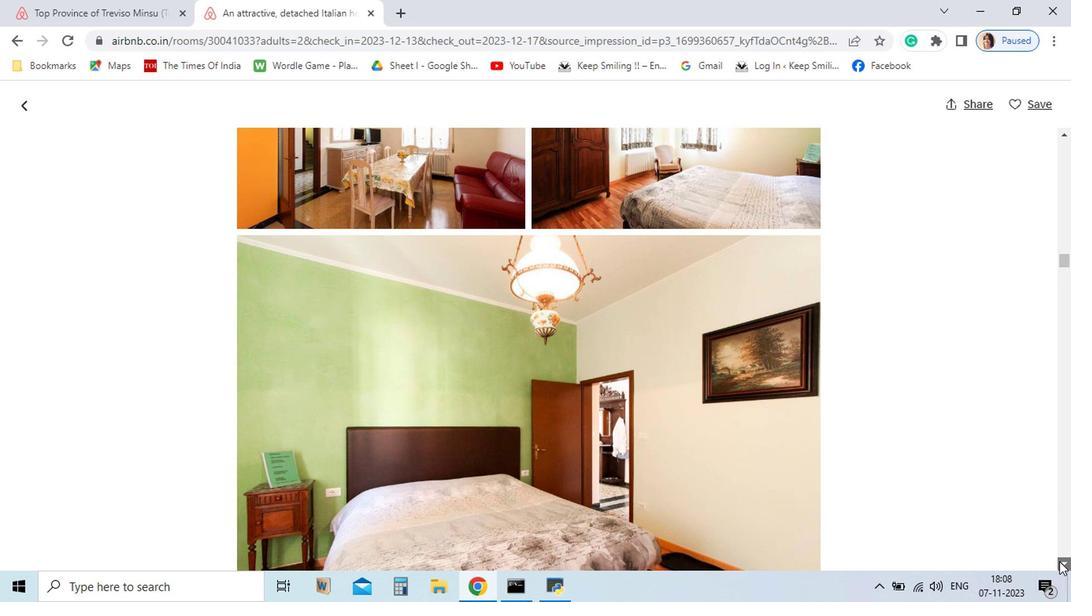 
Action: Mouse pressed left at (237, 506)
Screenshot: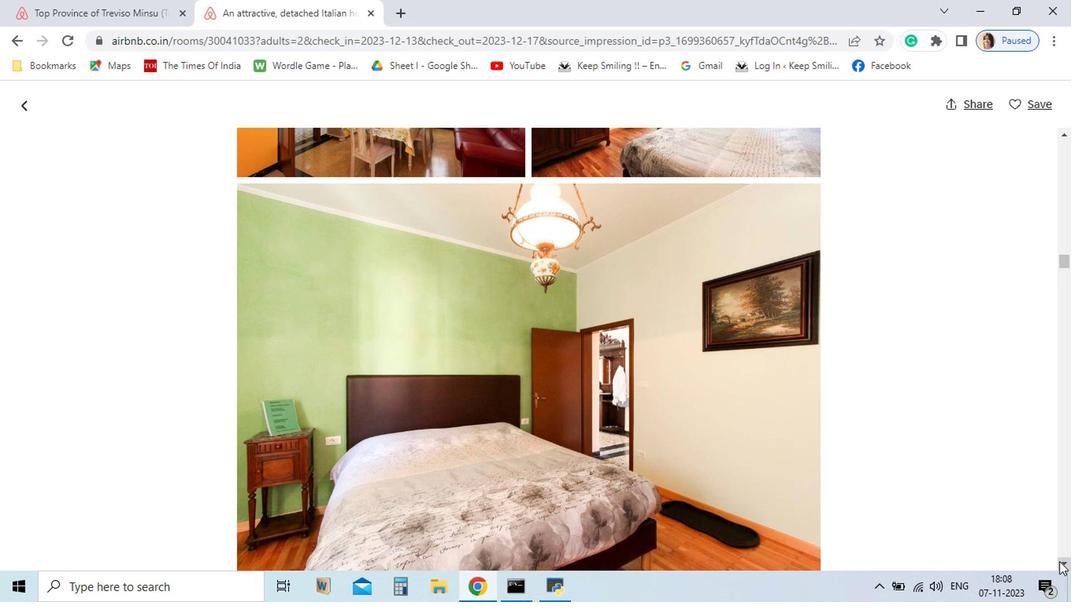 
Action: Mouse pressed left at (237, 506)
Screenshot: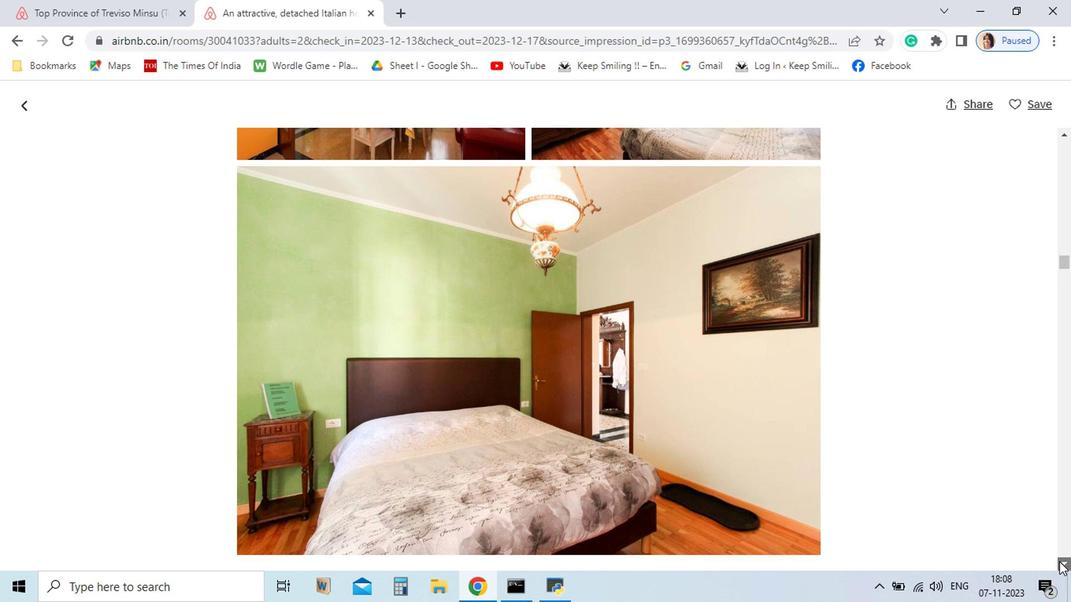 
Action: Mouse moved to (237, 506)
Screenshot: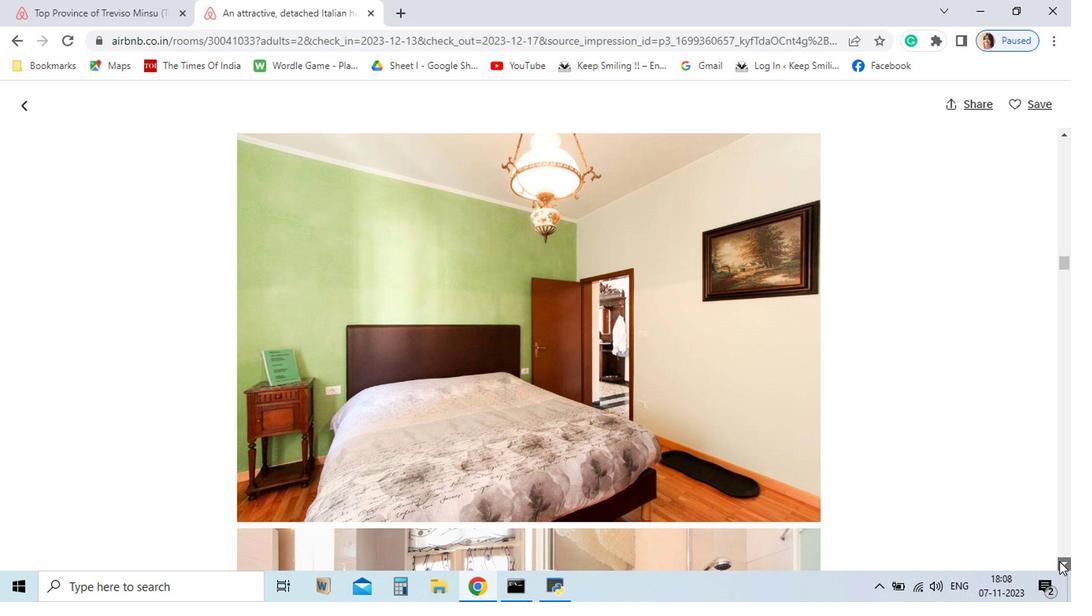 
Action: Mouse pressed left at (237, 506)
Screenshot: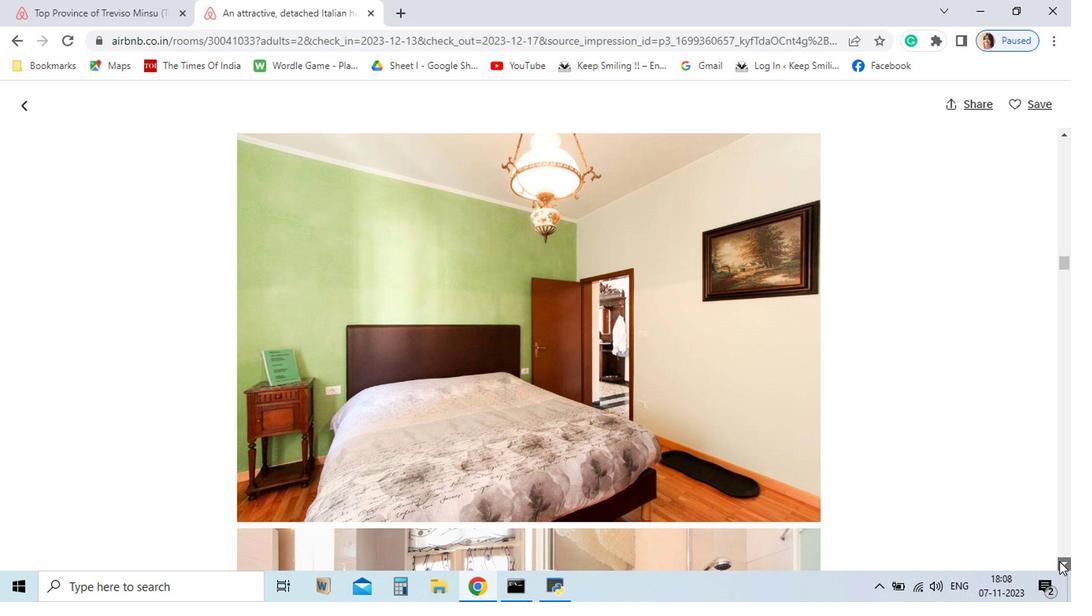 
Action: Mouse pressed left at (237, 506)
Screenshot: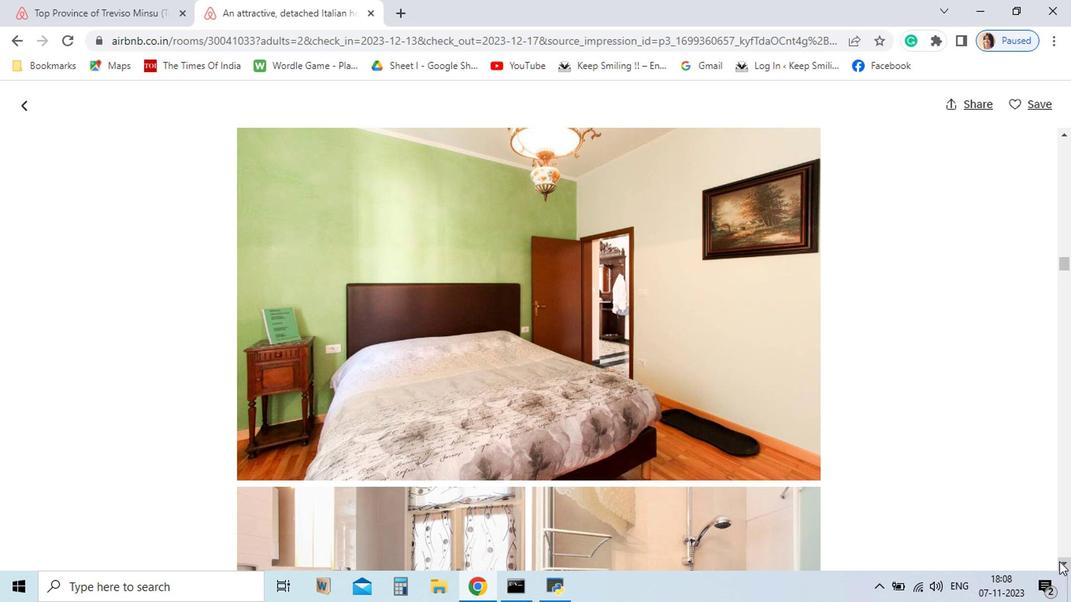 
Action: Mouse pressed left at (237, 506)
Screenshot: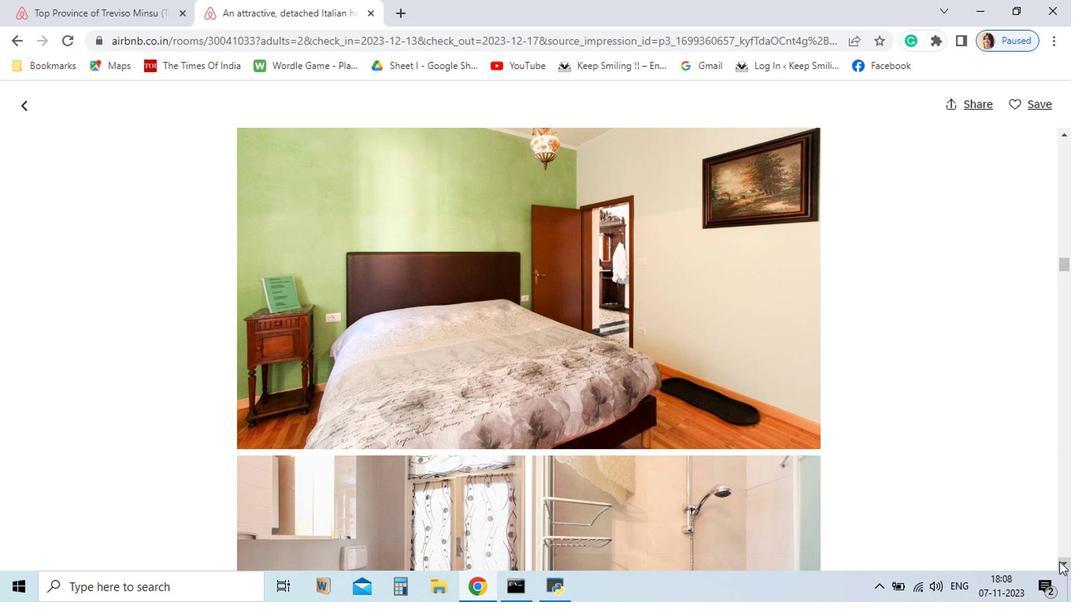 
Action: Mouse pressed left at (237, 506)
Screenshot: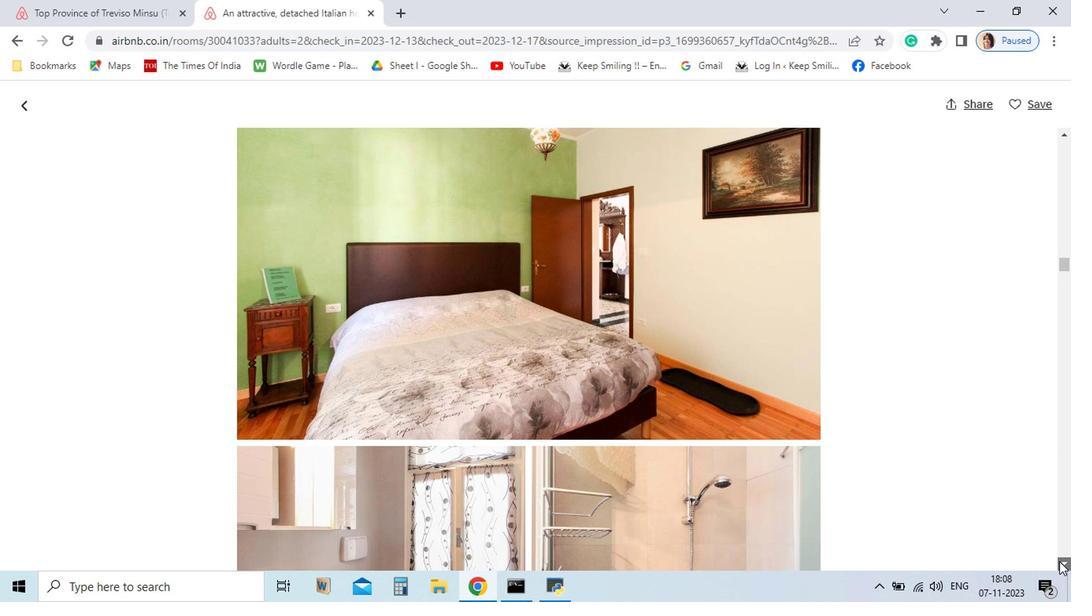
Action: Mouse pressed left at (237, 506)
Screenshot: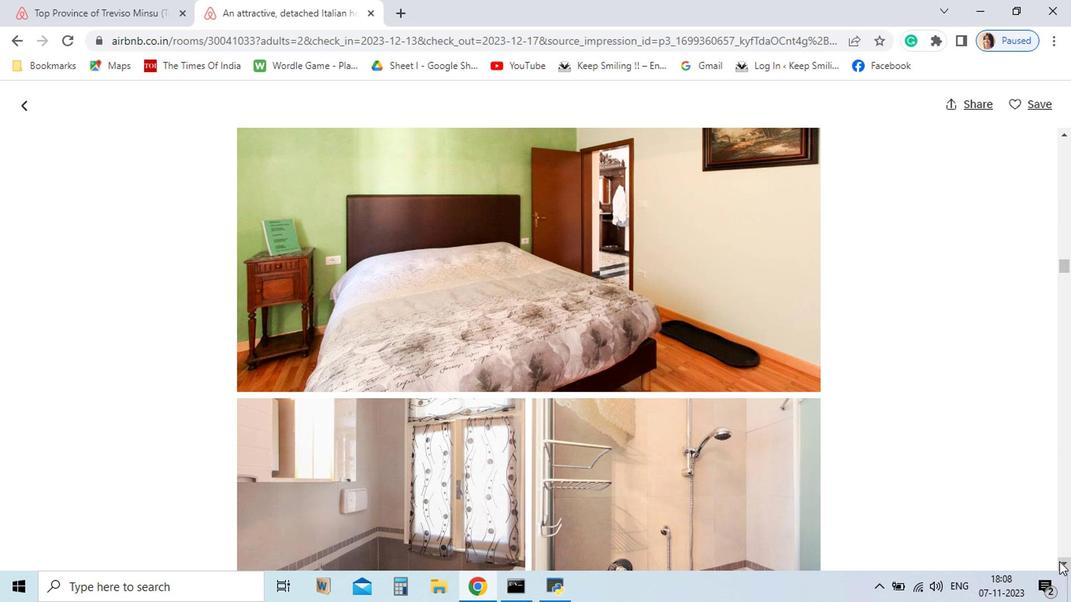 
Action: Mouse pressed left at (237, 506)
Screenshot: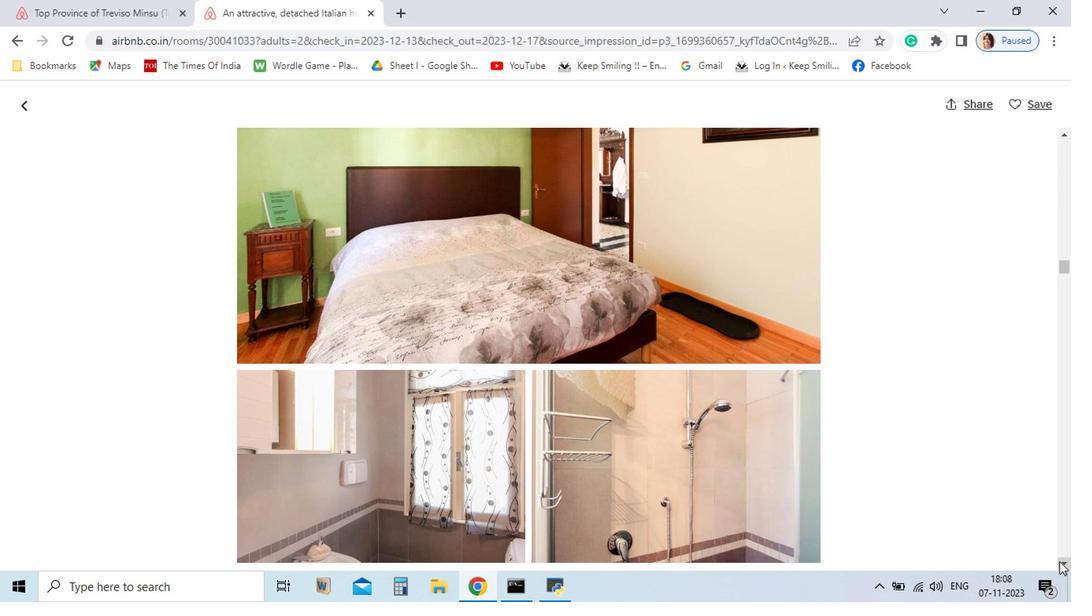 
Action: Mouse pressed left at (237, 506)
Screenshot: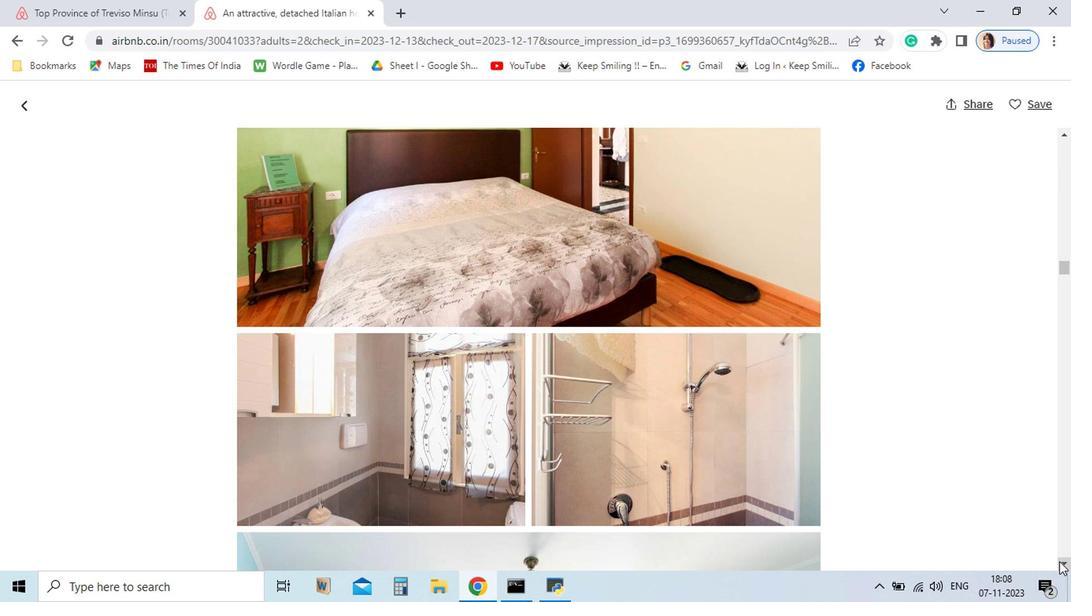
Action: Mouse pressed left at (237, 506)
Screenshot: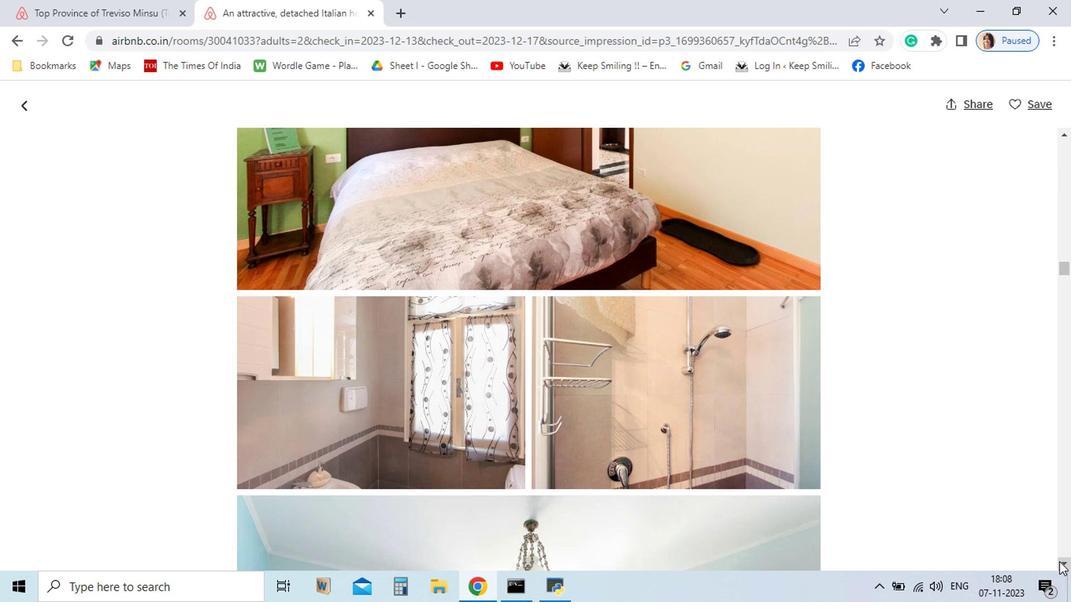 
Action: Mouse pressed left at (237, 506)
Screenshot: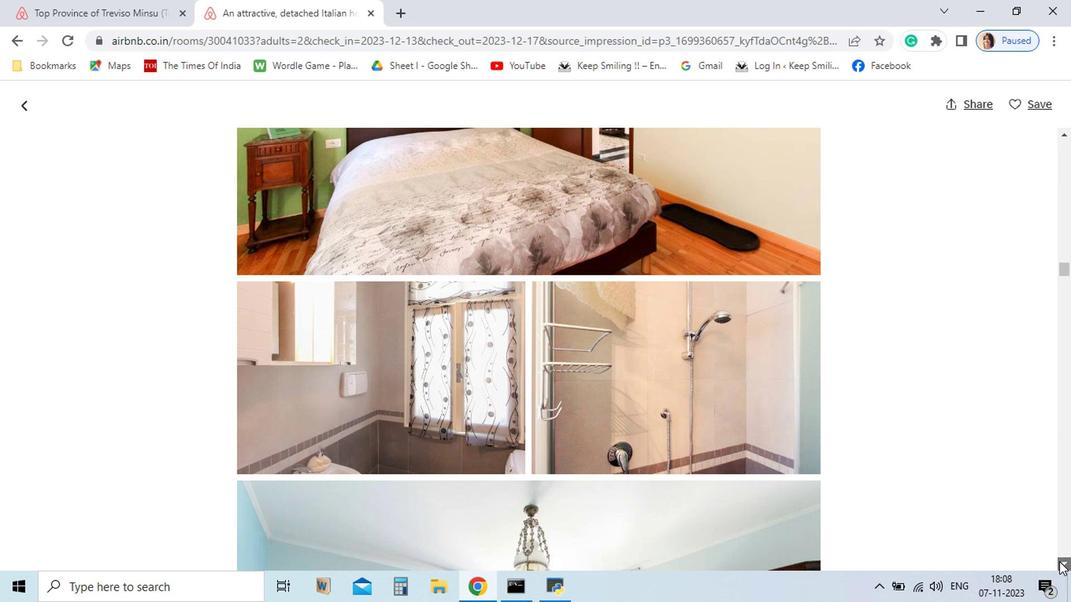 
Action: Mouse pressed left at (237, 506)
Screenshot: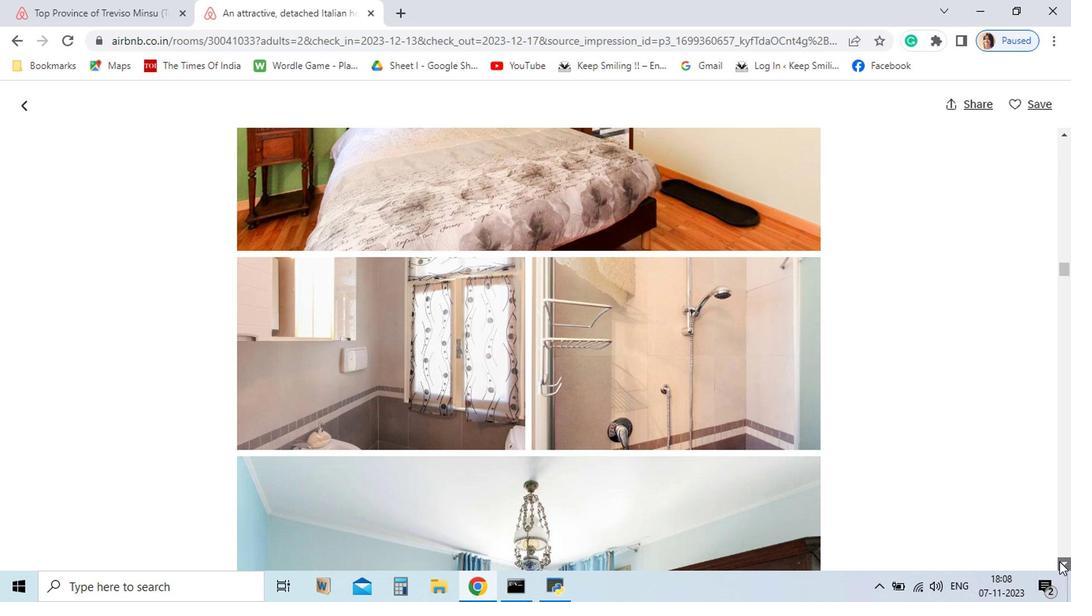 
Action: Mouse pressed left at (237, 506)
Screenshot: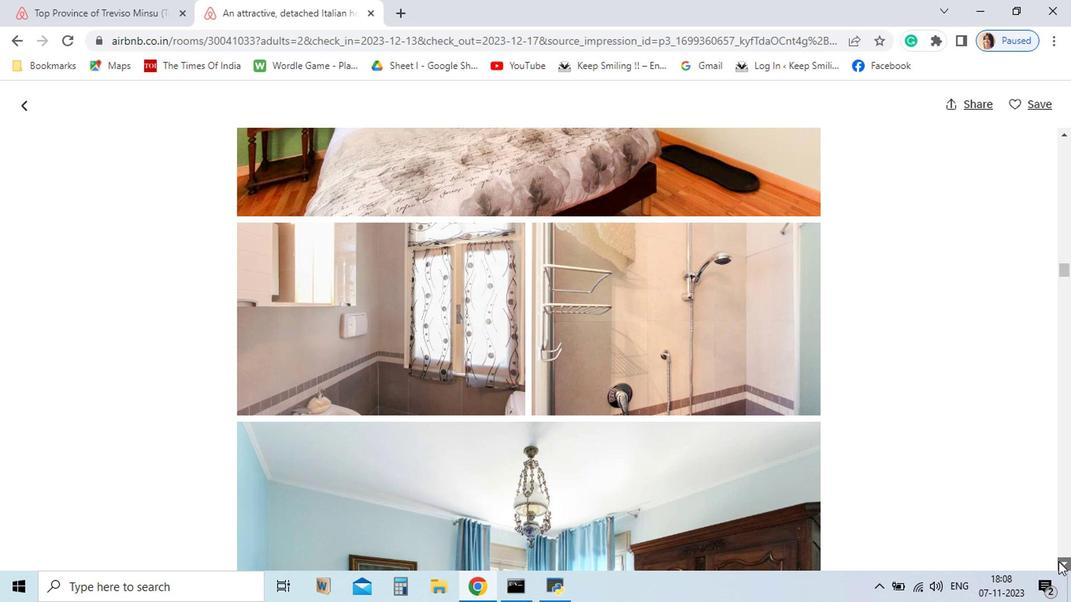 
Action: Mouse moved to (238, 506)
Screenshot: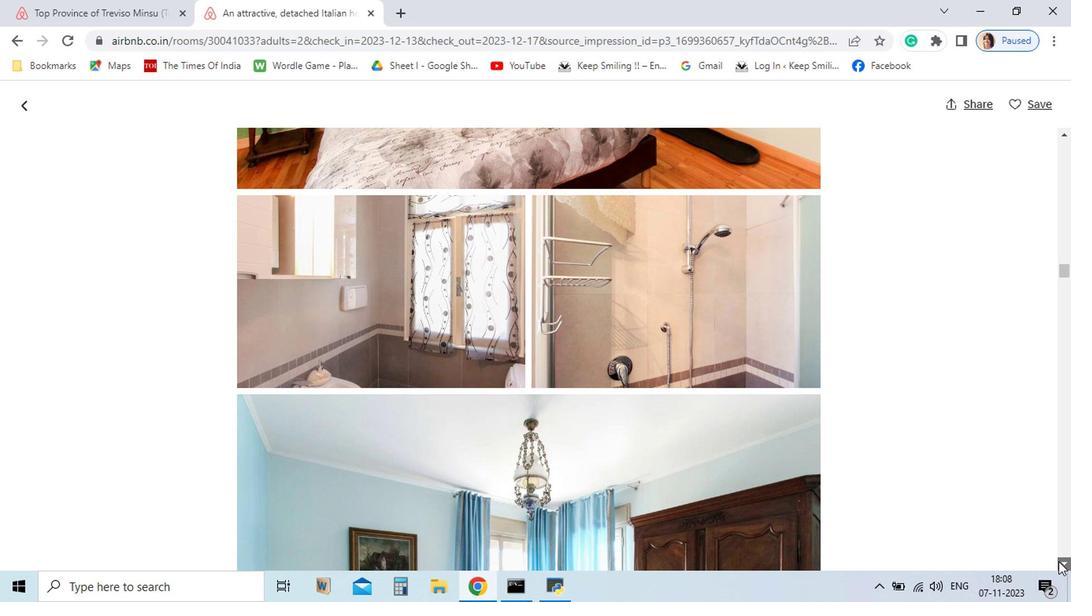 
Action: Mouse pressed left at (238, 506)
Screenshot: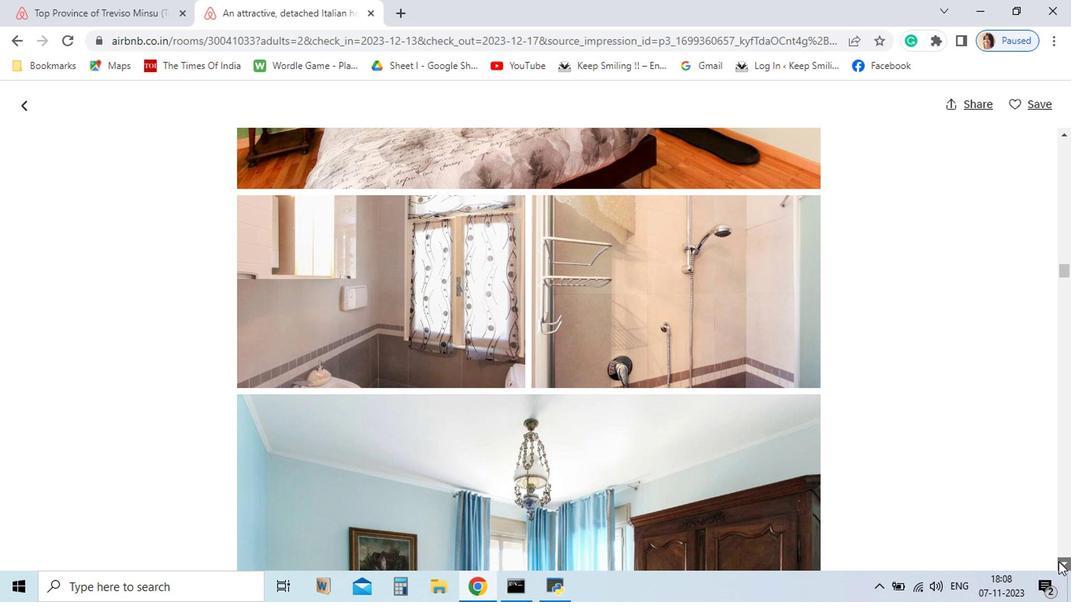 
Action: Mouse pressed left at (238, 506)
Screenshot: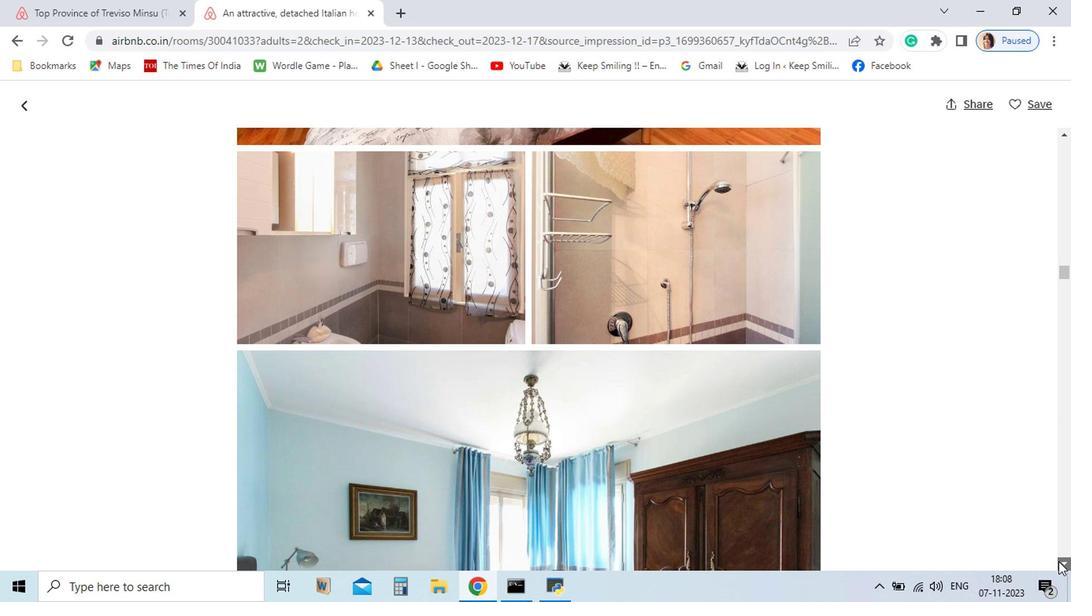 
Action: Mouse pressed left at (238, 506)
Screenshot: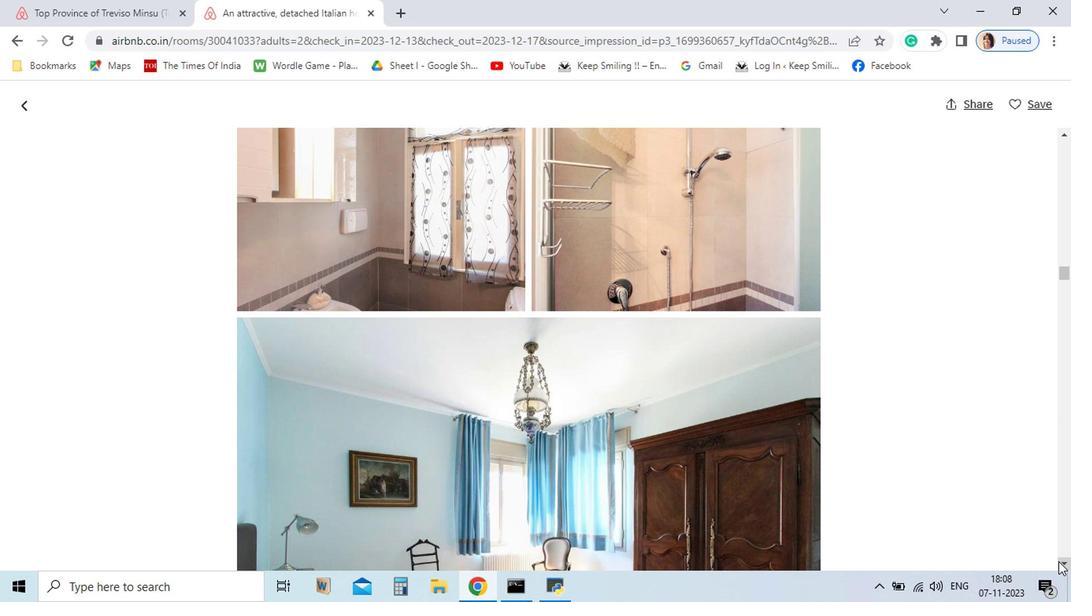 
Action: Mouse pressed left at (238, 506)
Screenshot: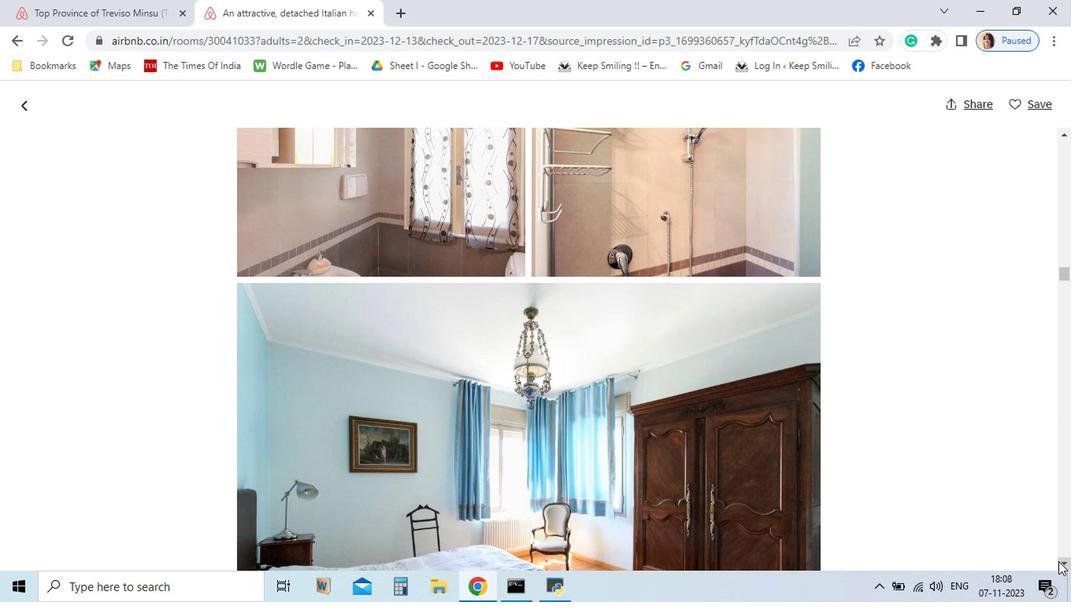 
Action: Mouse pressed left at (238, 506)
Screenshot: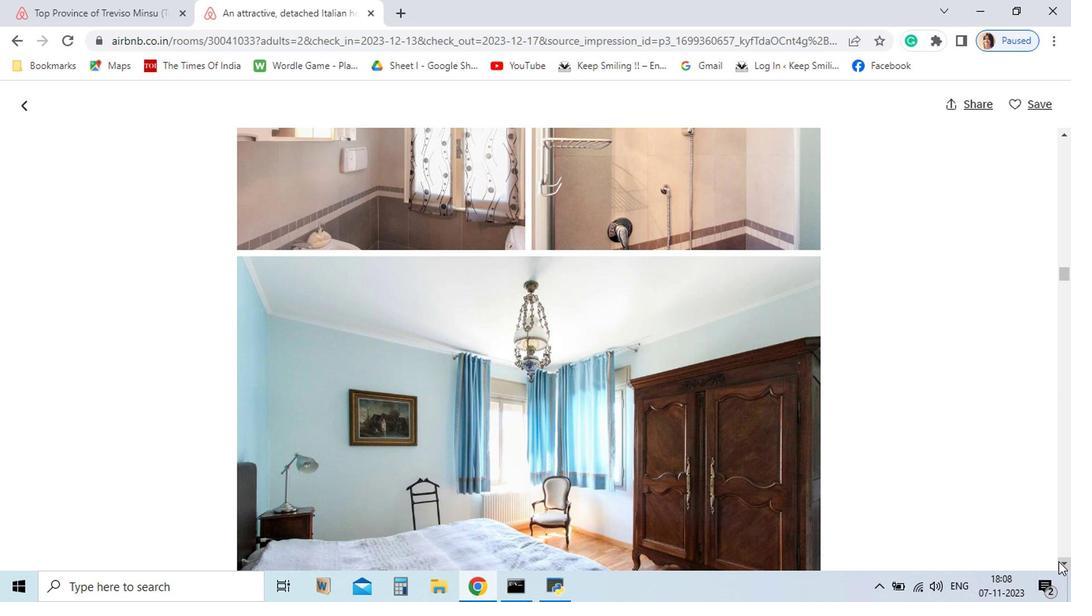 
Action: Mouse pressed left at (238, 506)
Screenshot: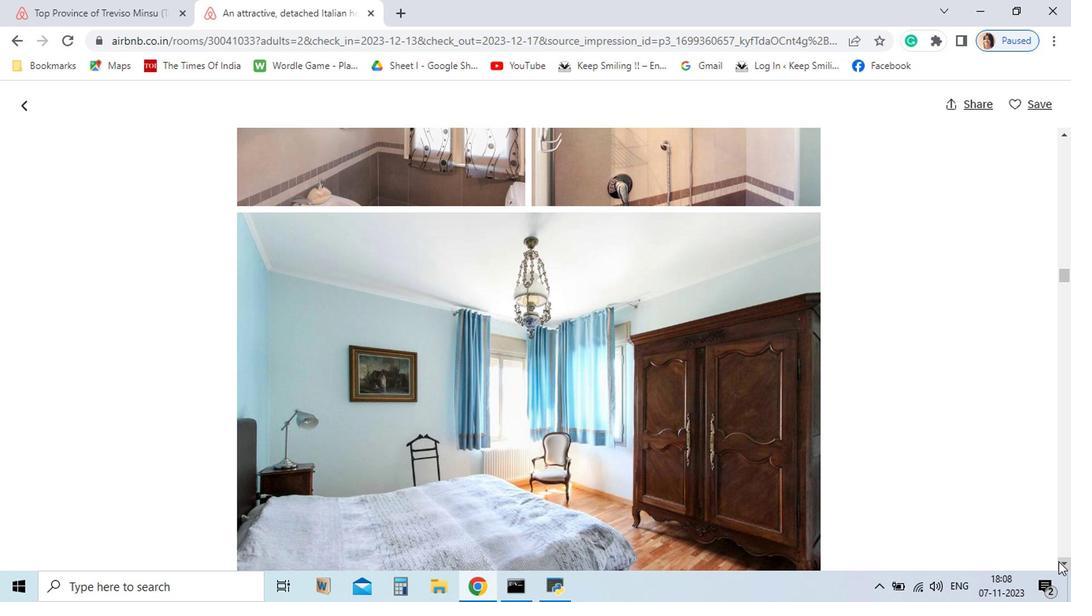 
Action: Mouse pressed left at (238, 506)
Screenshot: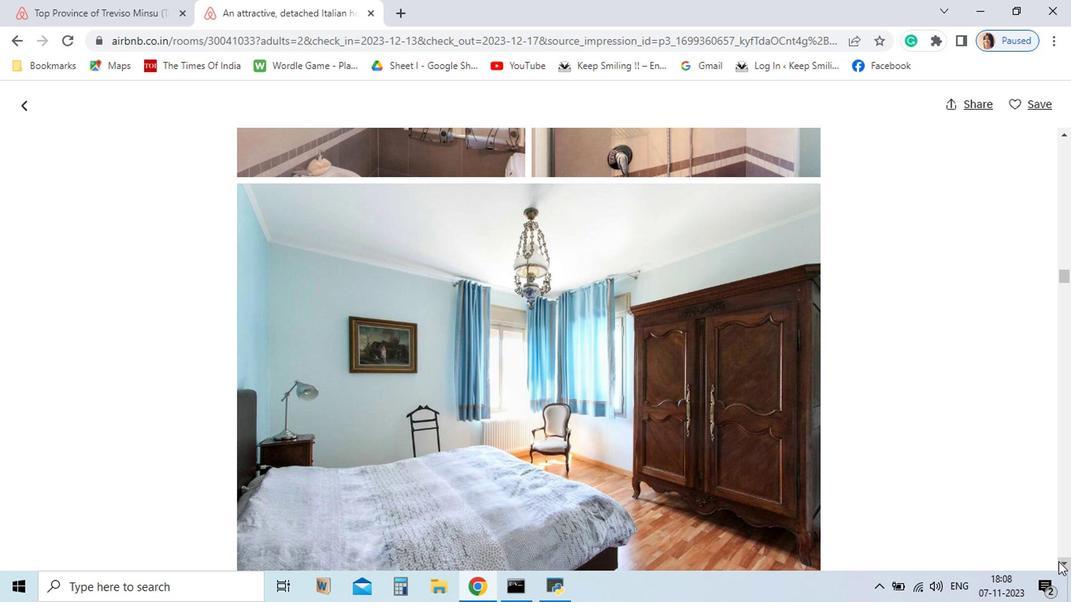 
Action: Mouse pressed left at (238, 506)
Screenshot: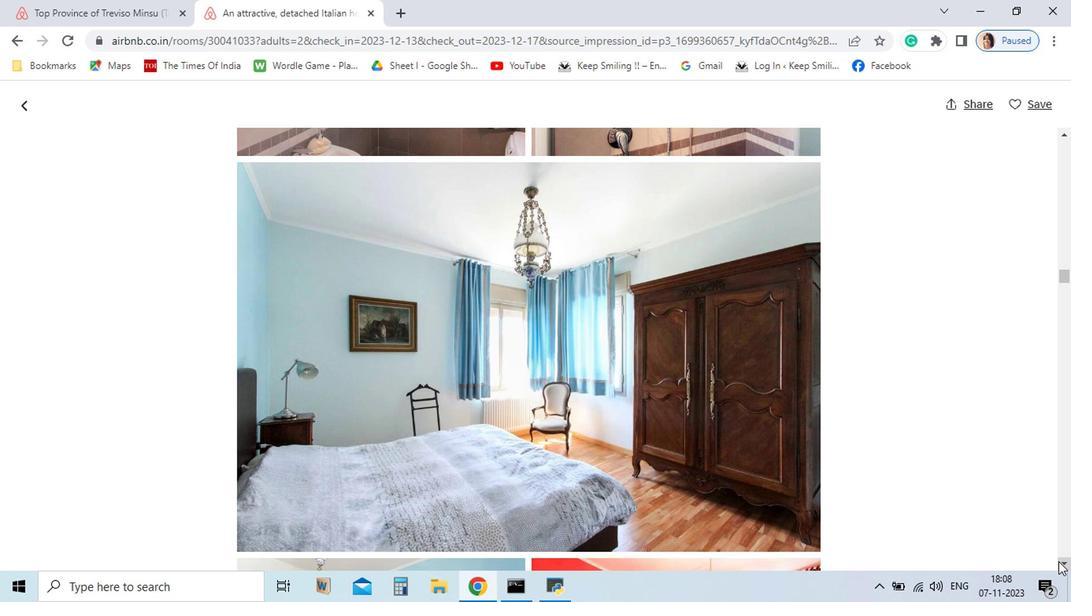 
Action: Mouse pressed left at (238, 506)
Screenshot: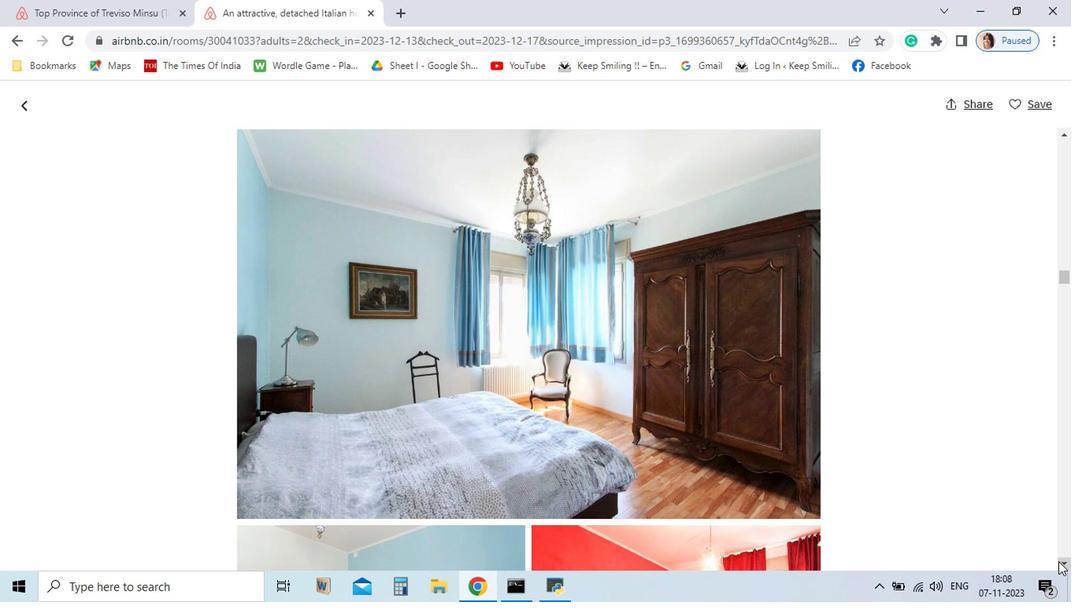 
Action: Mouse pressed left at (238, 506)
Screenshot: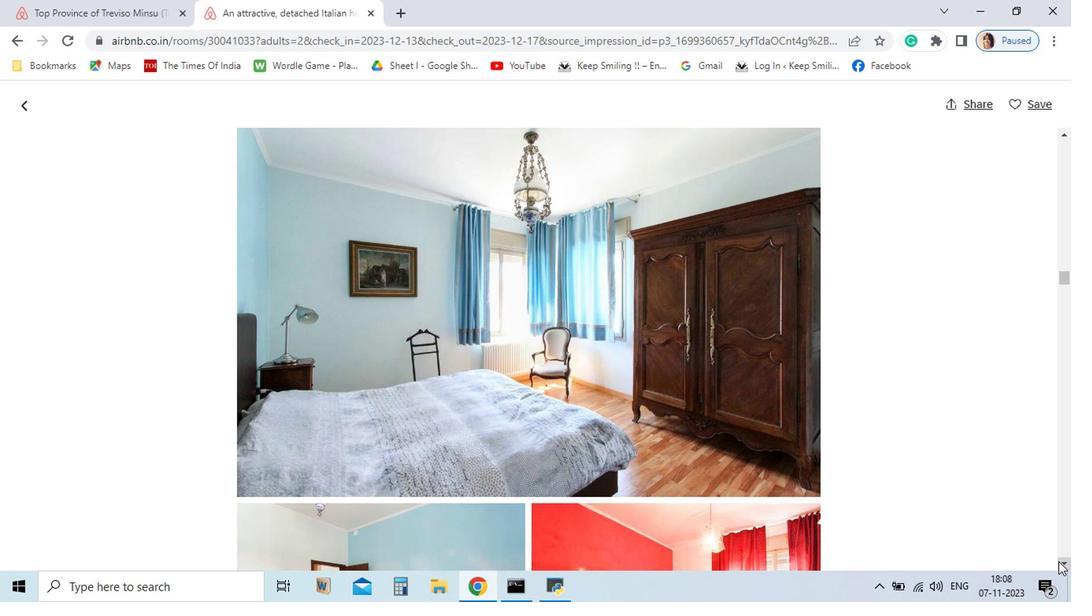 
Action: Mouse pressed left at (238, 506)
Screenshot: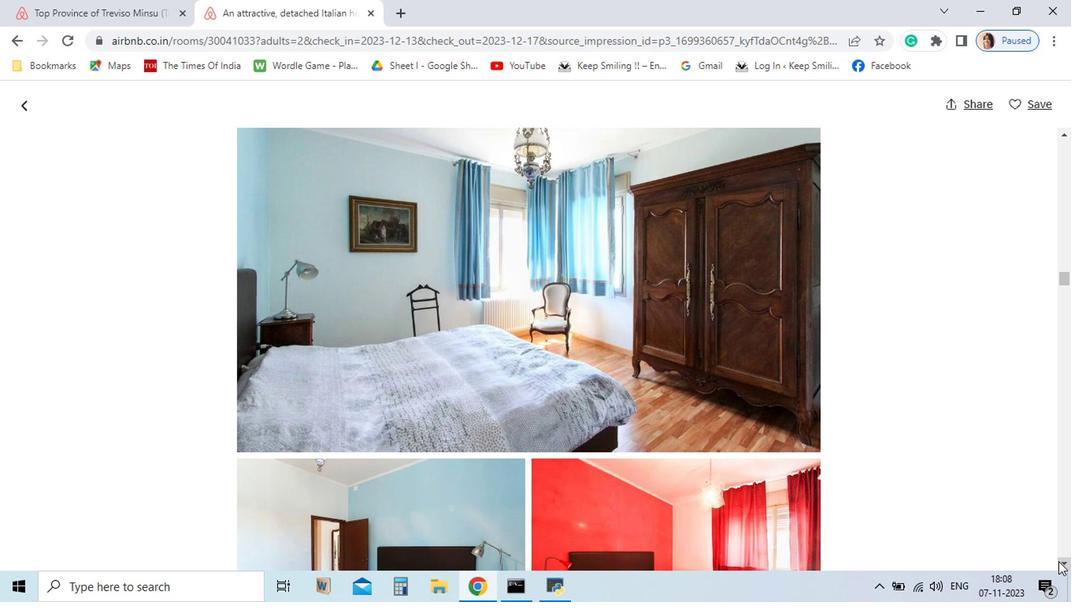 
Action: Mouse pressed left at (238, 506)
Screenshot: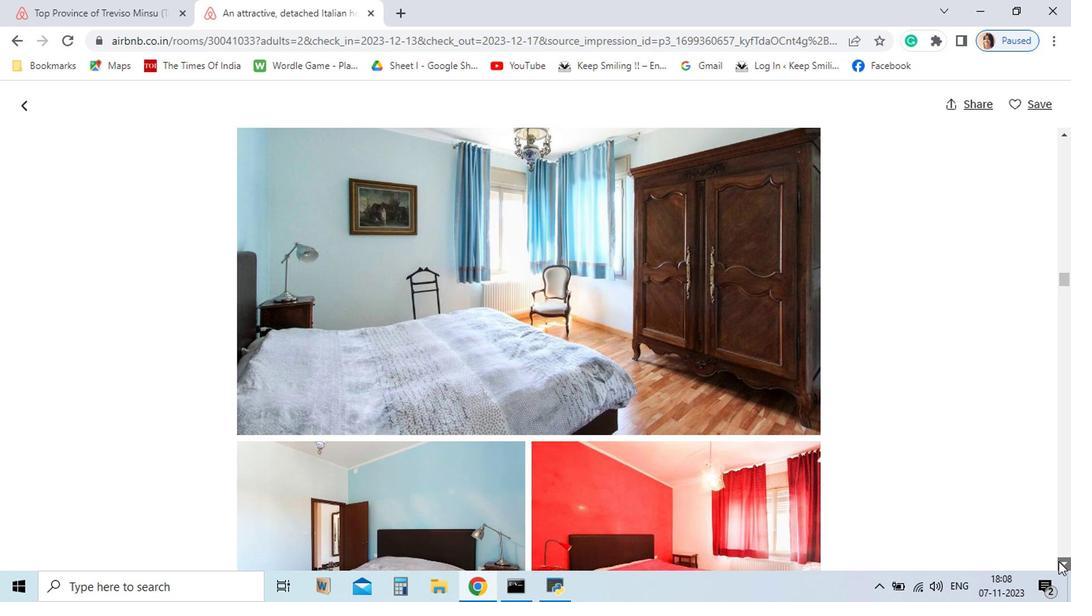 
Action: Mouse pressed left at (238, 506)
Screenshot: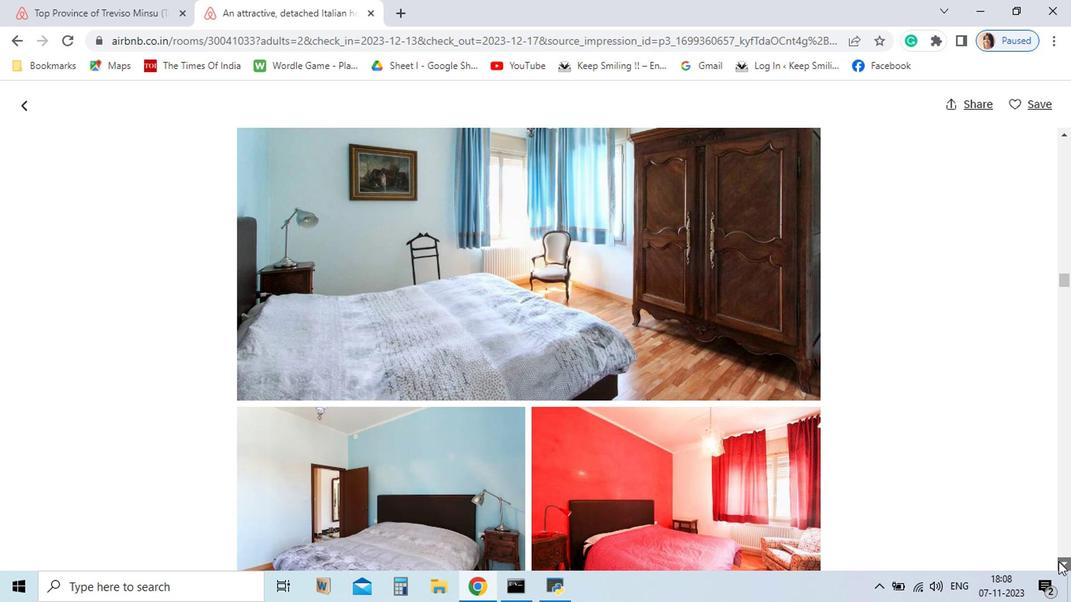 
Action: Mouse pressed left at (238, 506)
Screenshot: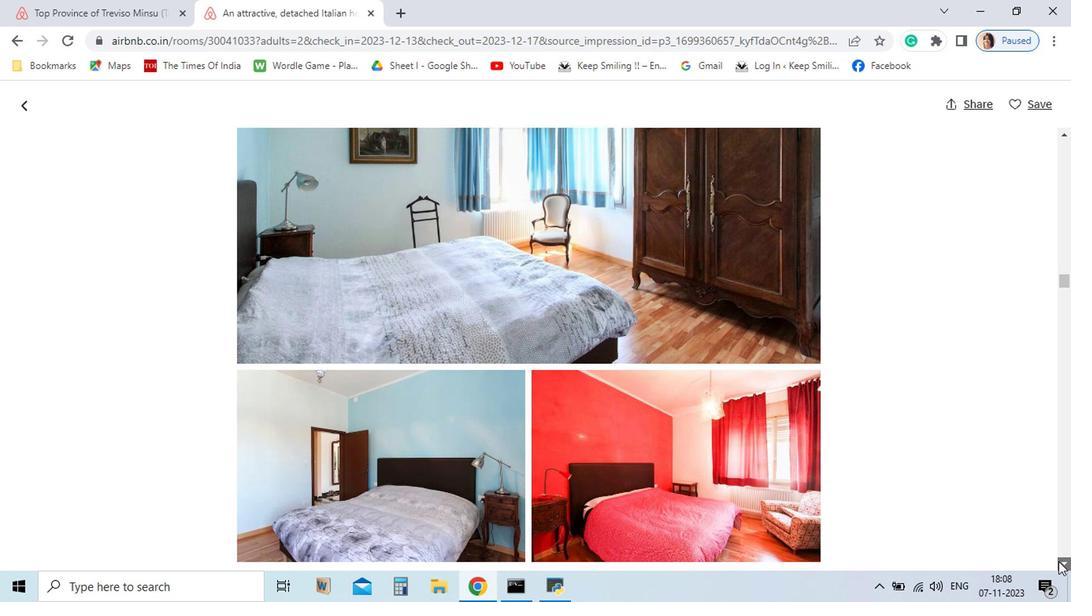 
Action: Mouse pressed left at (238, 506)
Screenshot: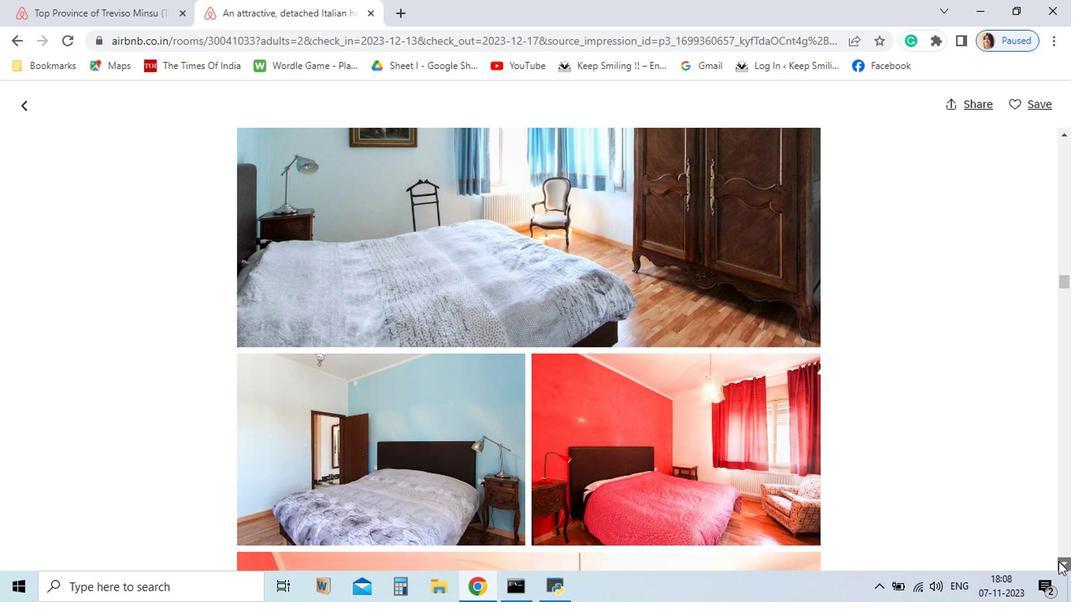 
Action: Mouse pressed left at (238, 506)
Screenshot: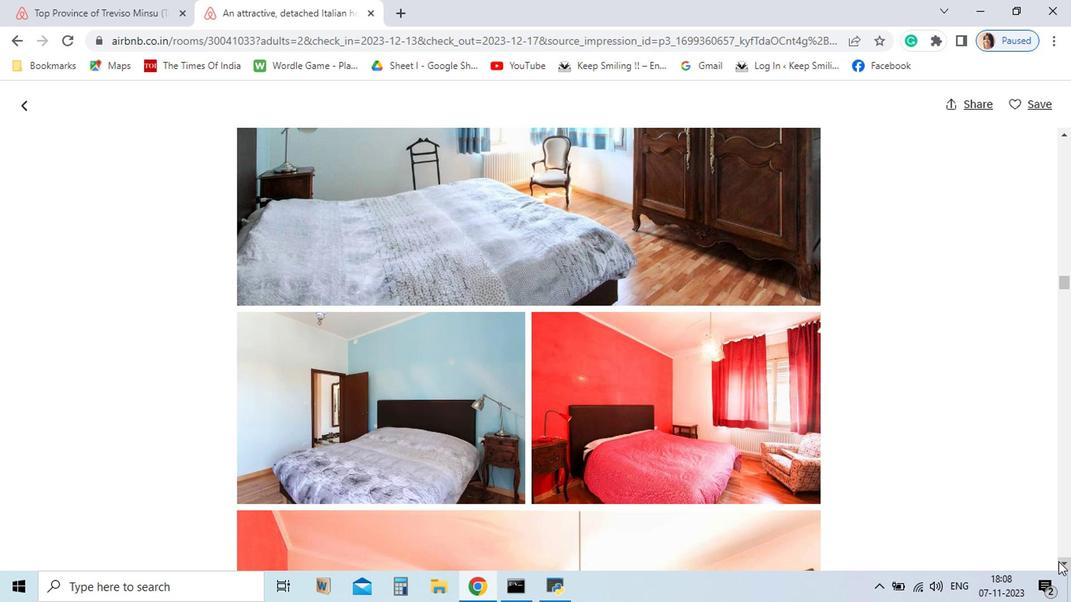 
Action: Mouse pressed left at (238, 506)
Screenshot: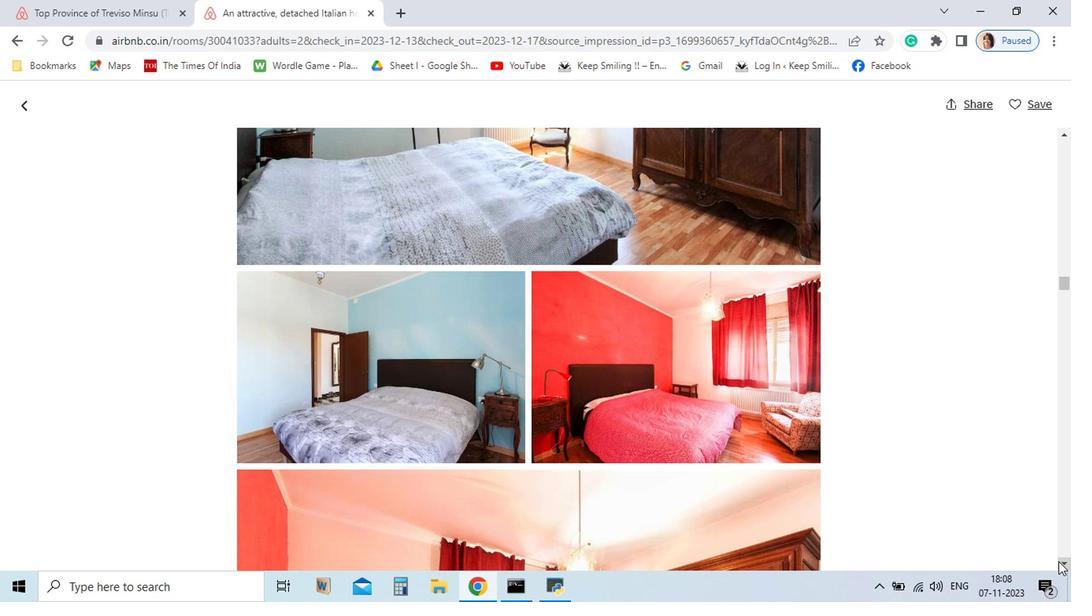 
Action: Mouse pressed left at (238, 506)
Screenshot: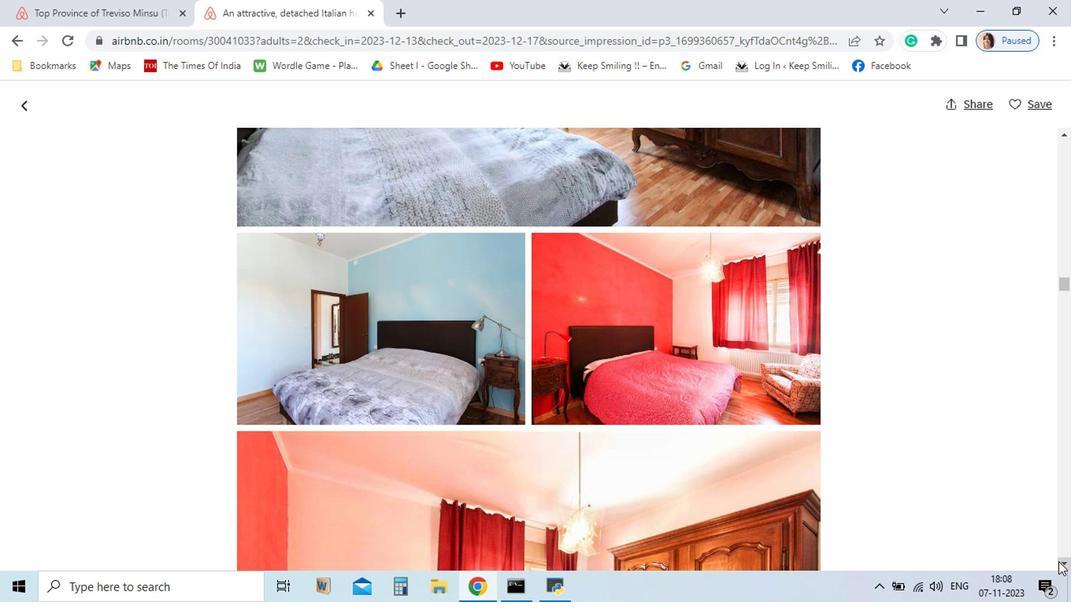 
Action: Mouse pressed left at (238, 506)
Screenshot: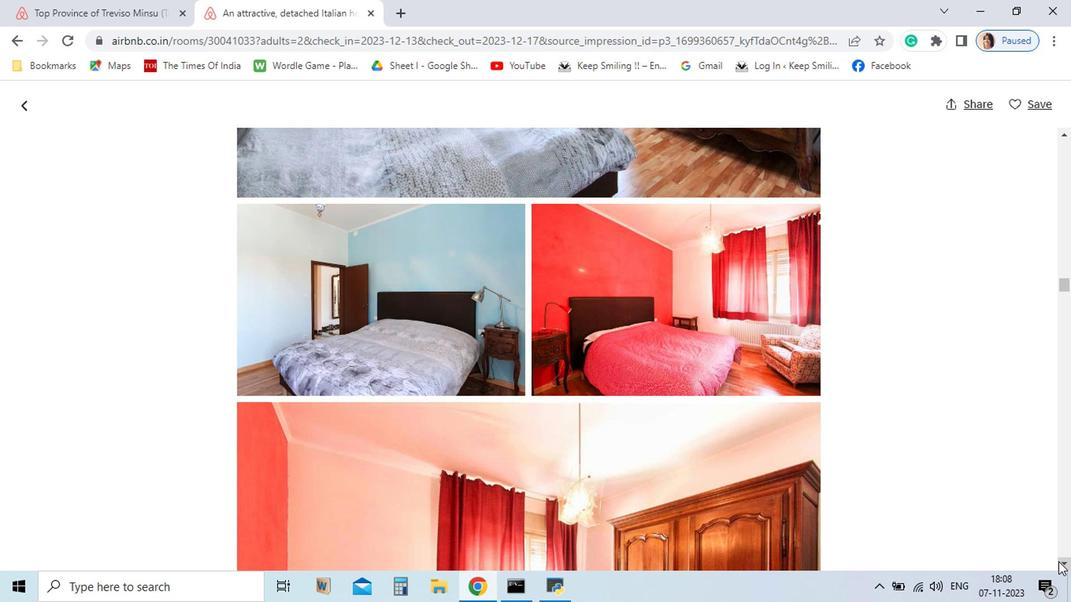 
Action: Mouse pressed left at (238, 506)
Screenshot: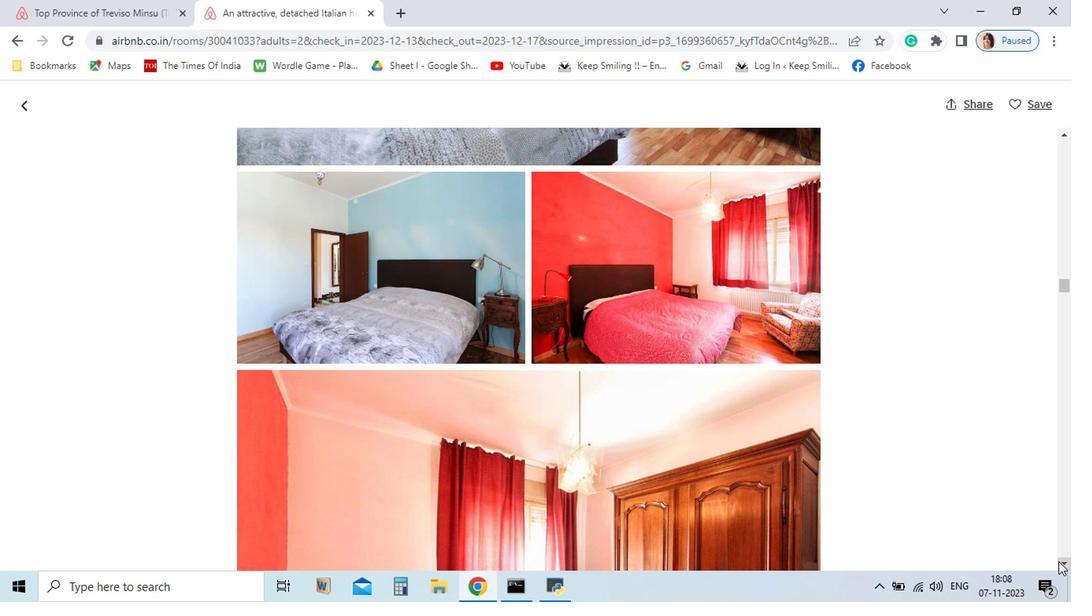 
Action: Mouse pressed left at (238, 506)
Screenshot: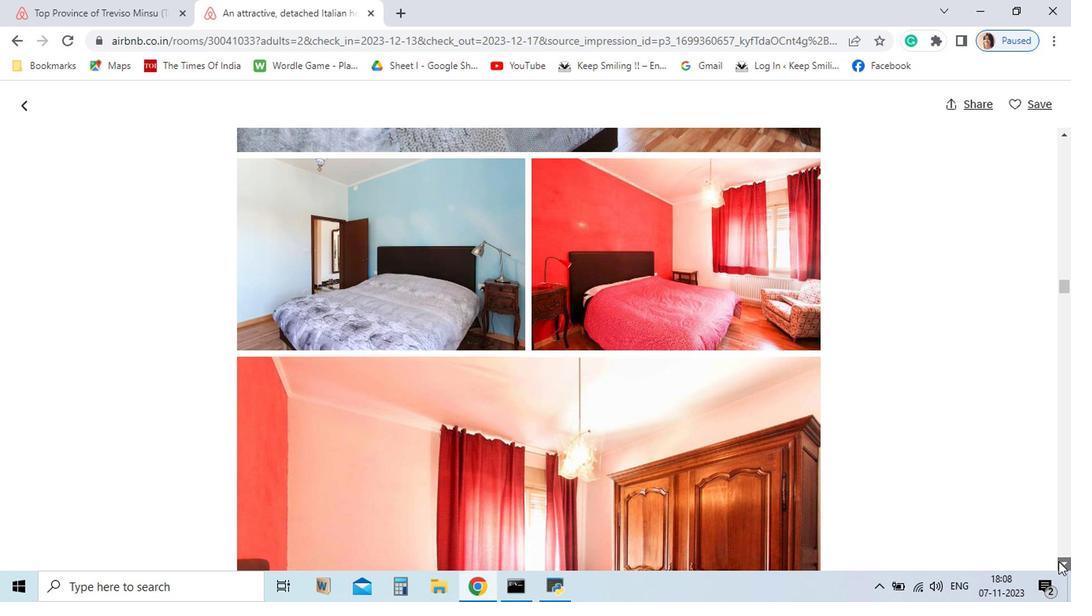 
Action: Mouse pressed left at (238, 506)
Screenshot: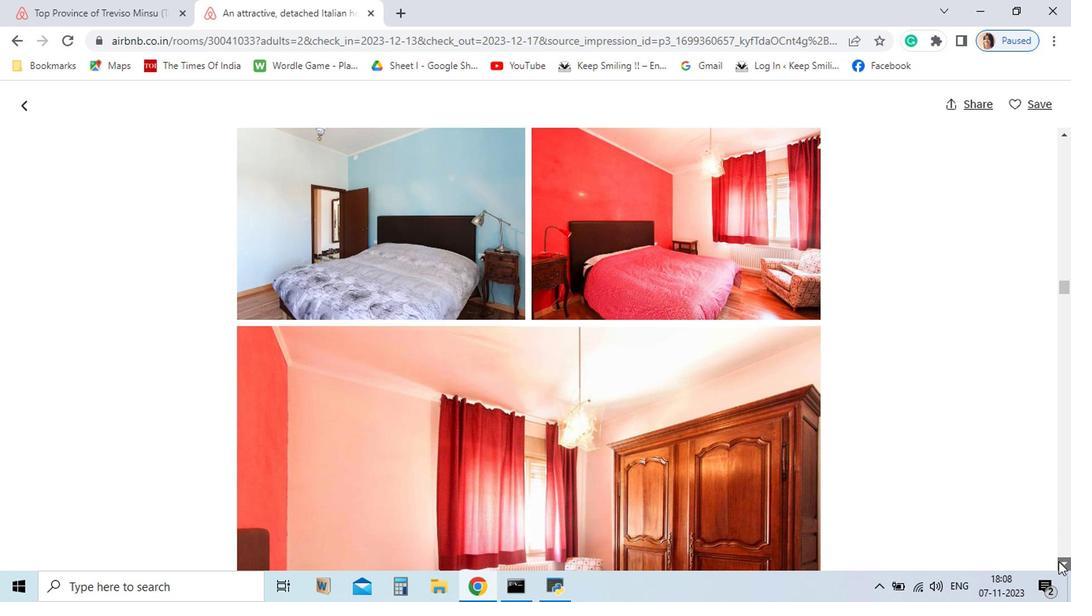 
Action: Mouse pressed left at (238, 506)
Screenshot: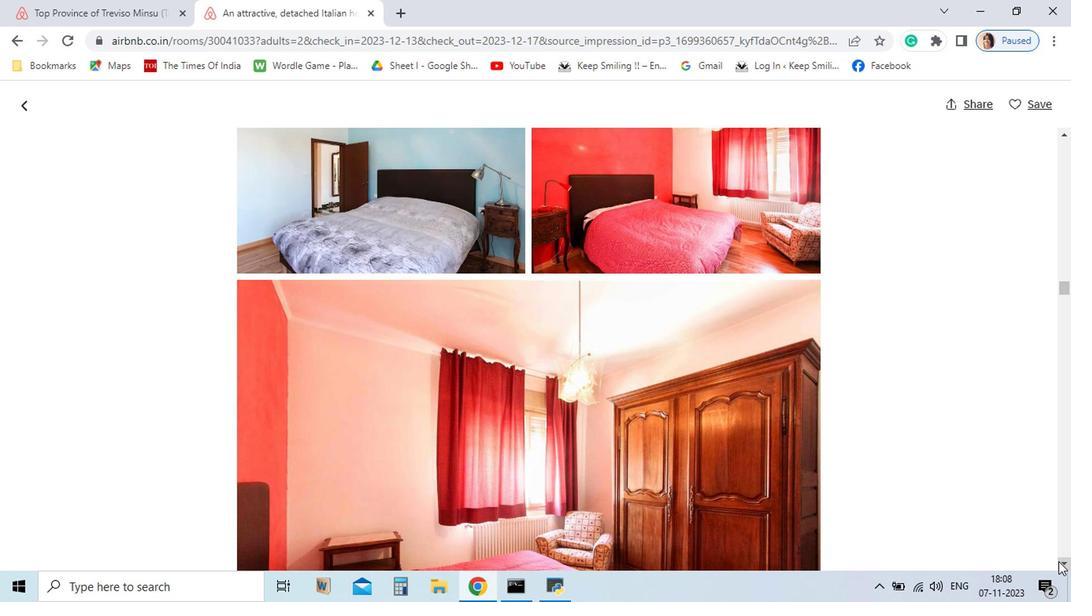 
Action: Mouse pressed left at (238, 506)
Screenshot: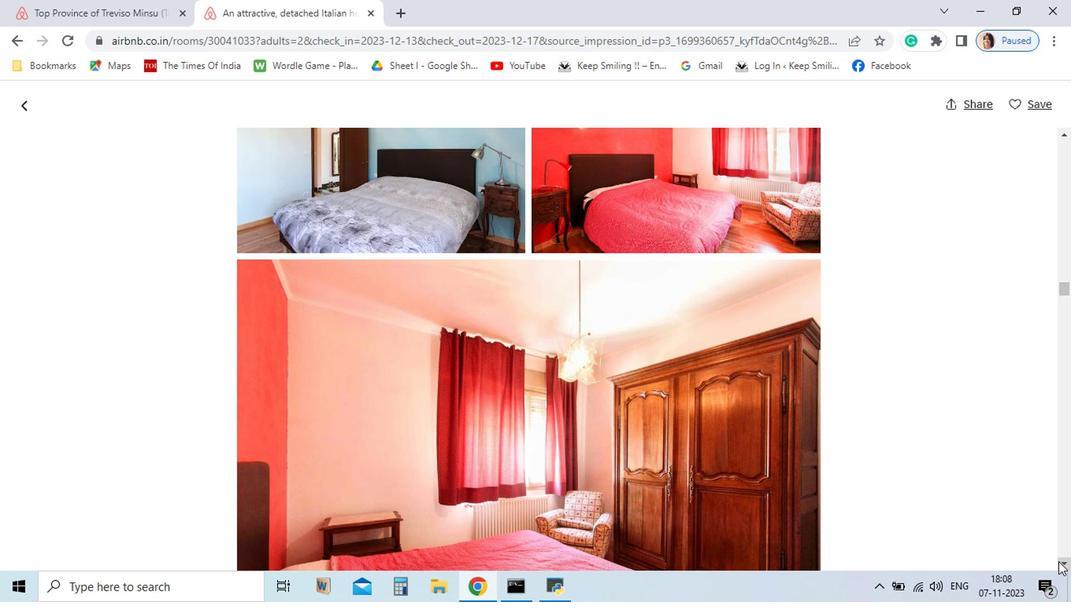 
Action: Mouse pressed left at (238, 506)
Screenshot: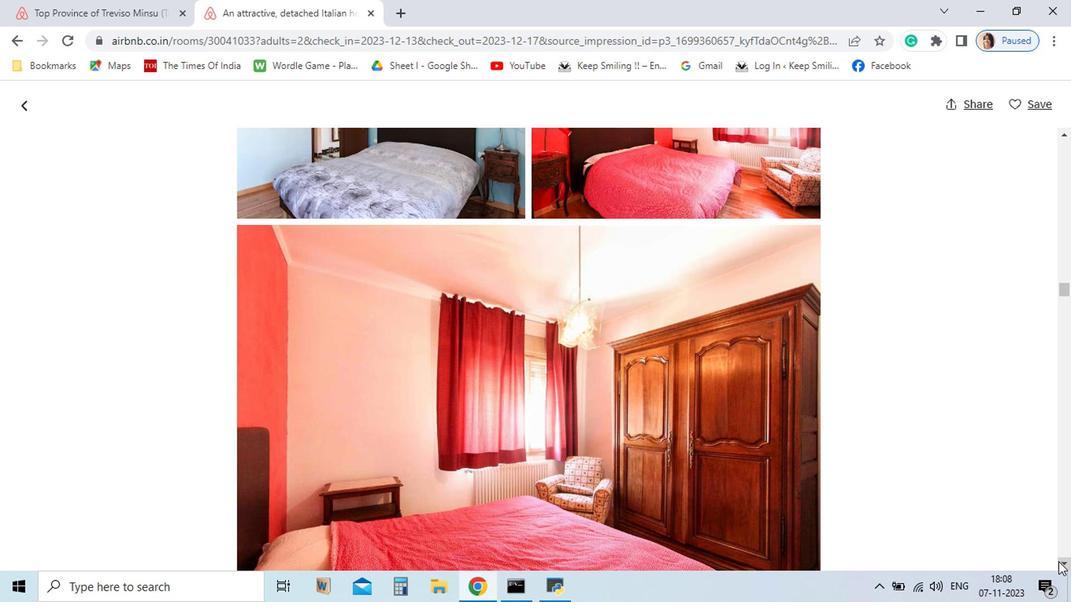 
Action: Mouse pressed left at (238, 506)
Screenshot: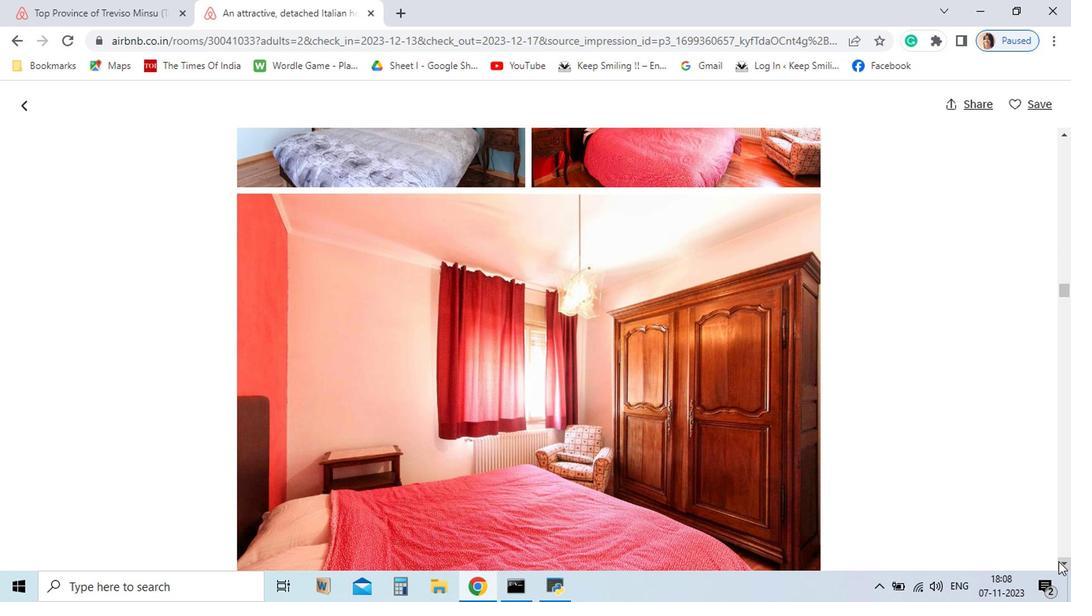 
Action: Mouse pressed left at (238, 506)
Screenshot: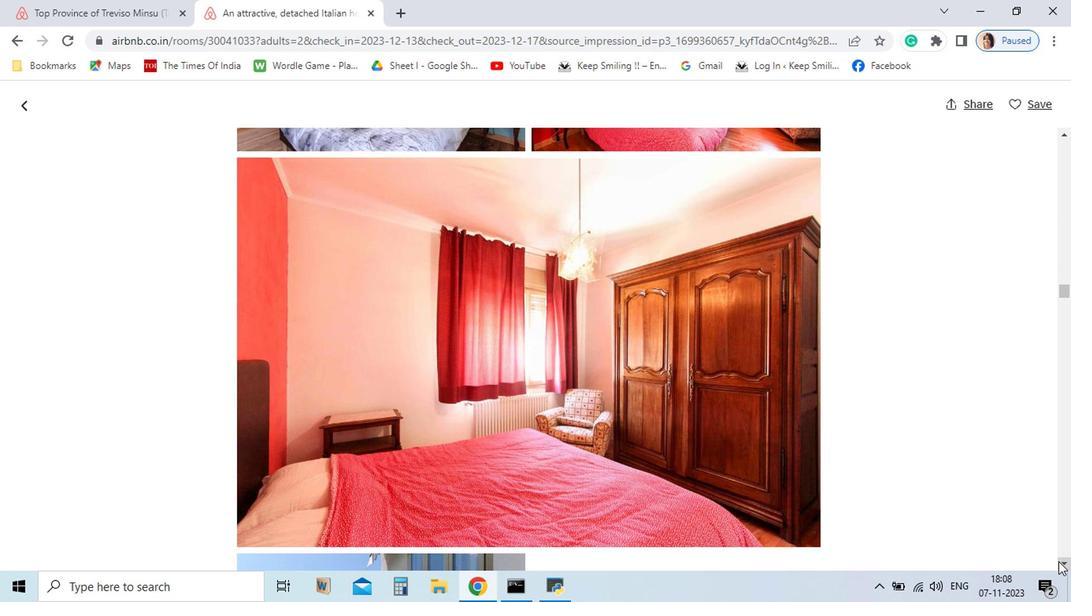 
Action: Mouse pressed left at (238, 506)
Screenshot: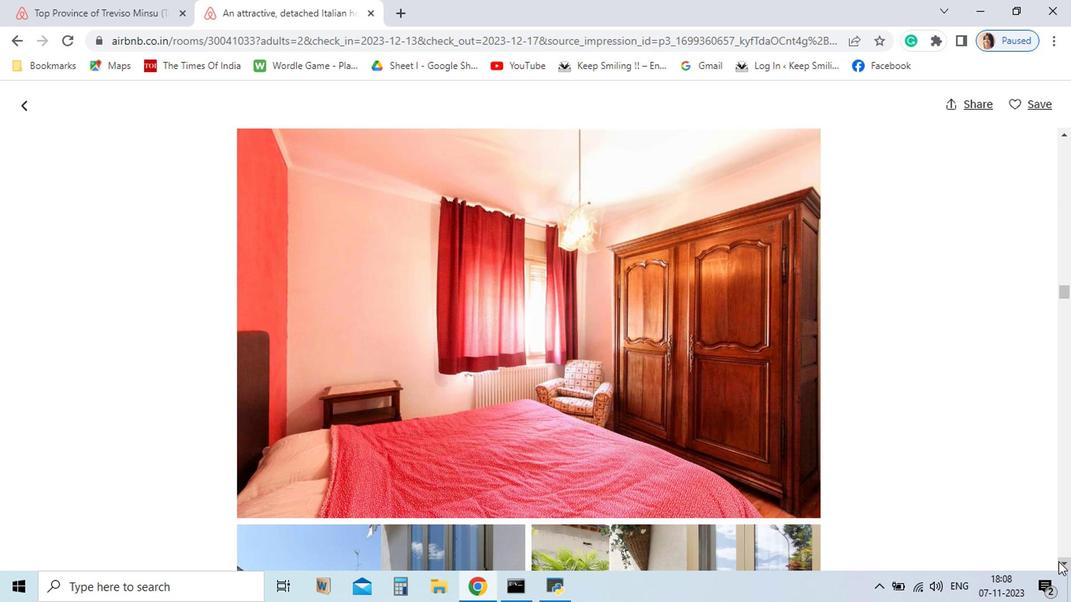 
Action: Mouse pressed left at (238, 506)
Screenshot: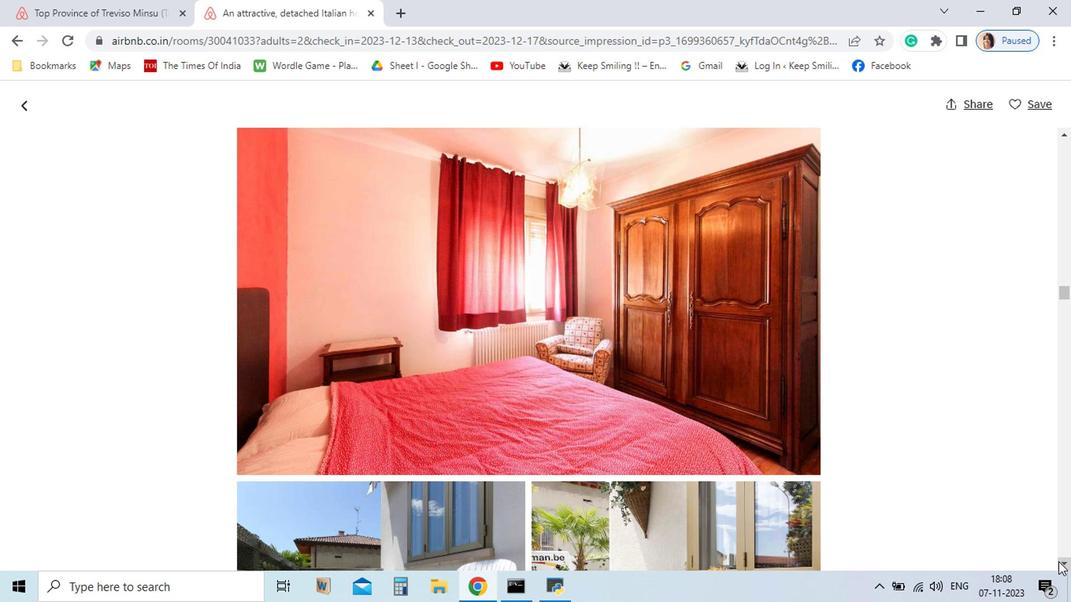 
Action: Mouse pressed left at (238, 506)
Screenshot: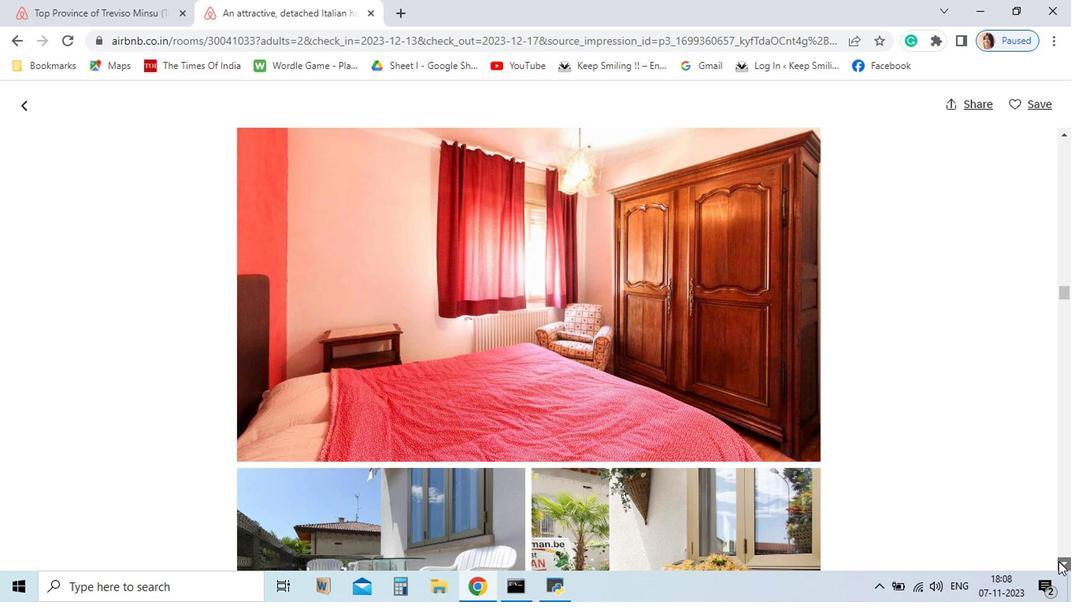 
Action: Mouse pressed left at (238, 506)
Screenshot: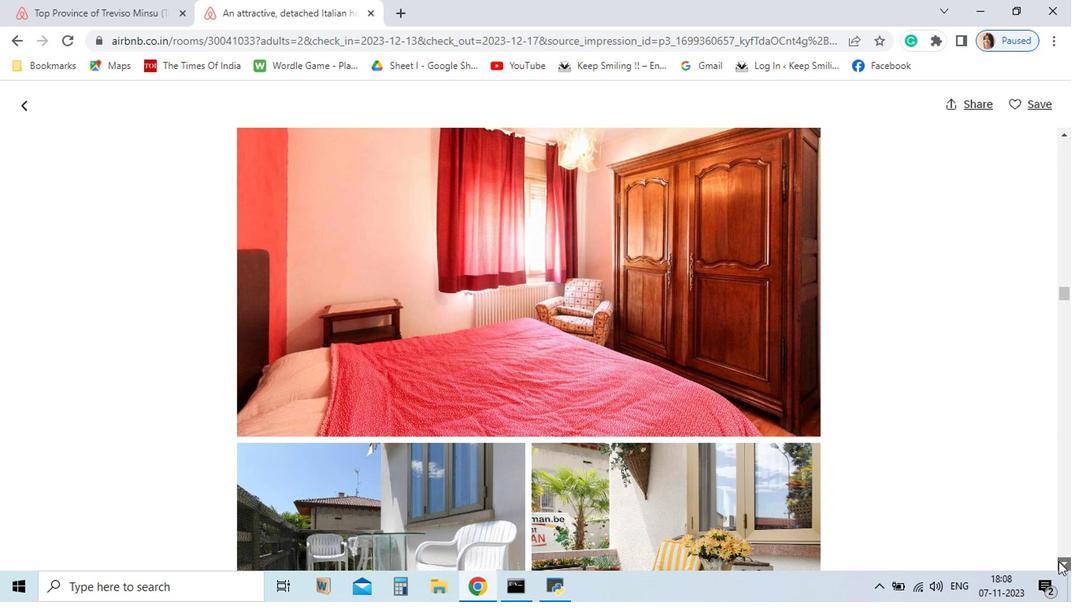 
Action: Mouse pressed left at (238, 506)
Screenshot: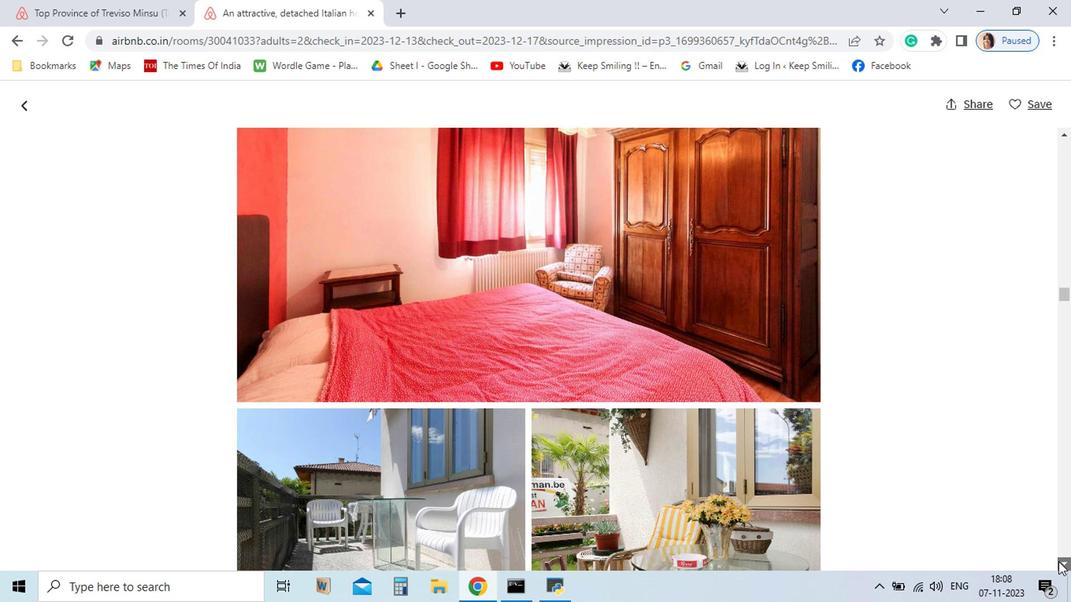 
Action: Mouse pressed left at (238, 506)
